 Task: Buy 2 Carburetor Baffle Plate from Gaskets section under best seller category for shipping address: Hudson Clark, 4773 Agriculture Lane, Homestead, Florida 33030, Cell Number 3052454080. Pay from credit card ending with 2005, CVV 3321
Action: Mouse moved to (39, 91)
Screenshot: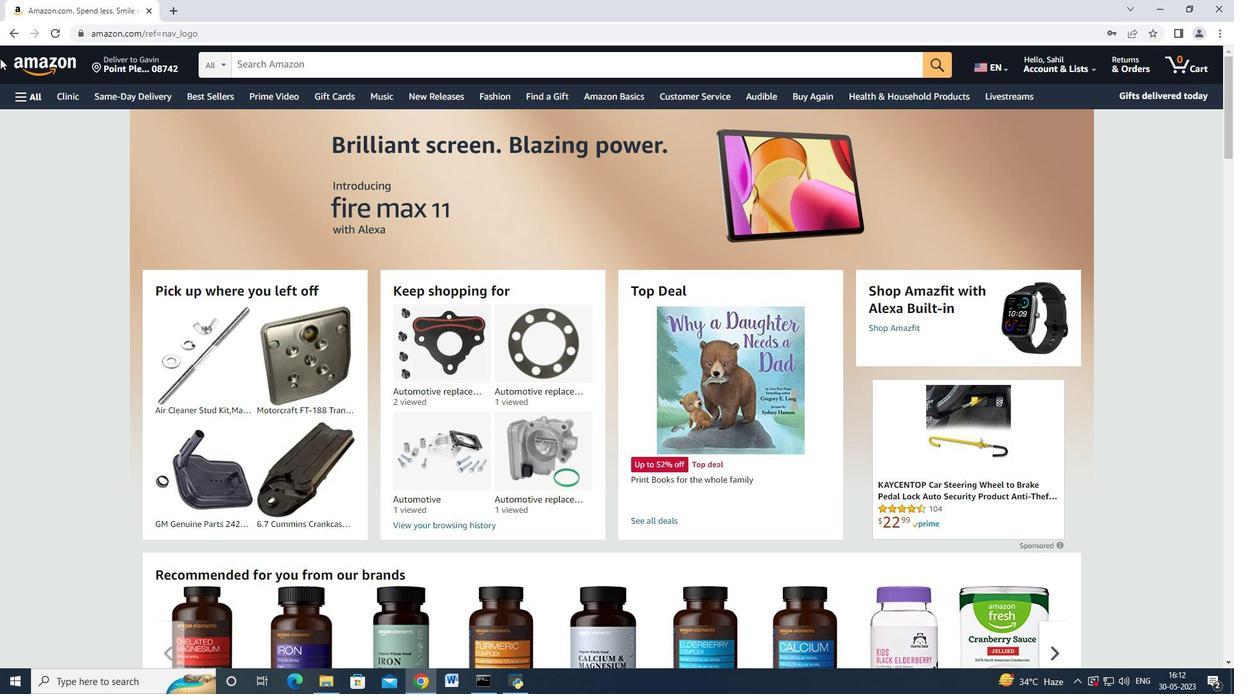 
Action: Mouse pressed left at (39, 91)
Screenshot: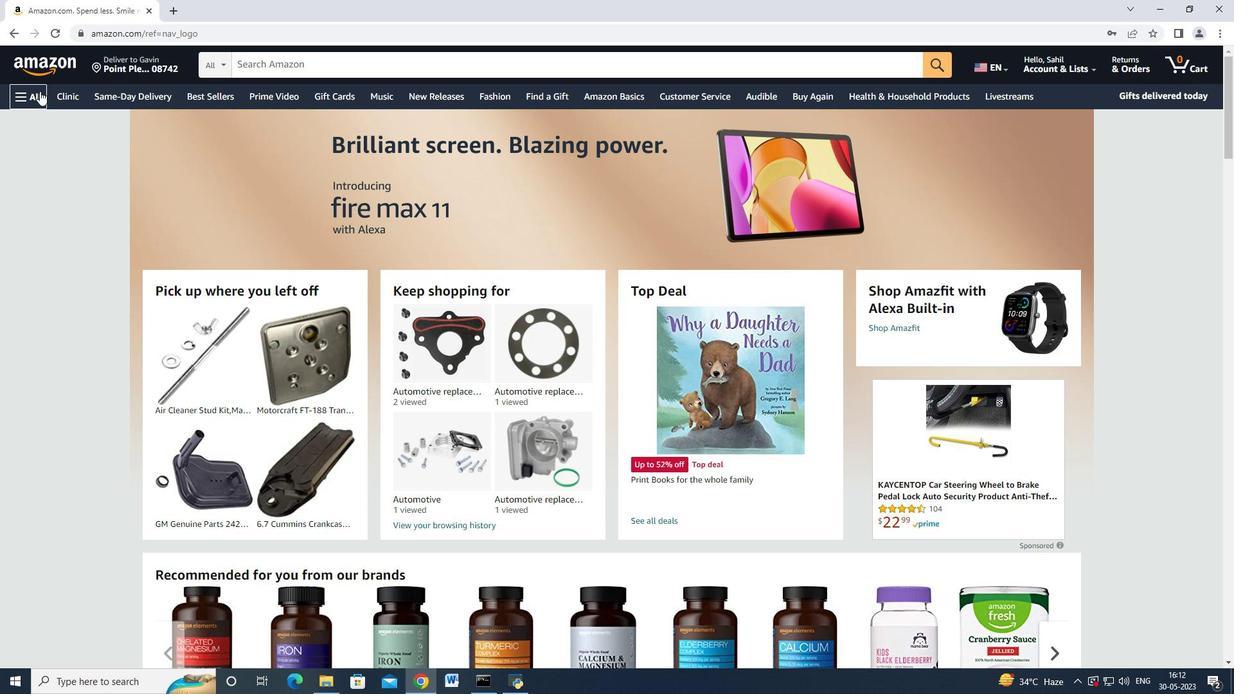 
Action: Mouse moved to (56, 256)
Screenshot: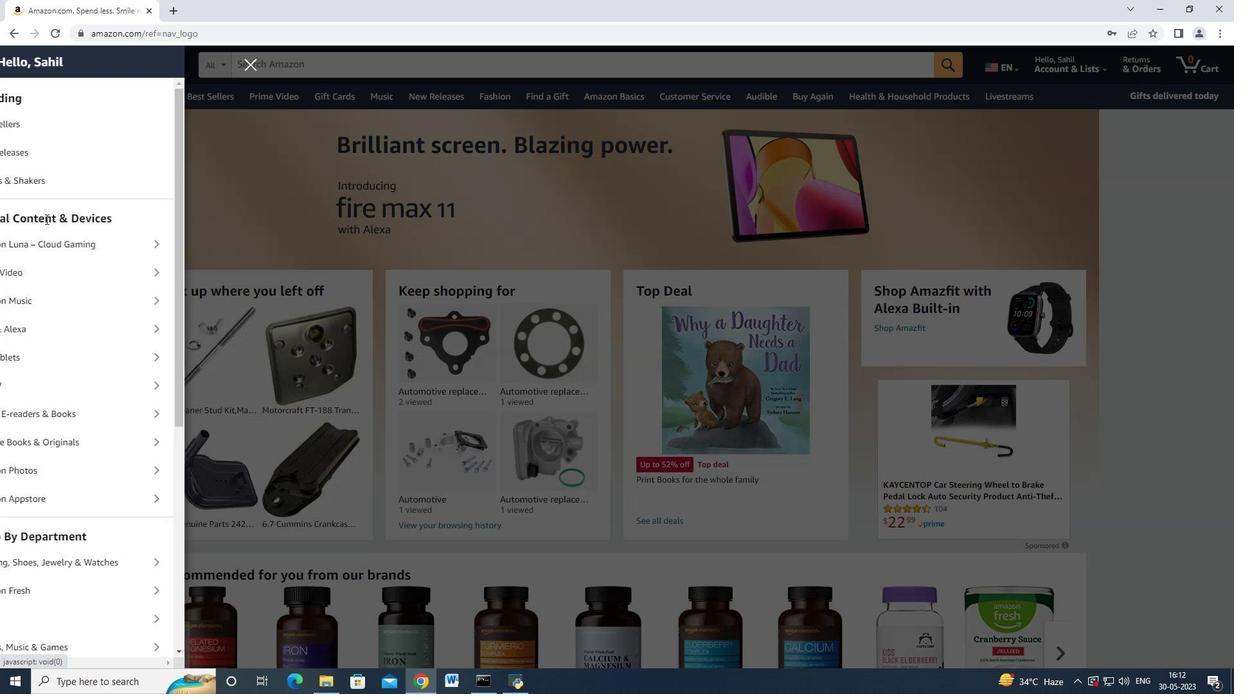 
Action: Mouse scrolled (56, 255) with delta (0, 0)
Screenshot: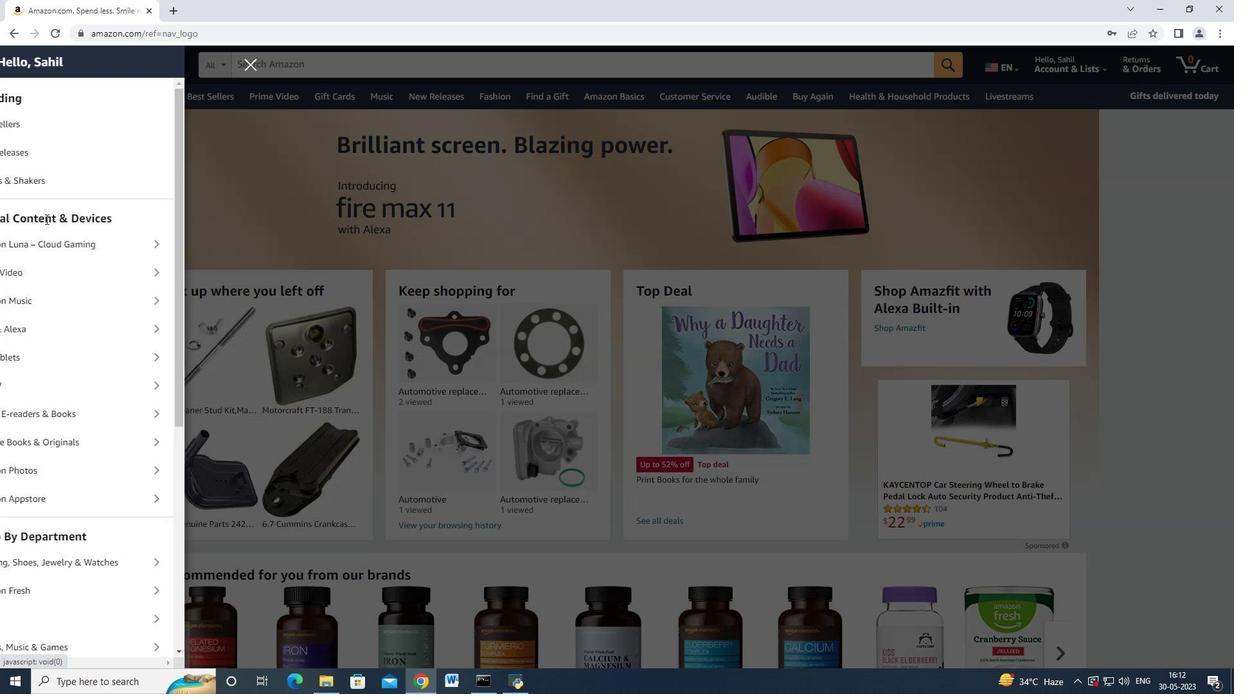
Action: Mouse scrolled (56, 255) with delta (0, 0)
Screenshot: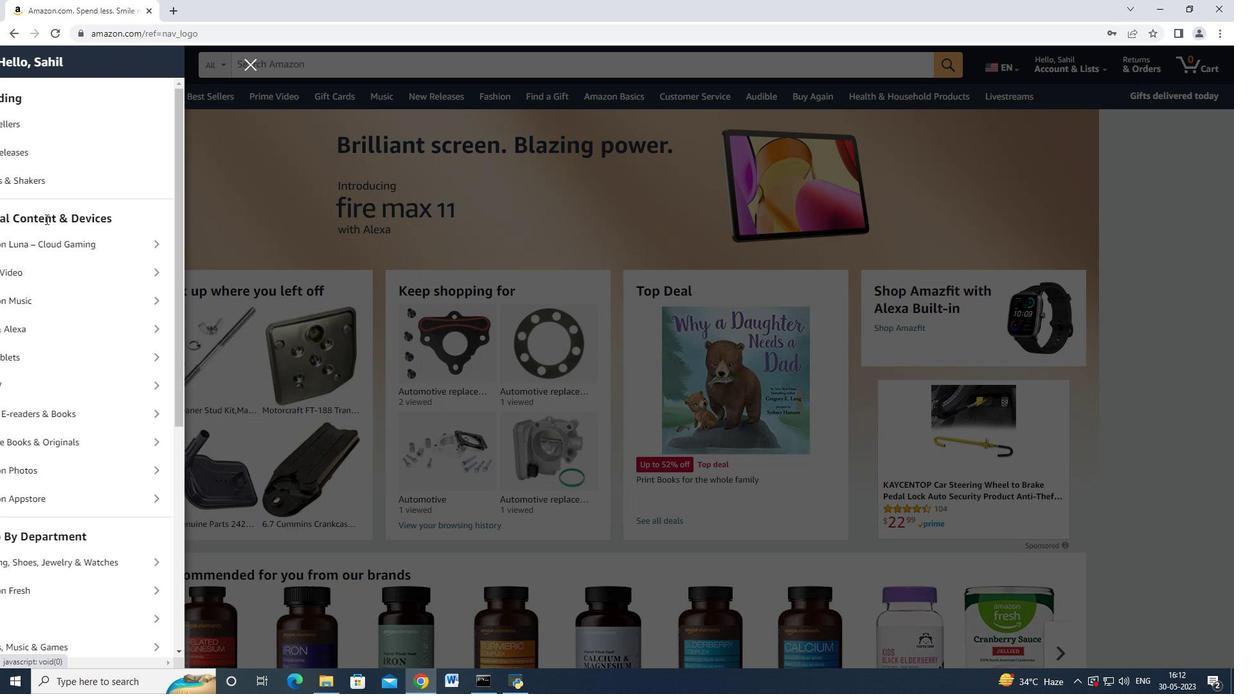 
Action: Mouse moved to (56, 256)
Screenshot: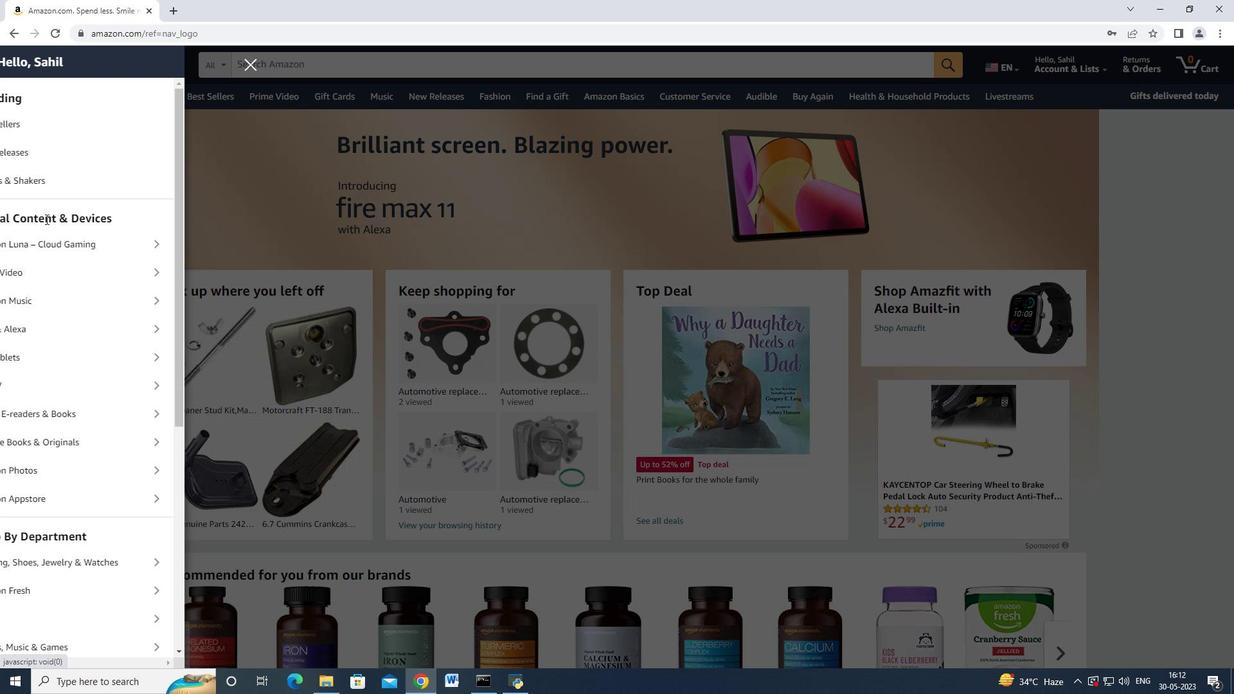 
Action: Mouse scrolled (56, 255) with delta (0, 0)
Screenshot: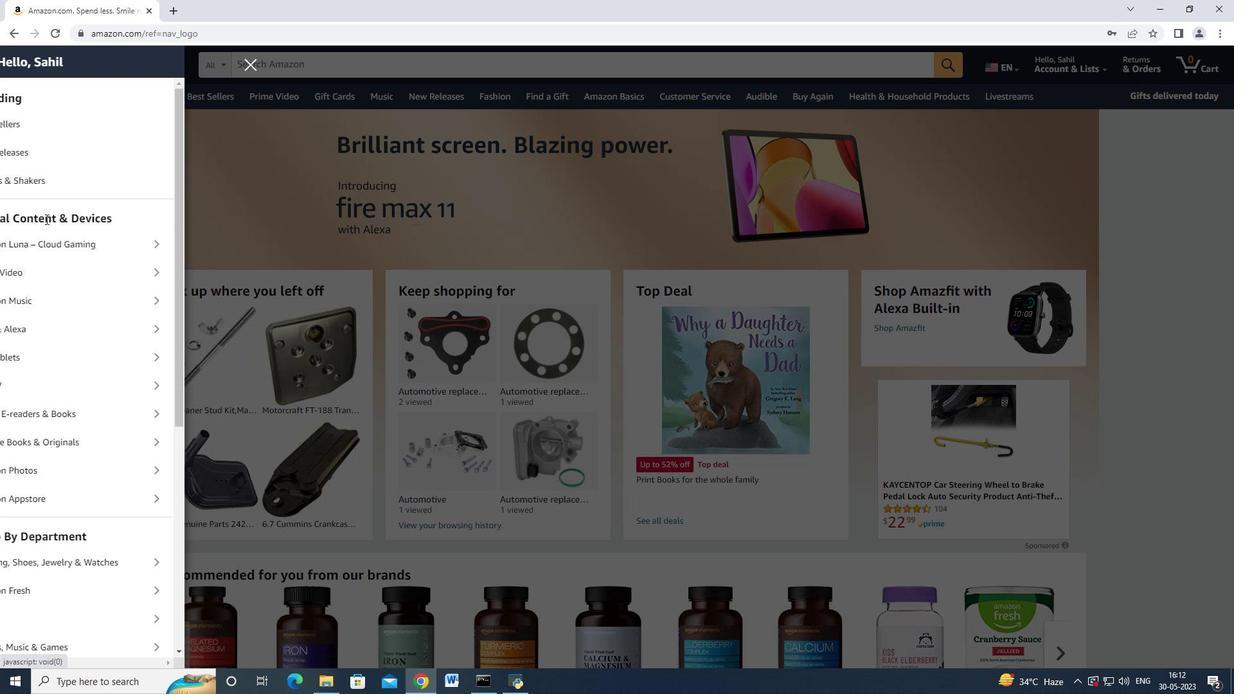 
Action: Mouse moved to (80, 367)
Screenshot: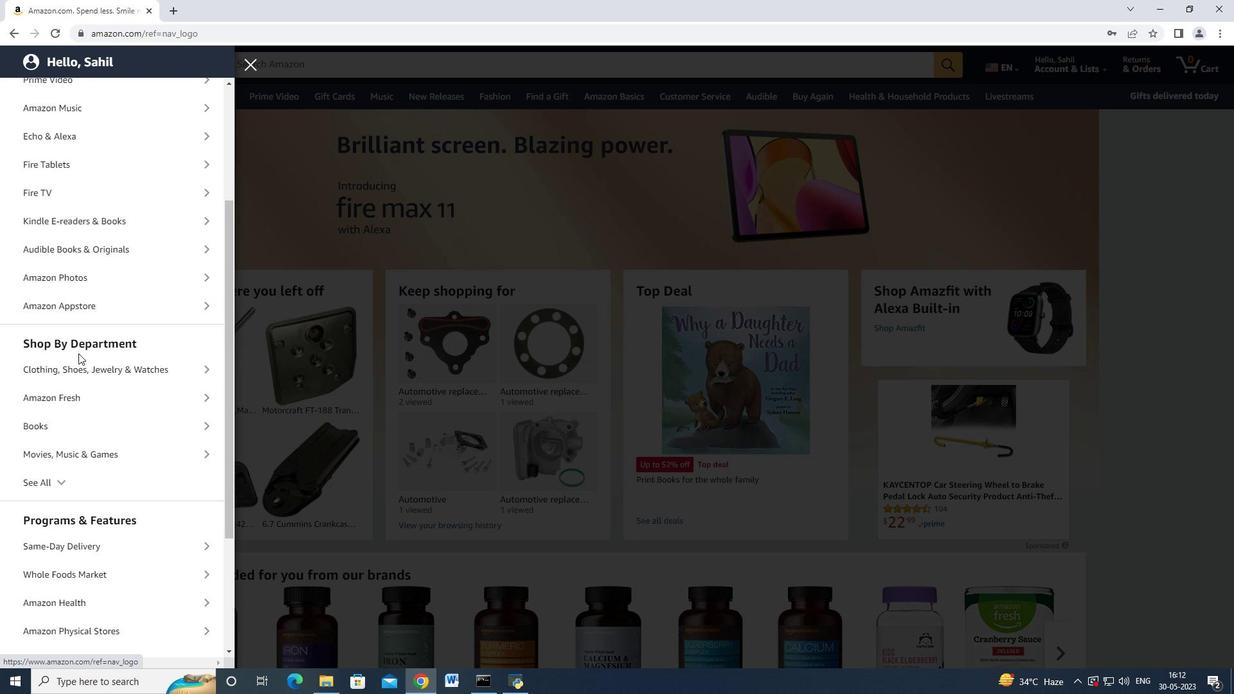 
Action: Mouse scrolled (80, 368) with delta (0, 0)
Screenshot: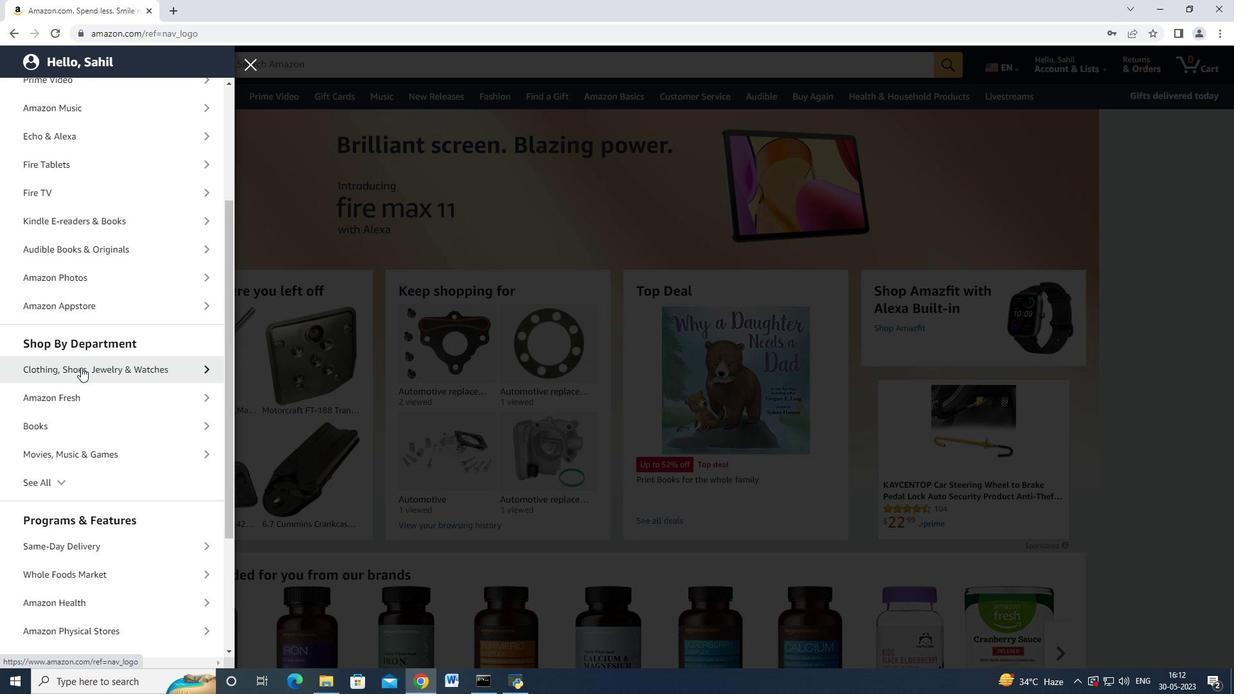 
Action: Mouse scrolled (80, 368) with delta (0, 0)
Screenshot: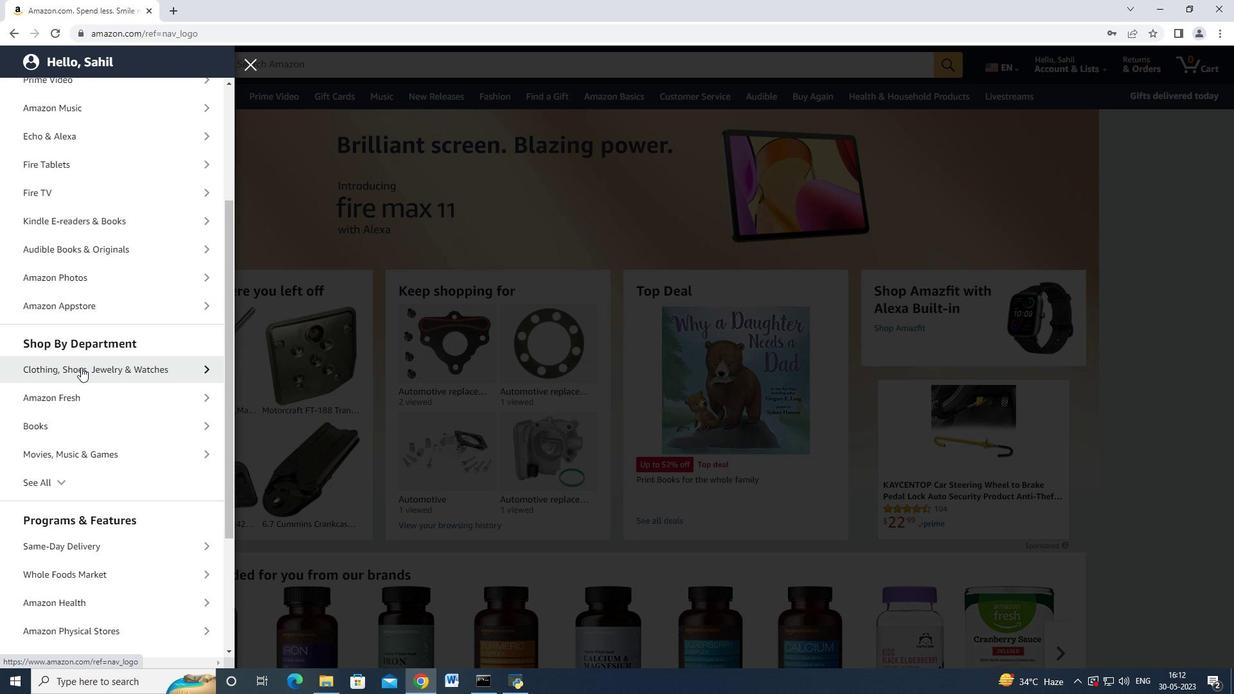 
Action: Mouse moved to (79, 352)
Screenshot: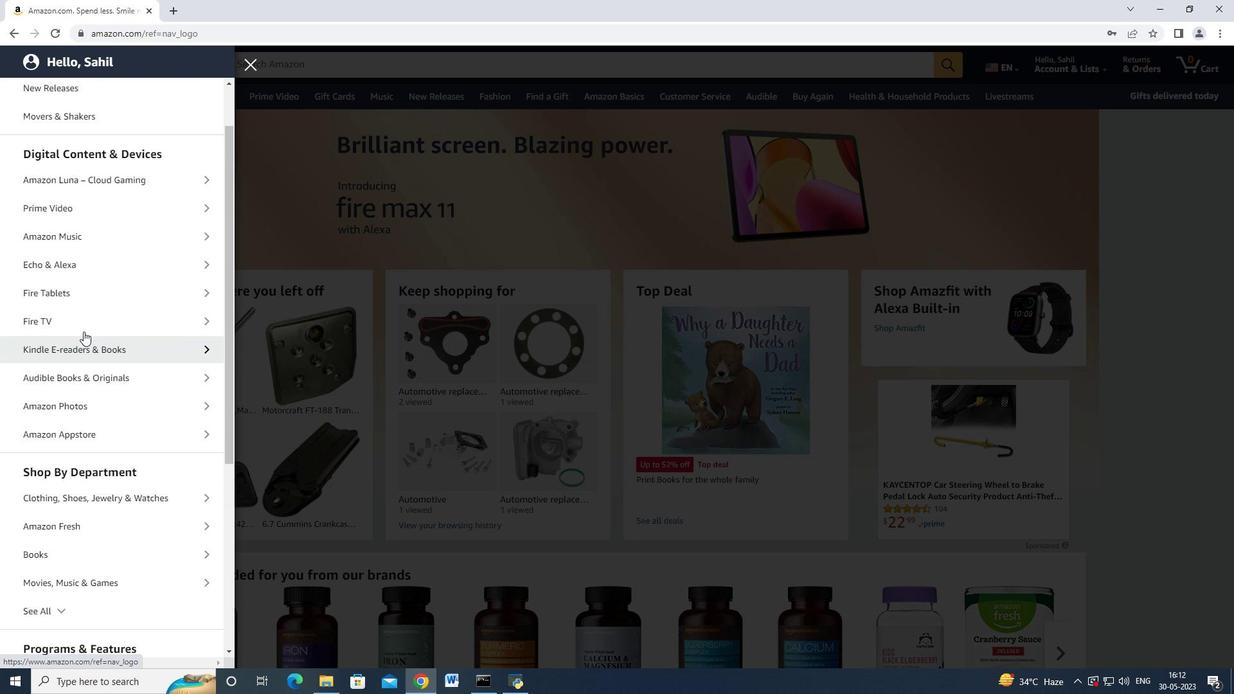 
Action: Mouse scrolled (79, 351) with delta (0, 0)
Screenshot: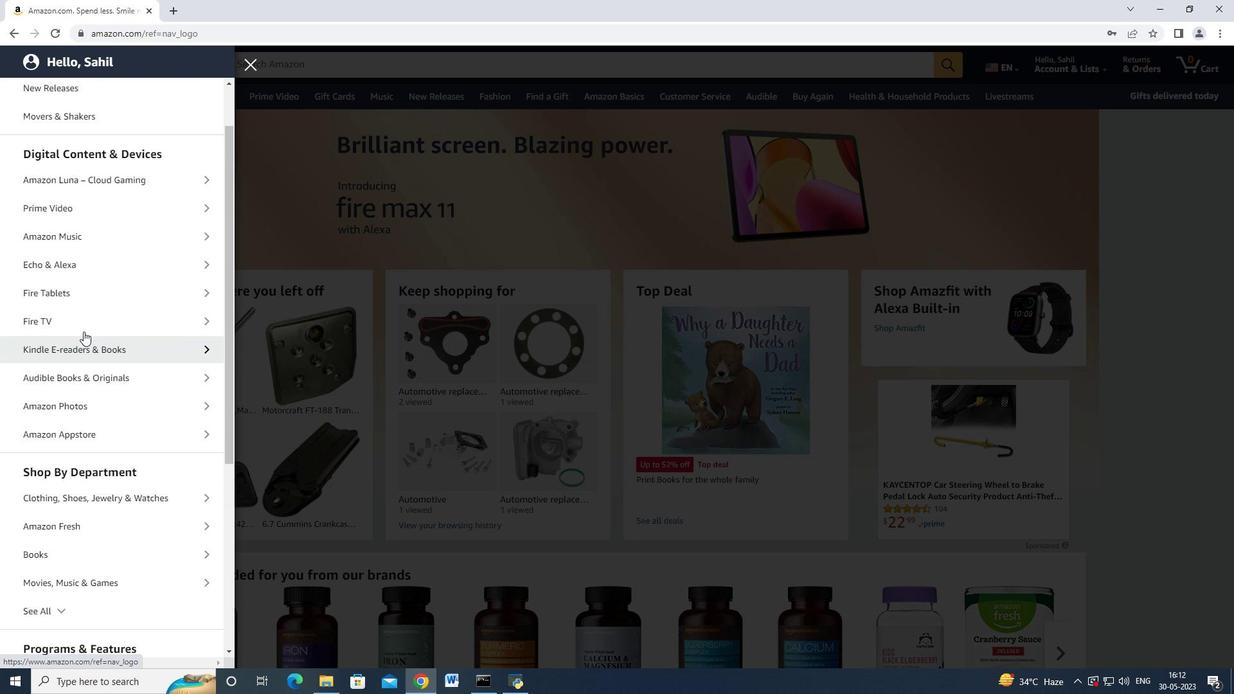 
Action: Mouse moved to (79, 352)
Screenshot: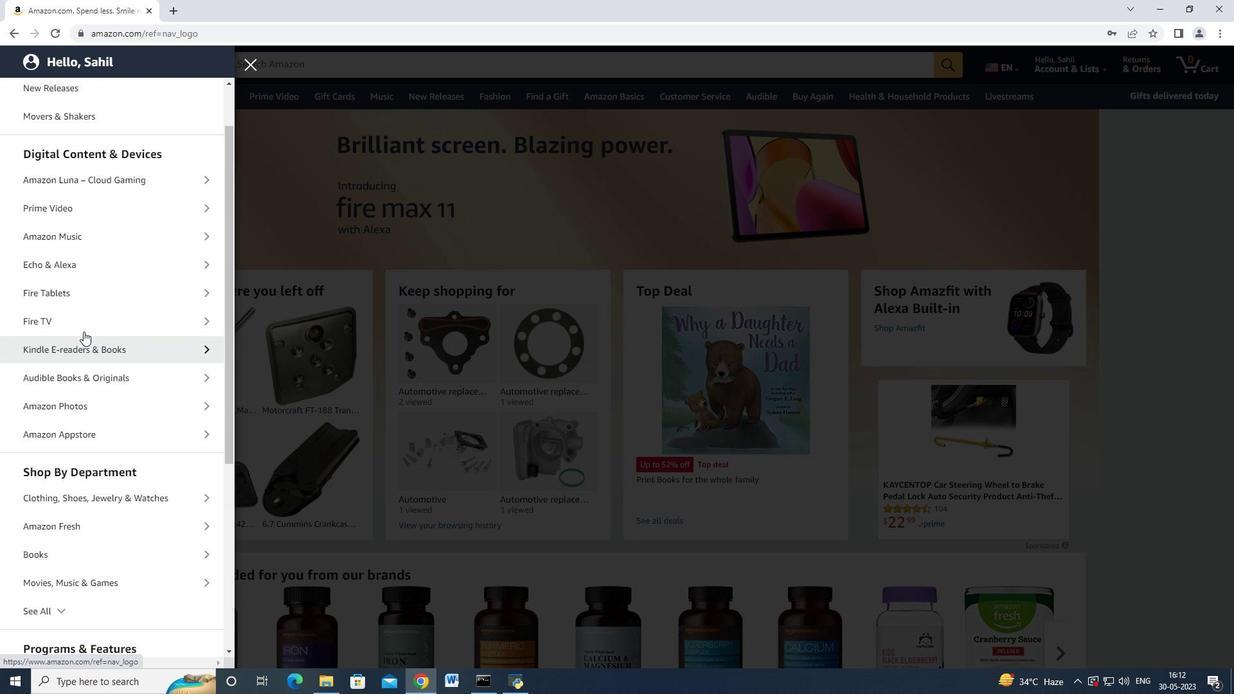 
Action: Mouse scrolled (79, 352) with delta (0, 0)
Screenshot: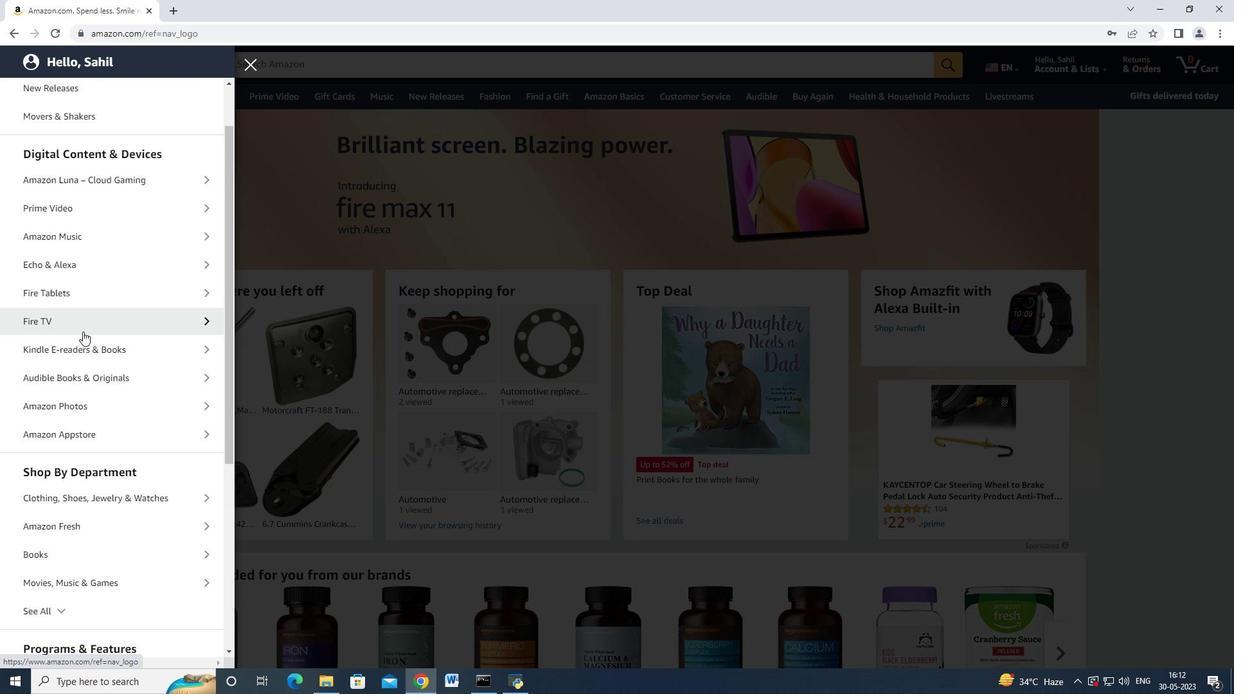 
Action: Mouse moved to (79, 353)
Screenshot: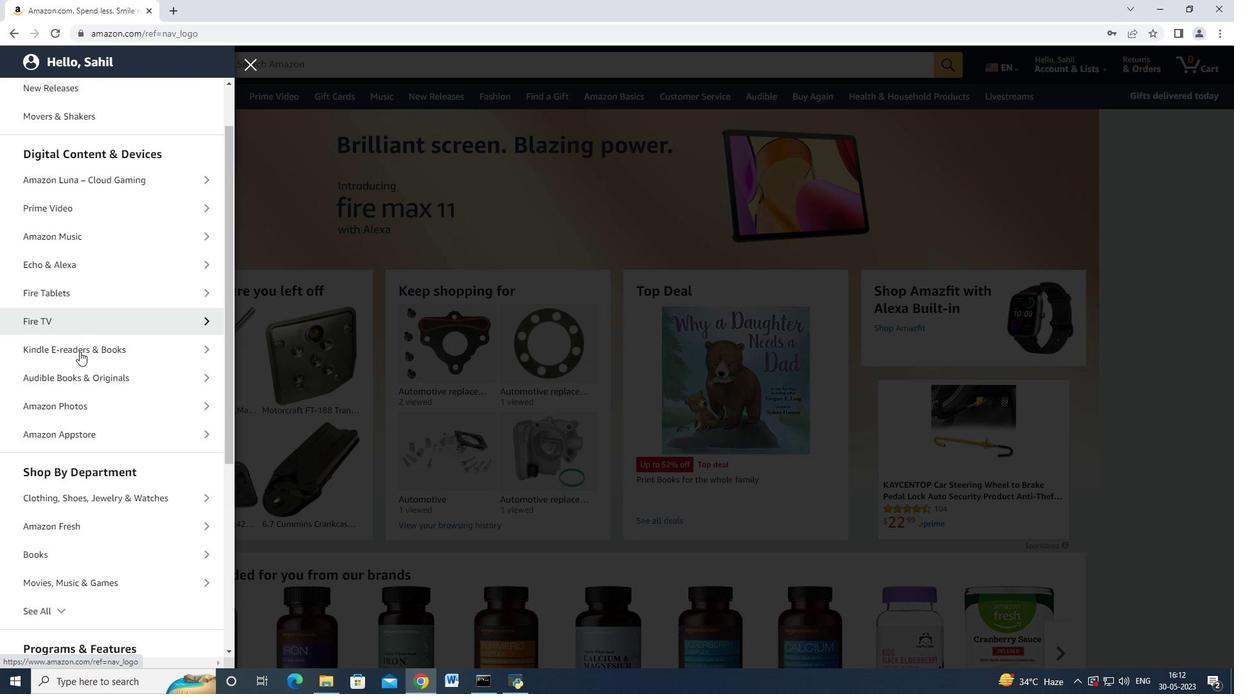 
Action: Mouse scrolled (79, 352) with delta (0, 0)
Screenshot: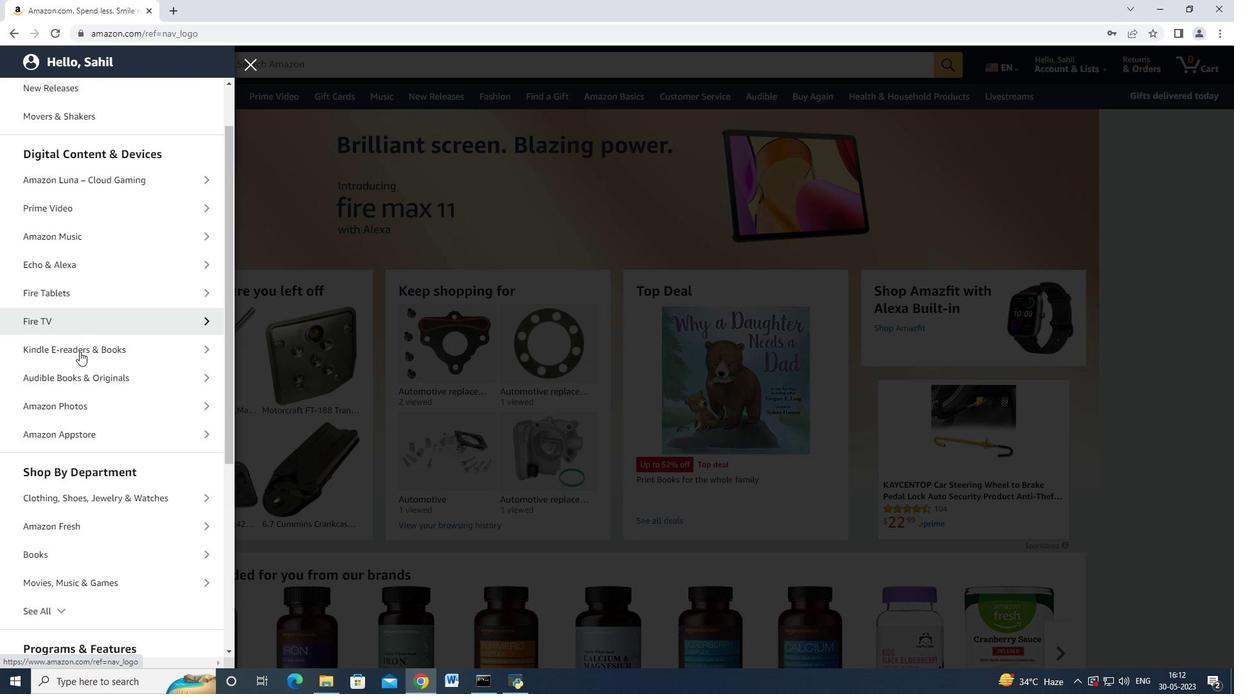 
Action: Mouse moved to (87, 419)
Screenshot: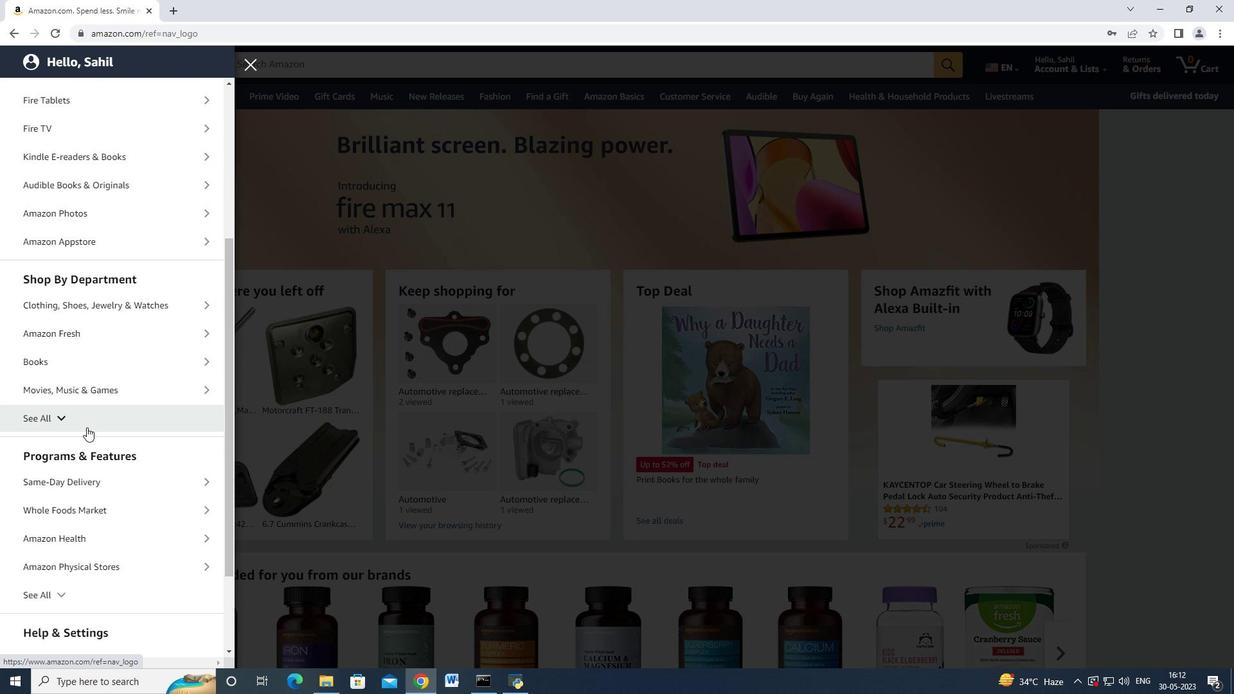 
Action: Mouse pressed left at (87, 419)
Screenshot: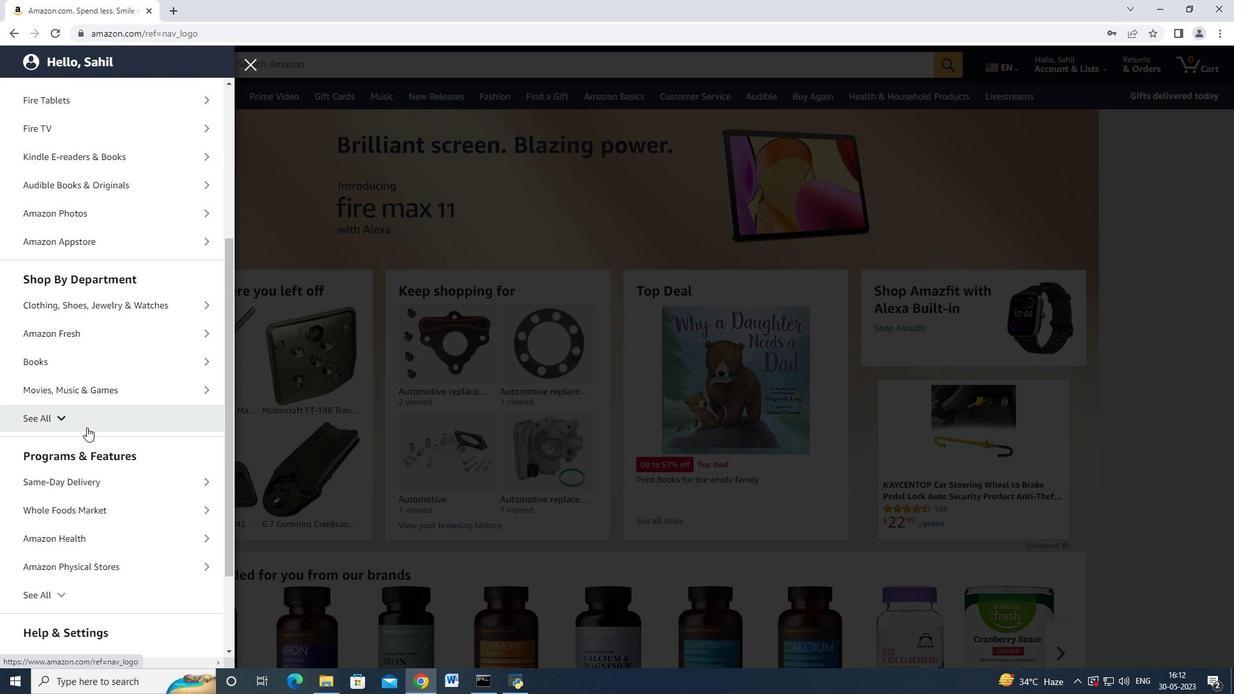 
Action: Mouse moved to (86, 420)
Screenshot: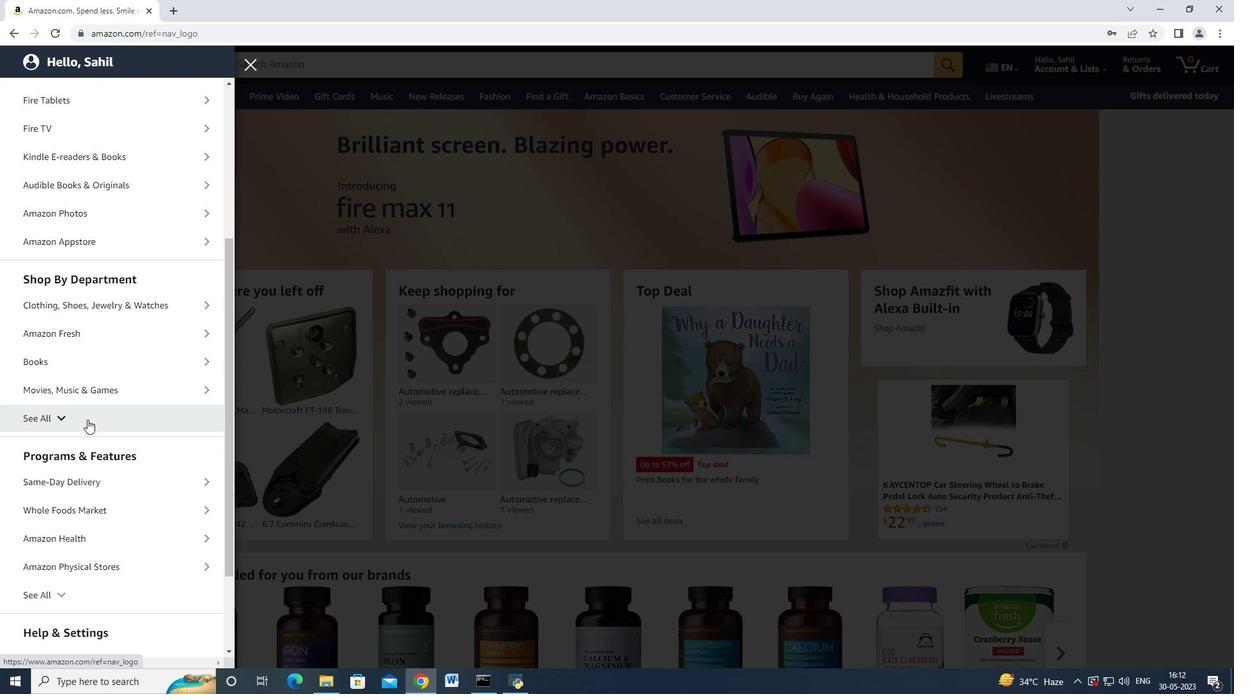
Action: Mouse scrolled (86, 419) with delta (0, 0)
Screenshot: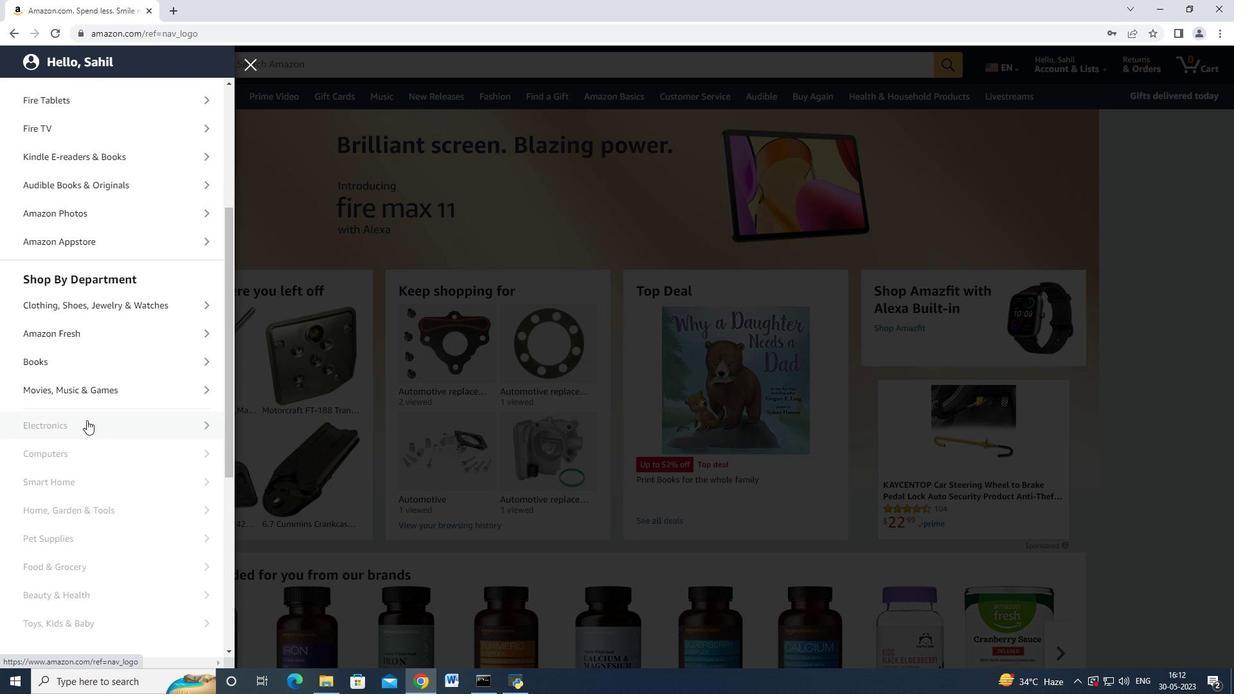 
Action: Mouse scrolled (86, 419) with delta (0, 0)
Screenshot: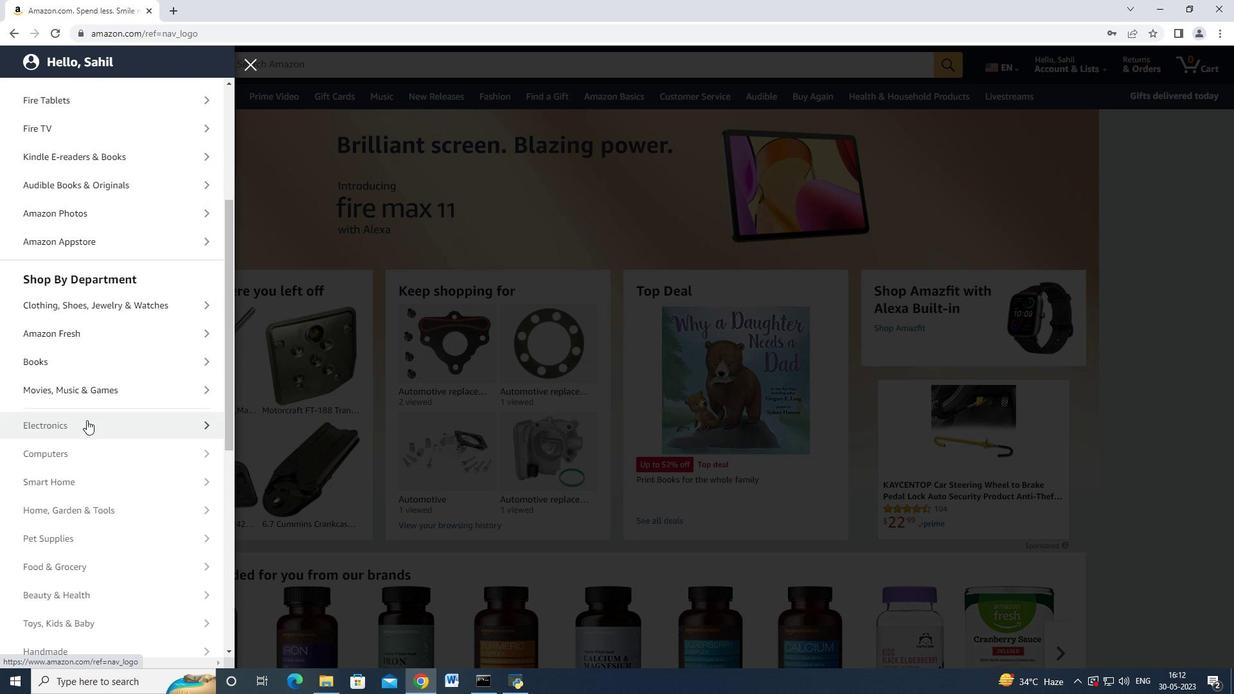 
Action: Mouse scrolled (86, 419) with delta (0, 0)
Screenshot: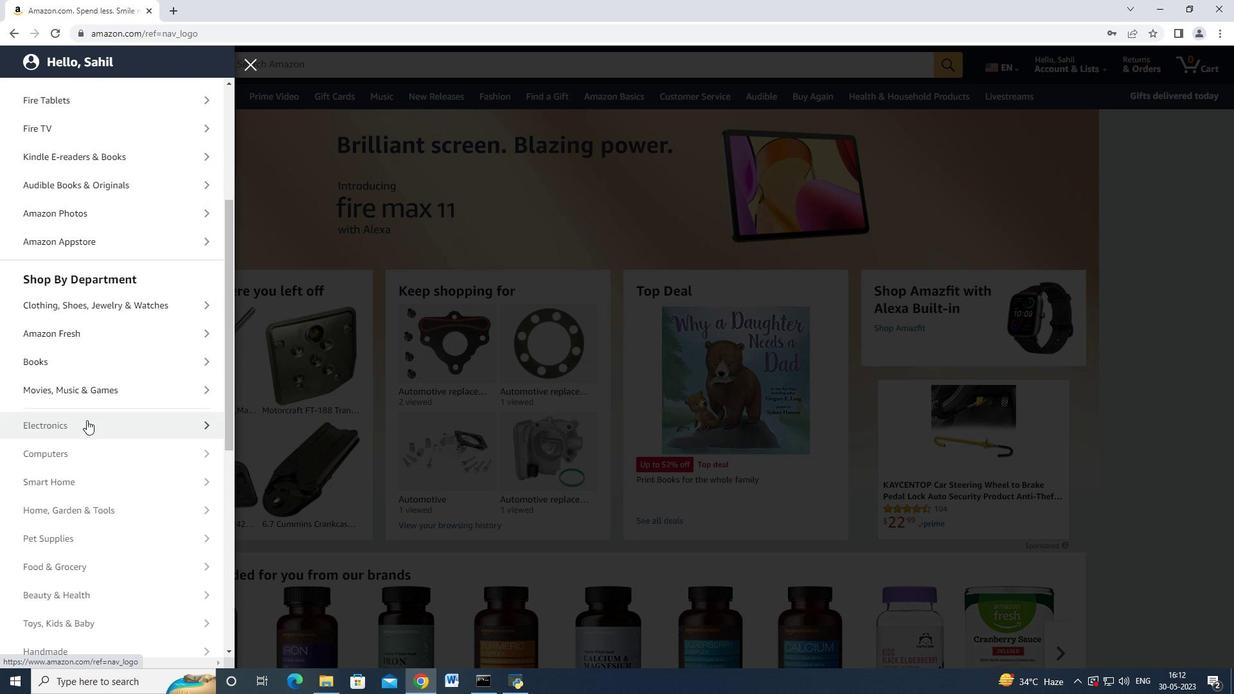 
Action: Mouse scrolled (86, 419) with delta (0, 0)
Screenshot: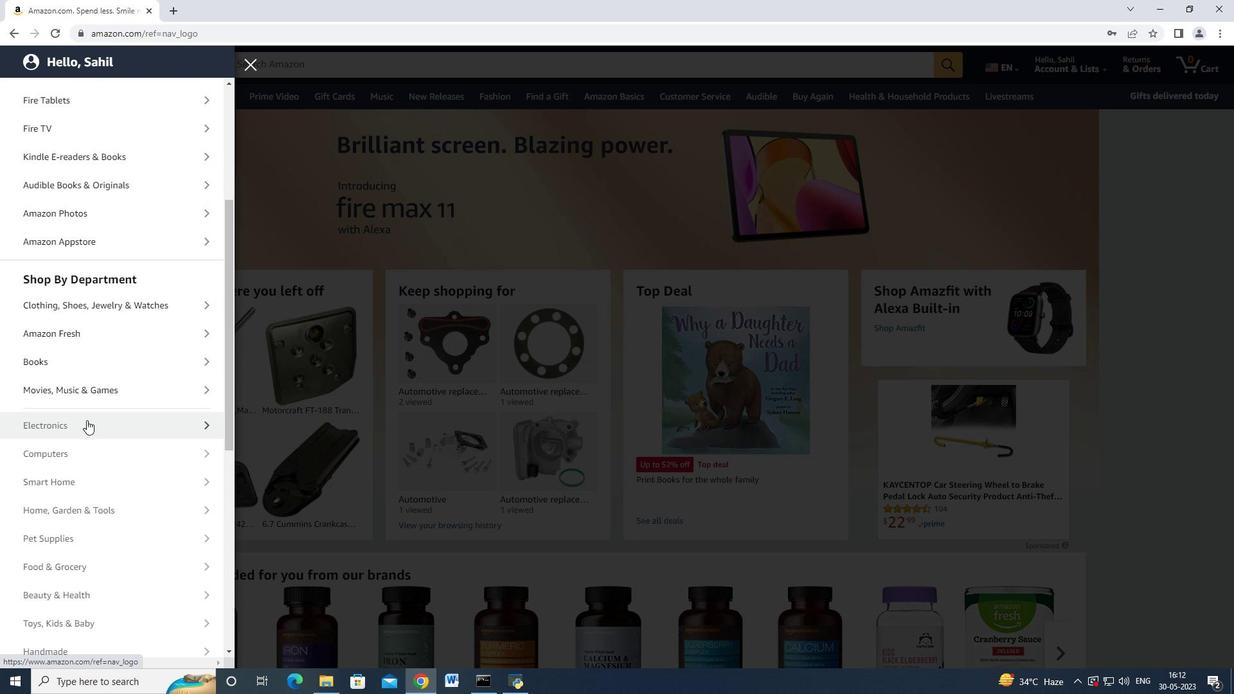 
Action: Mouse scrolled (86, 419) with delta (0, 0)
Screenshot: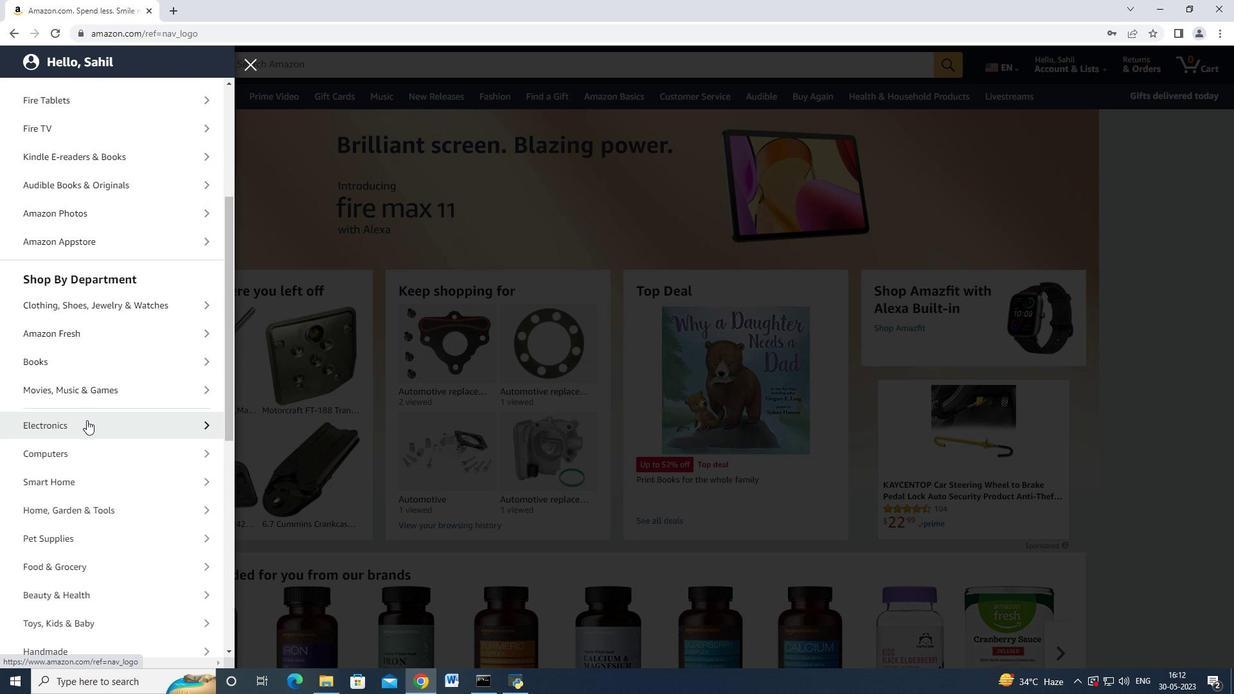 
Action: Mouse scrolled (86, 419) with delta (0, 0)
Screenshot: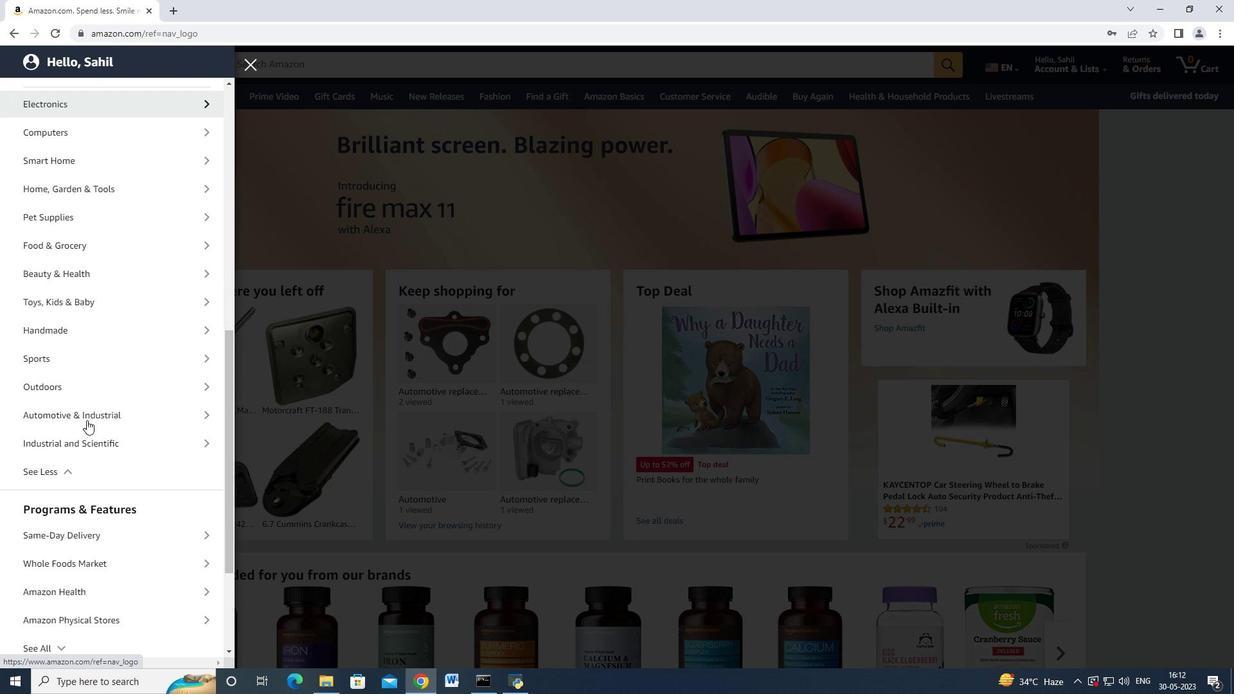 
Action: Mouse scrolled (86, 419) with delta (0, 0)
Screenshot: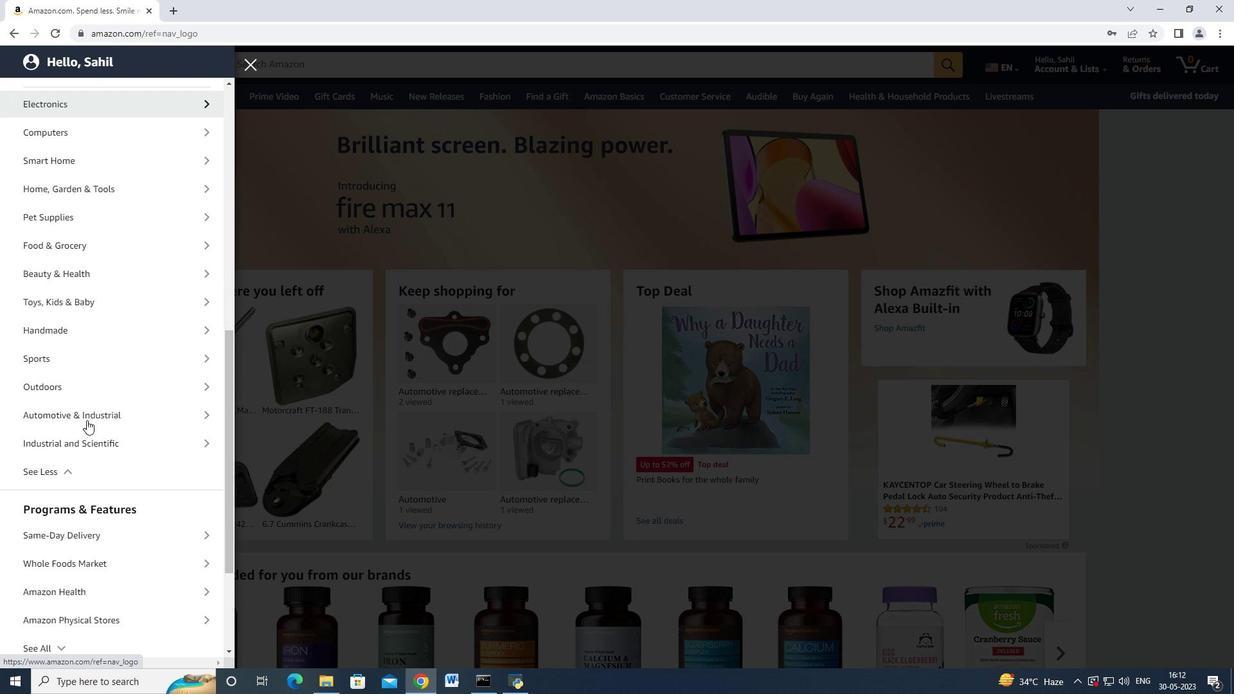 
Action: Mouse scrolled (86, 419) with delta (0, 0)
Screenshot: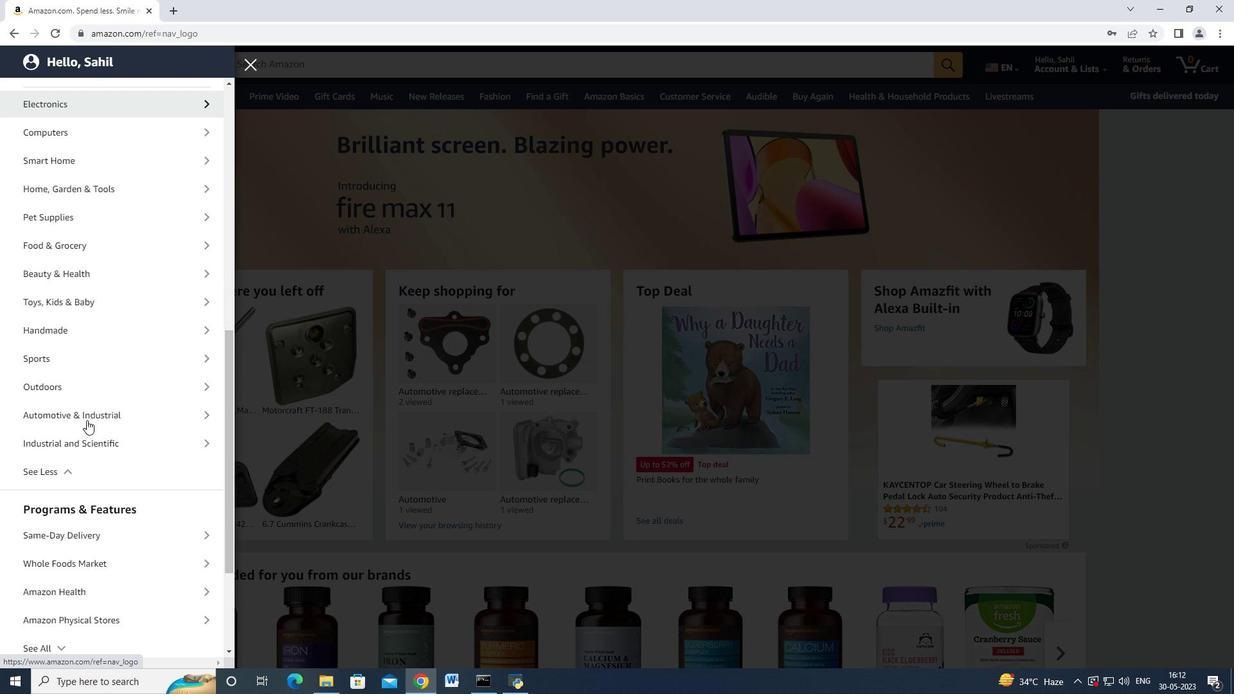 
Action: Mouse moved to (98, 253)
Screenshot: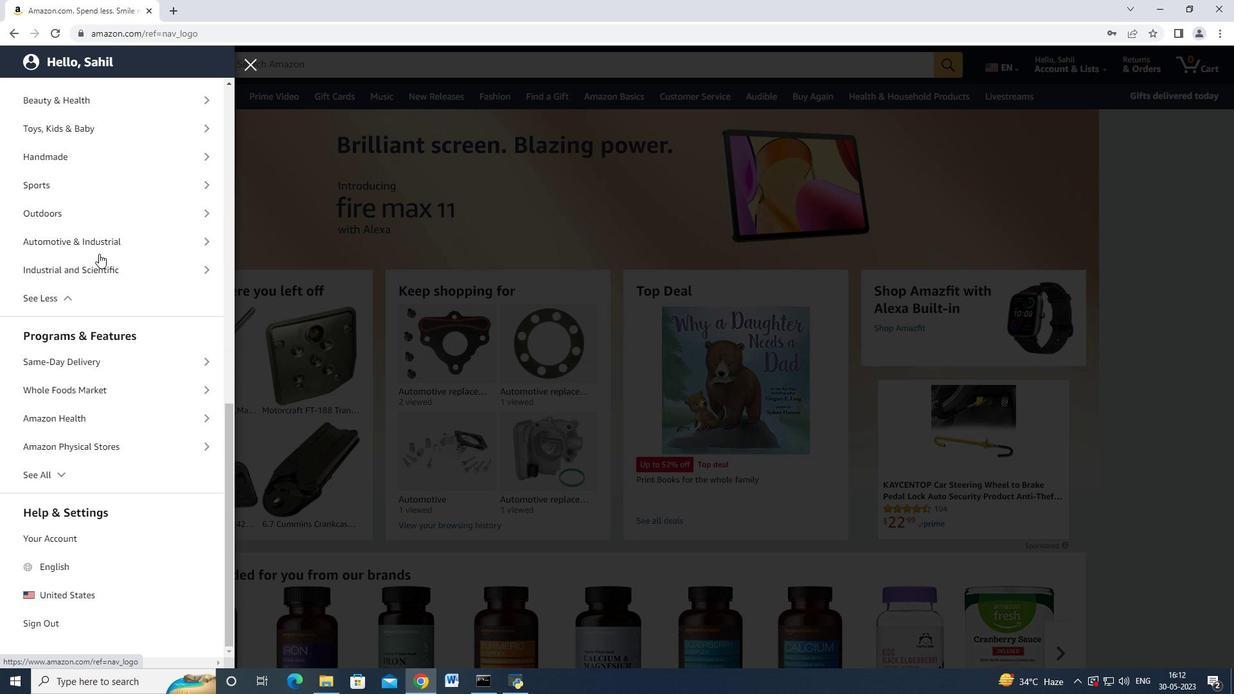 
Action: Mouse pressed left at (98, 253)
Screenshot: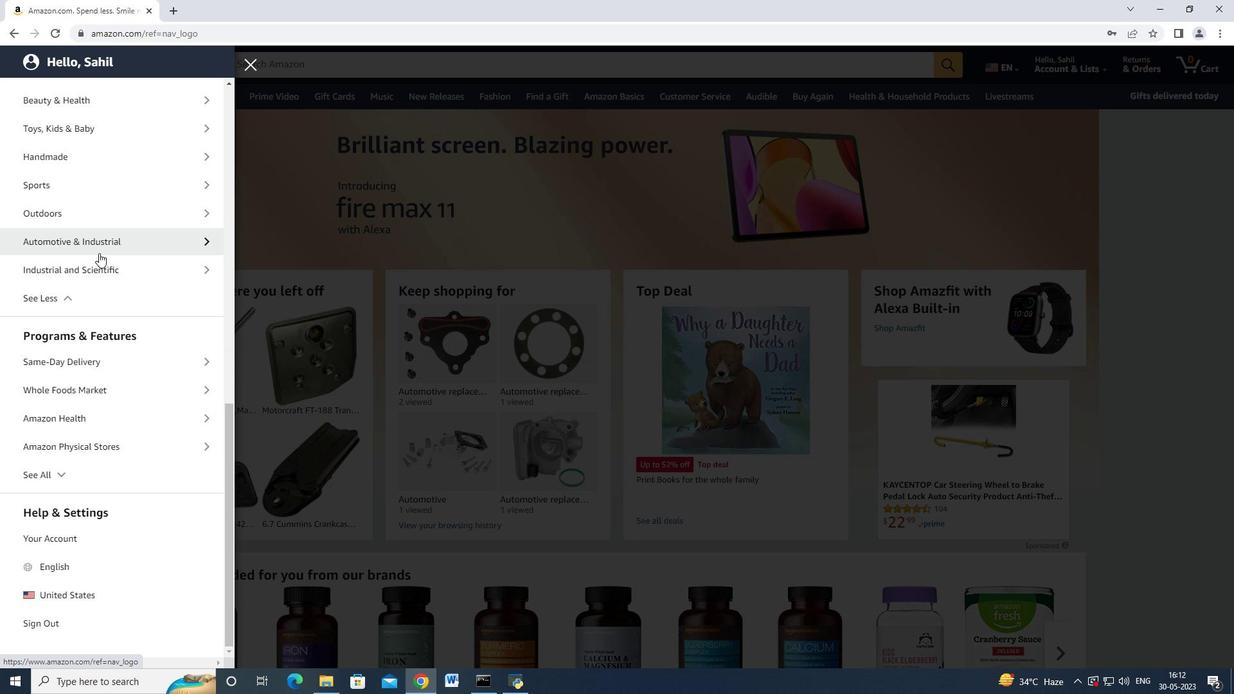 
Action: Mouse moved to (118, 146)
Screenshot: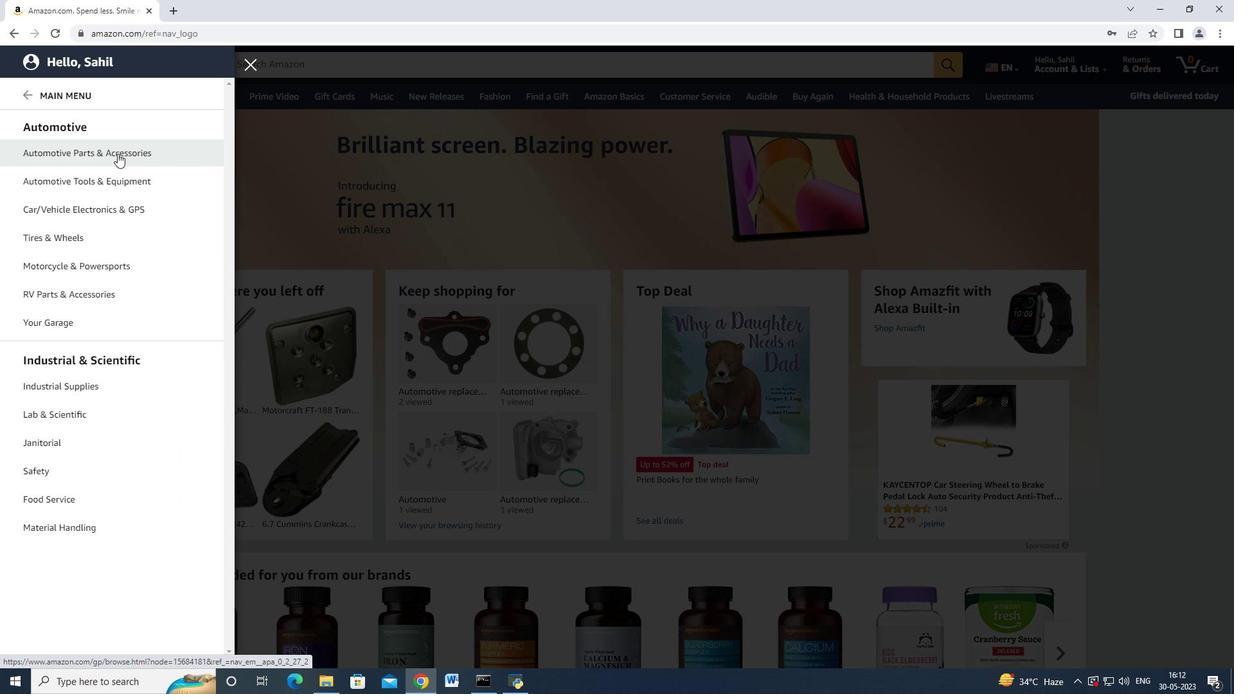 
Action: Mouse pressed left at (118, 146)
Screenshot: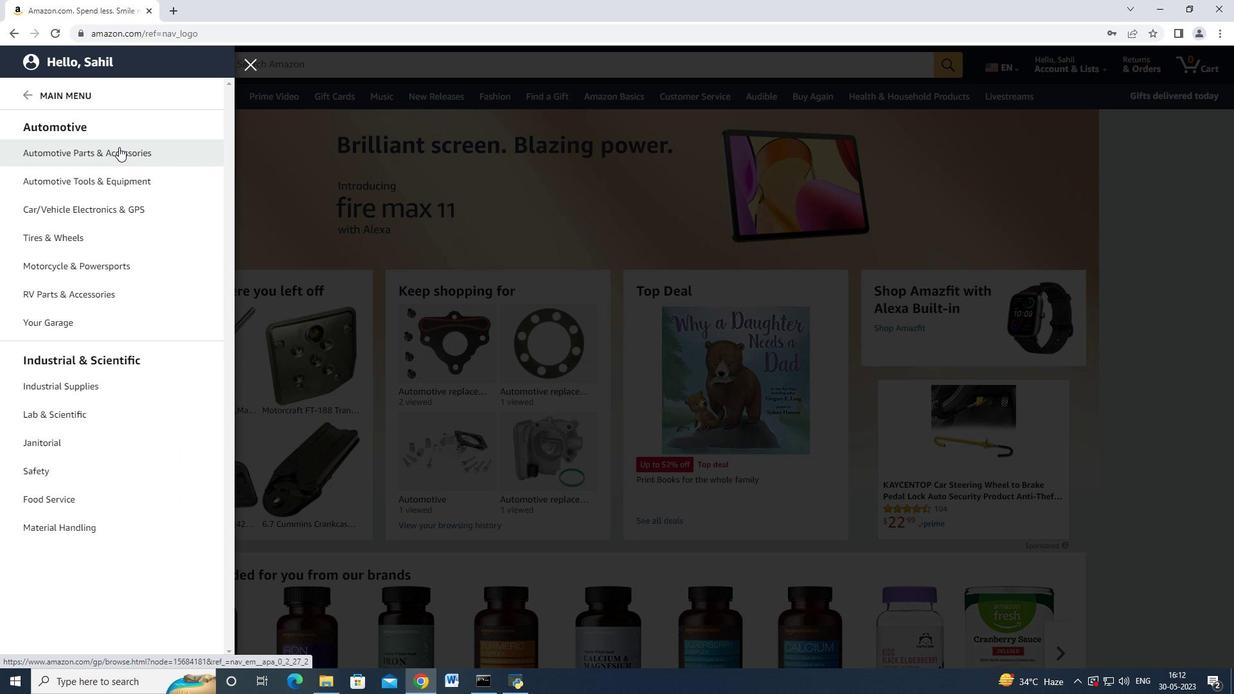
Action: Mouse moved to (228, 126)
Screenshot: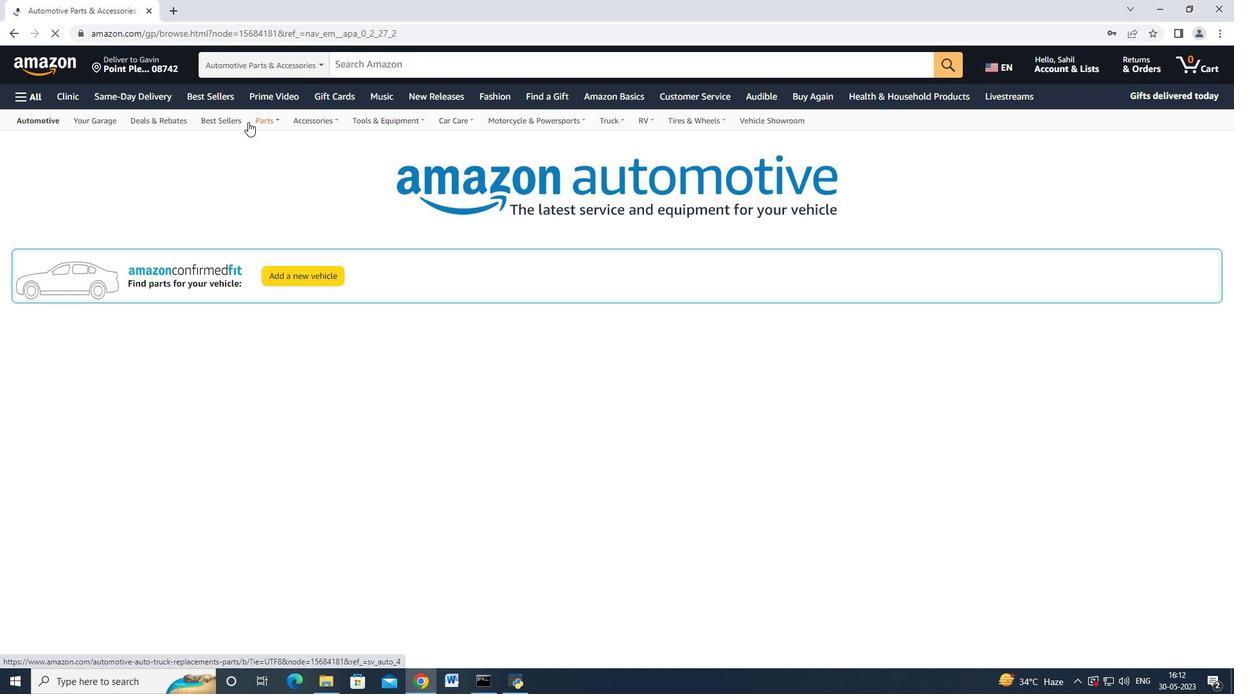 
Action: Mouse pressed left at (228, 126)
Screenshot: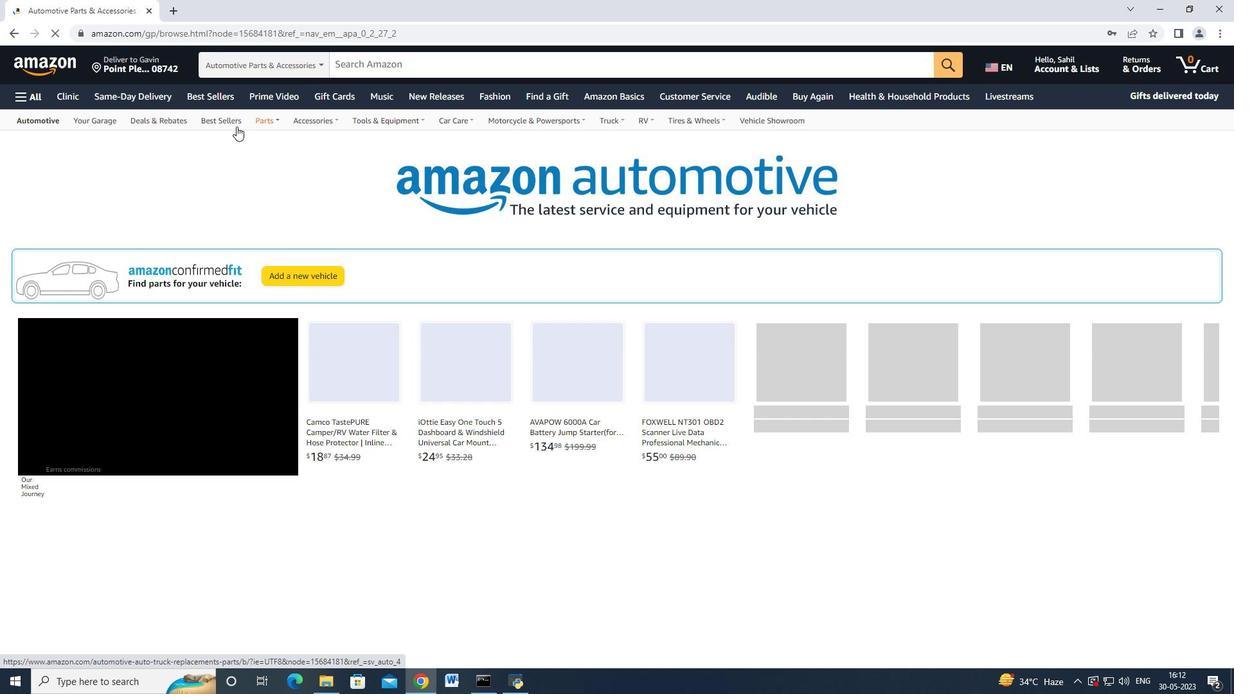 
Action: Mouse moved to (67, 413)
Screenshot: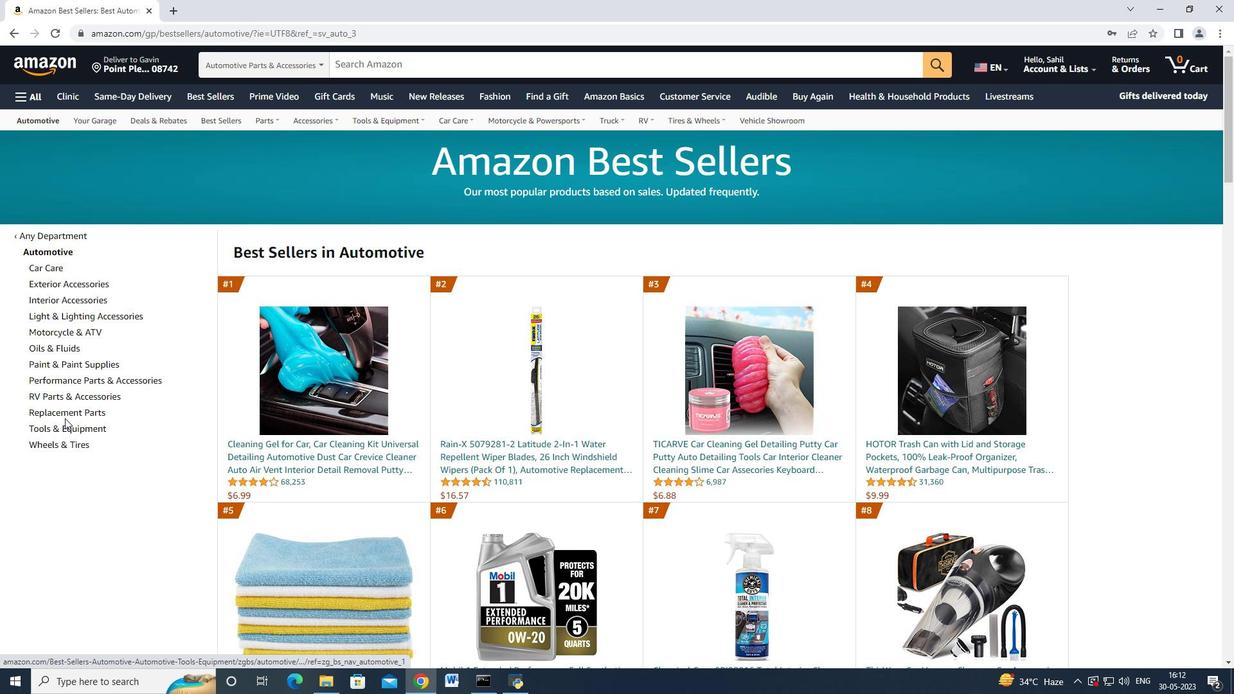 
Action: Mouse pressed left at (67, 413)
Screenshot: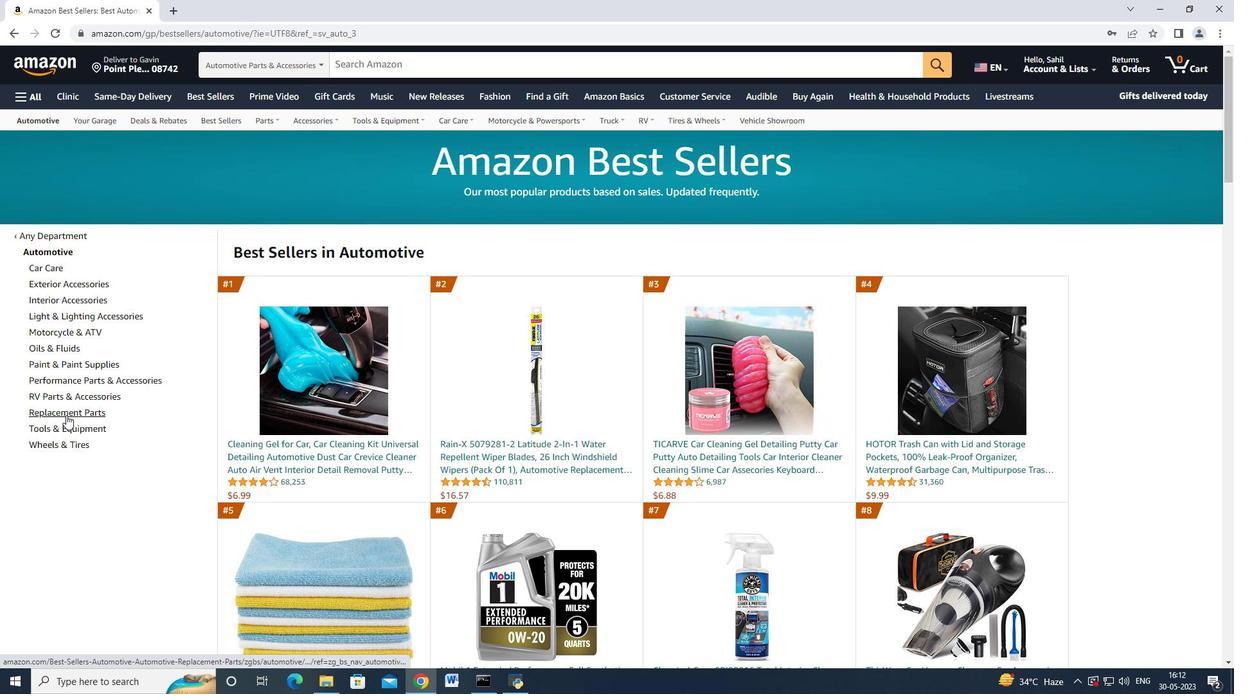 
Action: Mouse moved to (138, 358)
Screenshot: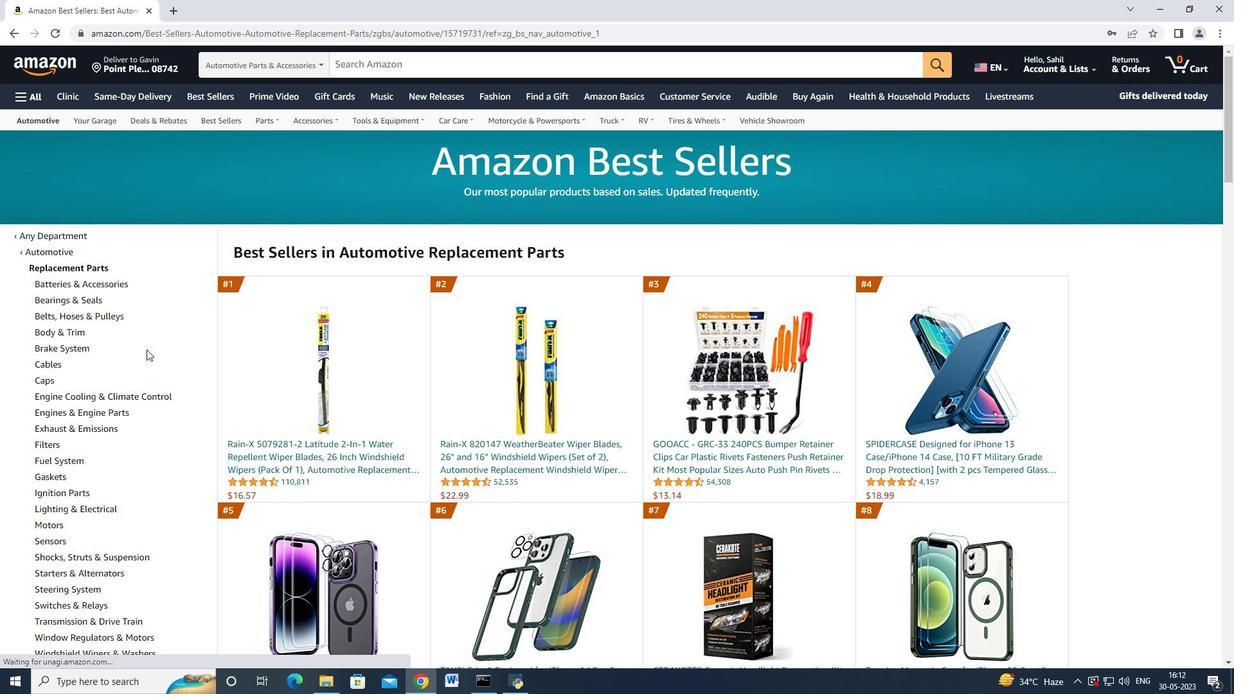 
Action: Mouse scrolled (138, 357) with delta (0, 0)
Screenshot: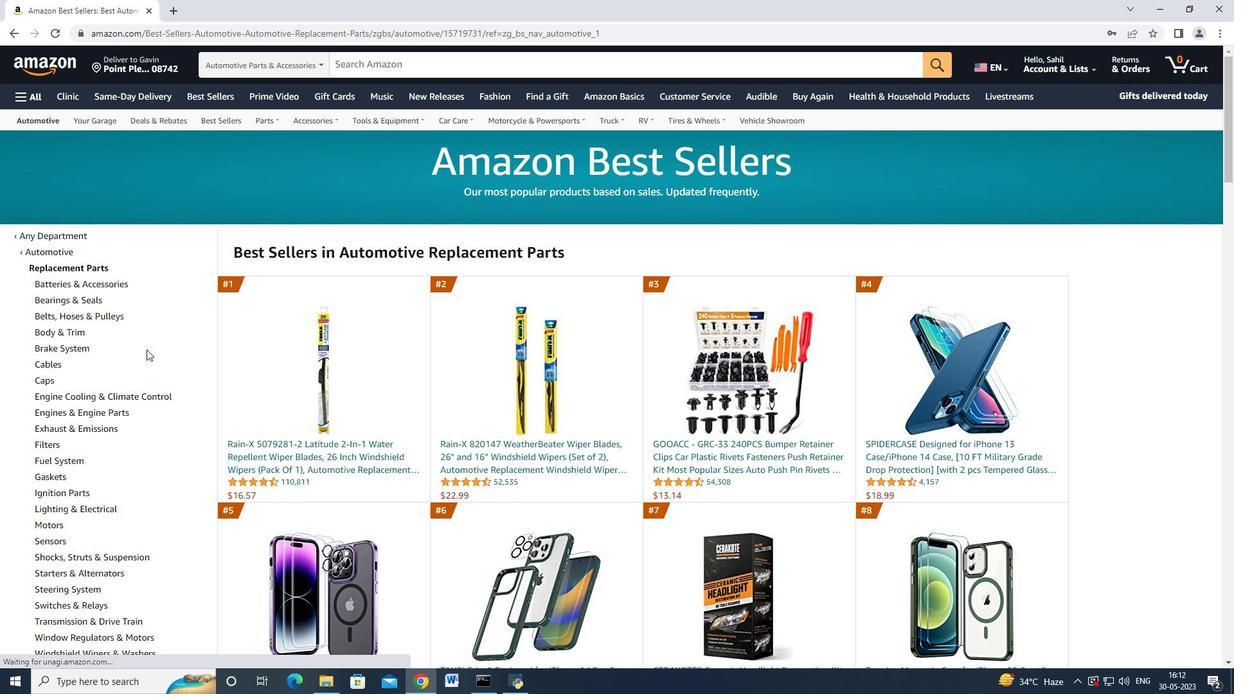 
Action: Mouse moved to (57, 412)
Screenshot: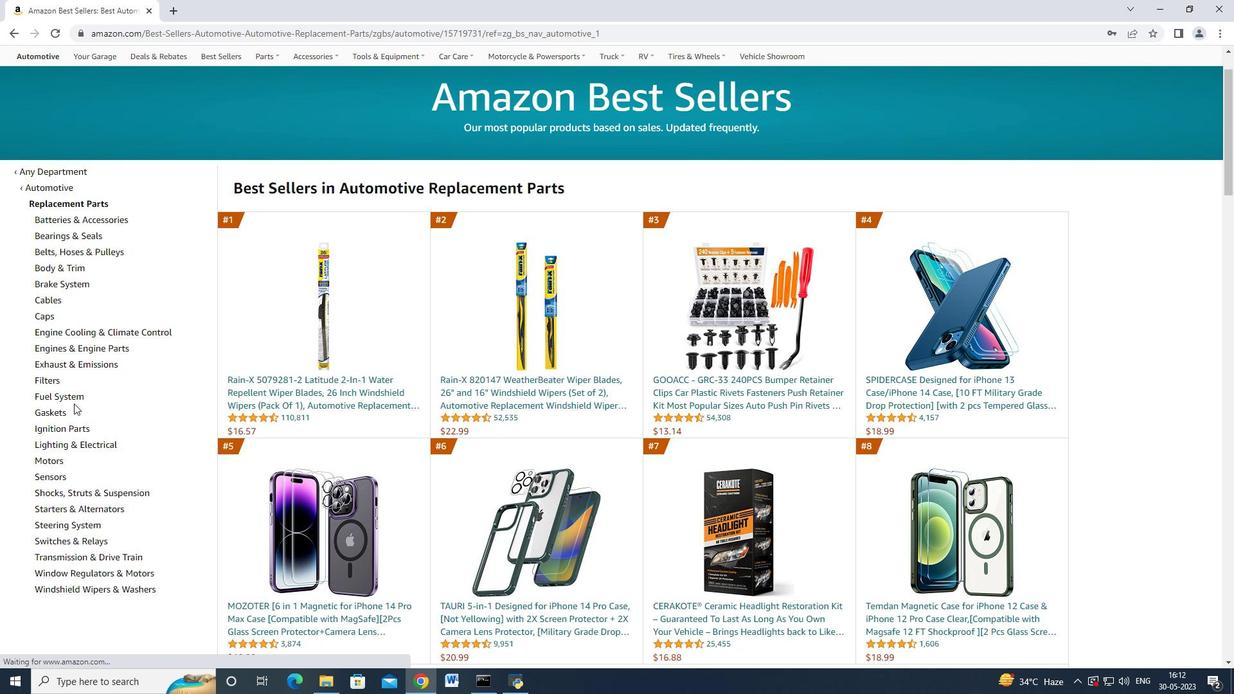 
Action: Mouse pressed left at (57, 412)
Screenshot: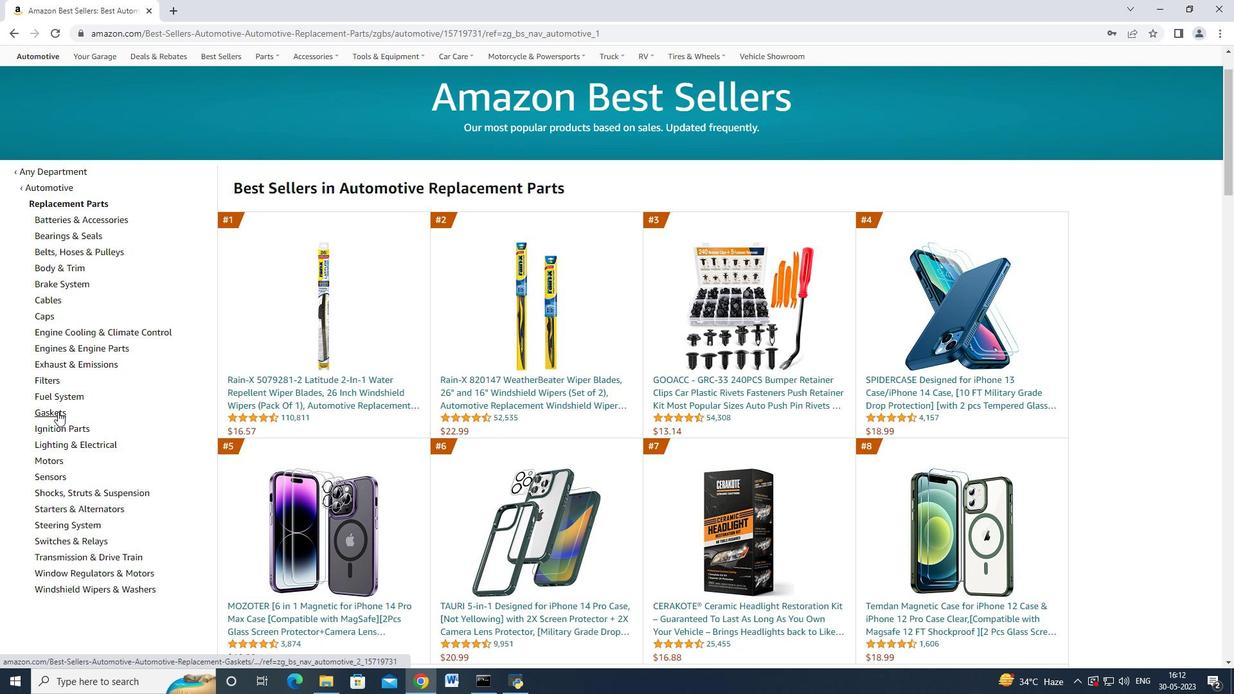 
Action: Mouse moved to (69, 411)
Screenshot: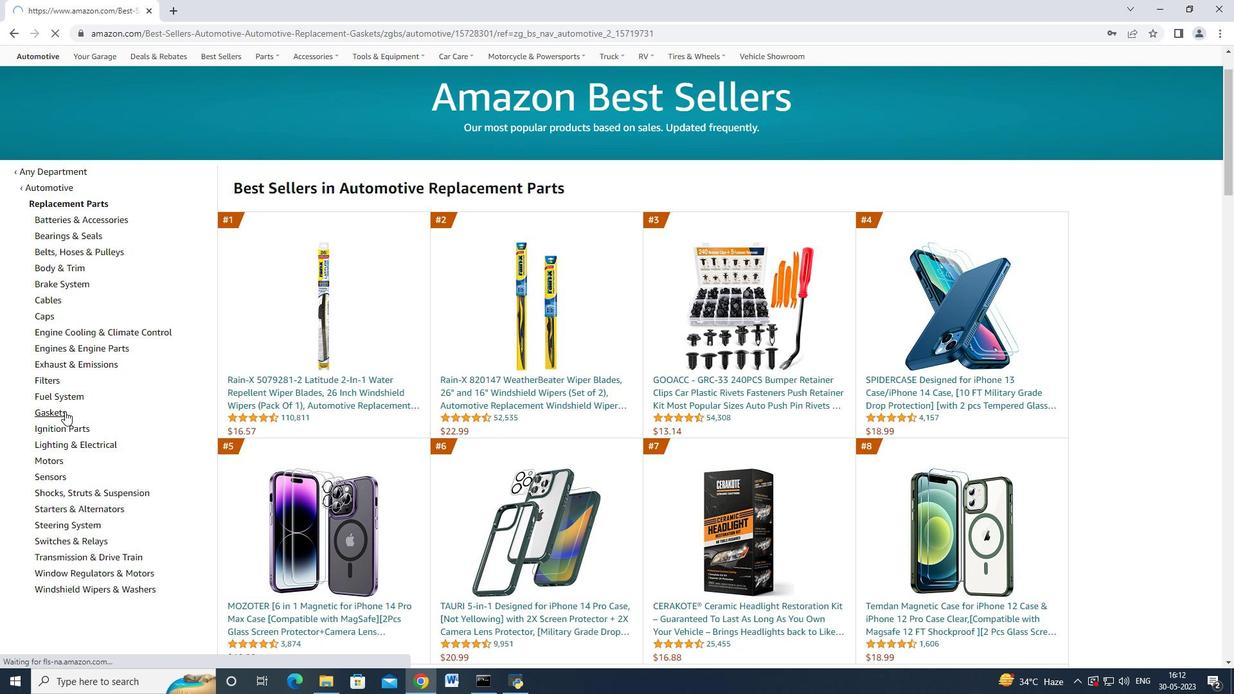 
Action: Mouse scrolled (69, 410) with delta (0, 0)
Screenshot: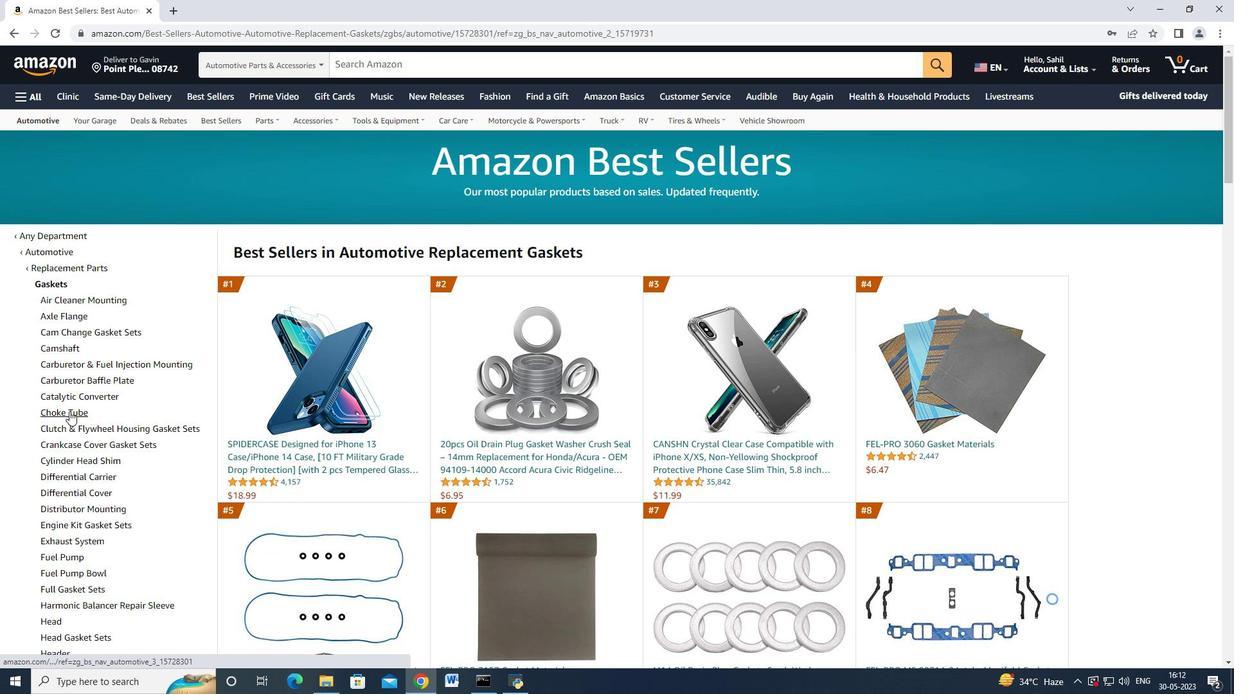 
Action: Mouse scrolled (69, 412) with delta (0, 0)
Screenshot: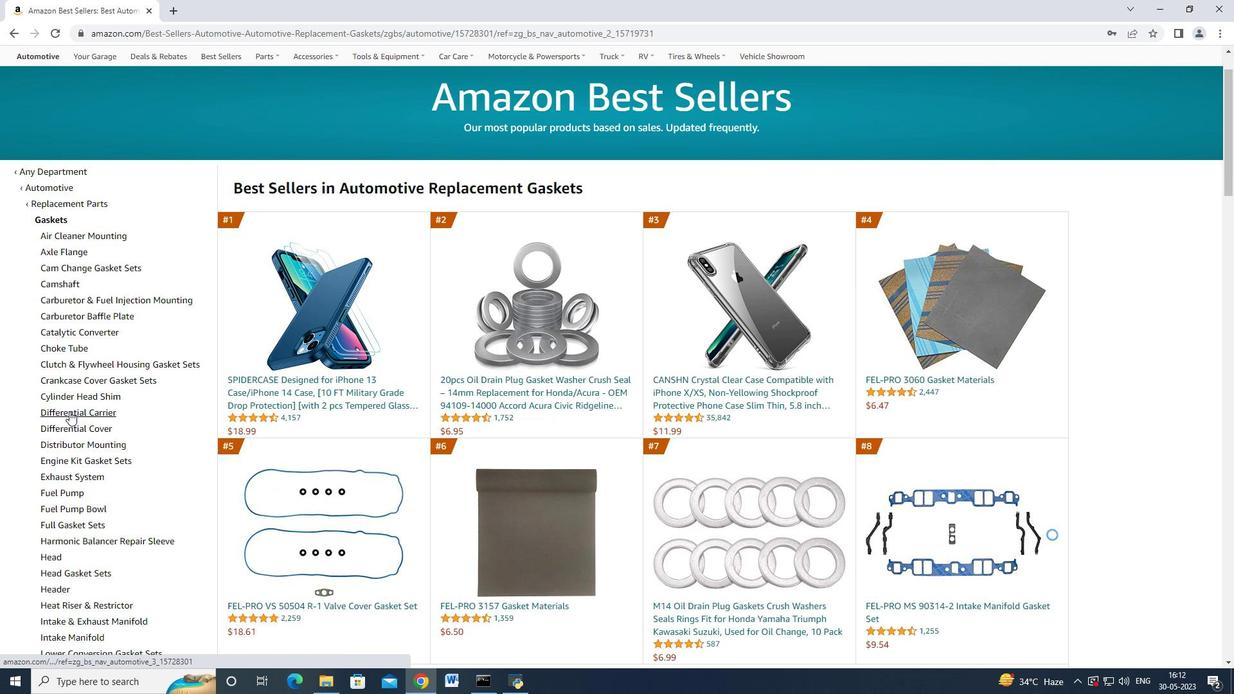 
Action: Mouse moved to (82, 377)
Screenshot: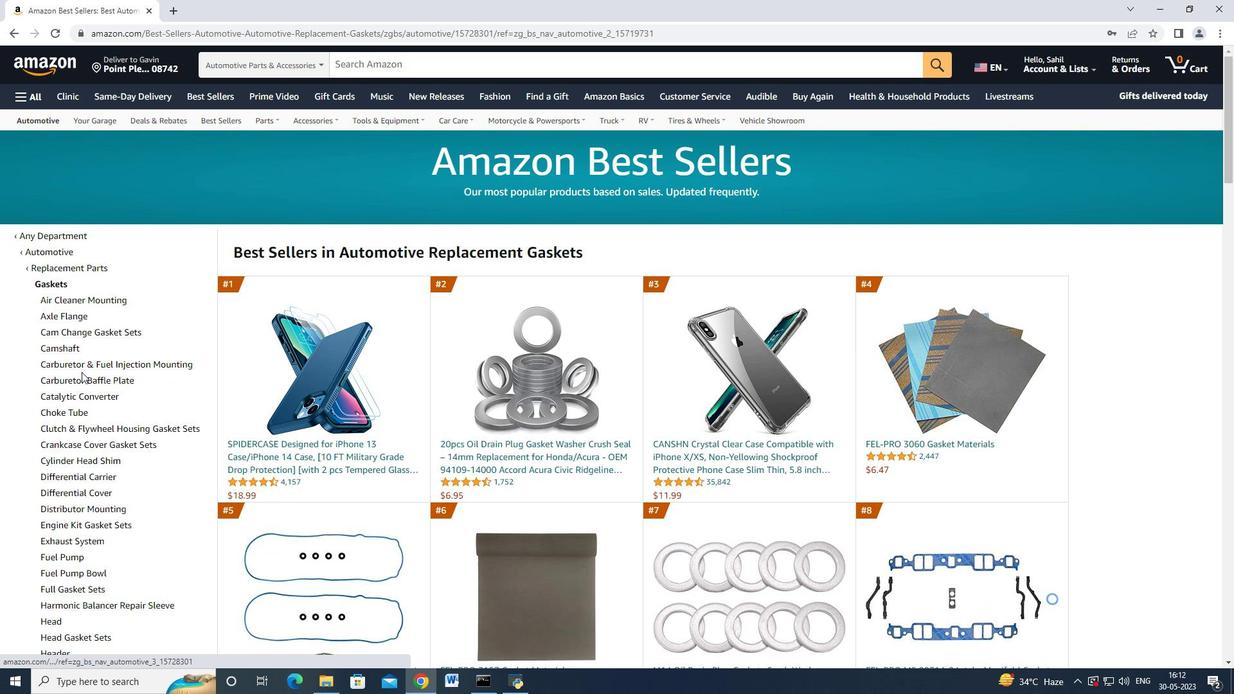 
Action: Mouse pressed left at (82, 377)
Screenshot: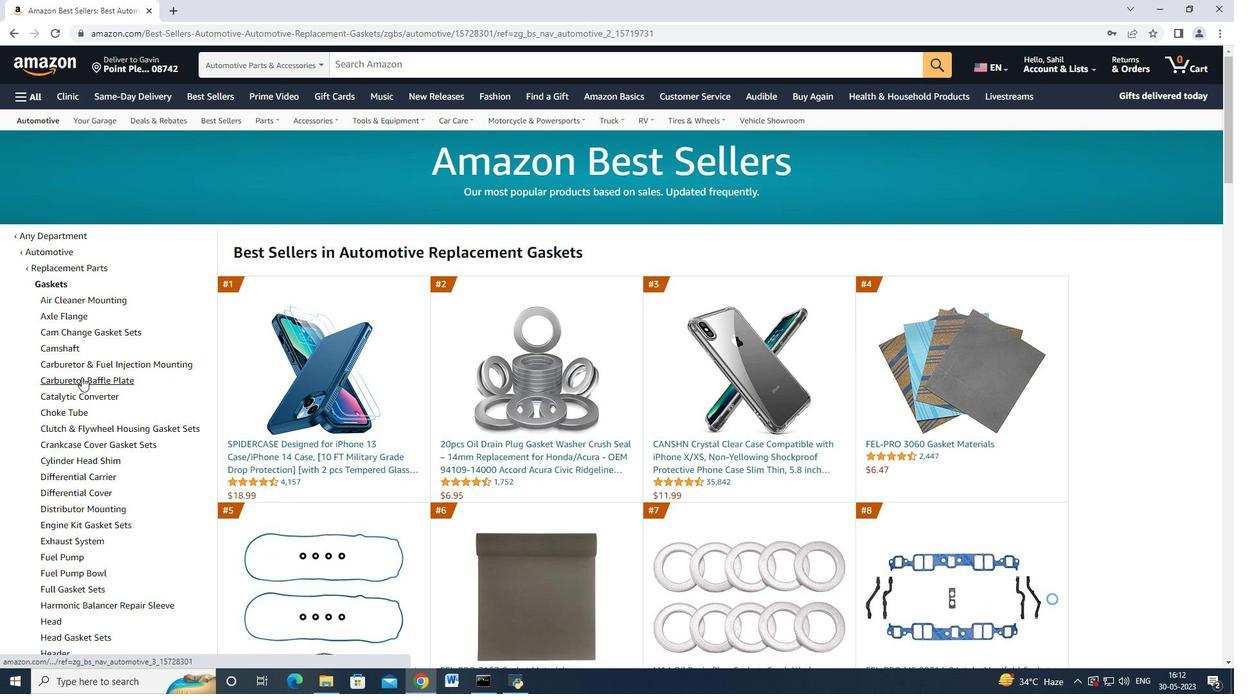
Action: Mouse moved to (327, 431)
Screenshot: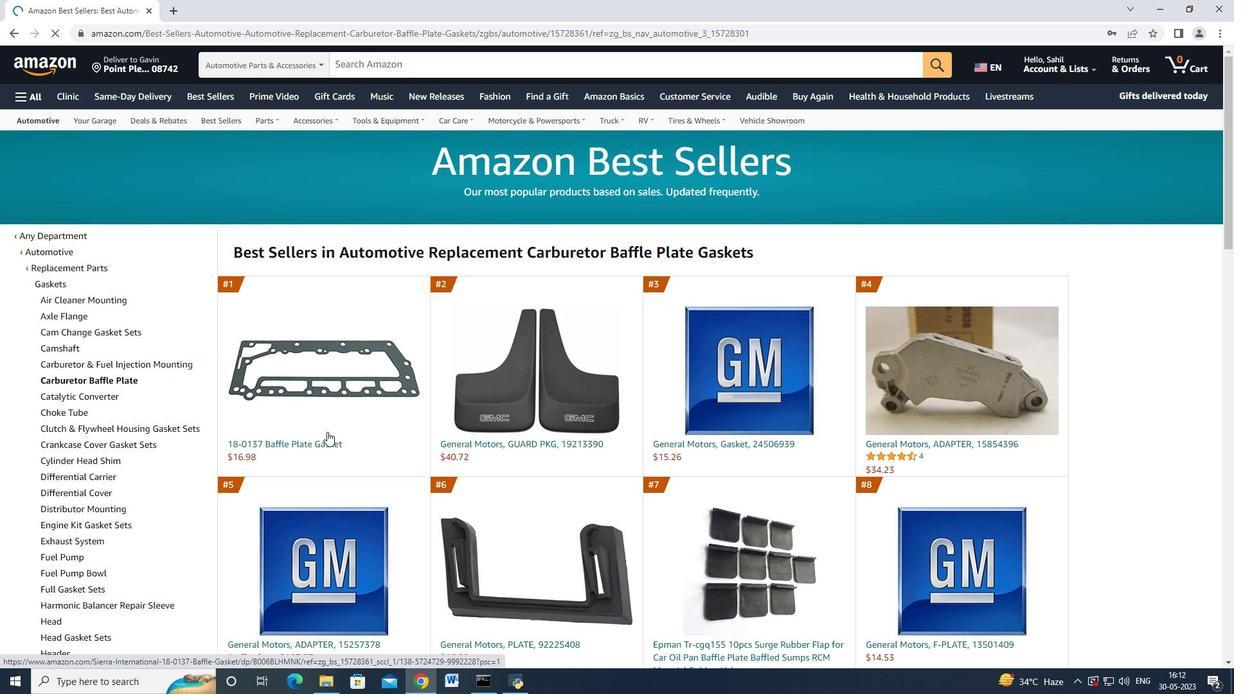
Action: Mouse pressed left at (327, 431)
Screenshot: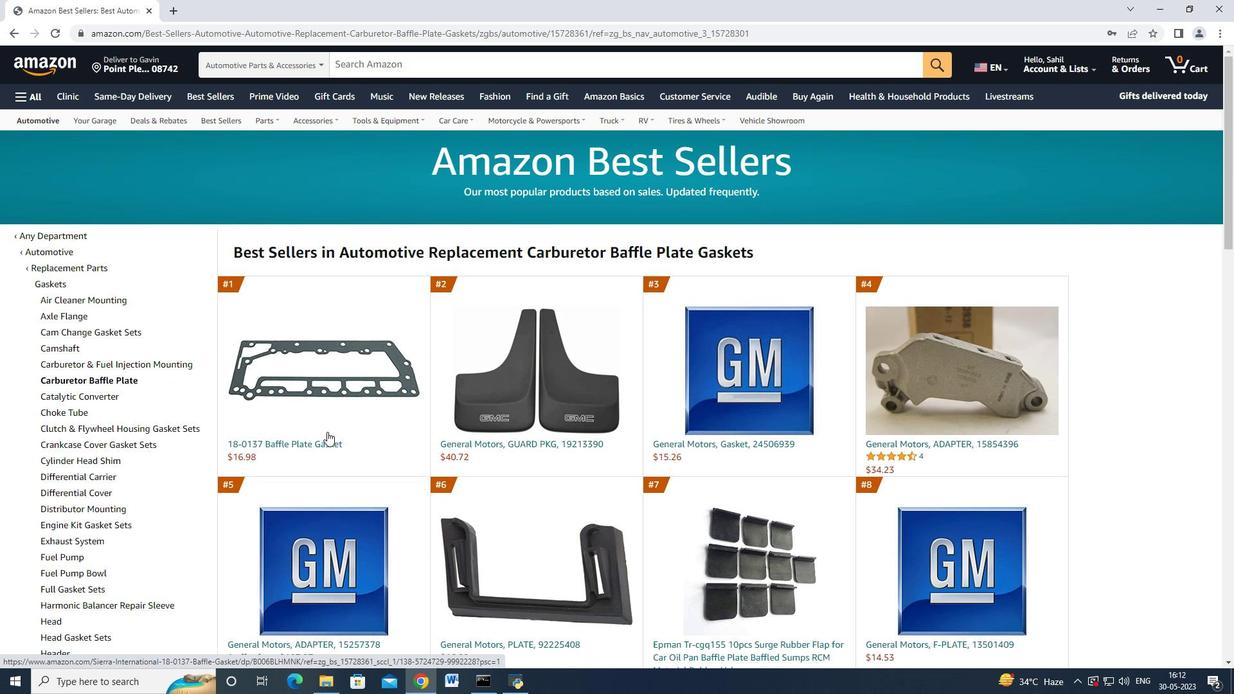 
Action: Mouse moved to (322, 442)
Screenshot: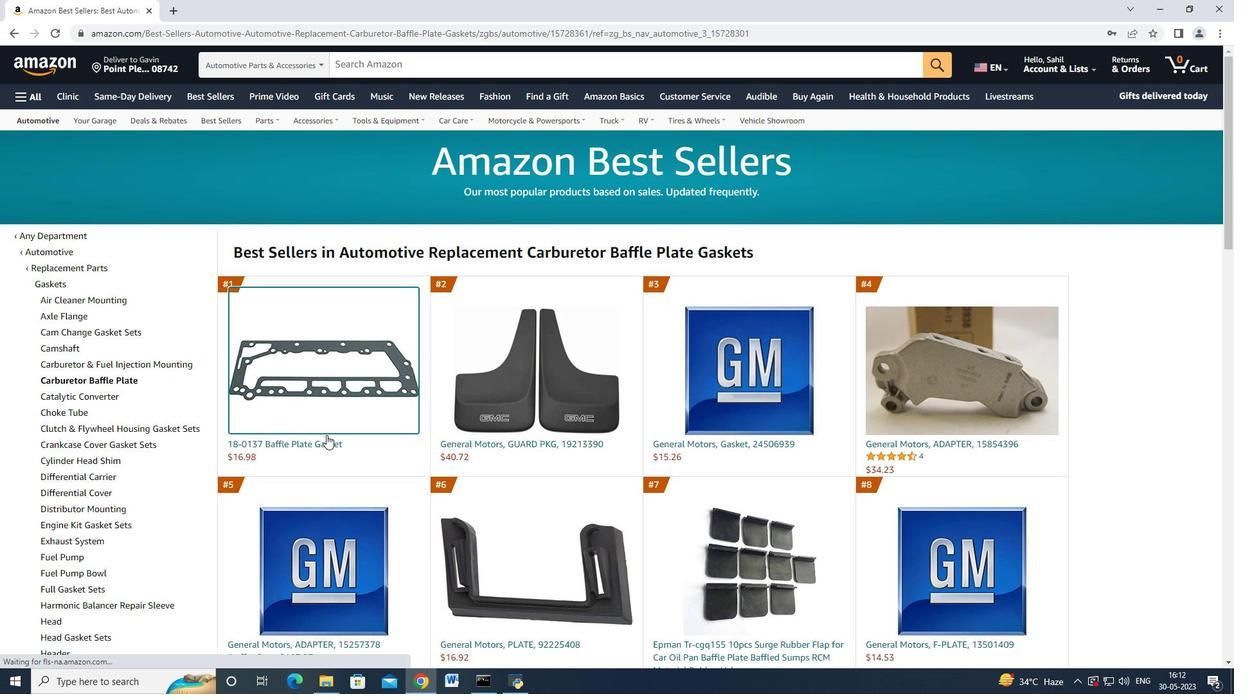 
Action: Mouse pressed left at (322, 442)
Screenshot: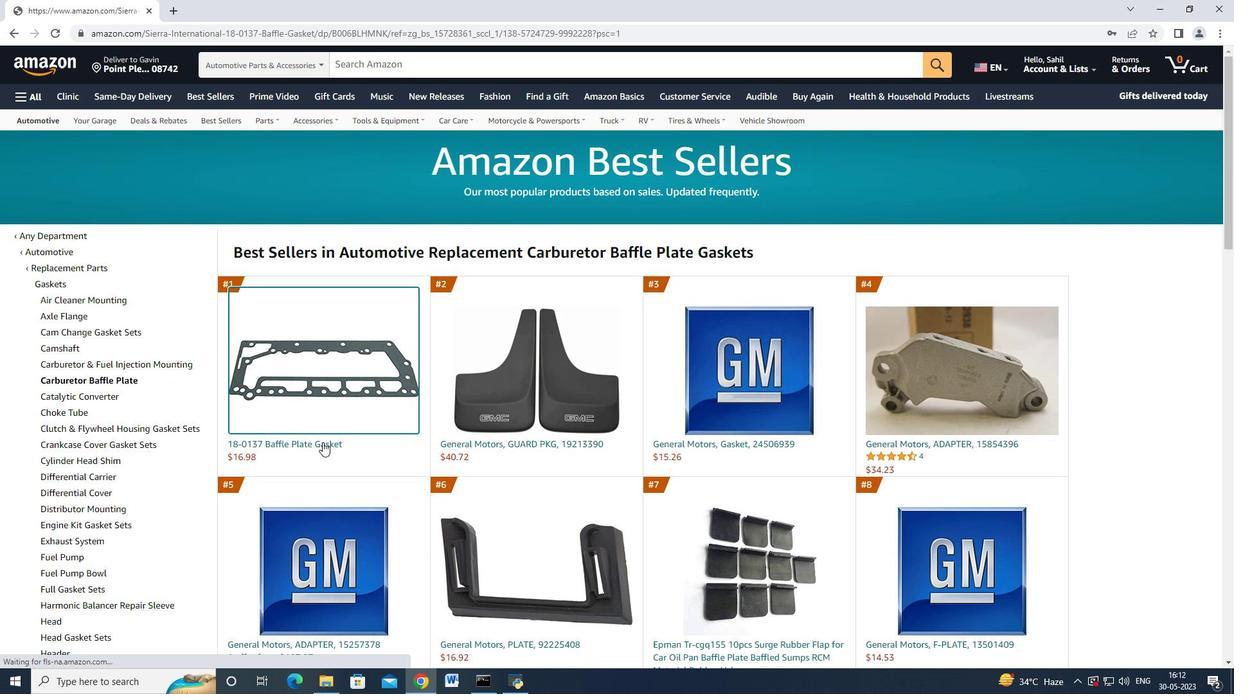 
Action: Mouse moved to (974, 348)
Screenshot: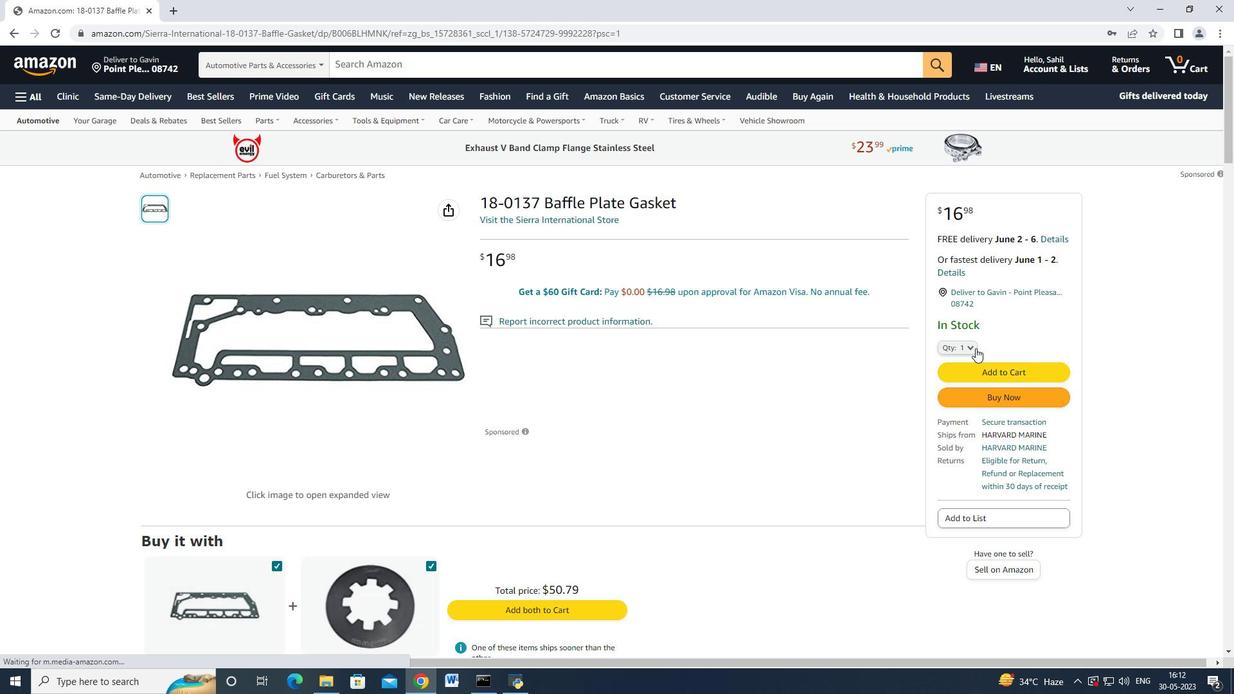
Action: Mouse pressed left at (974, 348)
Screenshot: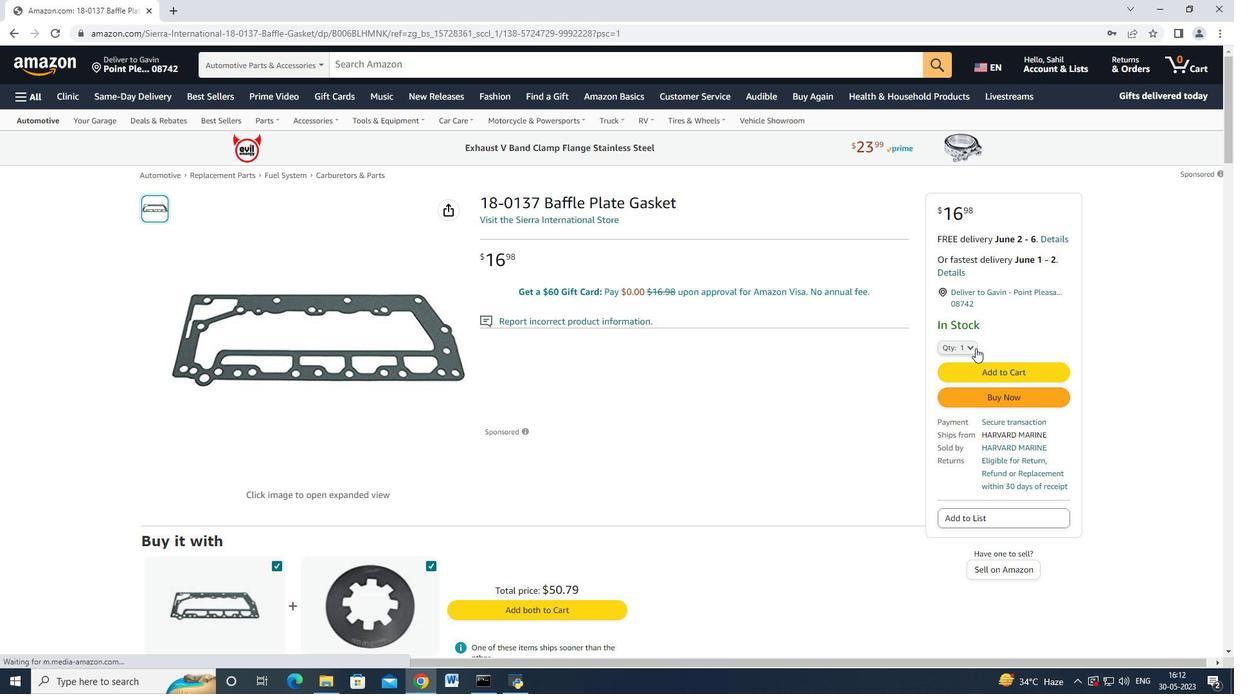 
Action: Mouse moved to (954, 370)
Screenshot: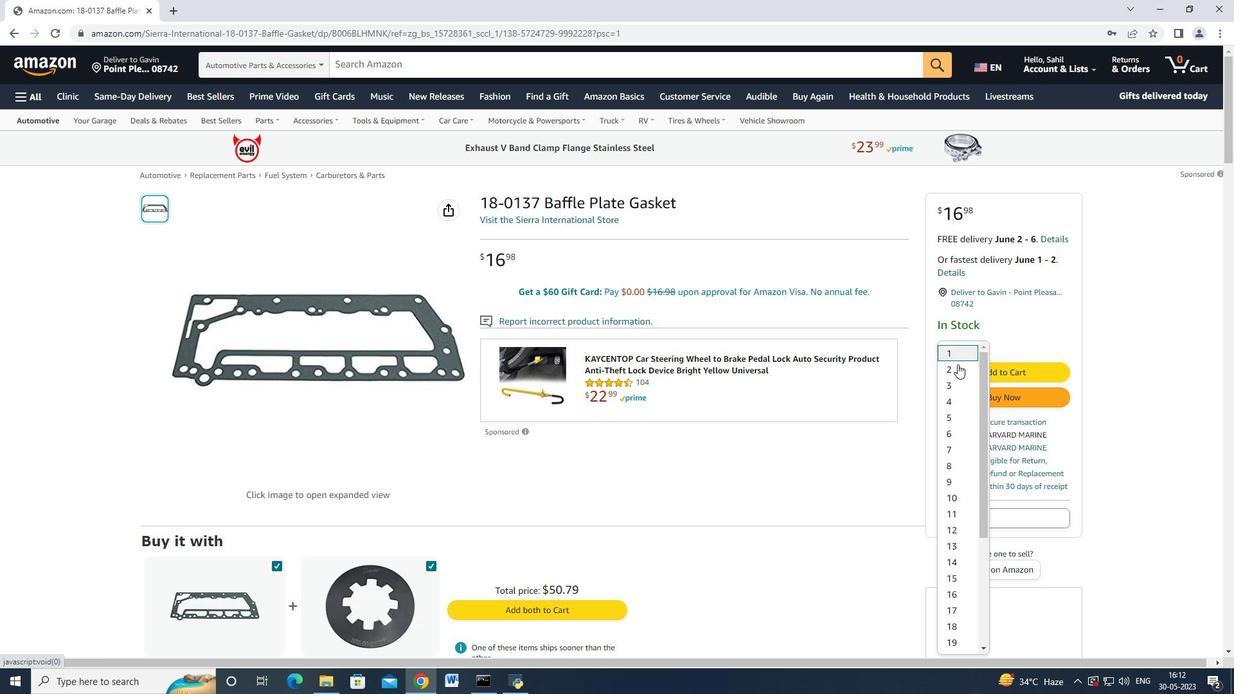 
Action: Mouse pressed left at (954, 370)
Screenshot: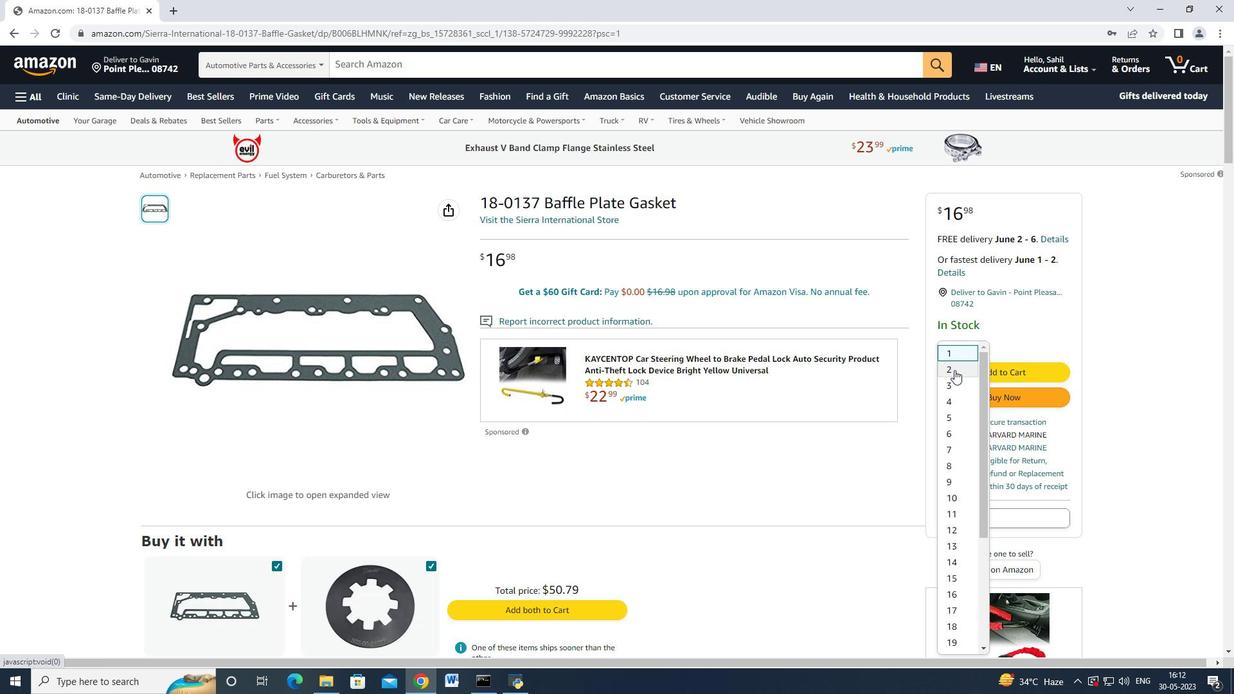 
Action: Mouse moved to (986, 393)
Screenshot: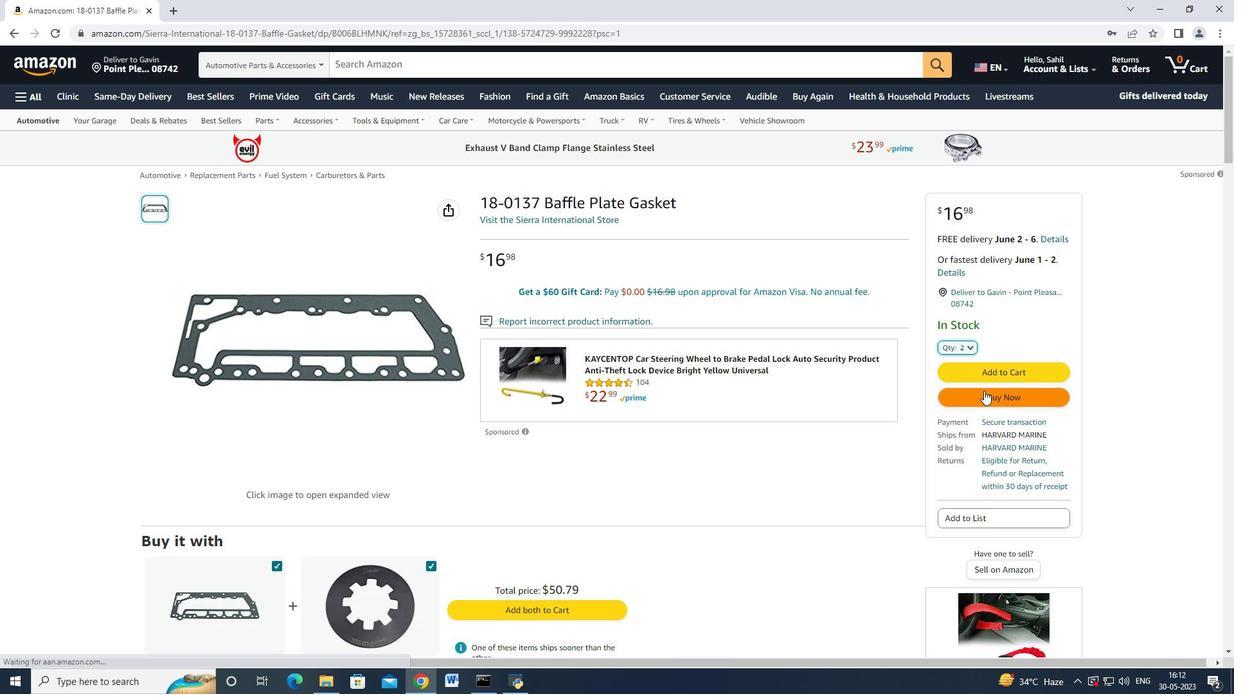 
Action: Mouse pressed left at (986, 393)
Screenshot: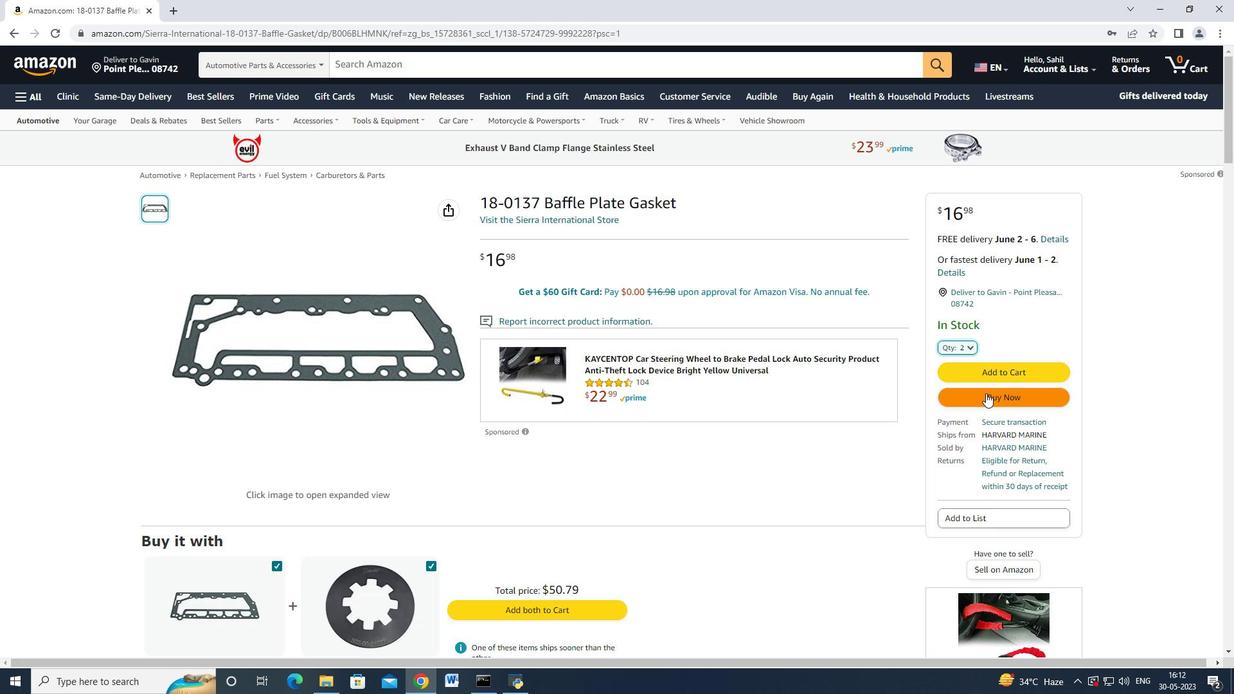 
Action: Mouse moved to (429, 278)
Screenshot: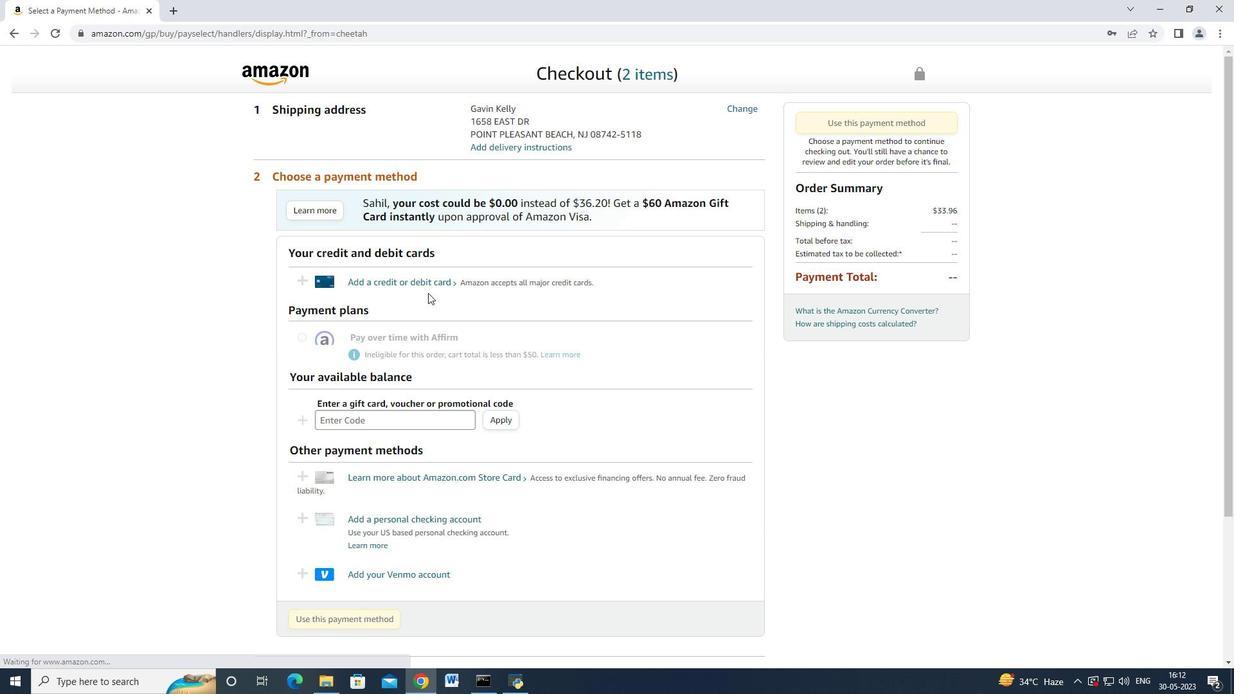 
Action: Mouse pressed left at (429, 278)
Screenshot: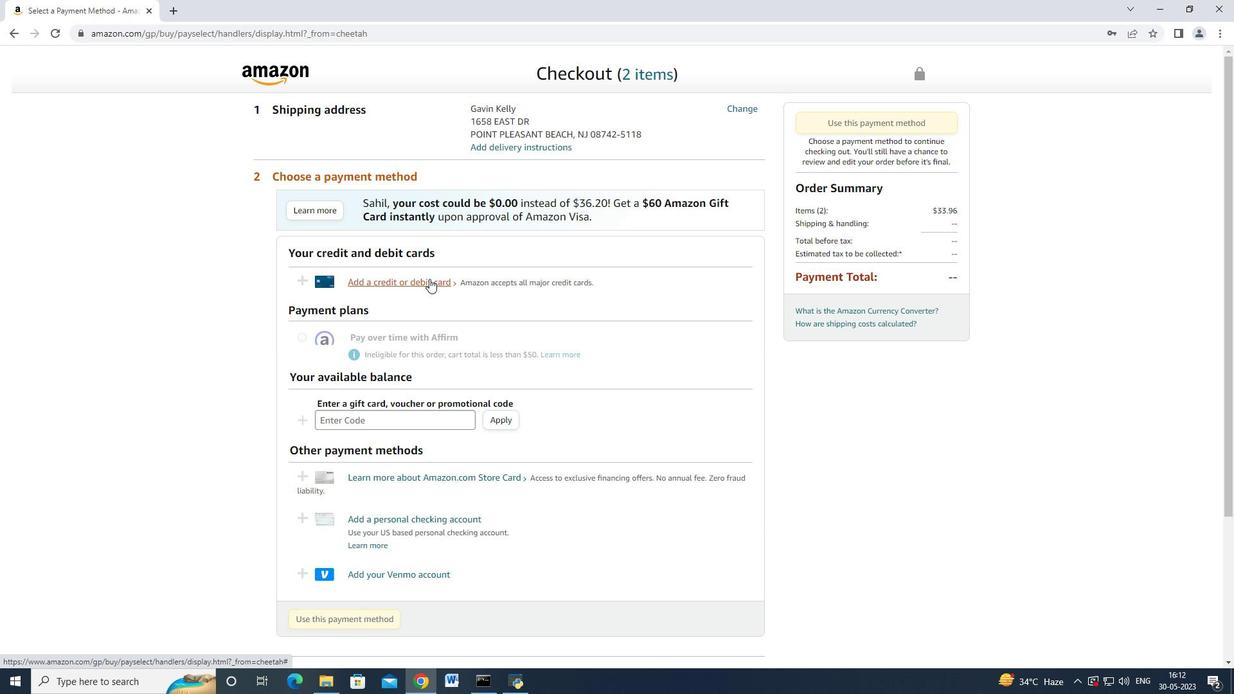 
Action: Mouse moved to (838, 255)
Screenshot: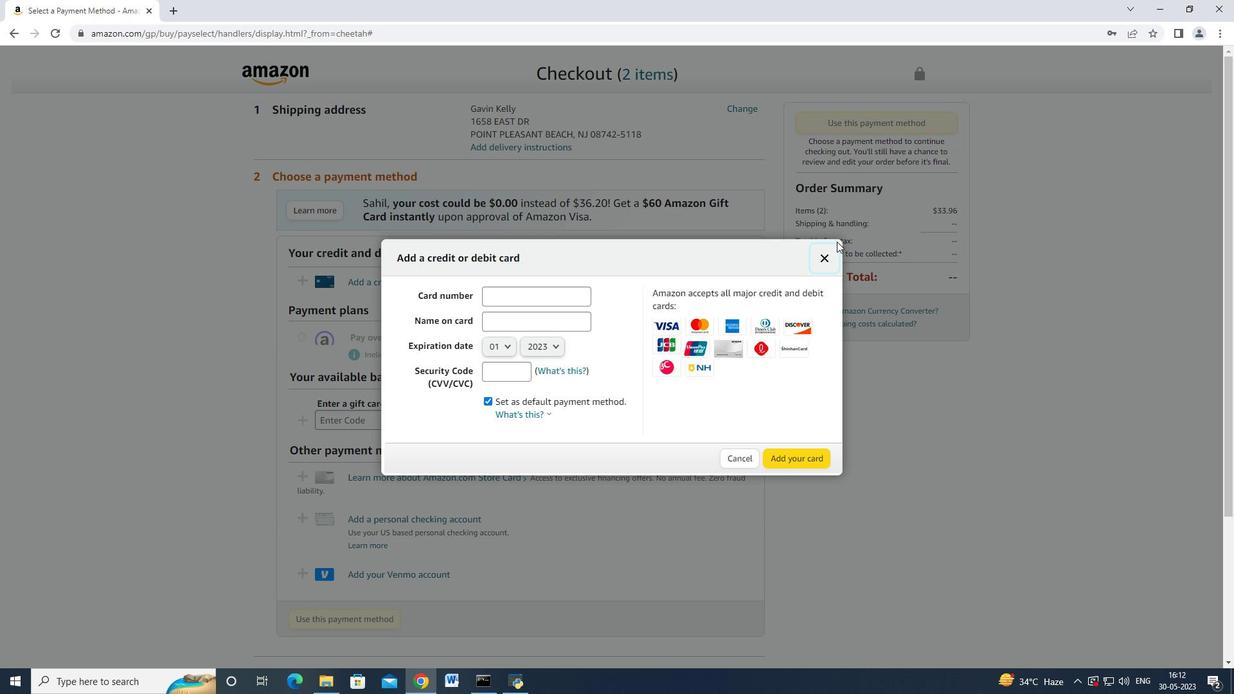 
Action: Mouse pressed left at (838, 255)
Screenshot: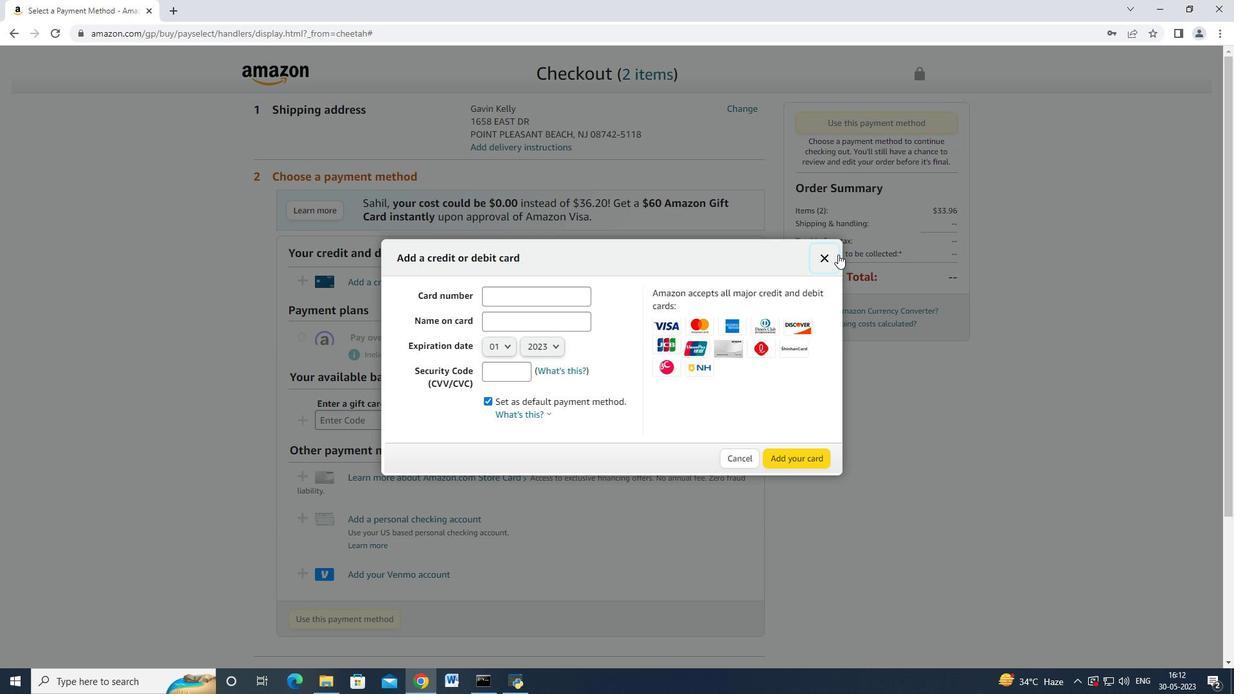 
Action: Mouse moved to (822, 252)
Screenshot: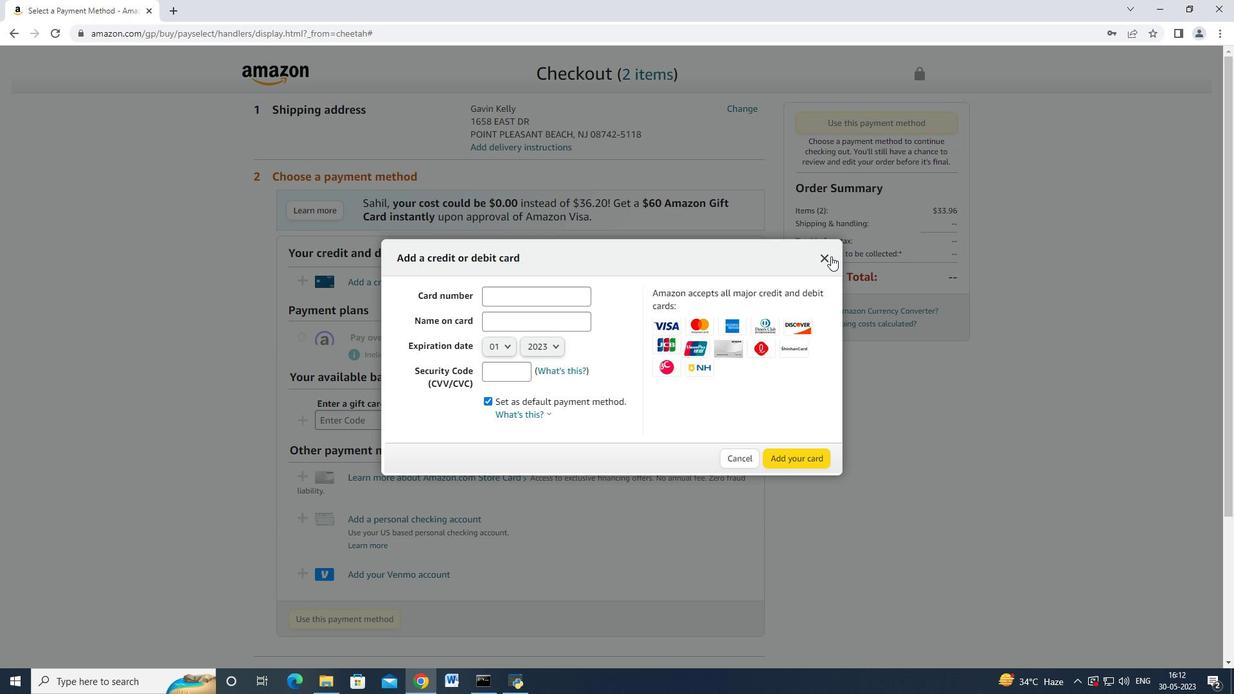 
Action: Mouse pressed left at (822, 252)
Screenshot: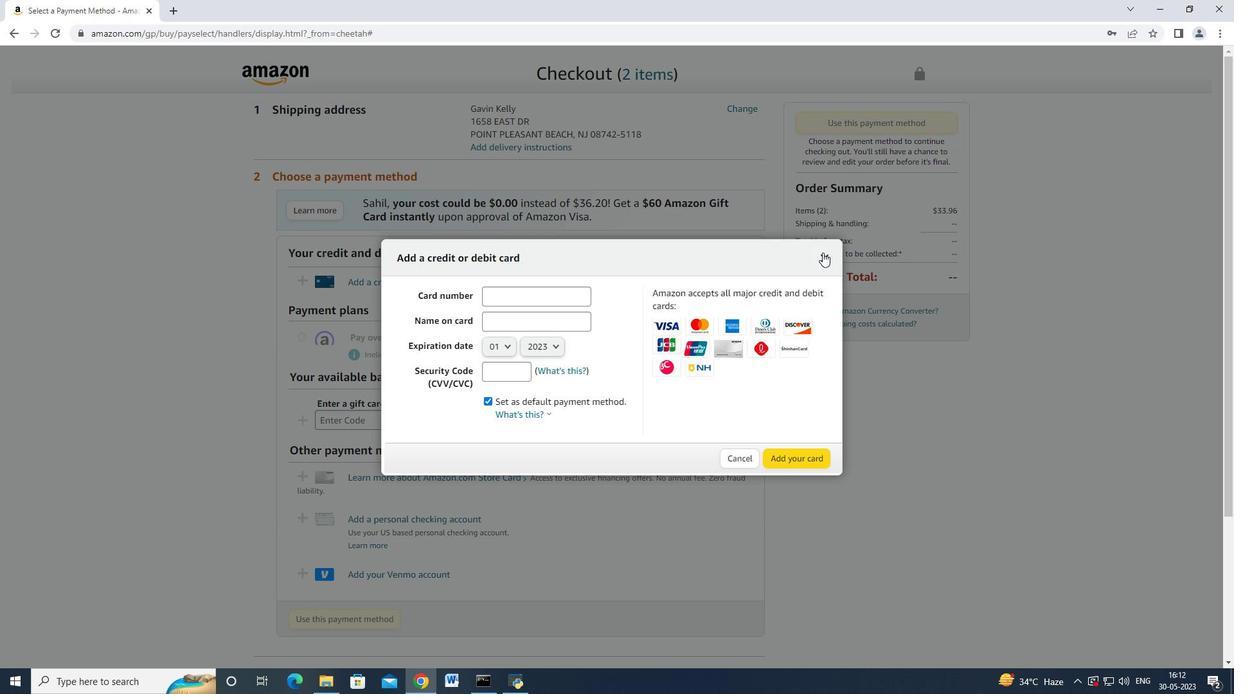 
Action: Mouse moved to (739, 110)
Screenshot: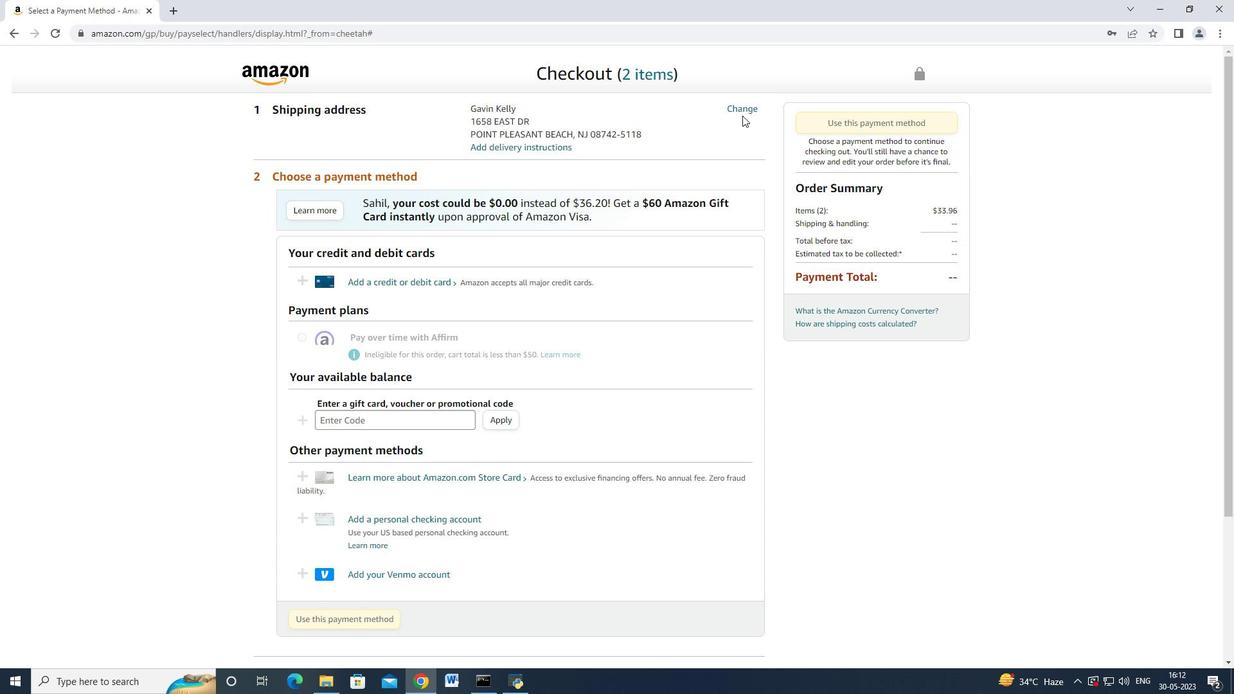 
Action: Mouse pressed left at (739, 110)
Screenshot: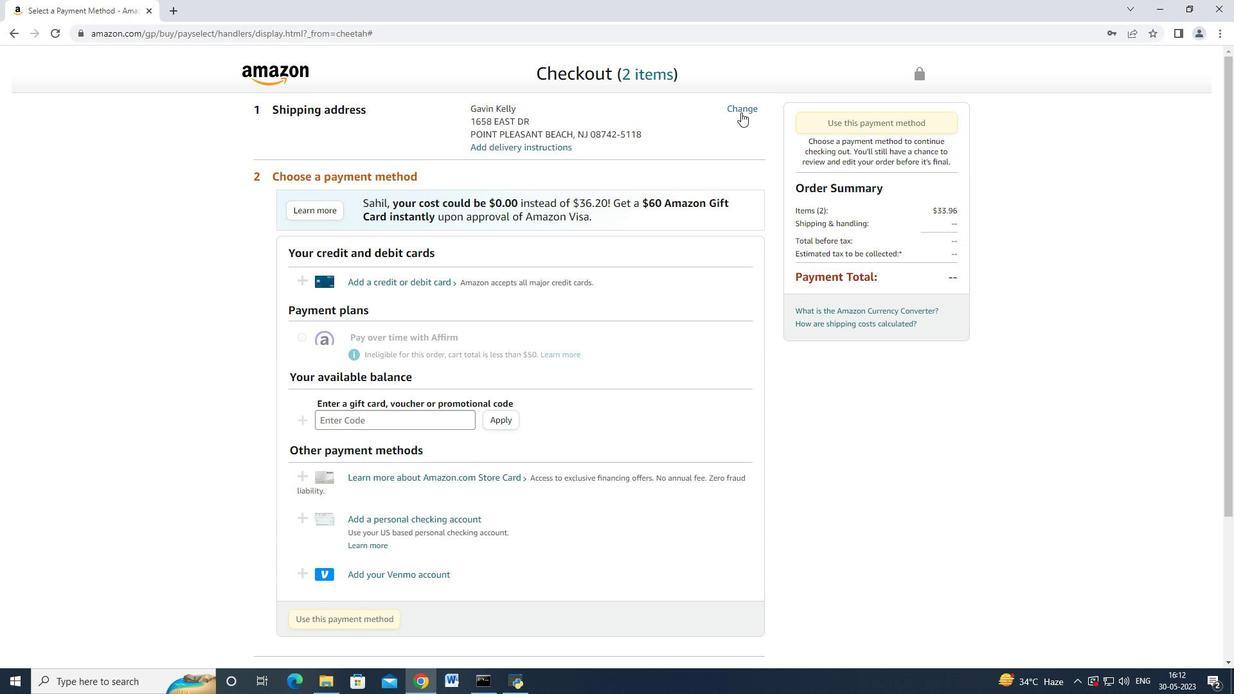 
Action: Mouse moved to (473, 237)
Screenshot: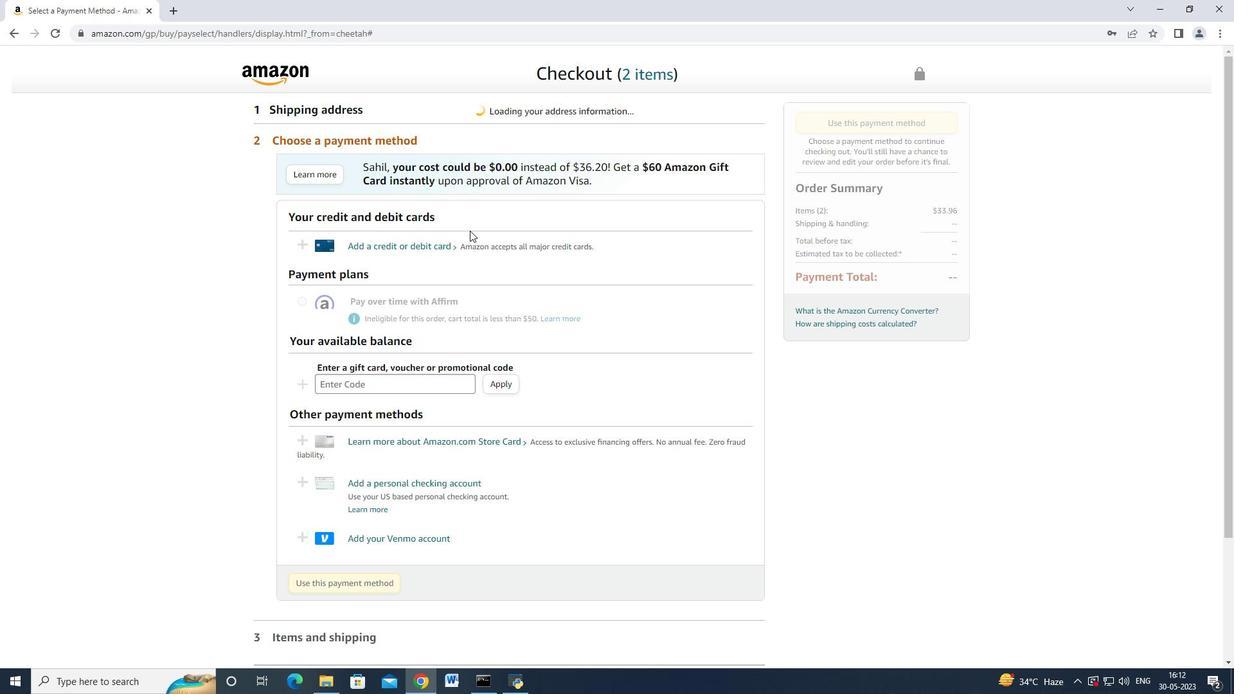 
Action: Mouse scrolled (473, 236) with delta (0, 0)
Screenshot: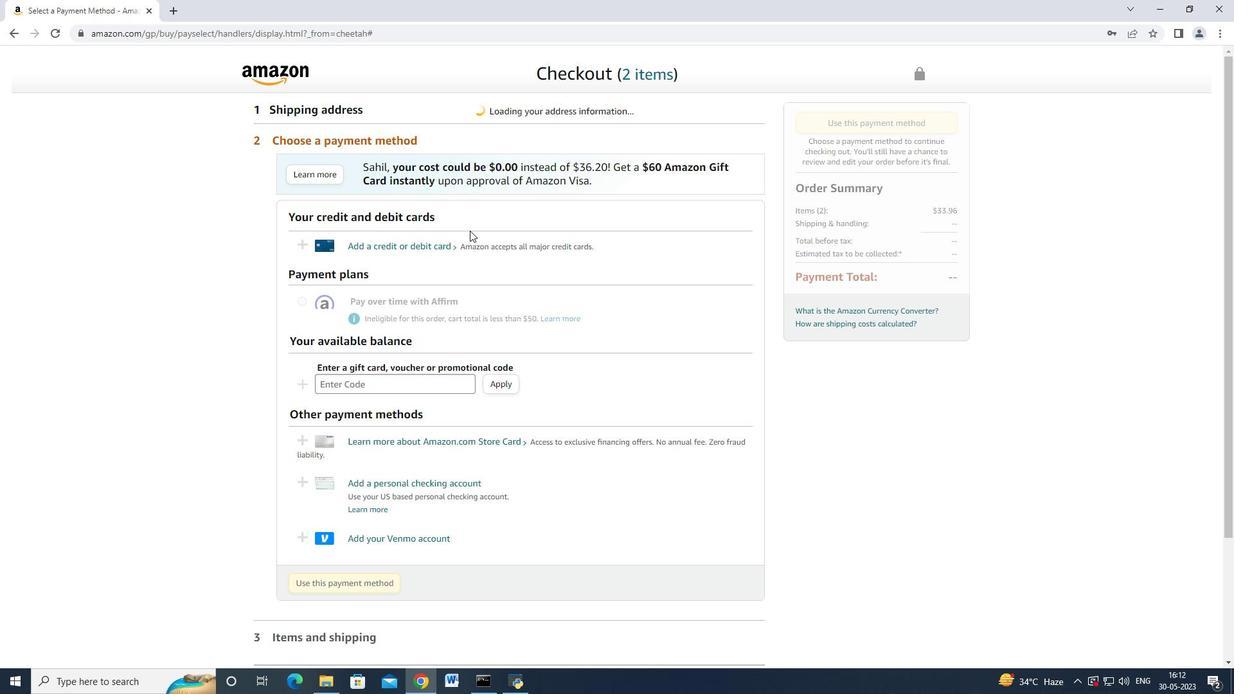 
Action: Mouse moved to (481, 239)
Screenshot: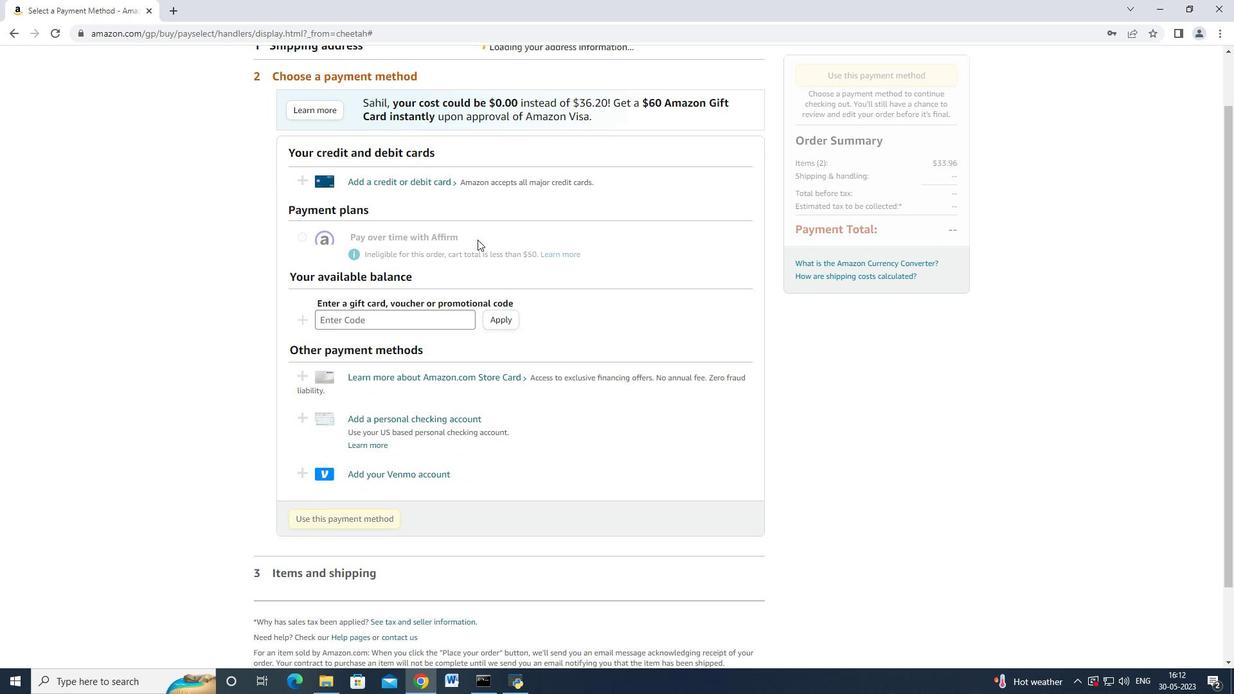
Action: Mouse scrolled (481, 239) with delta (0, 0)
Screenshot: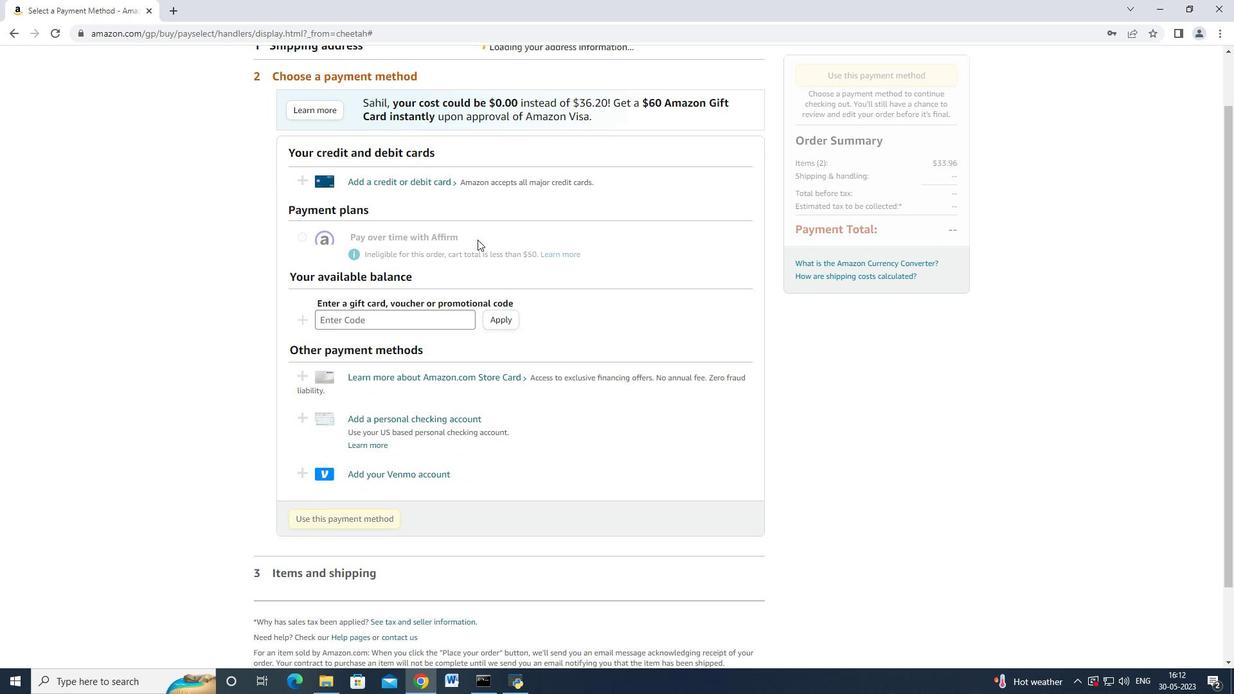 
Action: Mouse moved to (562, 248)
Screenshot: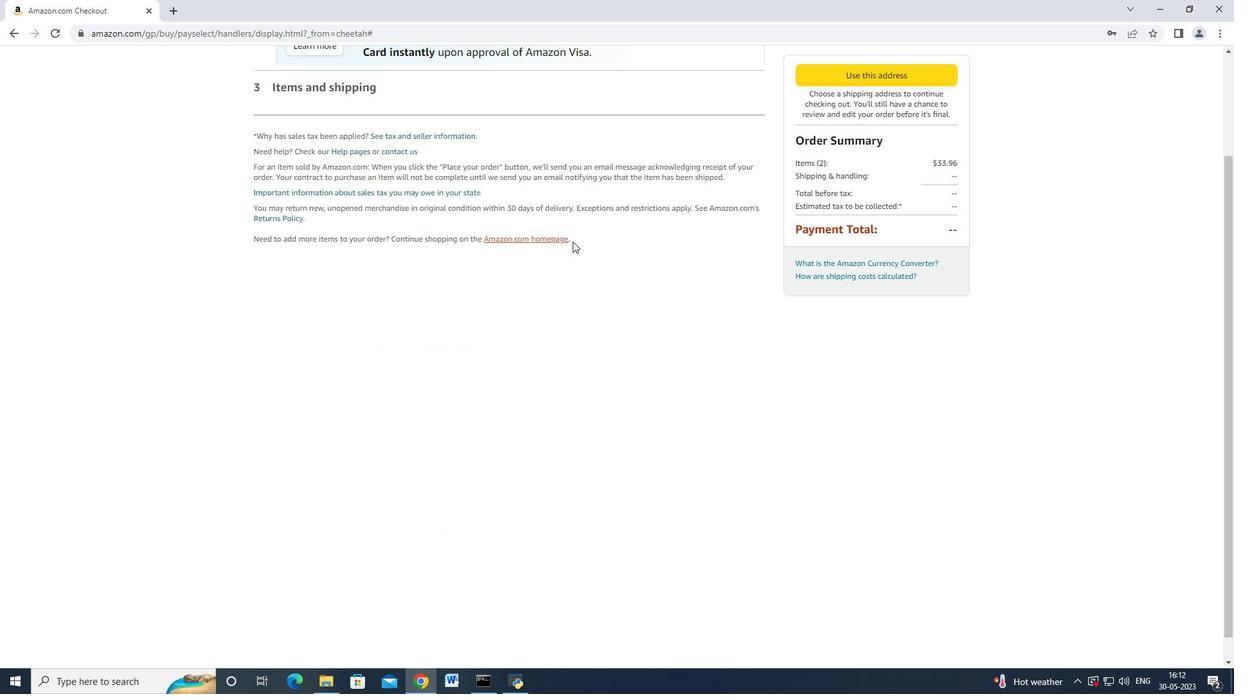 
Action: Mouse scrolled (562, 249) with delta (0, 0)
Screenshot: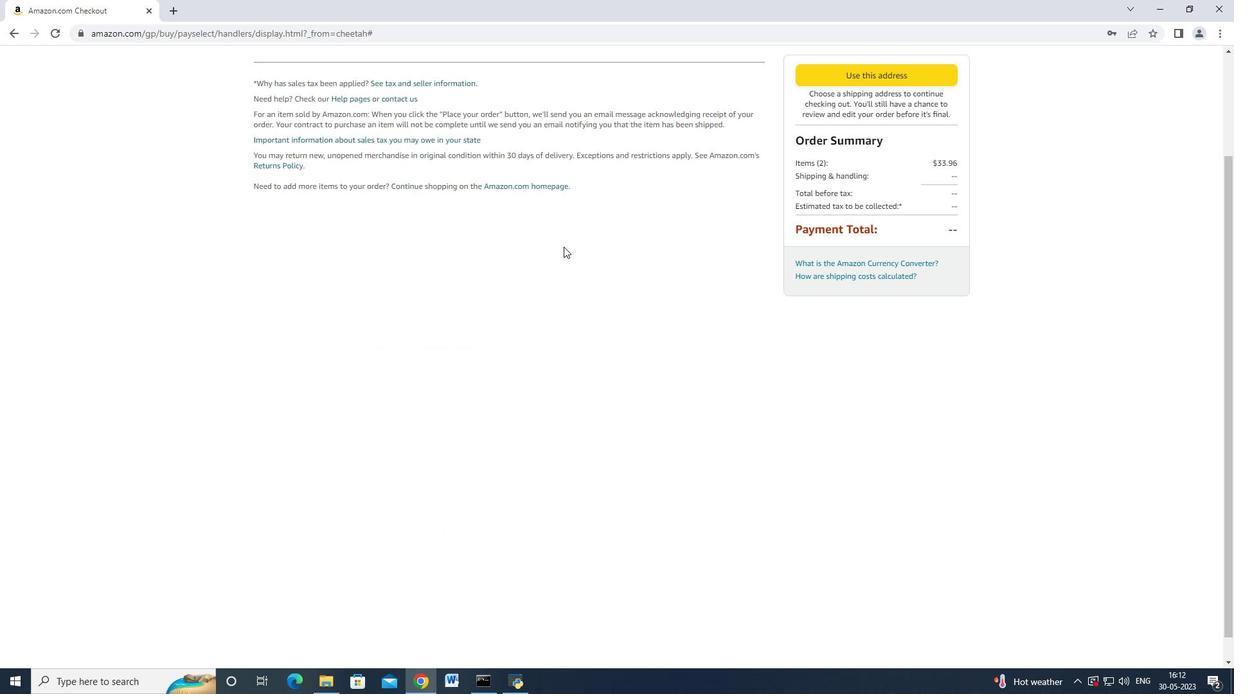 
Action: Mouse moved to (563, 248)
Screenshot: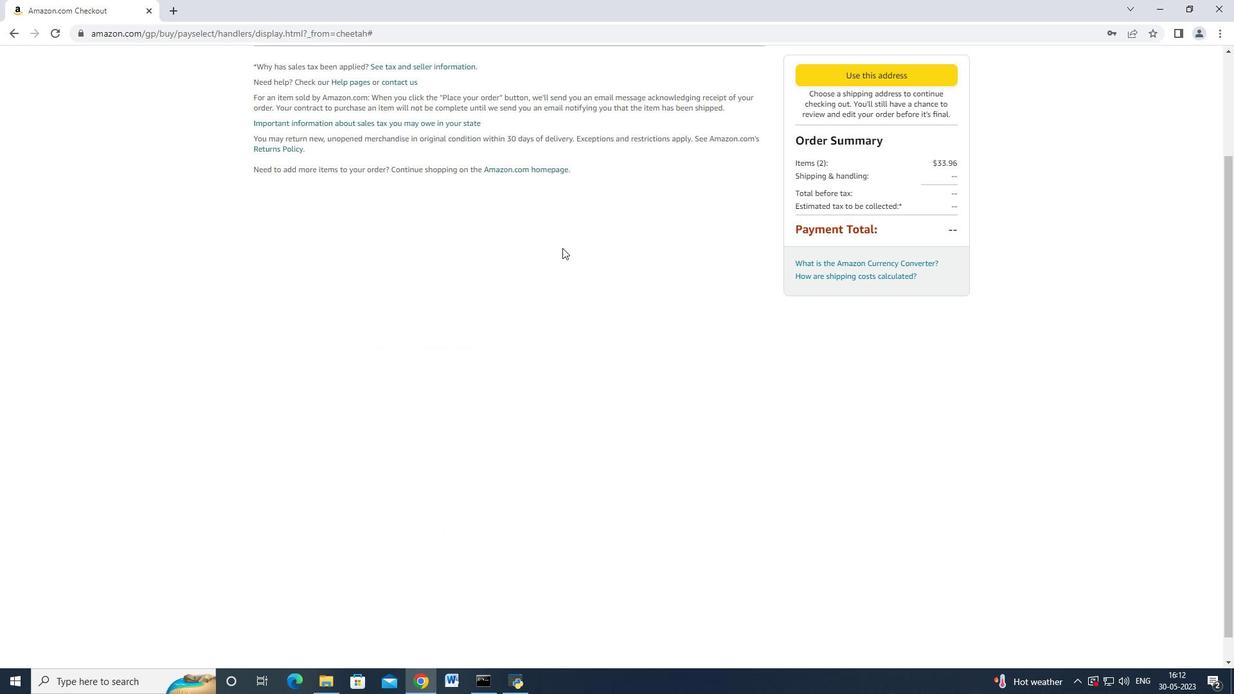 
Action: Mouse scrolled (563, 249) with delta (0, 0)
Screenshot: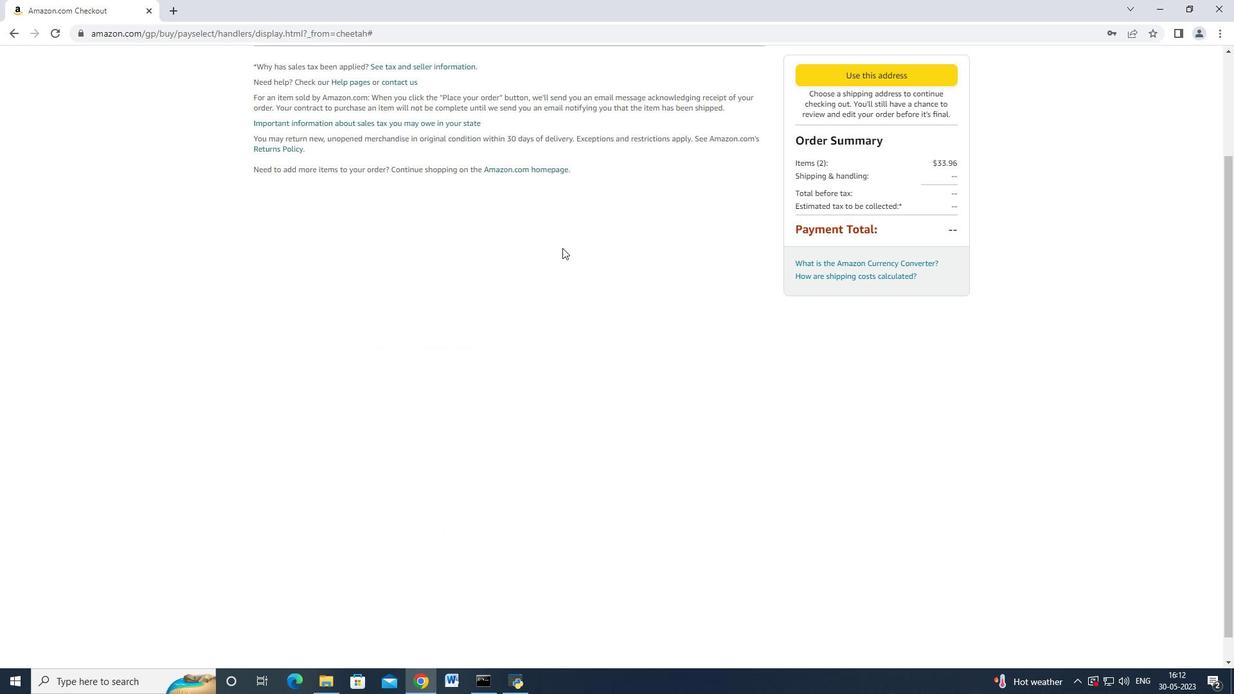 
Action: Mouse moved to (565, 248)
Screenshot: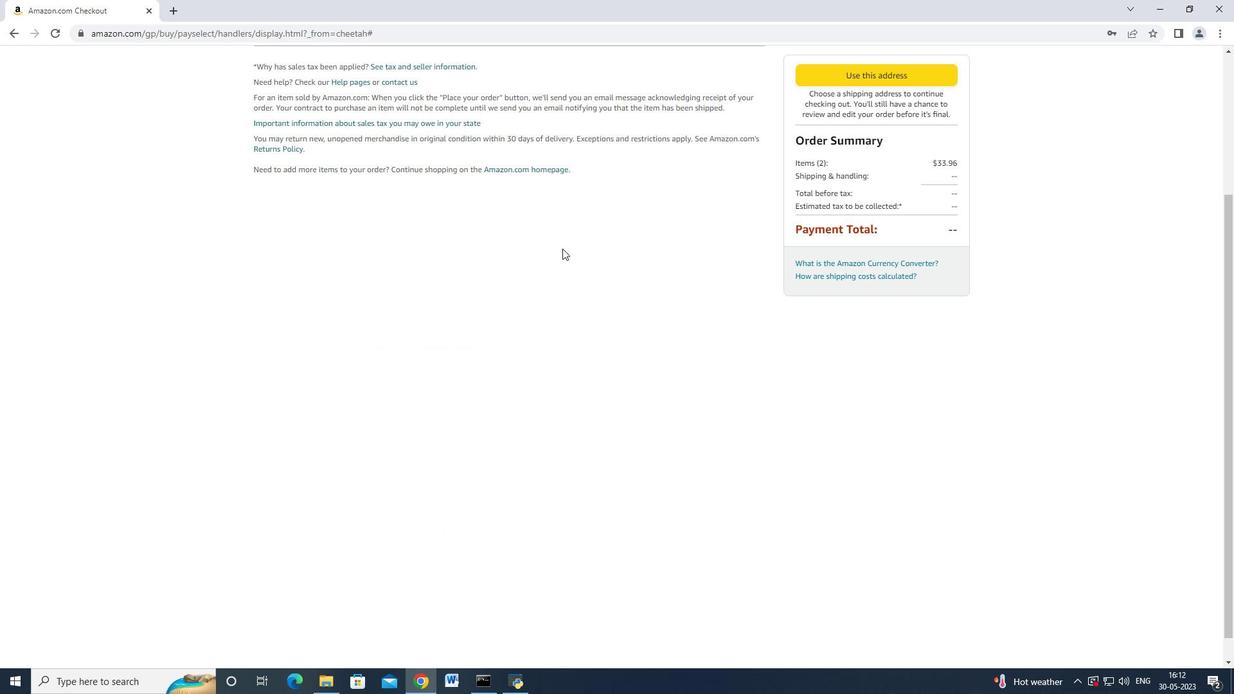 
Action: Mouse scrolled (565, 249) with delta (0, 0)
Screenshot: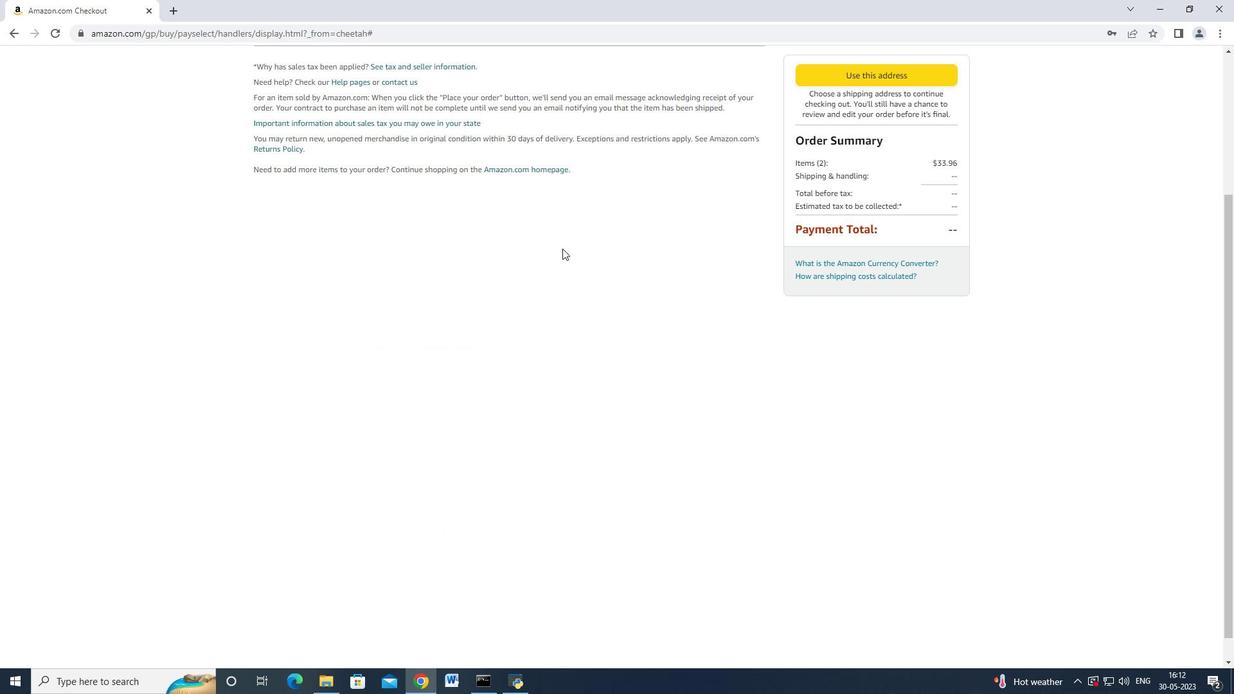 
Action: Mouse moved to (567, 248)
Screenshot: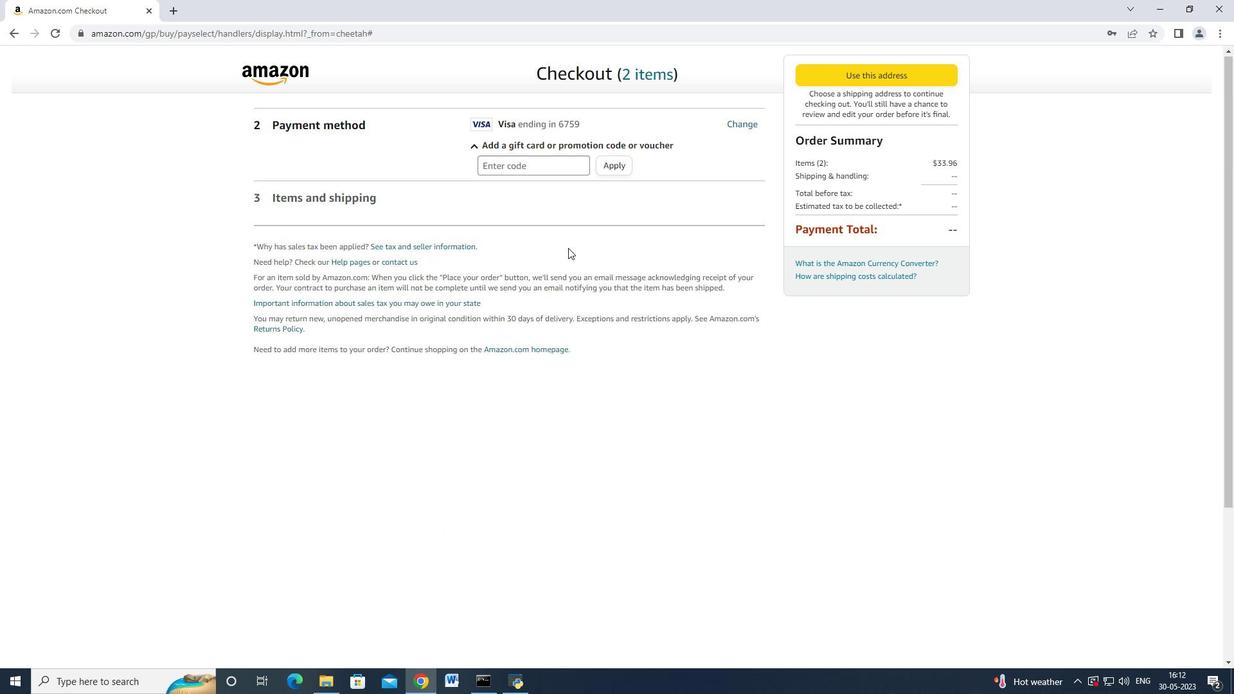 
Action: Mouse scrolled (567, 249) with delta (0, 0)
Screenshot: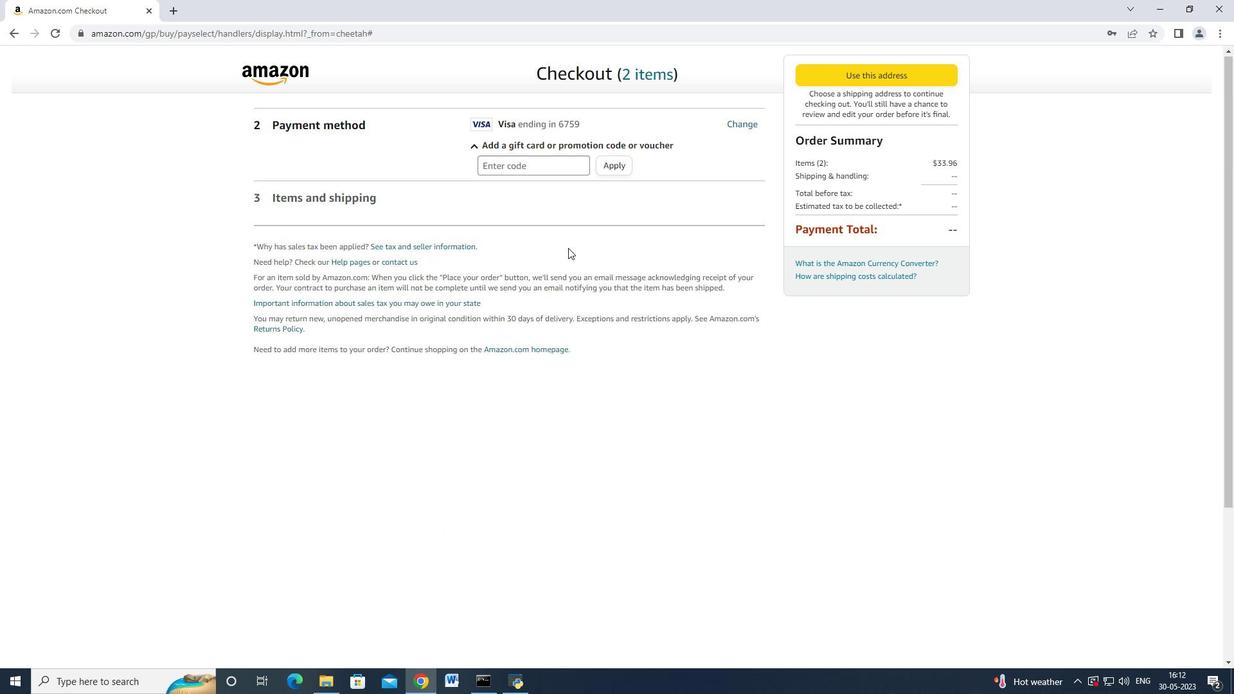 
Action: Mouse moved to (567, 249)
Screenshot: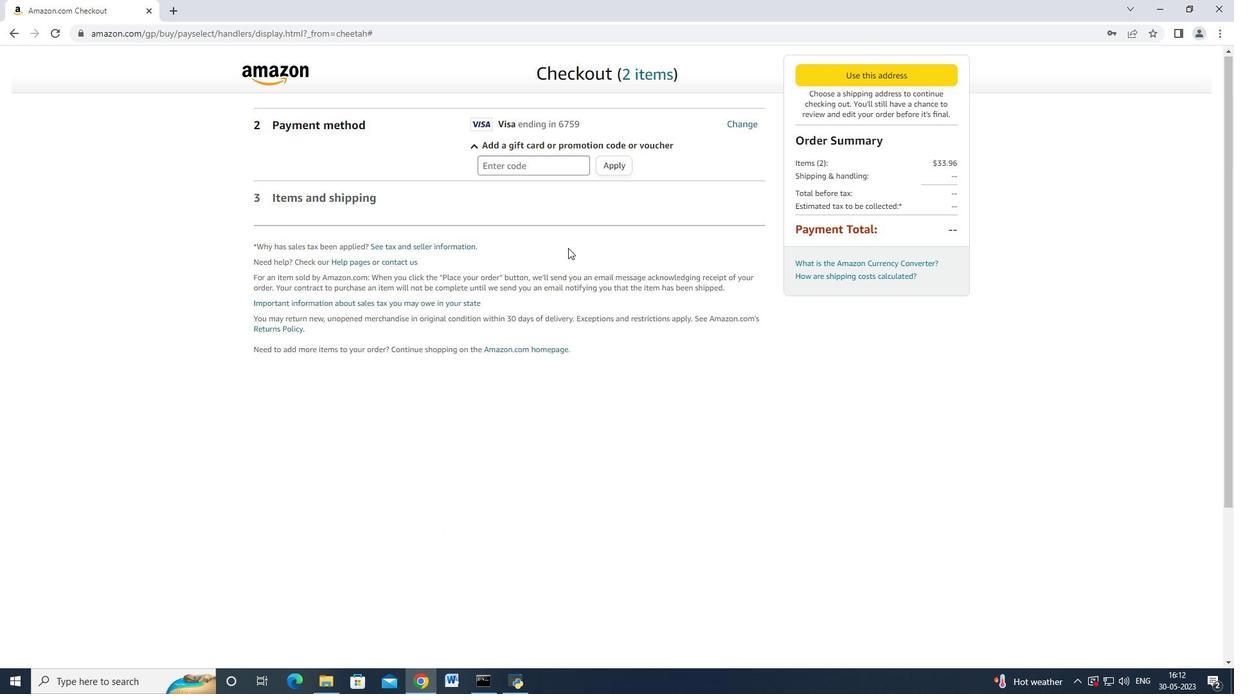 
Action: Mouse scrolled (567, 250) with delta (0, 0)
Screenshot: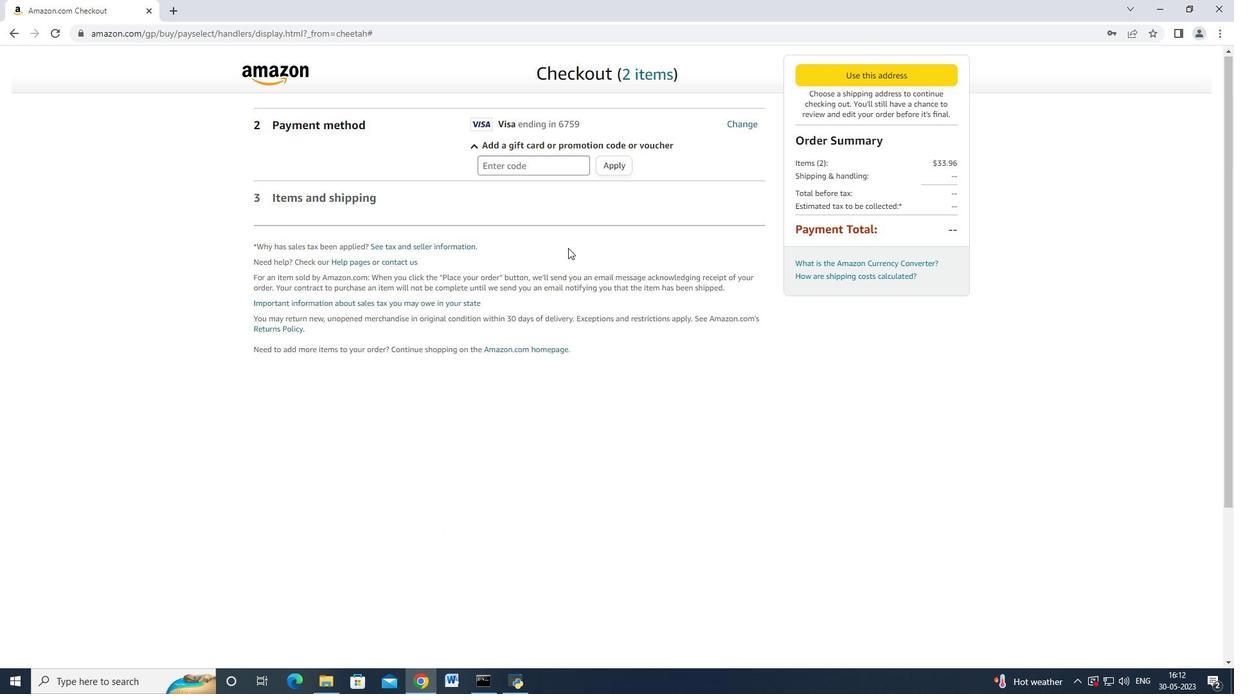 
Action: Mouse scrolled (567, 250) with delta (0, 0)
Screenshot: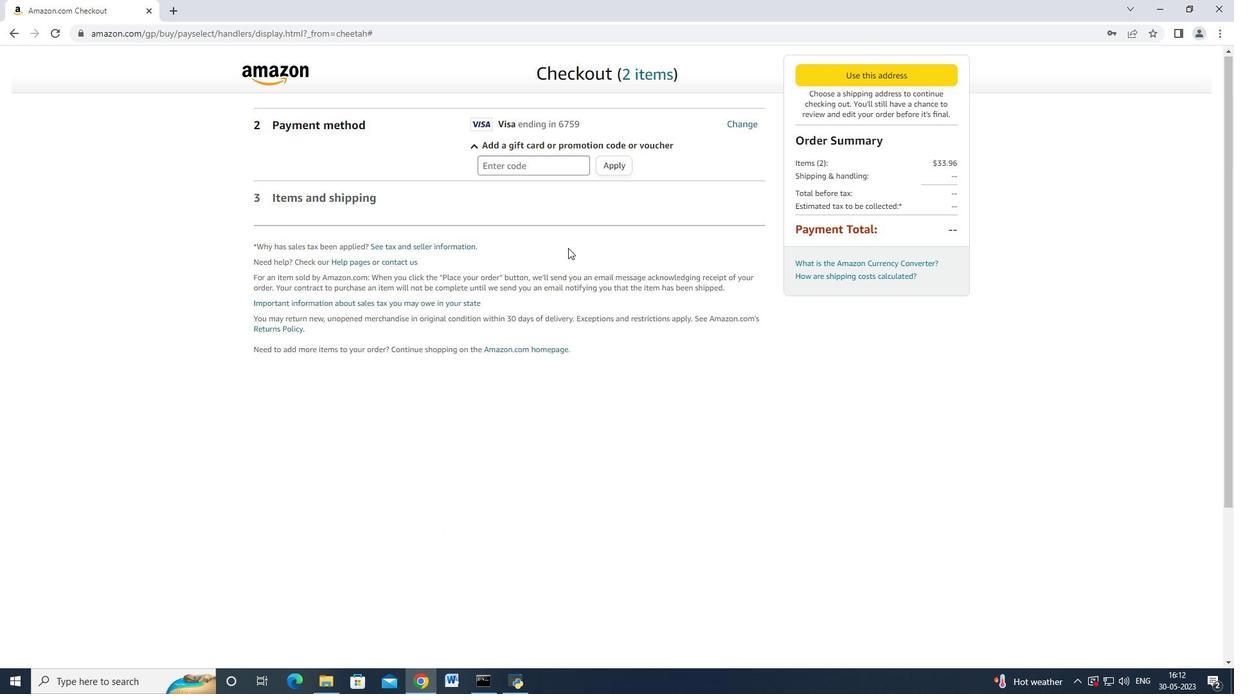 
Action: Mouse moved to (567, 249)
Screenshot: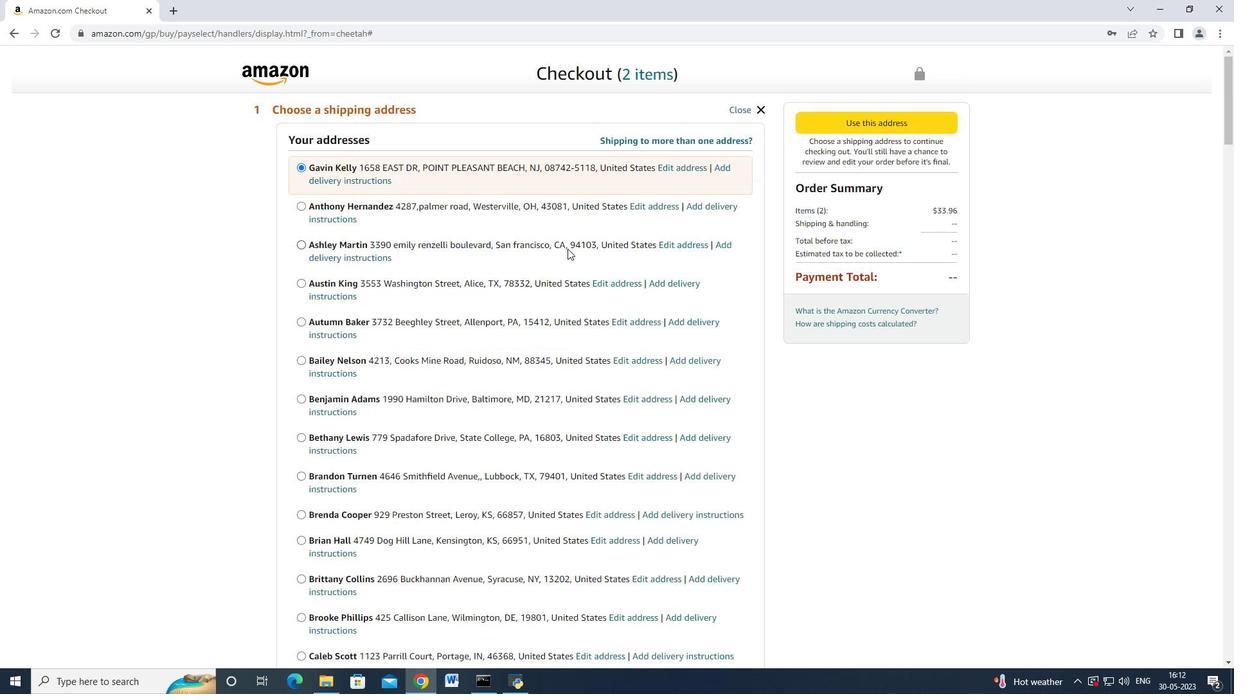 
Action: Mouse scrolled (567, 250) with delta (0, 0)
Screenshot: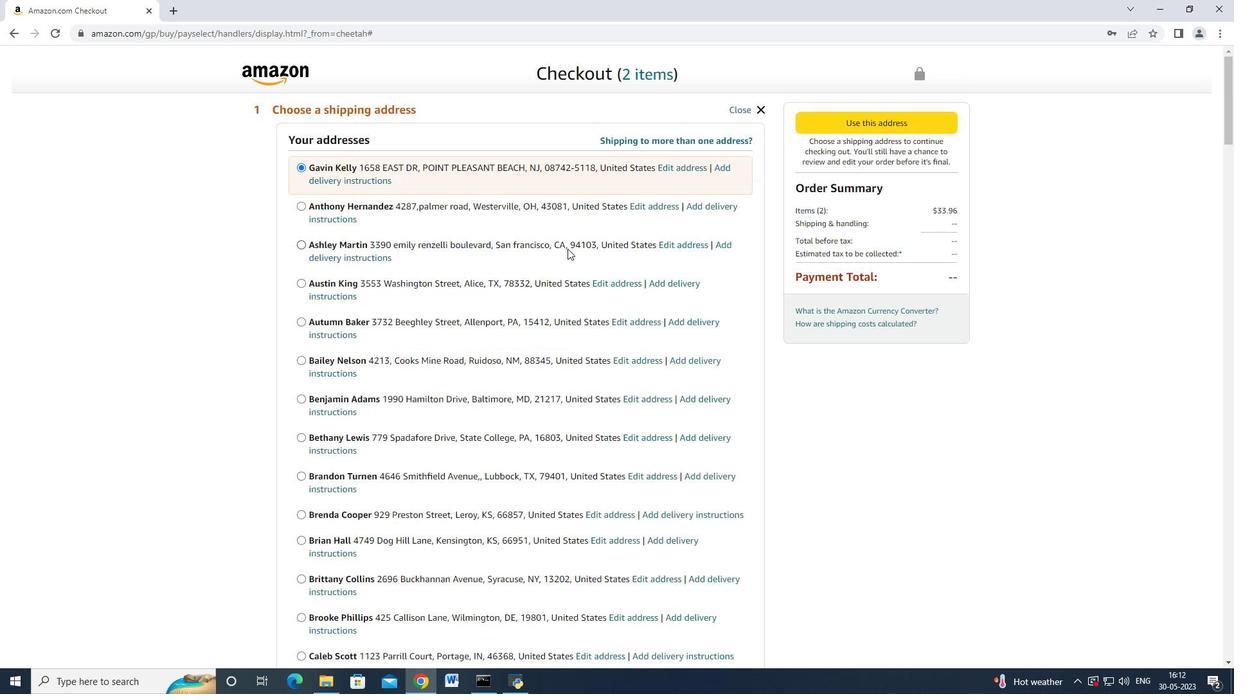 
Action: Mouse moved to (564, 250)
Screenshot: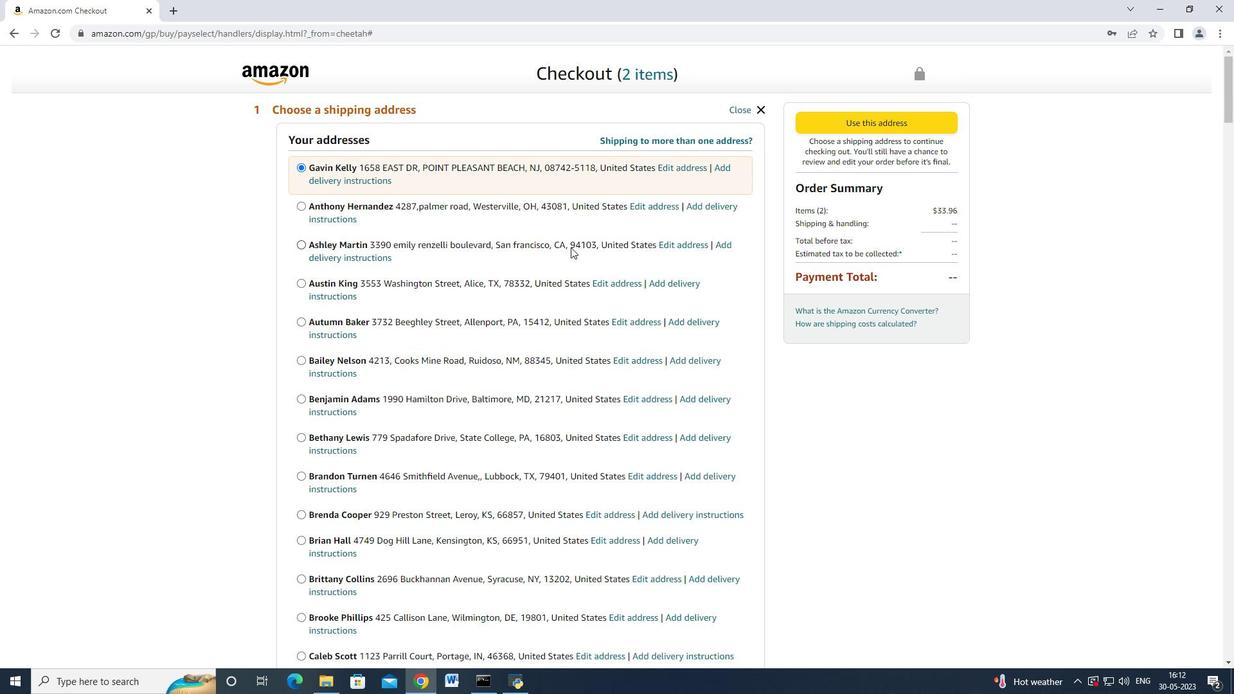 
Action: Mouse scrolled (564, 250) with delta (0, 0)
Screenshot: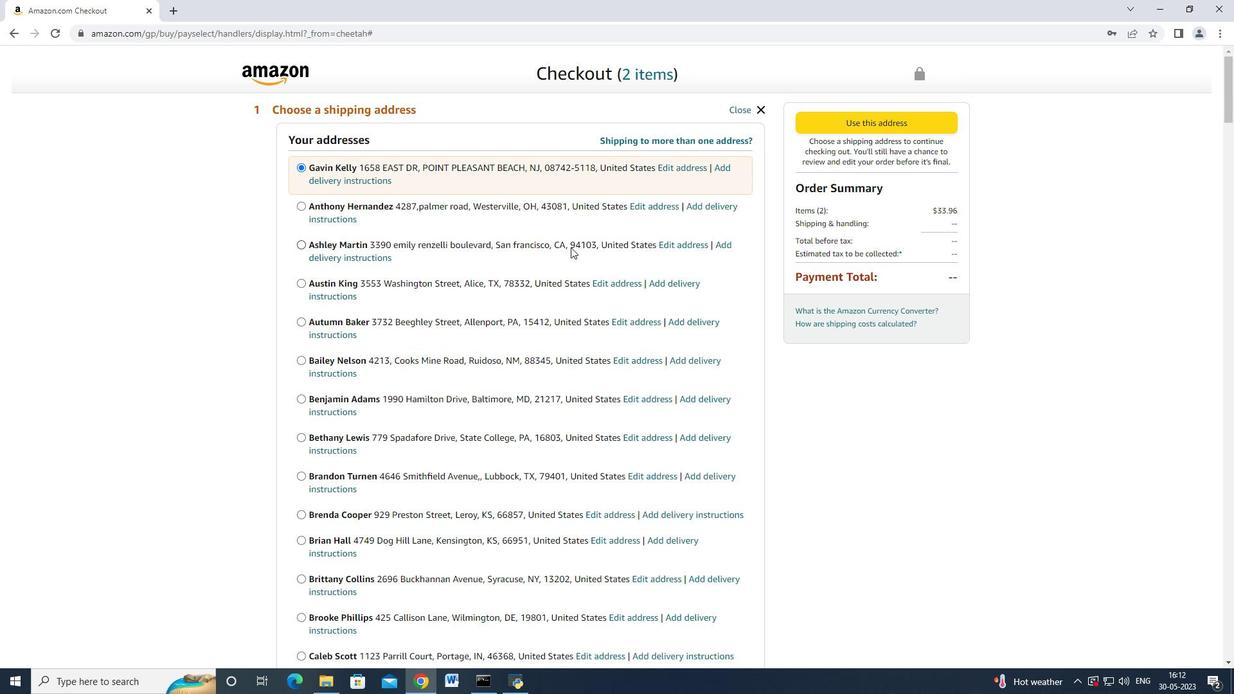 
Action: Mouse moved to (562, 251)
Screenshot: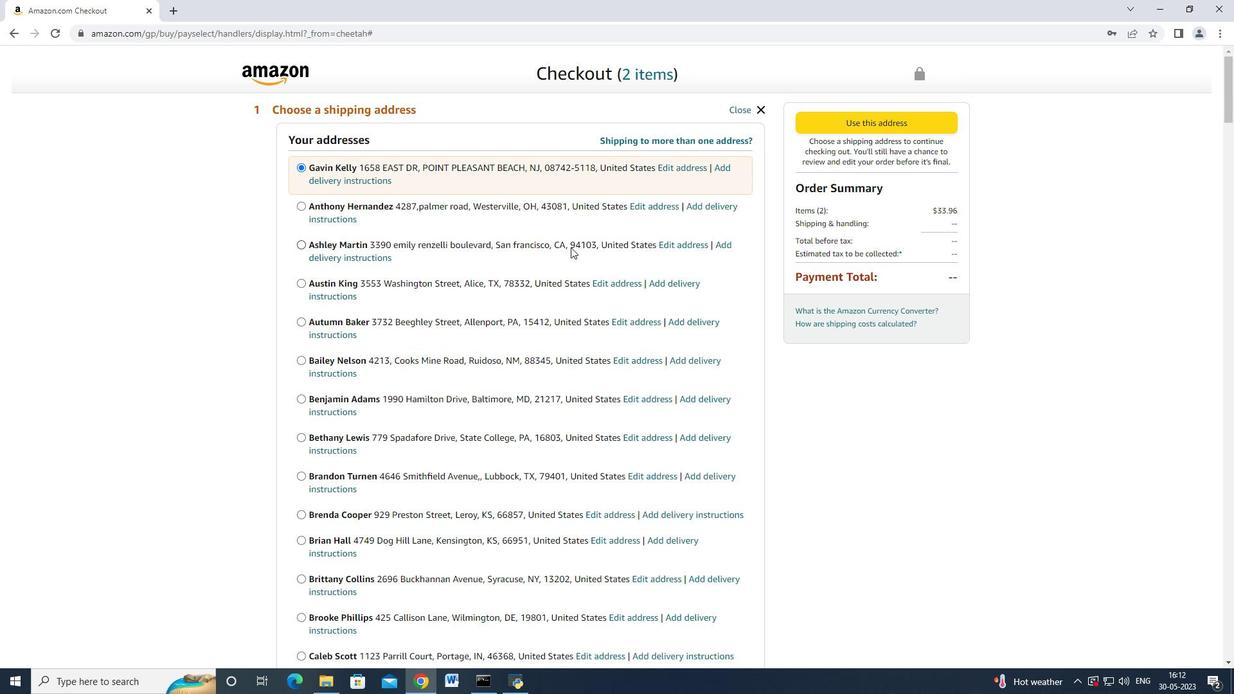 
Action: Mouse scrolled (562, 251) with delta (0, 0)
Screenshot: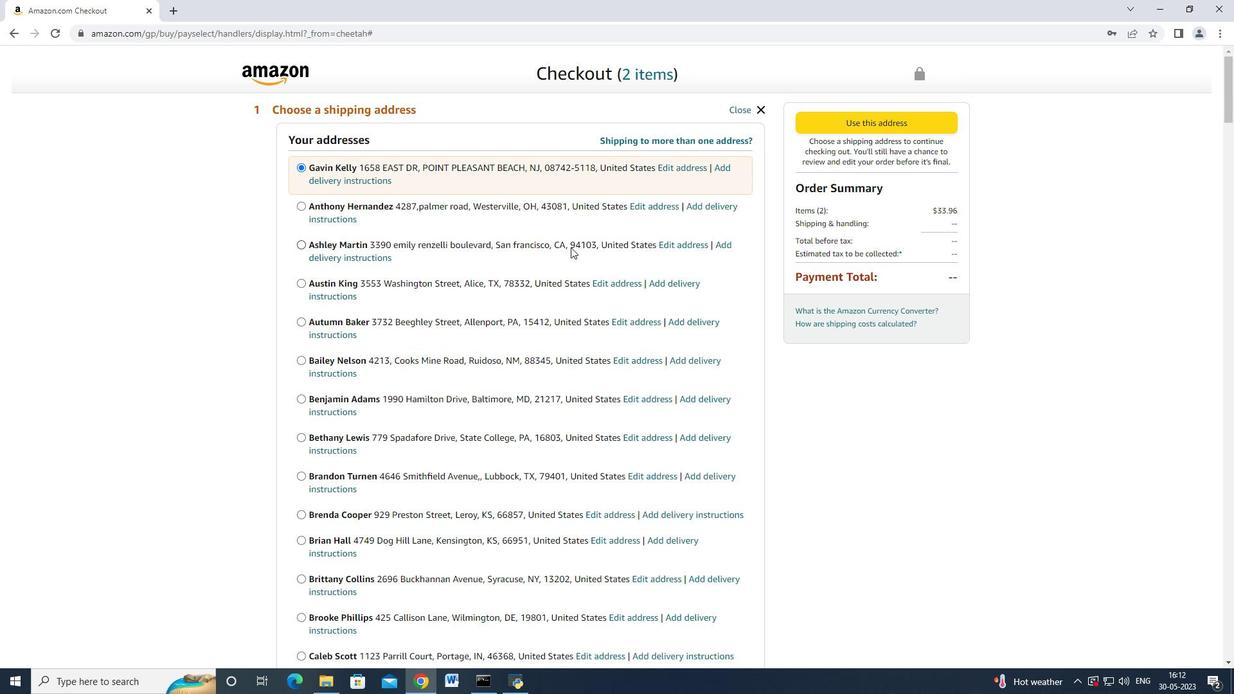 
Action: Mouse moved to (559, 253)
Screenshot: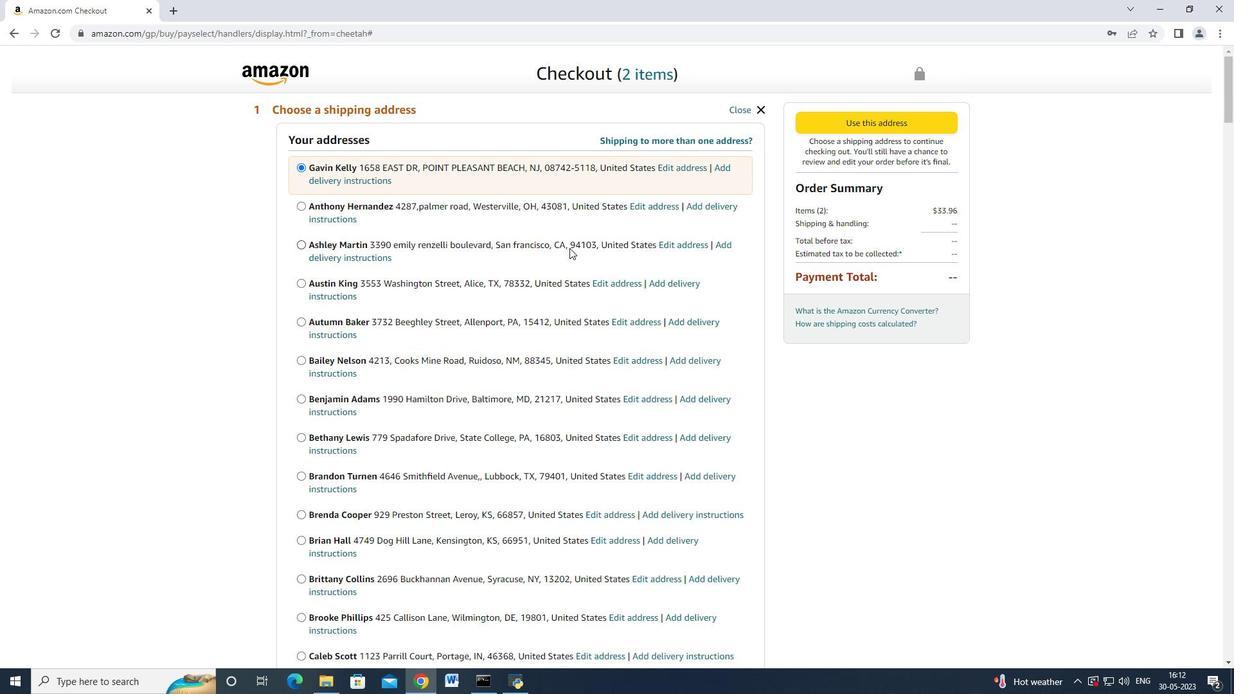 
Action: Mouse scrolled (560, 252) with delta (0, 0)
Screenshot: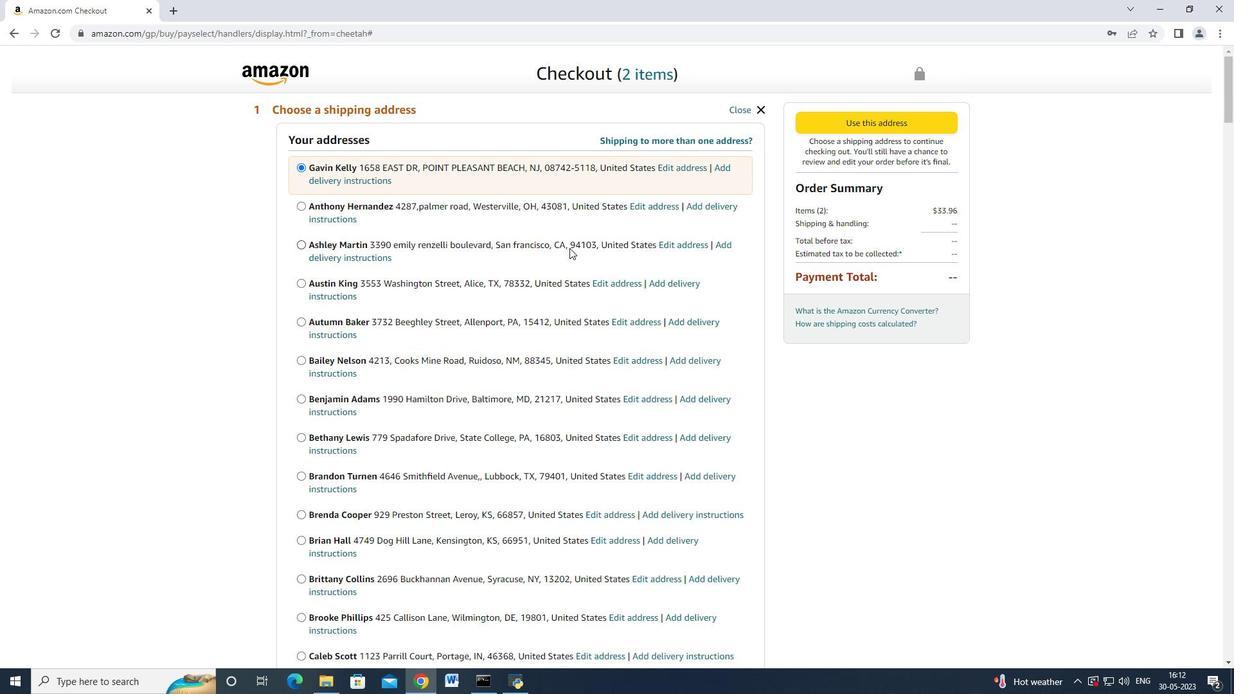 
Action: Mouse moved to (559, 254)
Screenshot: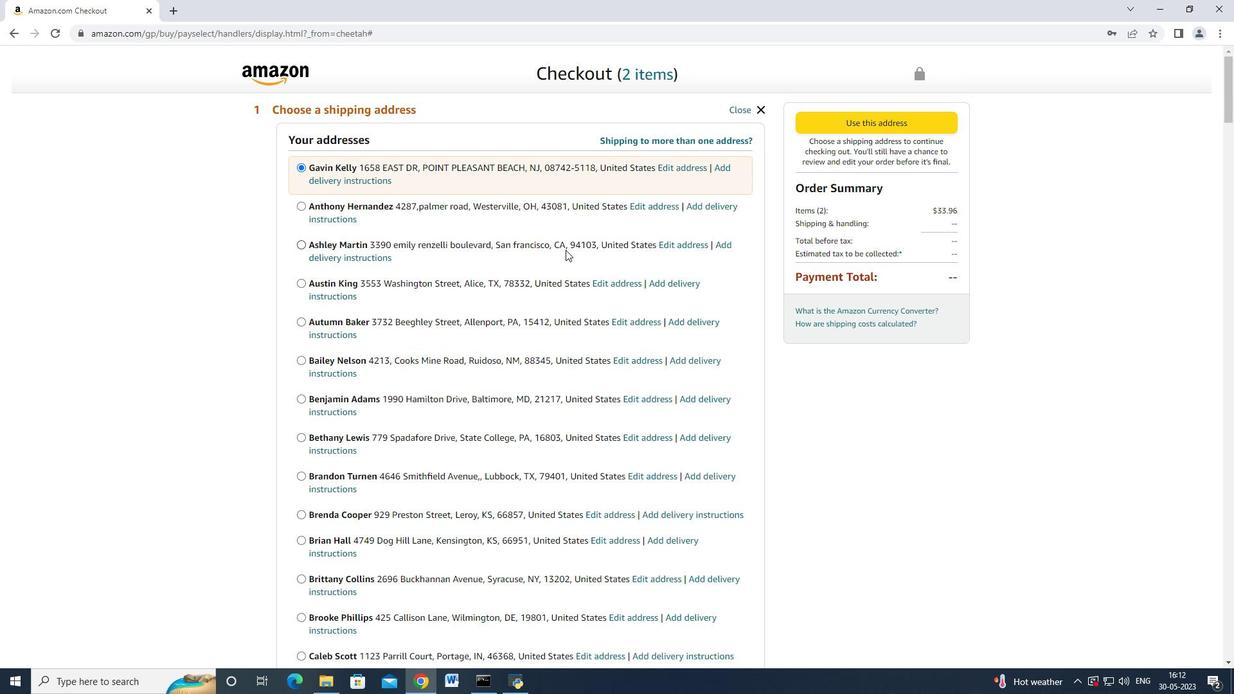 
Action: Mouse scrolled (559, 253) with delta (0, 0)
Screenshot: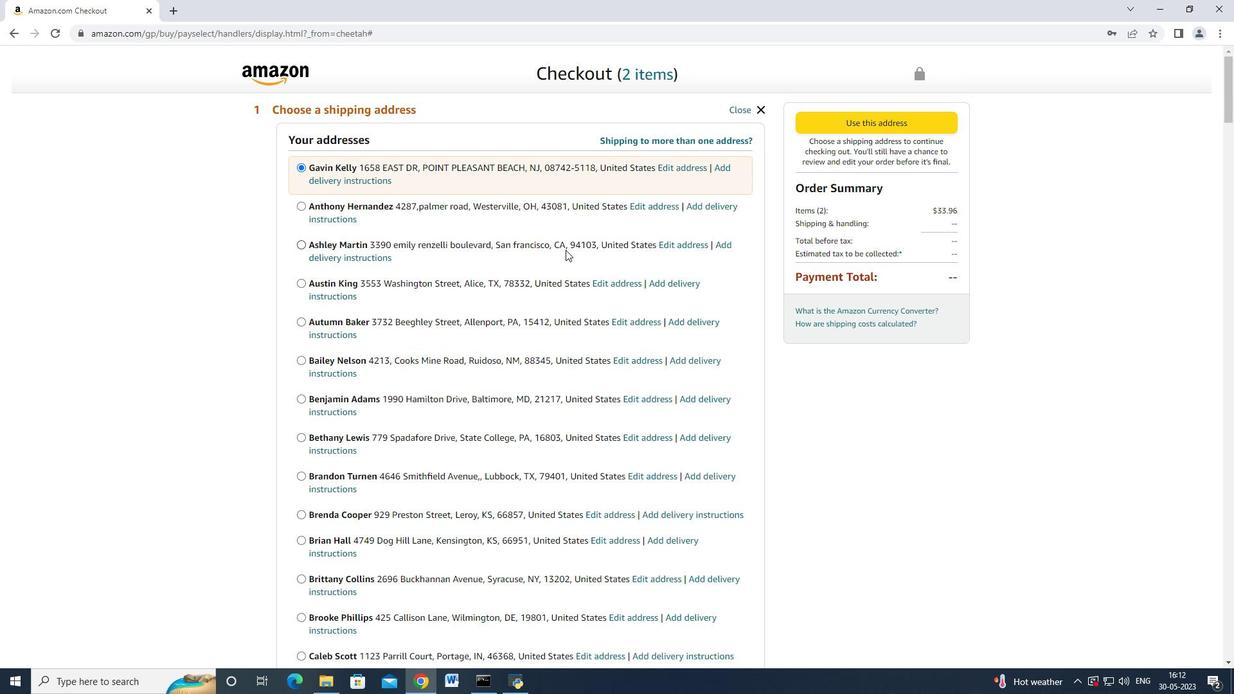 
Action: Mouse moved to (558, 255)
Screenshot: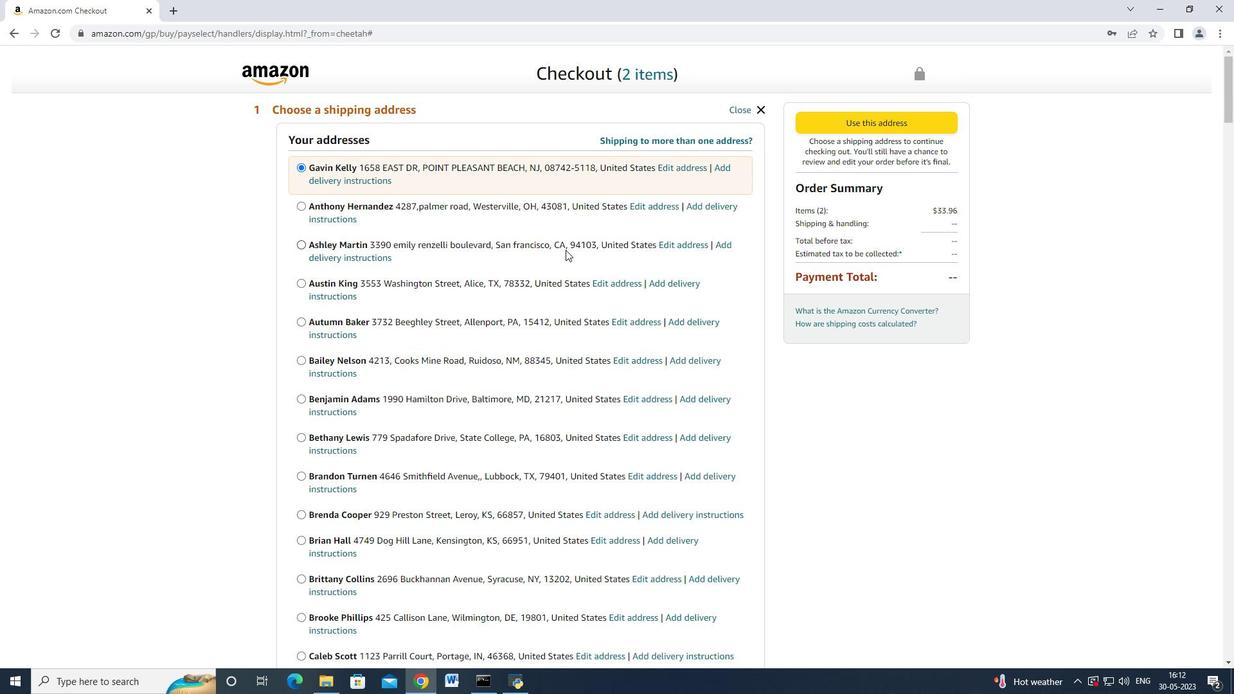 
Action: Mouse scrolled (558, 254) with delta (0, 0)
Screenshot: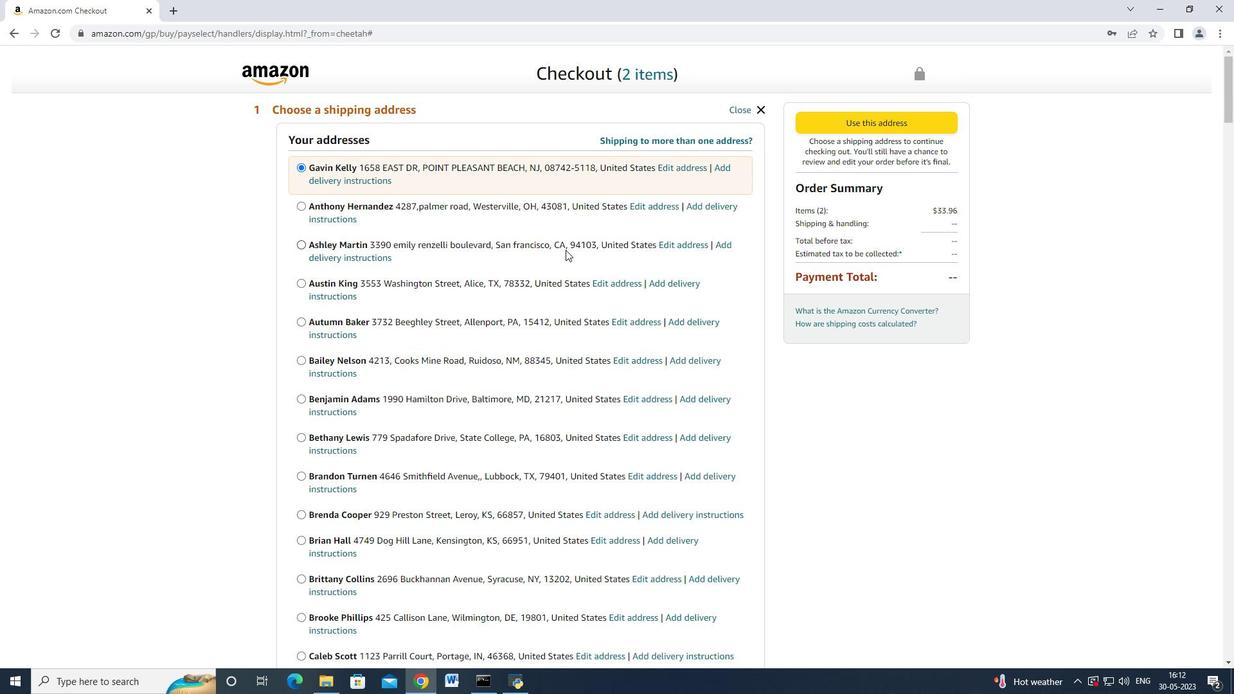
Action: Mouse moved to (568, 249)
Screenshot: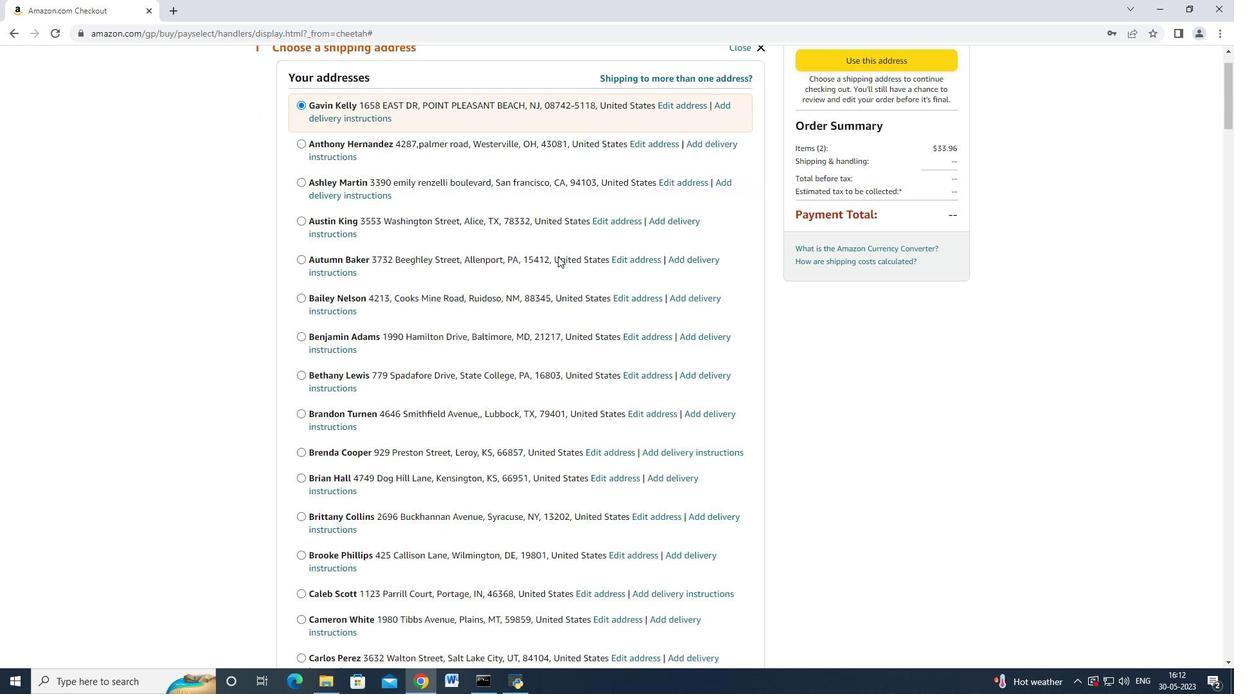 
Action: Mouse scrolled (568, 248) with delta (0, 0)
Screenshot: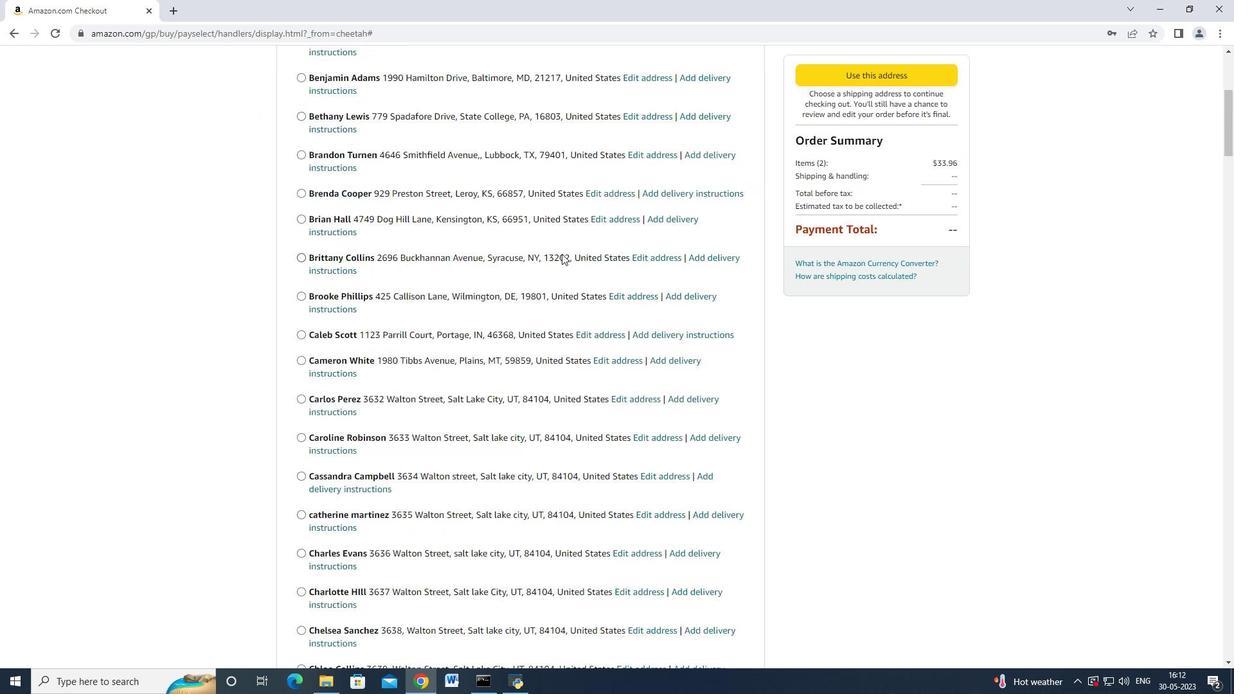 
Action: Mouse scrolled (568, 248) with delta (0, 0)
Screenshot: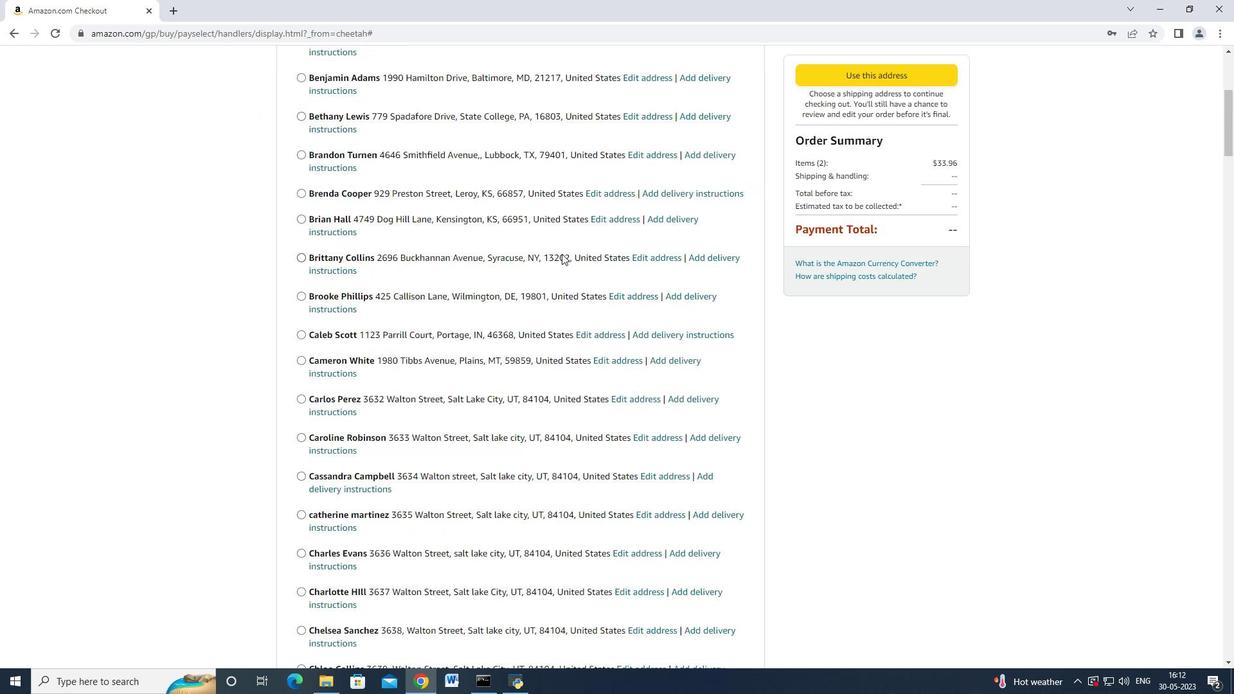 
Action: Mouse moved to (568, 249)
Screenshot: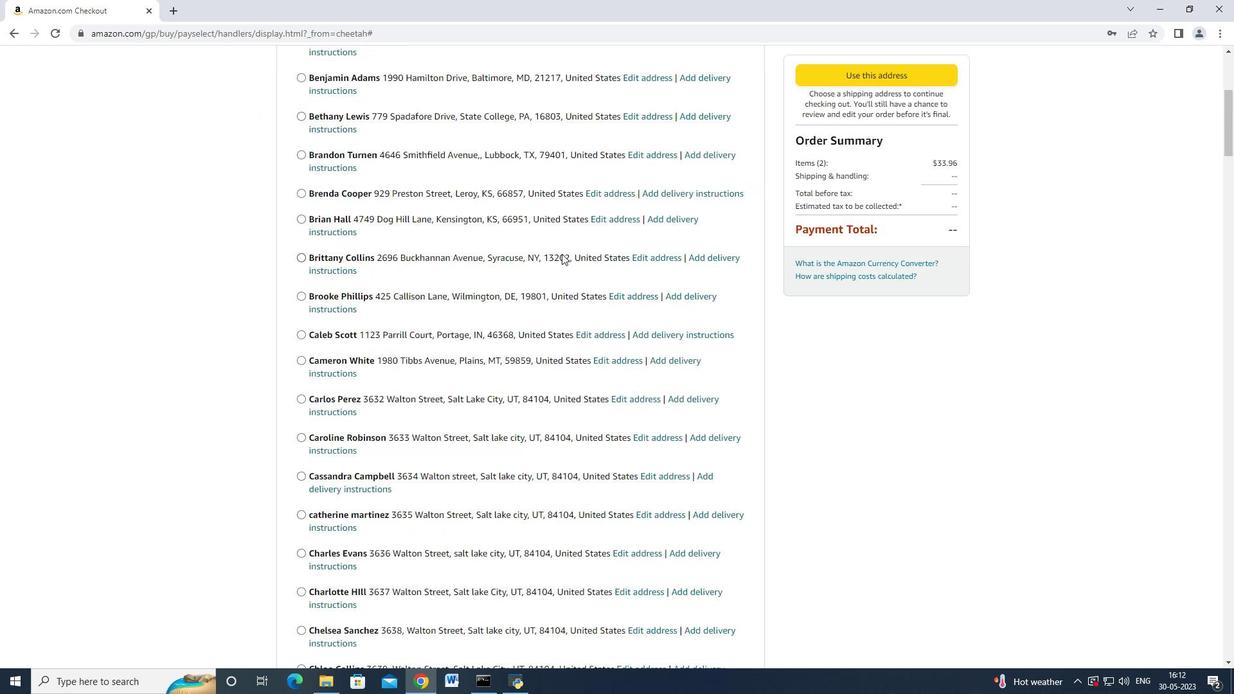 
Action: Mouse scrolled (568, 248) with delta (0, 0)
Screenshot: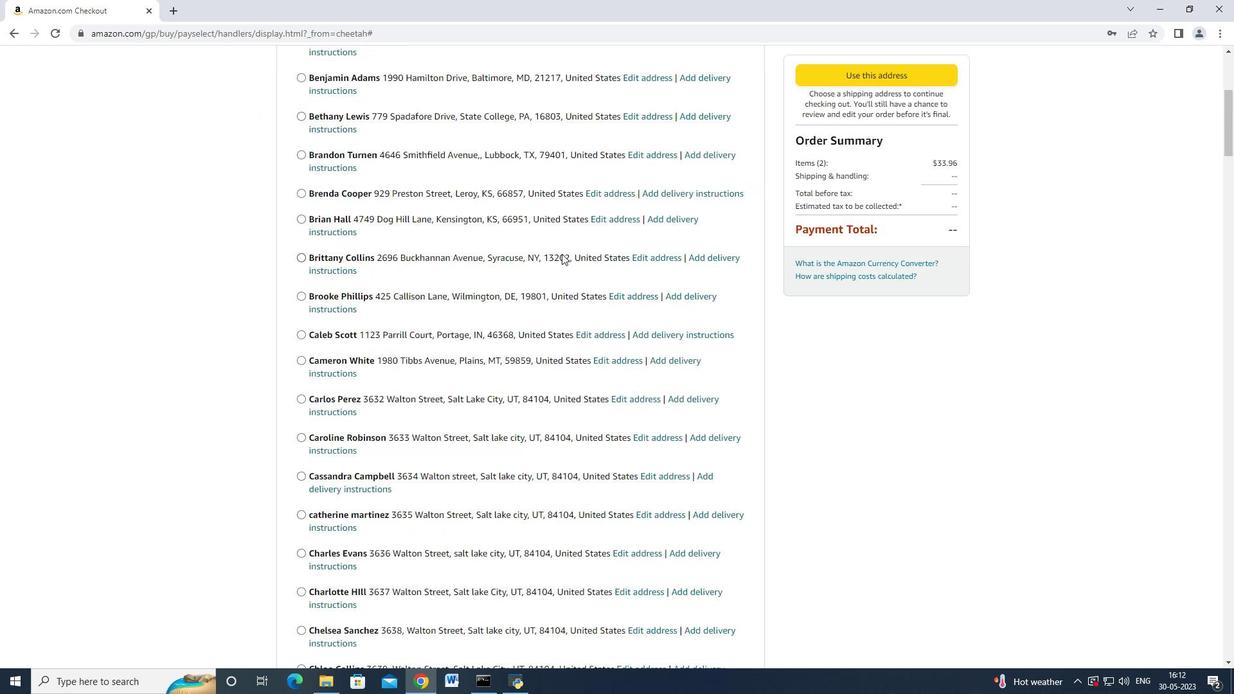 
Action: Mouse moved to (567, 249)
Screenshot: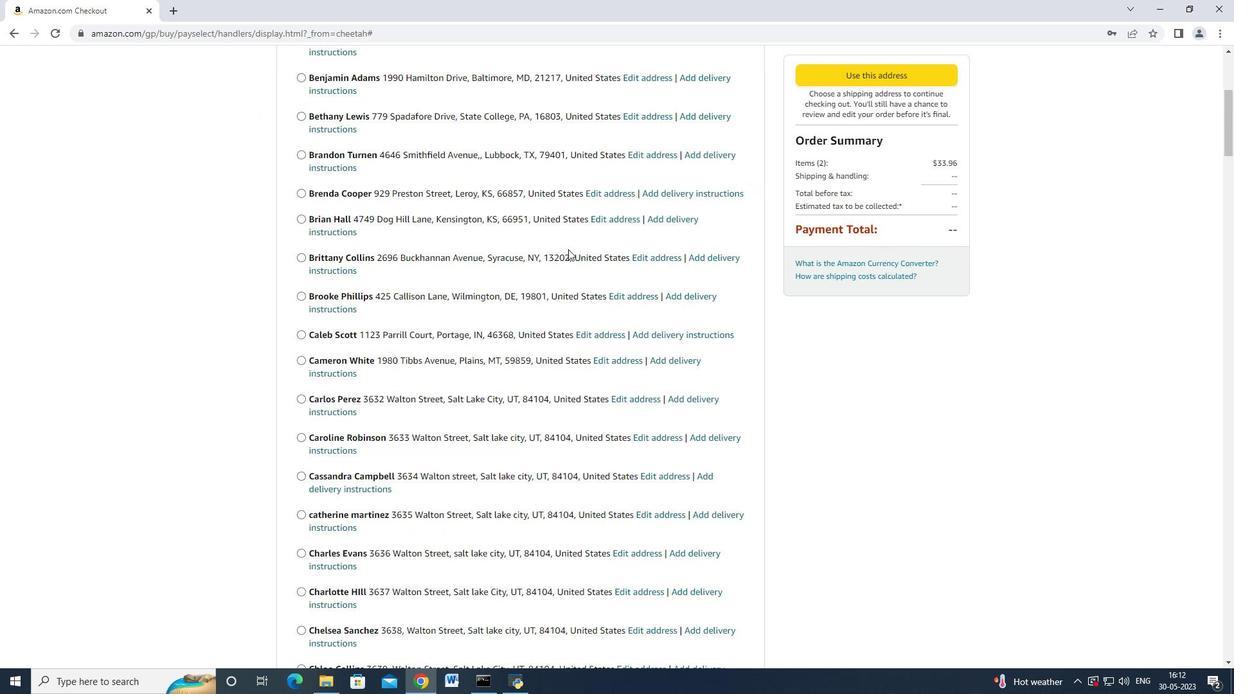 
Action: Mouse scrolled (567, 248) with delta (0, 0)
Screenshot: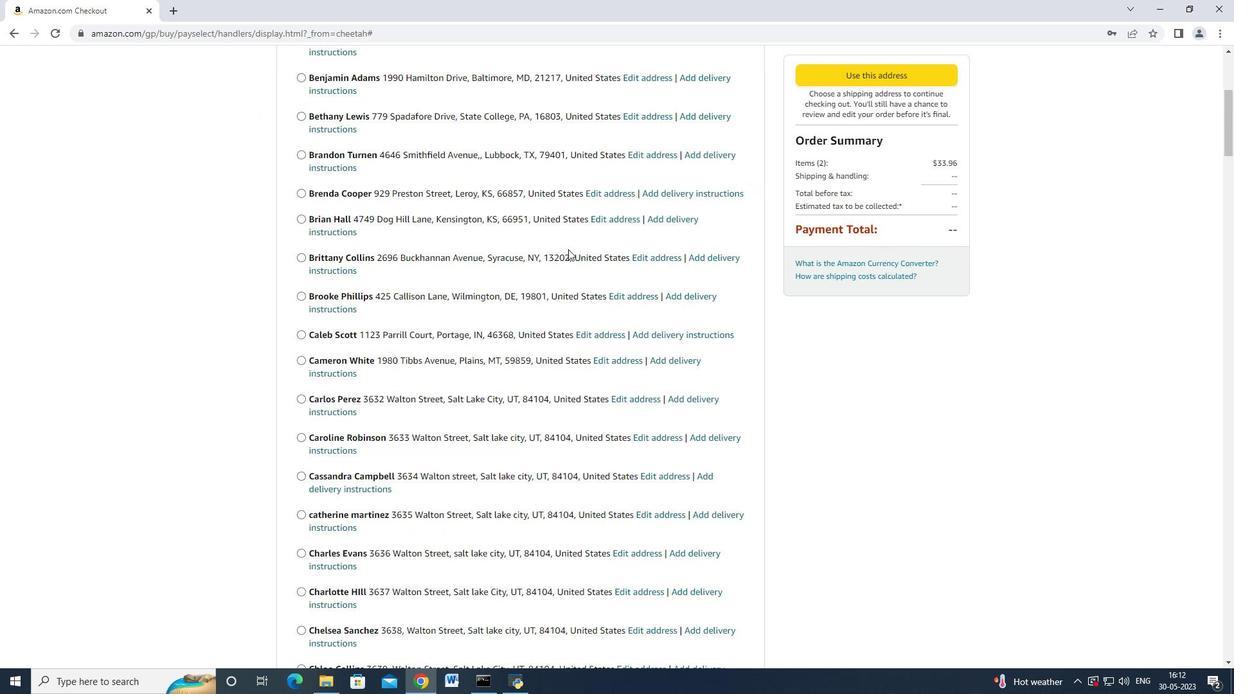 
Action: Mouse moved to (566, 249)
Screenshot: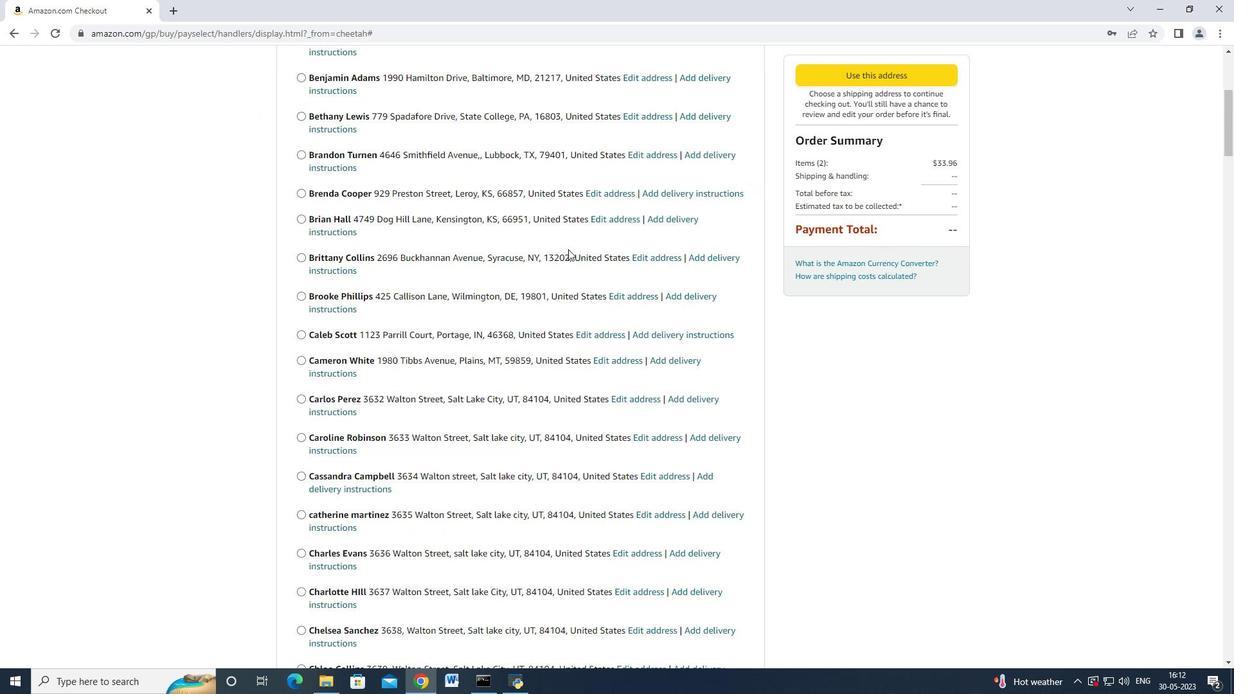 
Action: Mouse scrolled (567, 248) with delta (0, 0)
Screenshot: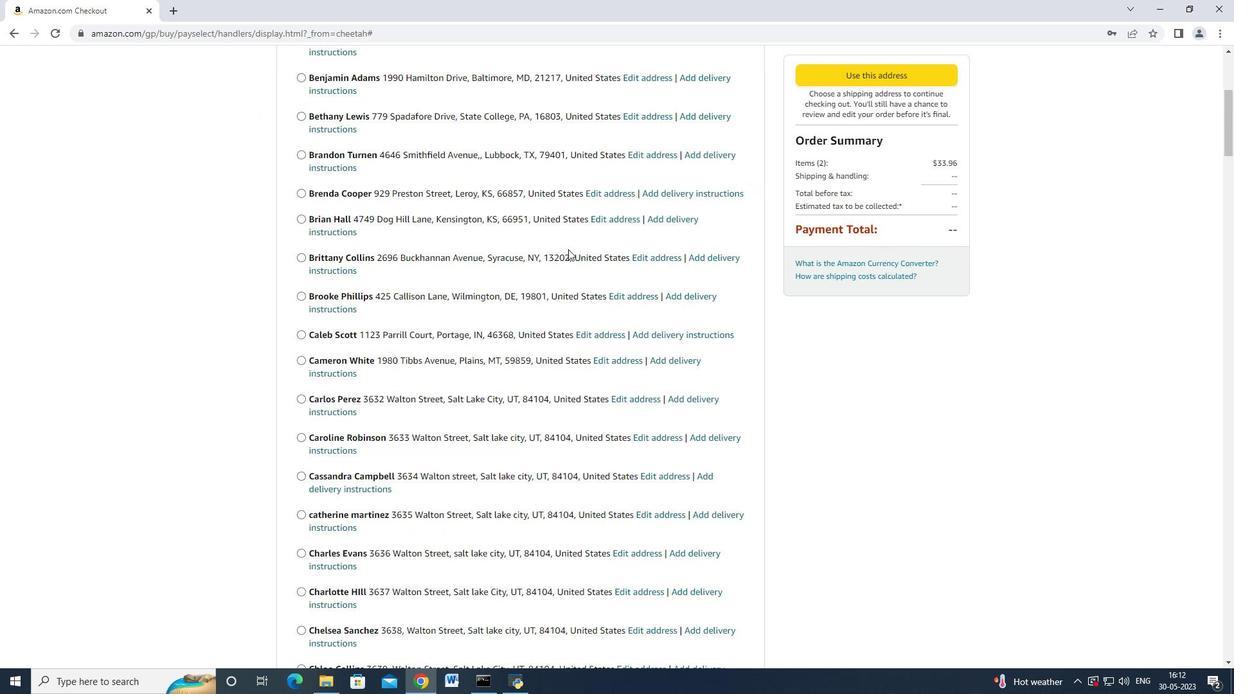 
Action: Mouse scrolled (567, 248) with delta (0, 0)
Screenshot: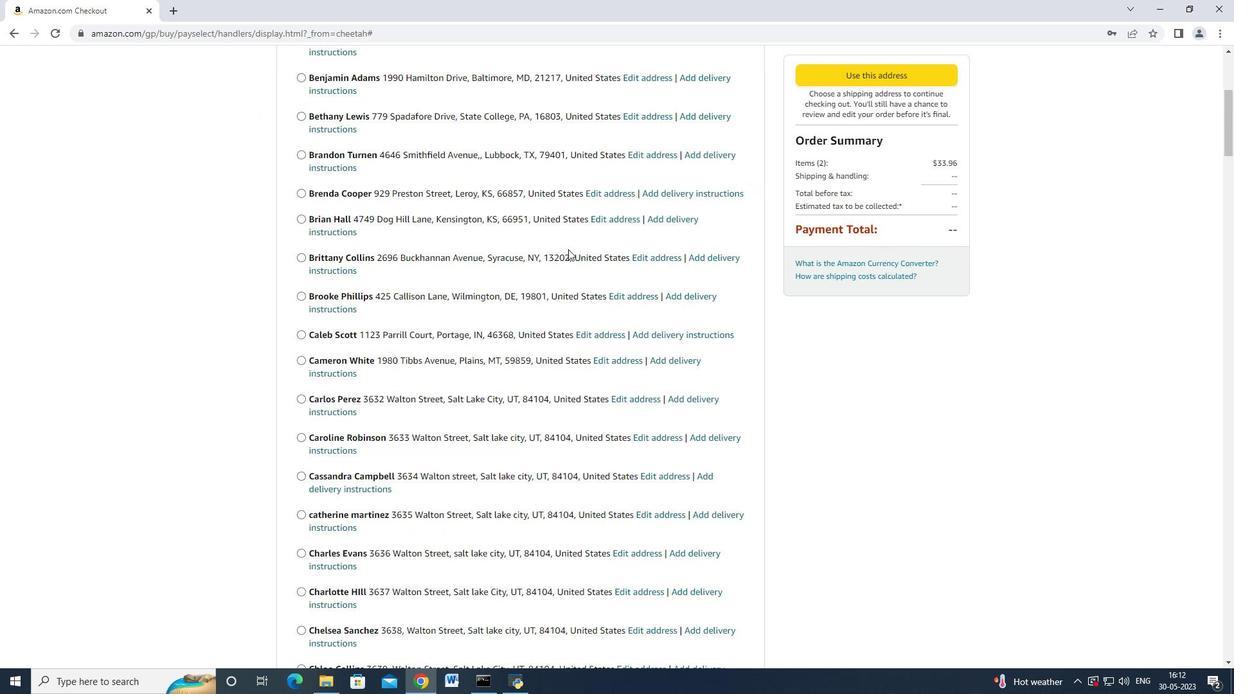 
Action: Mouse scrolled (566, 248) with delta (0, 0)
Screenshot: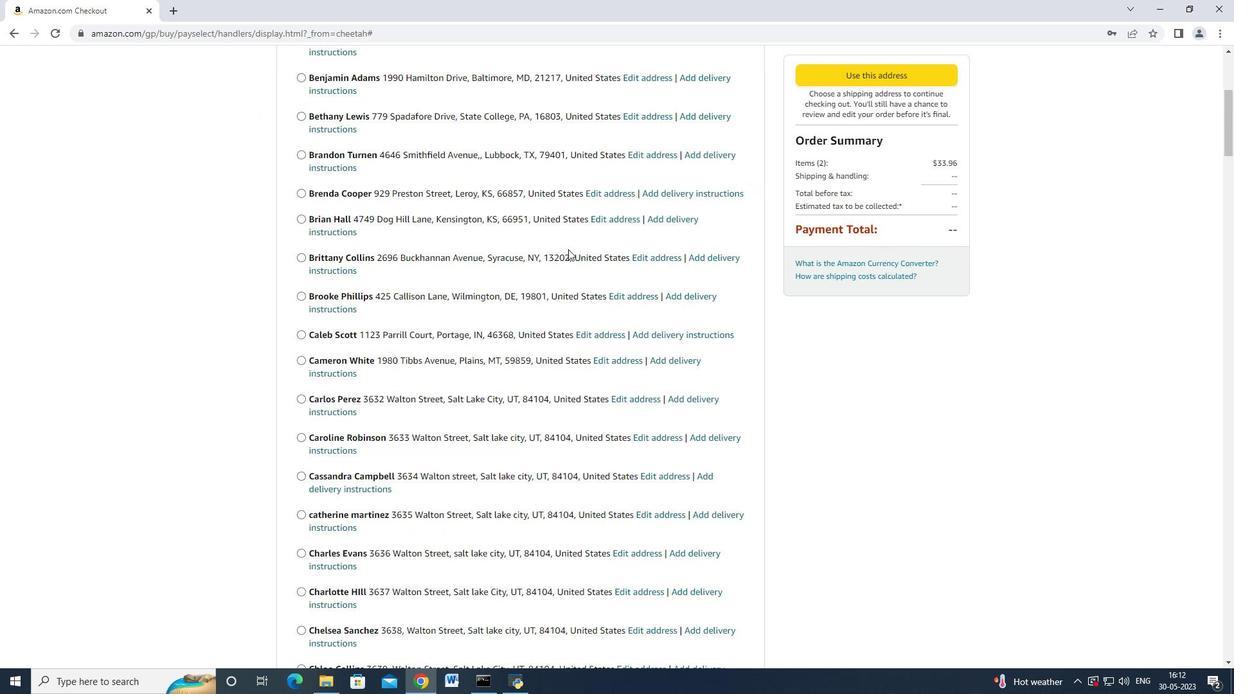 
Action: Mouse moved to (568, 246)
Screenshot: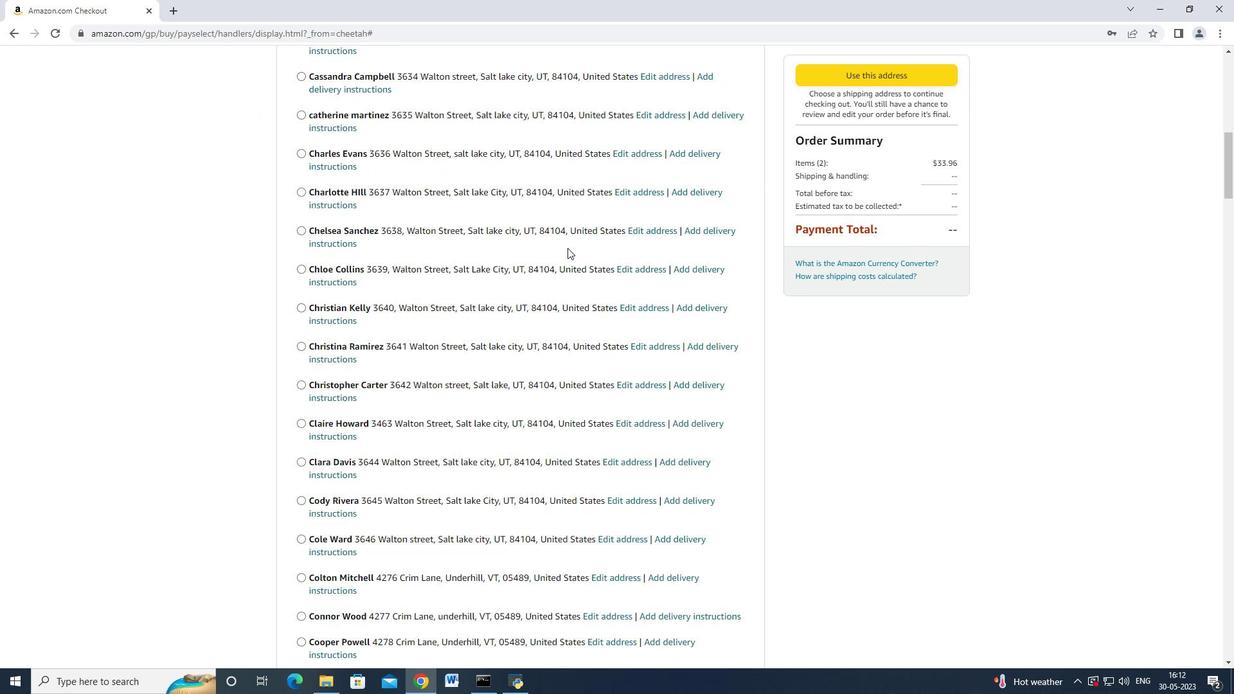 
Action: Mouse scrolled (568, 246) with delta (0, 0)
Screenshot: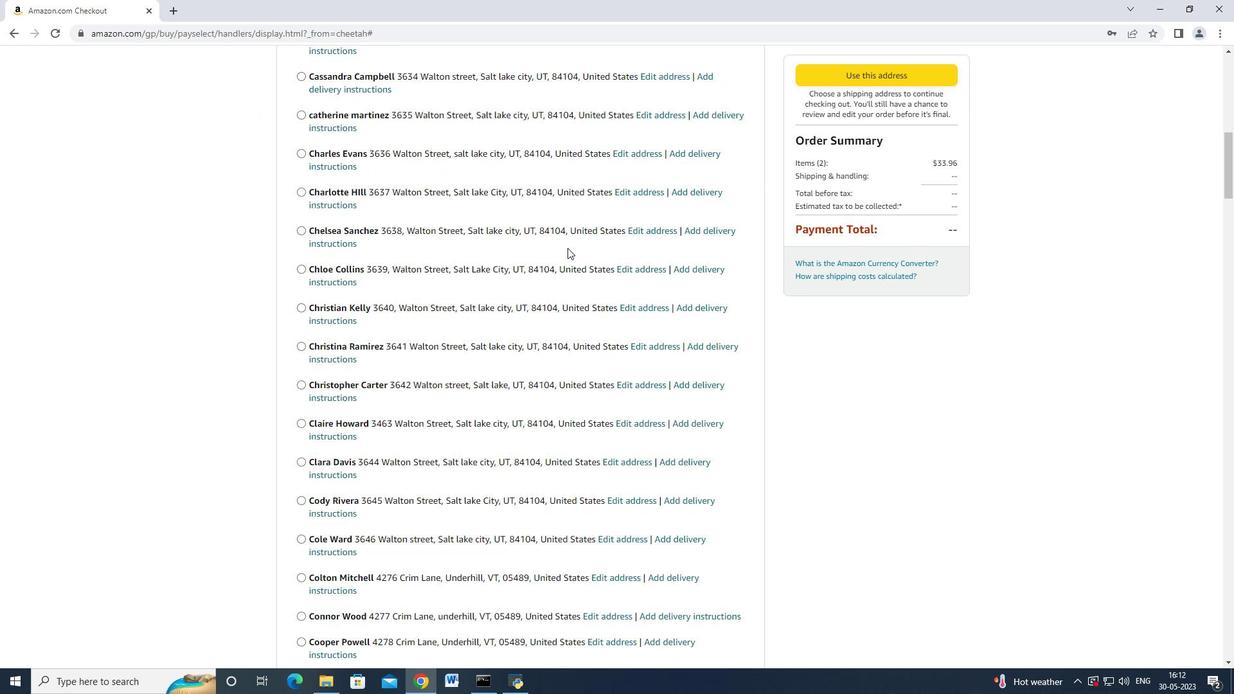 
Action: Mouse moved to (567, 247)
Screenshot: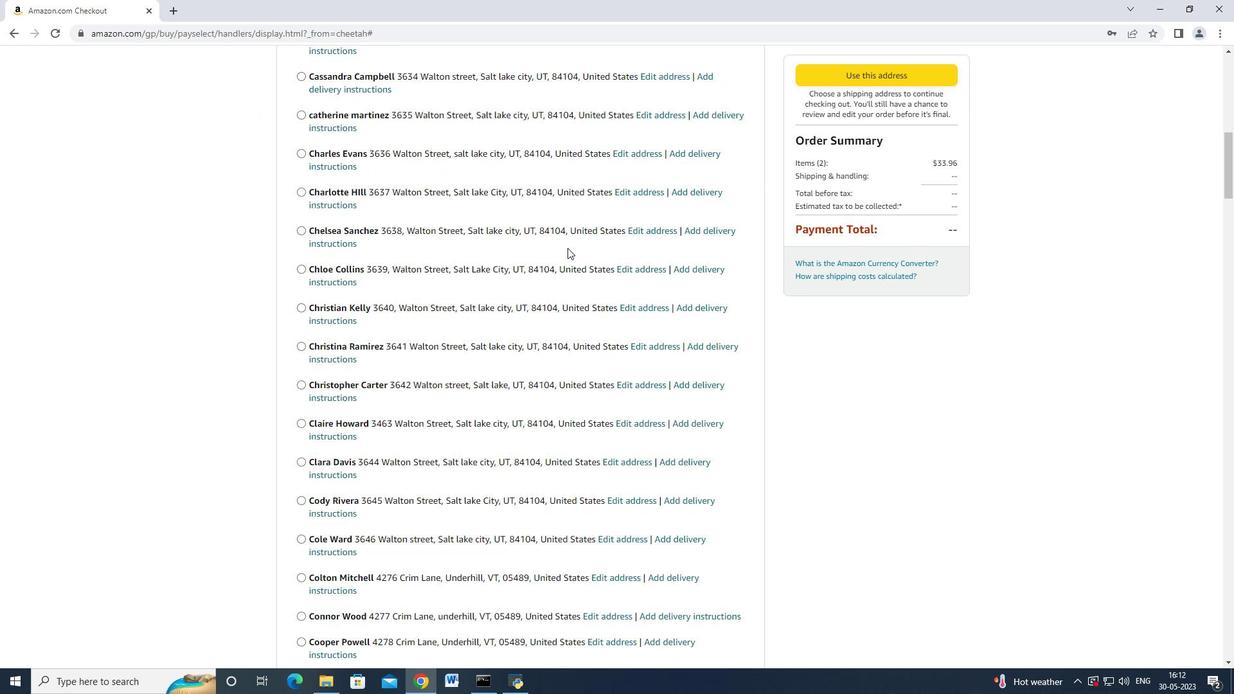 
Action: Mouse scrolled (567, 246) with delta (0, 0)
Screenshot: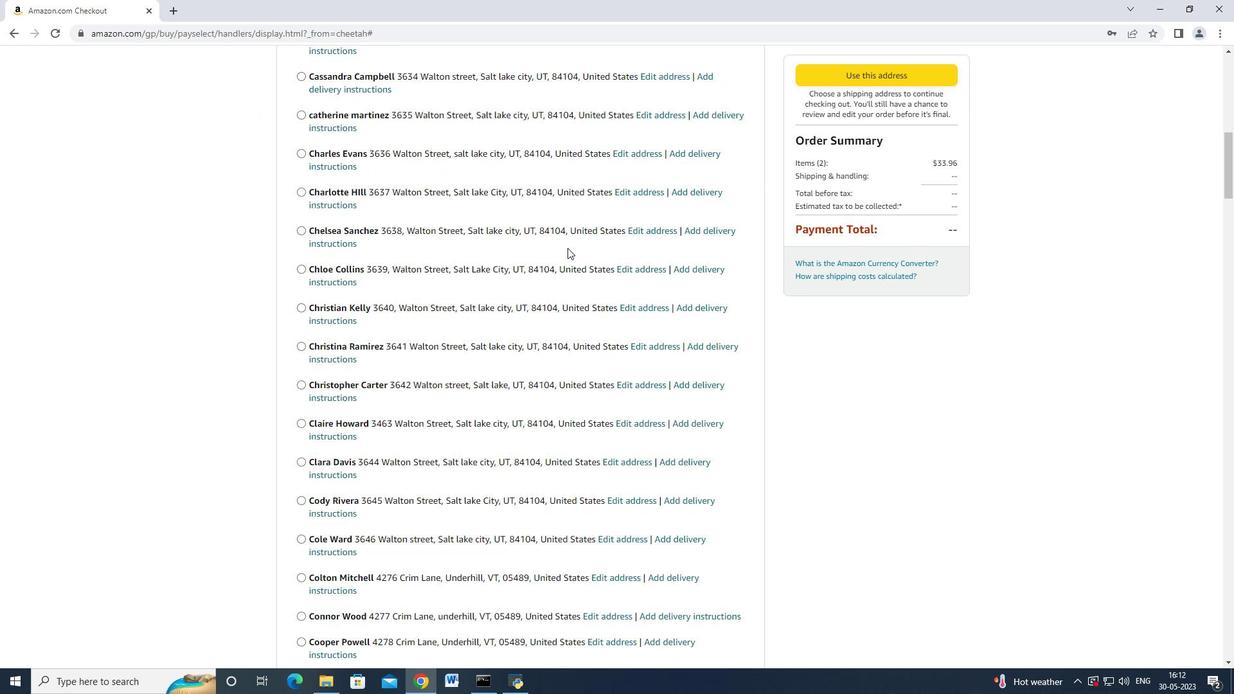 
Action: Mouse moved to (566, 247)
Screenshot: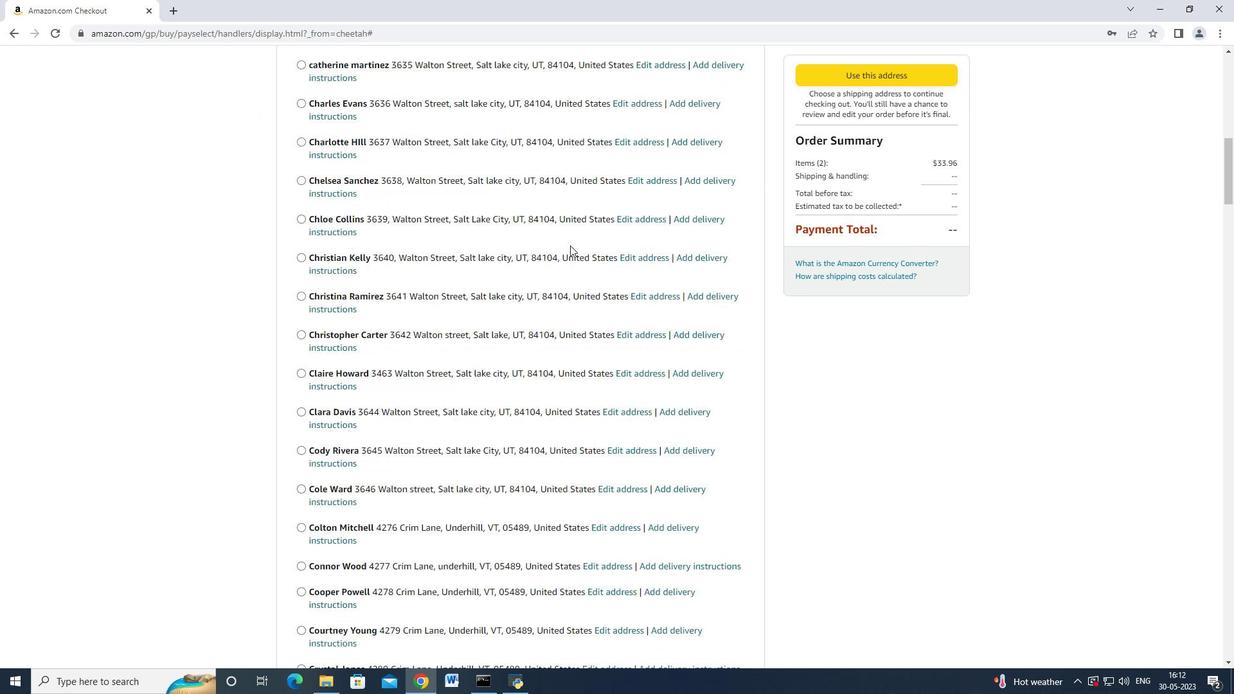 
Action: Mouse scrolled (567, 246) with delta (0, 0)
Screenshot: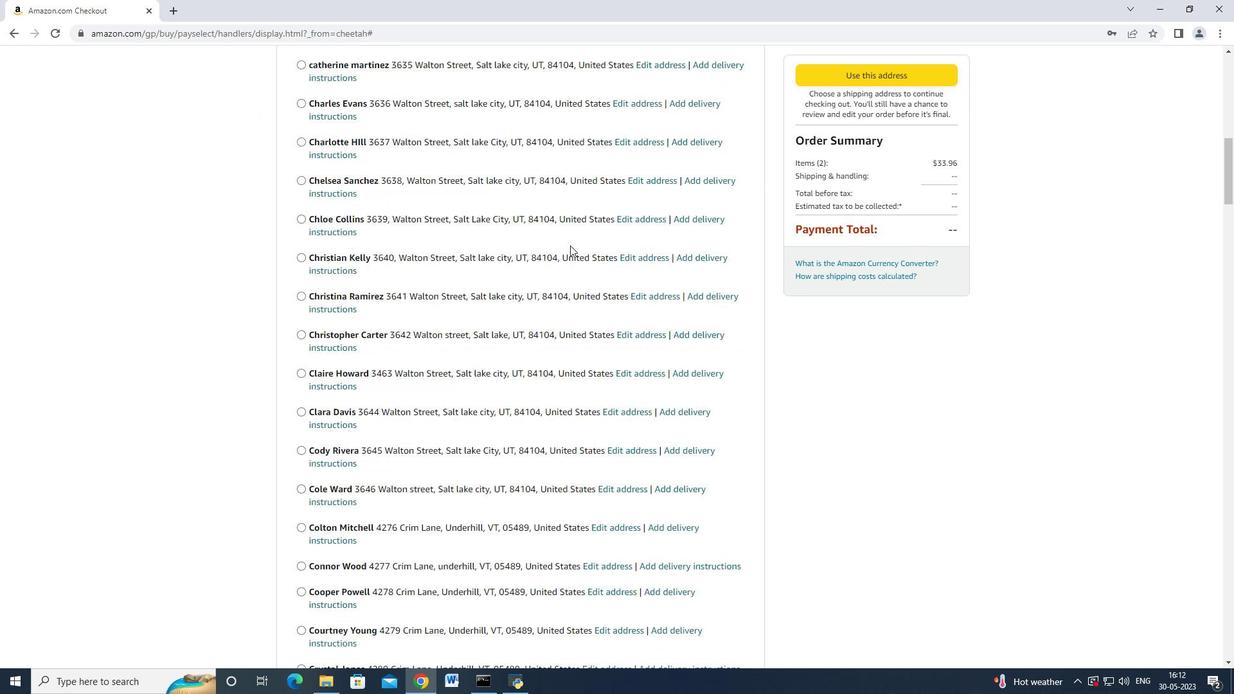 
Action: Mouse moved to (566, 247)
Screenshot: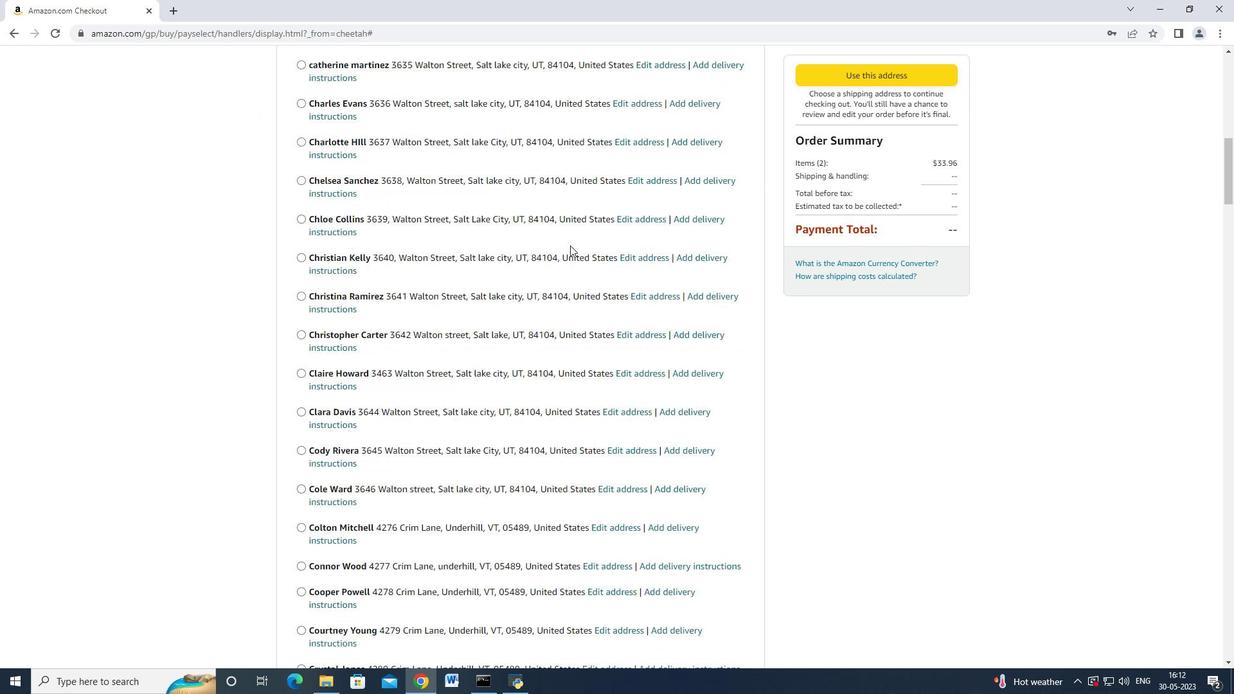 
Action: Mouse scrolled (566, 246) with delta (0, 0)
Screenshot: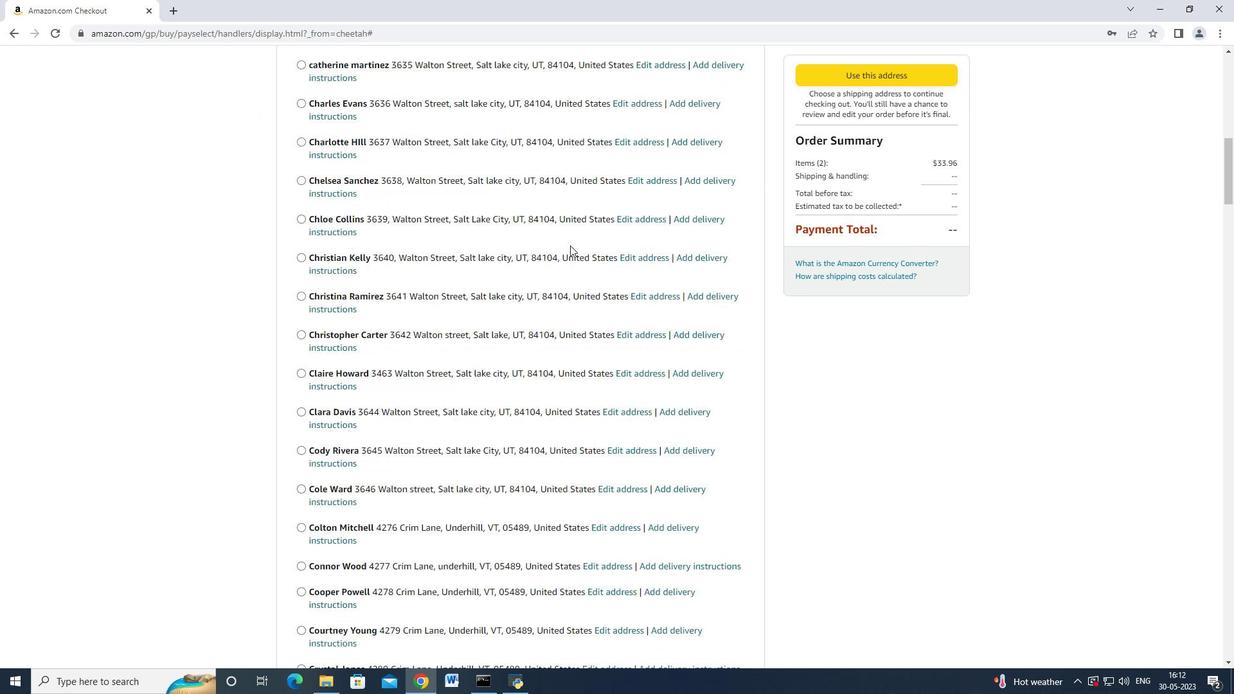 
Action: Mouse moved to (565, 247)
Screenshot: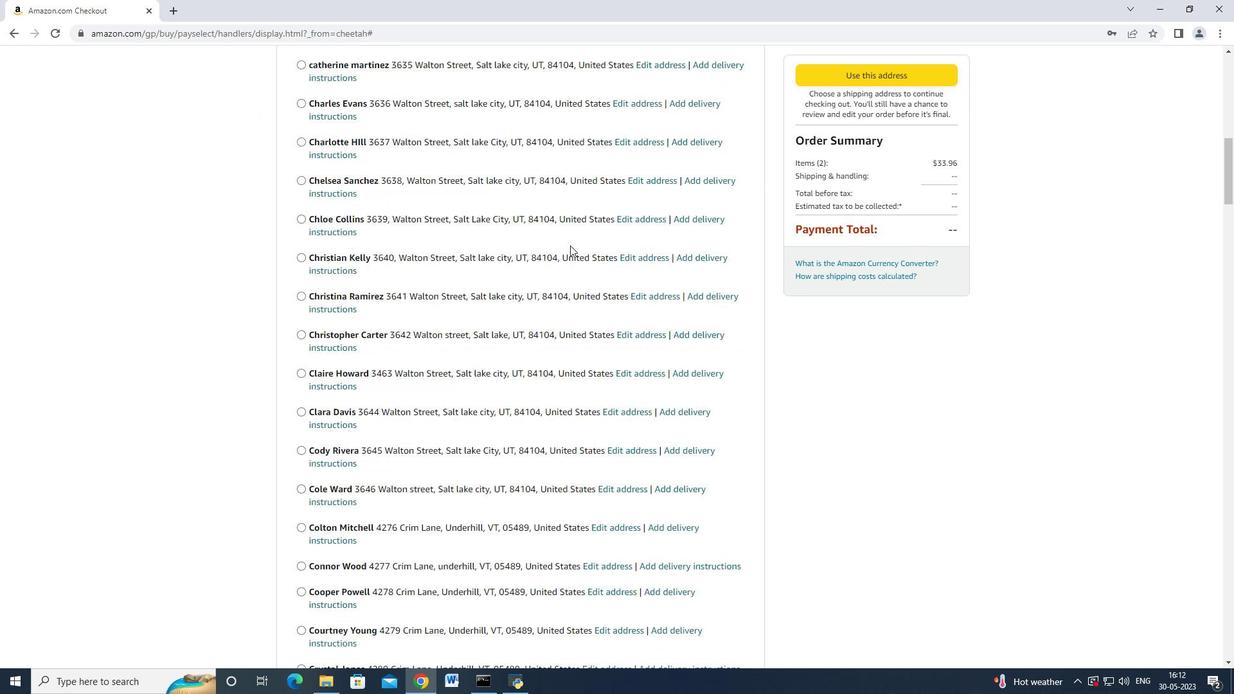
Action: Mouse scrolled (565, 246) with delta (0, 0)
Screenshot: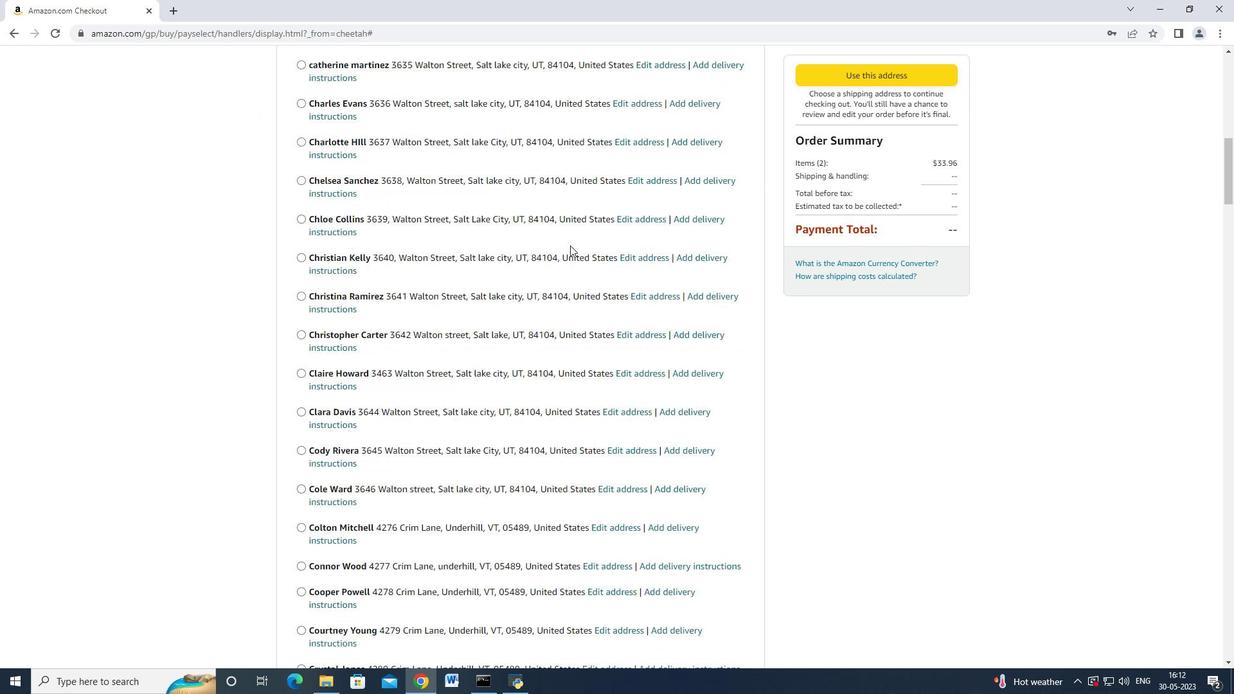 
Action: Mouse moved to (565, 247)
Screenshot: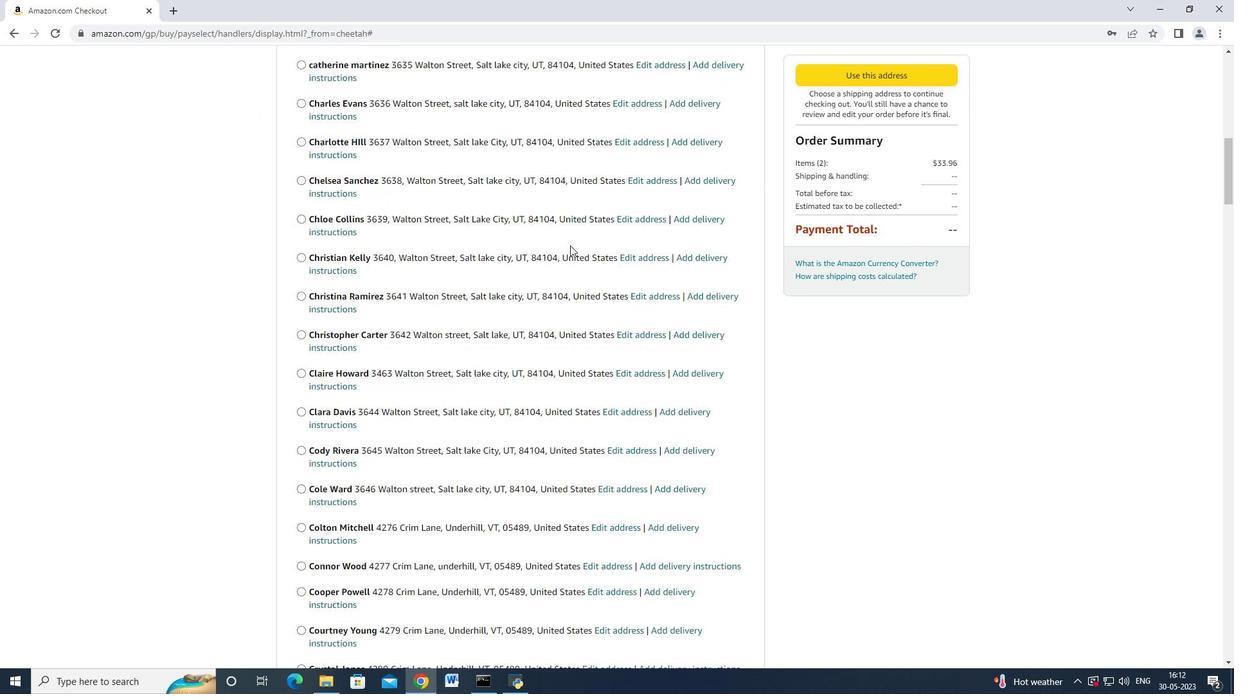 
Action: Mouse scrolled (565, 246) with delta (0, 0)
Screenshot: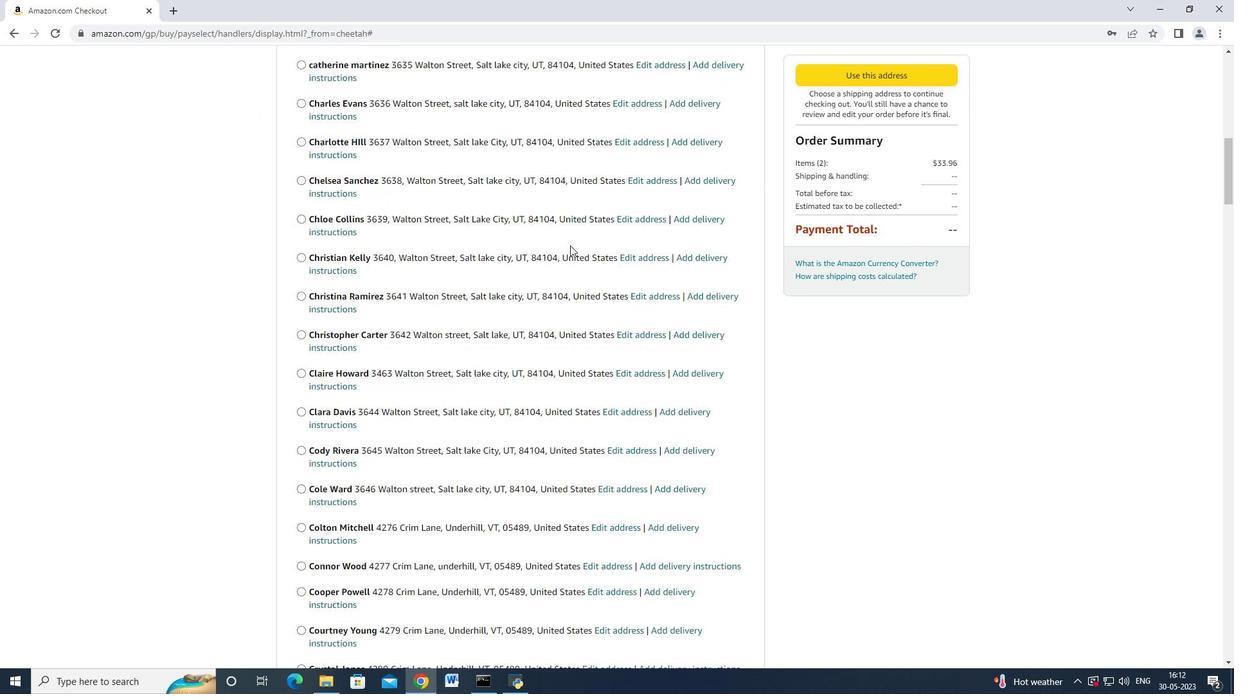 
Action: Mouse scrolled (565, 246) with delta (0, 0)
Screenshot: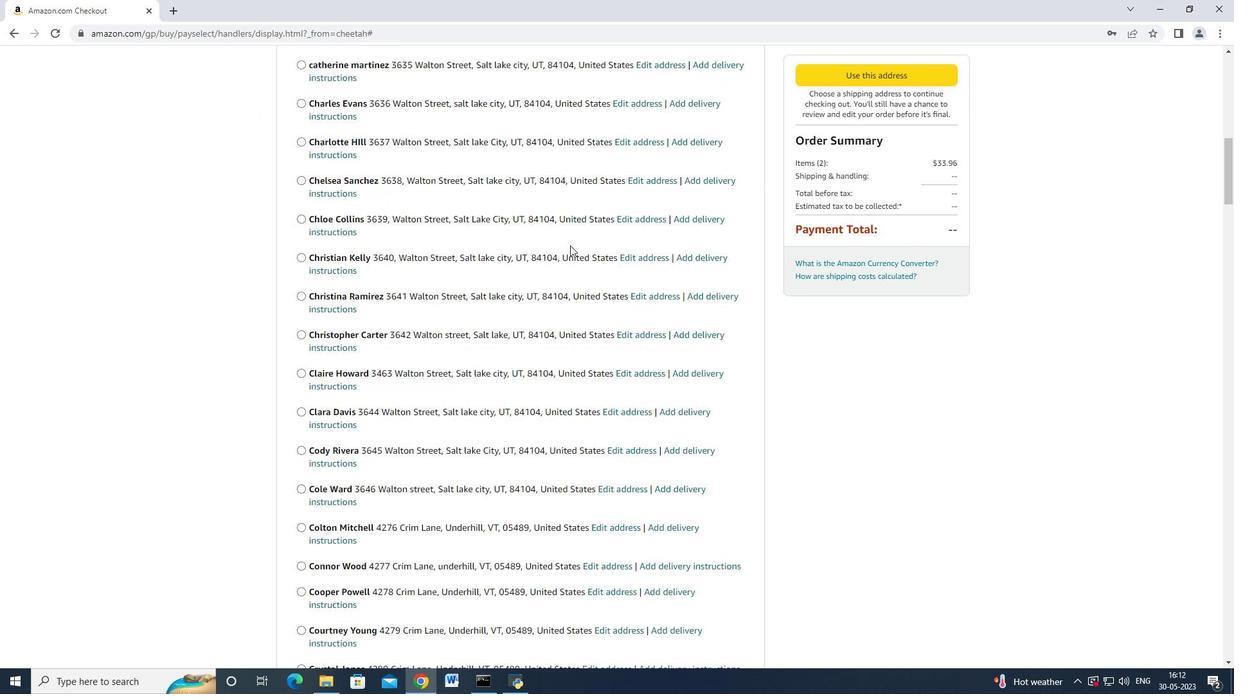 
Action: Mouse moved to (563, 247)
Screenshot: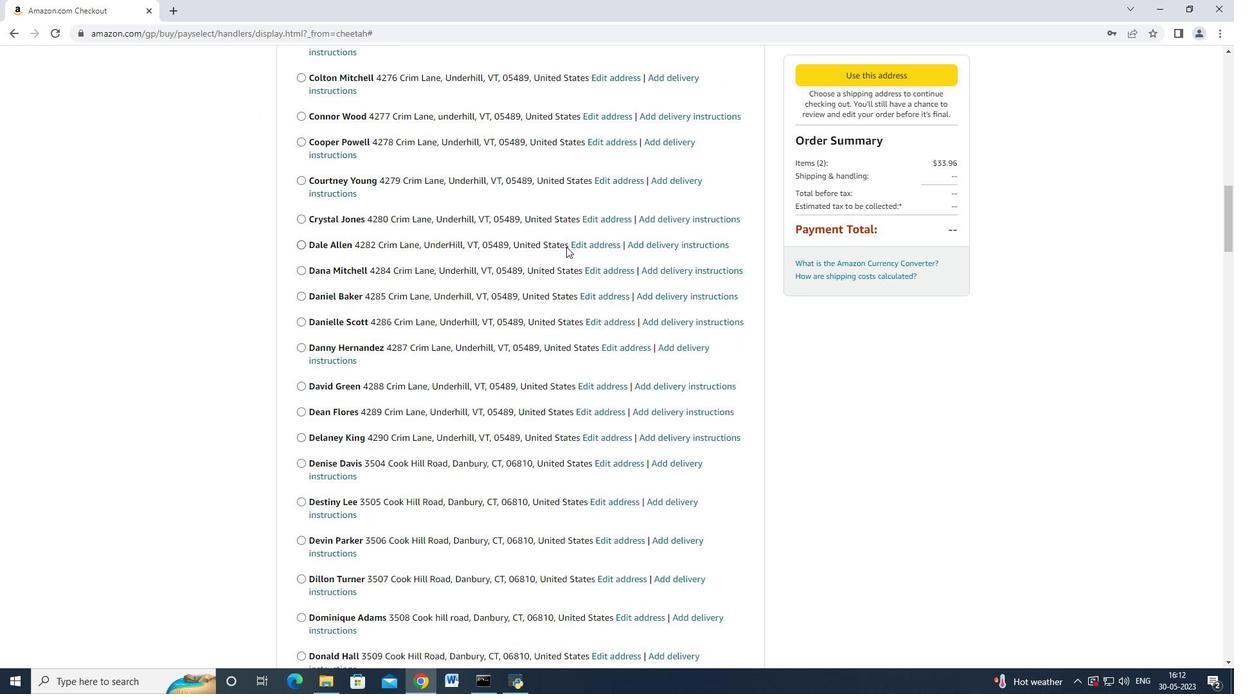 
Action: Mouse scrolled (566, 245) with delta (0, 0)
Screenshot: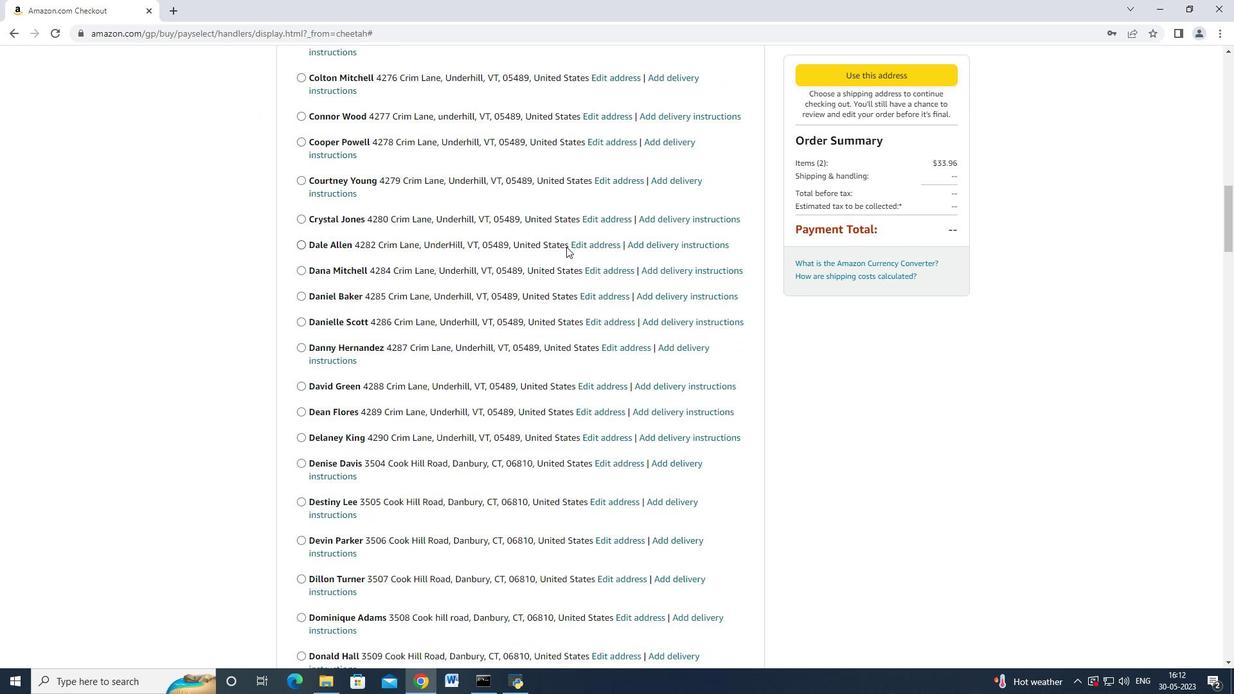 
Action: Mouse moved to (562, 250)
Screenshot: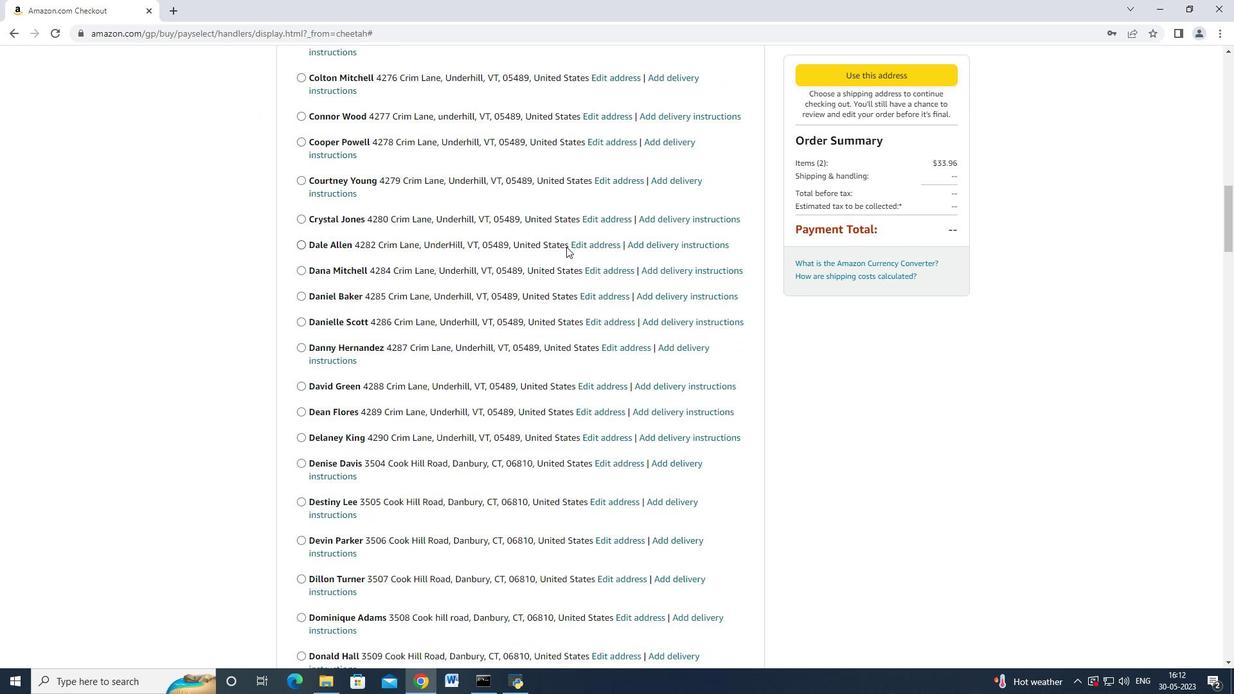 
Action: Mouse scrolled (566, 246) with delta (0, 0)
Screenshot: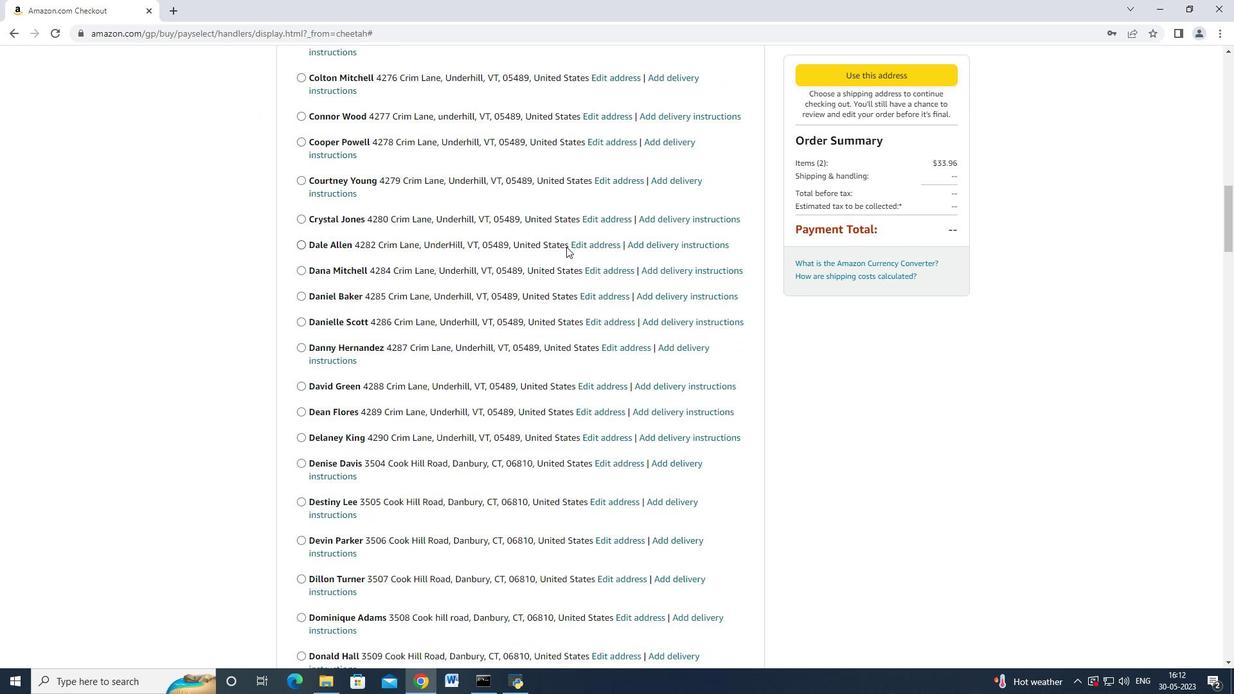 
Action: Mouse moved to (562, 250)
Screenshot: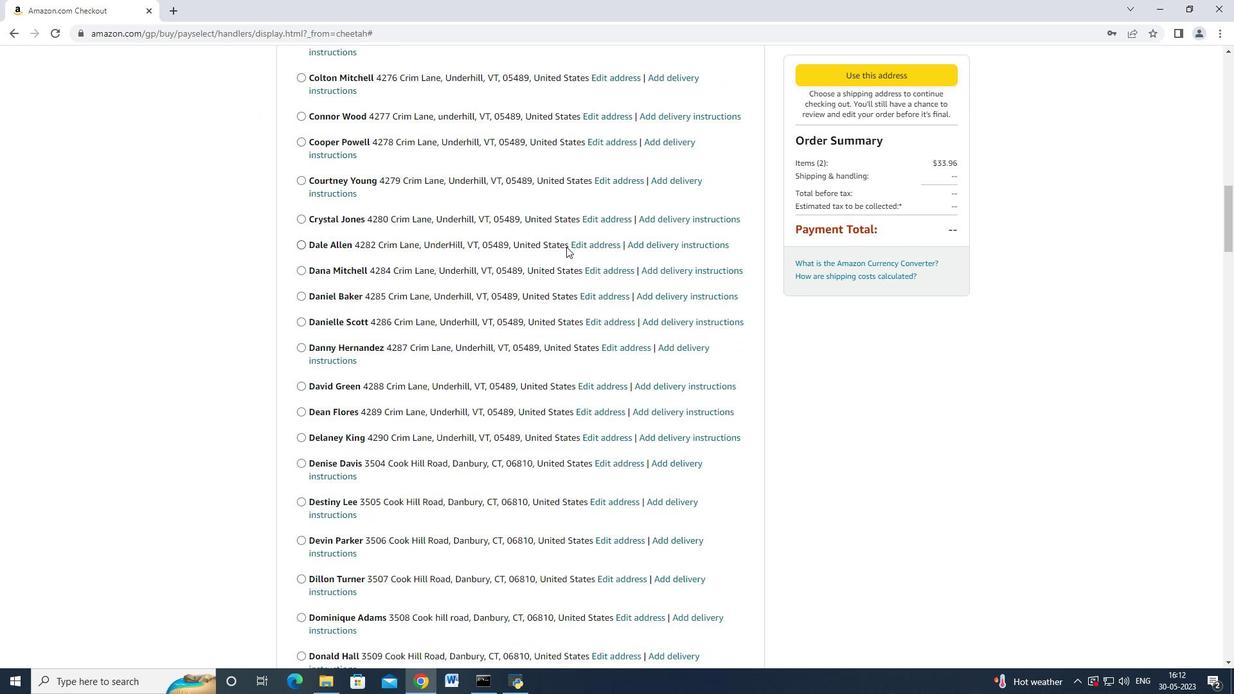
Action: Mouse scrolled (566, 246) with delta (0, 0)
Screenshot: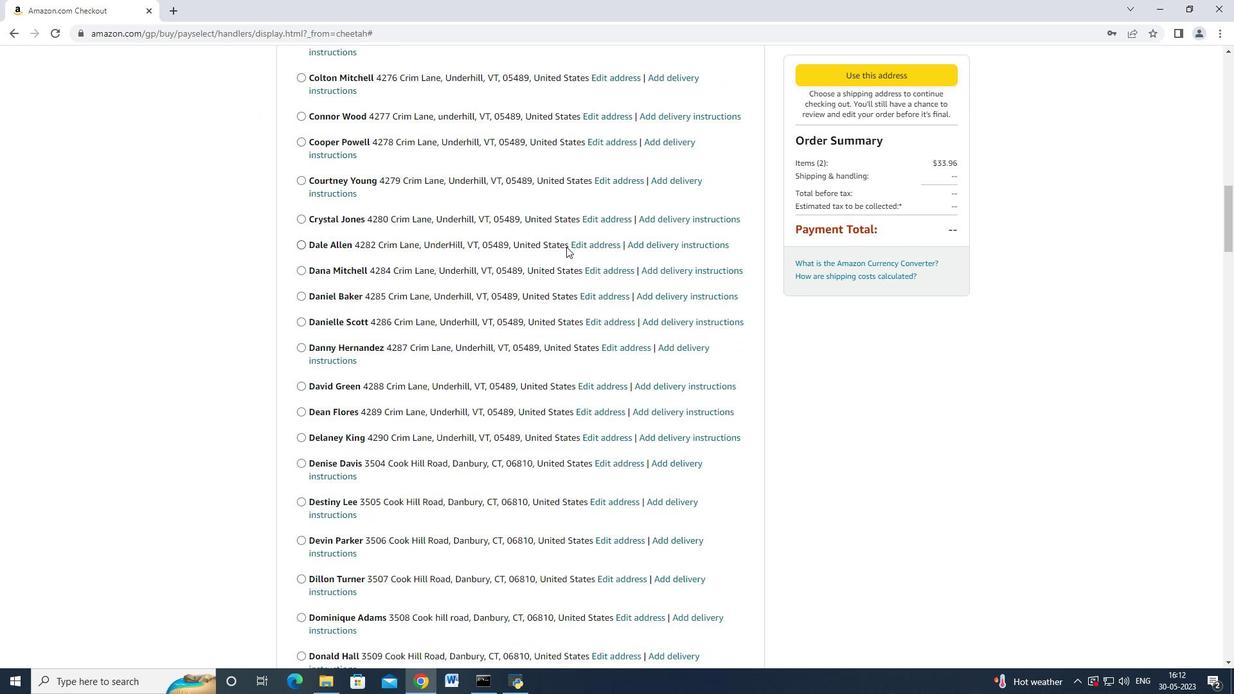 
Action: Mouse moved to (562, 251)
Screenshot: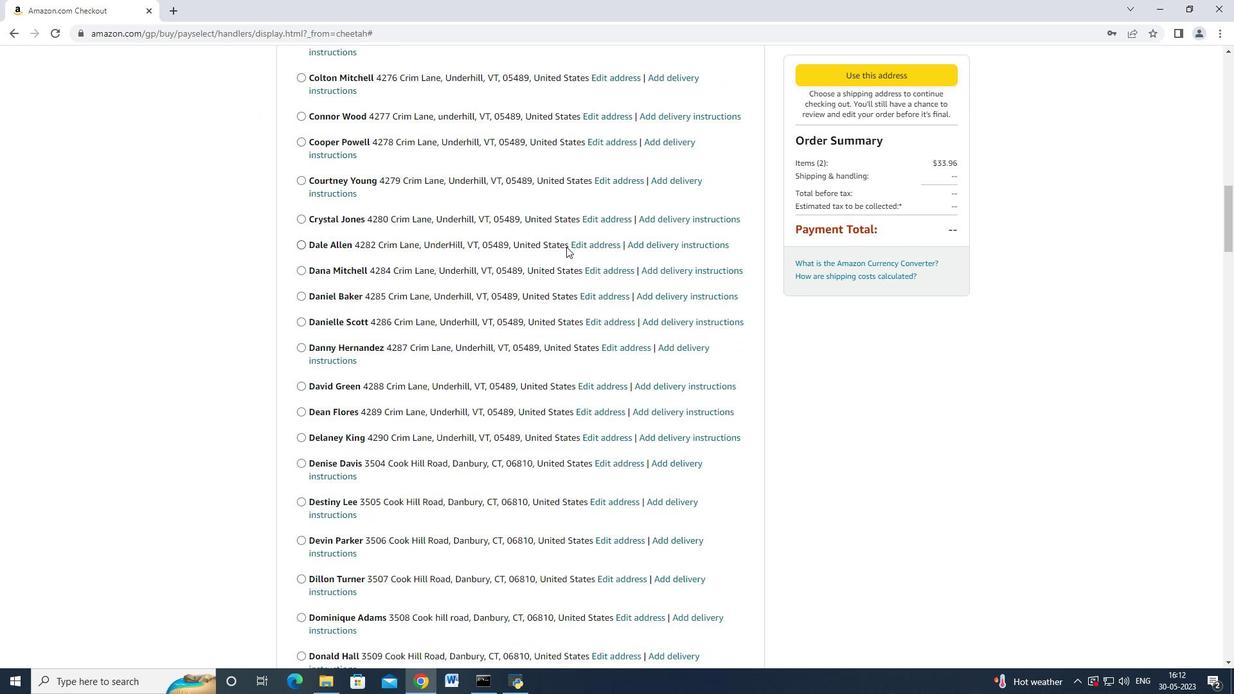 
Action: Mouse scrolled (566, 246) with delta (0, 0)
Screenshot: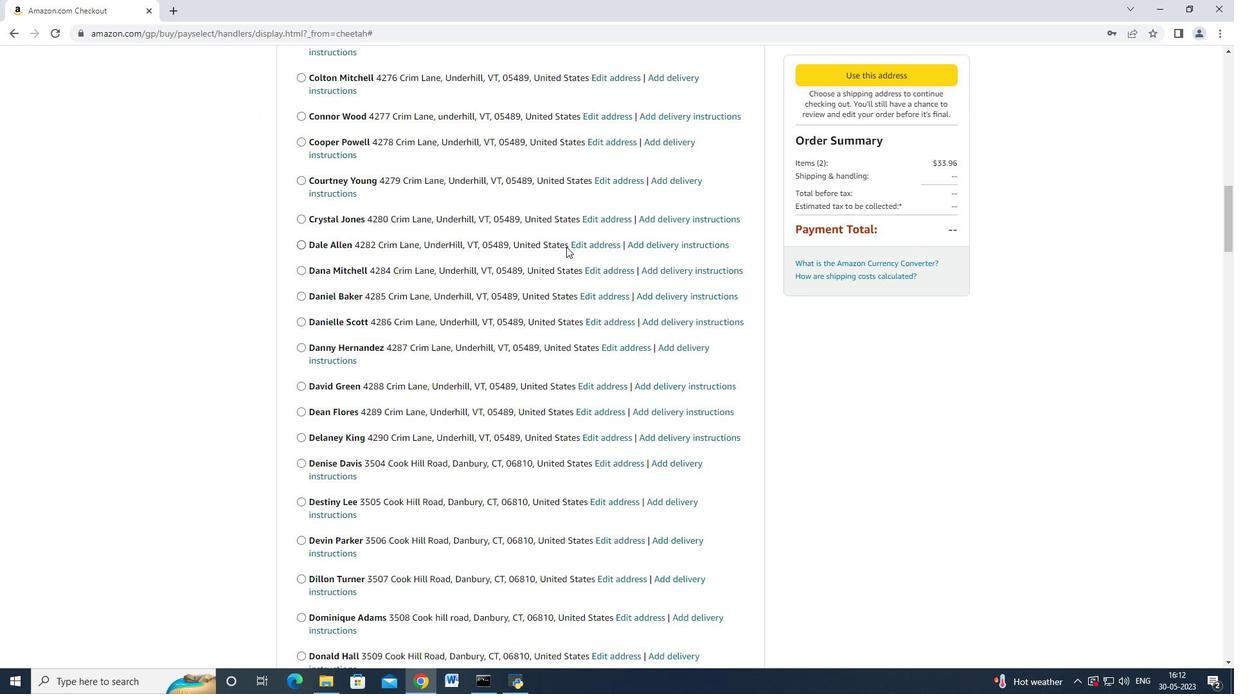 
Action: Mouse moved to (561, 251)
Screenshot: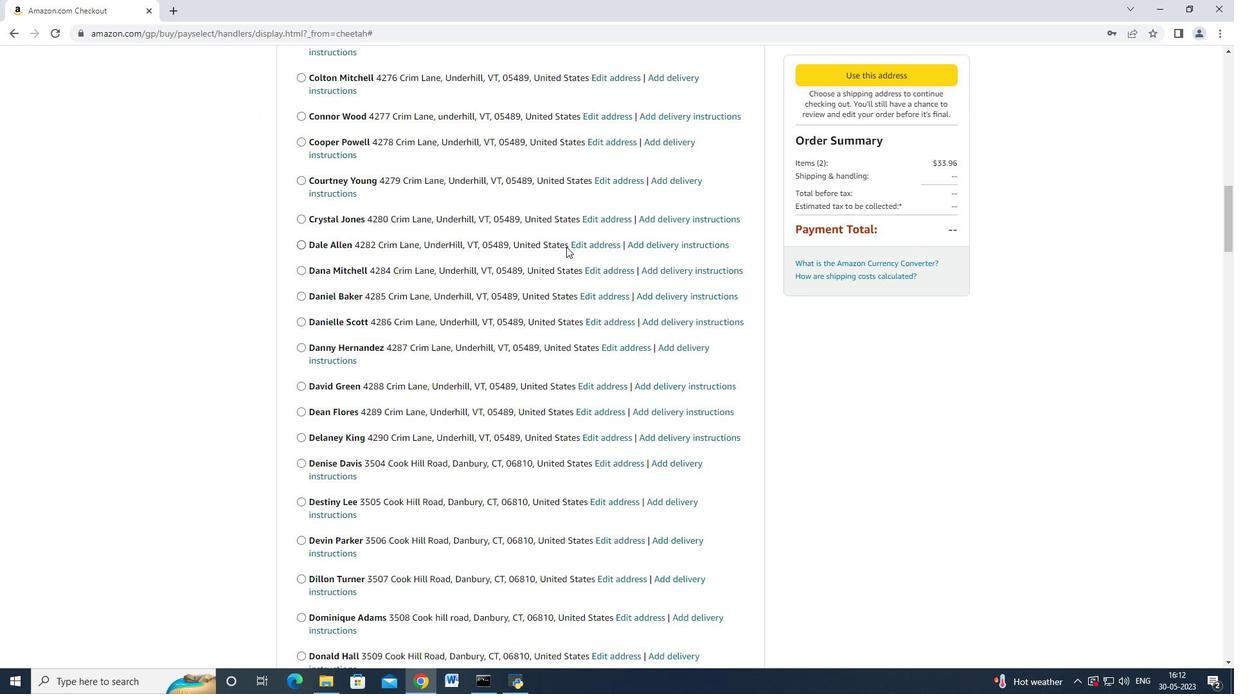 
Action: Mouse scrolled (566, 246) with delta (0, 0)
Screenshot: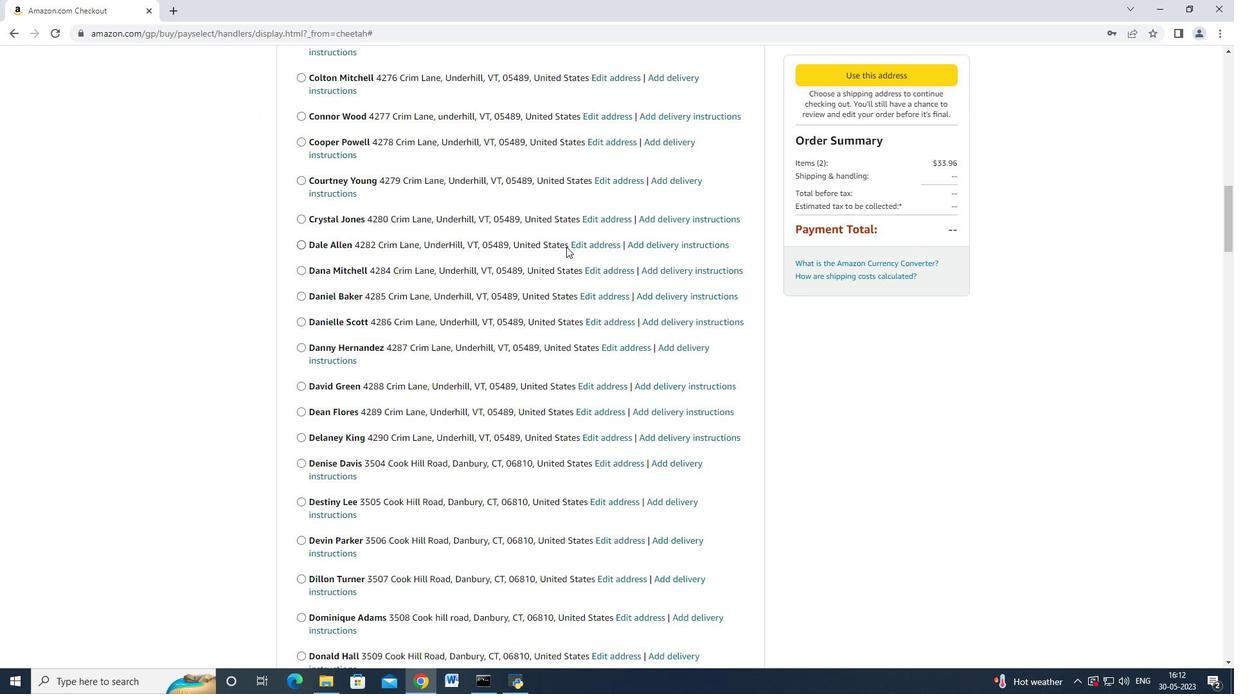 
Action: Mouse scrolled (565, 246) with delta (0, 0)
Screenshot: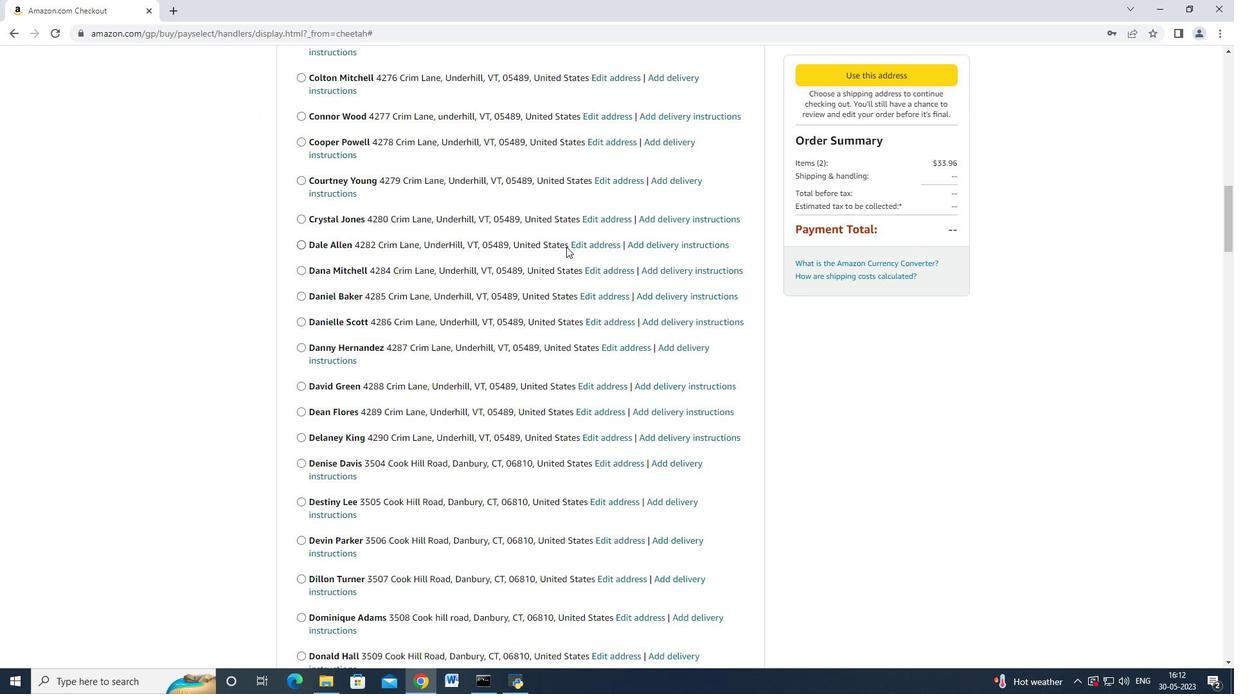 
Action: Mouse scrolled (565, 246) with delta (0, 0)
Screenshot: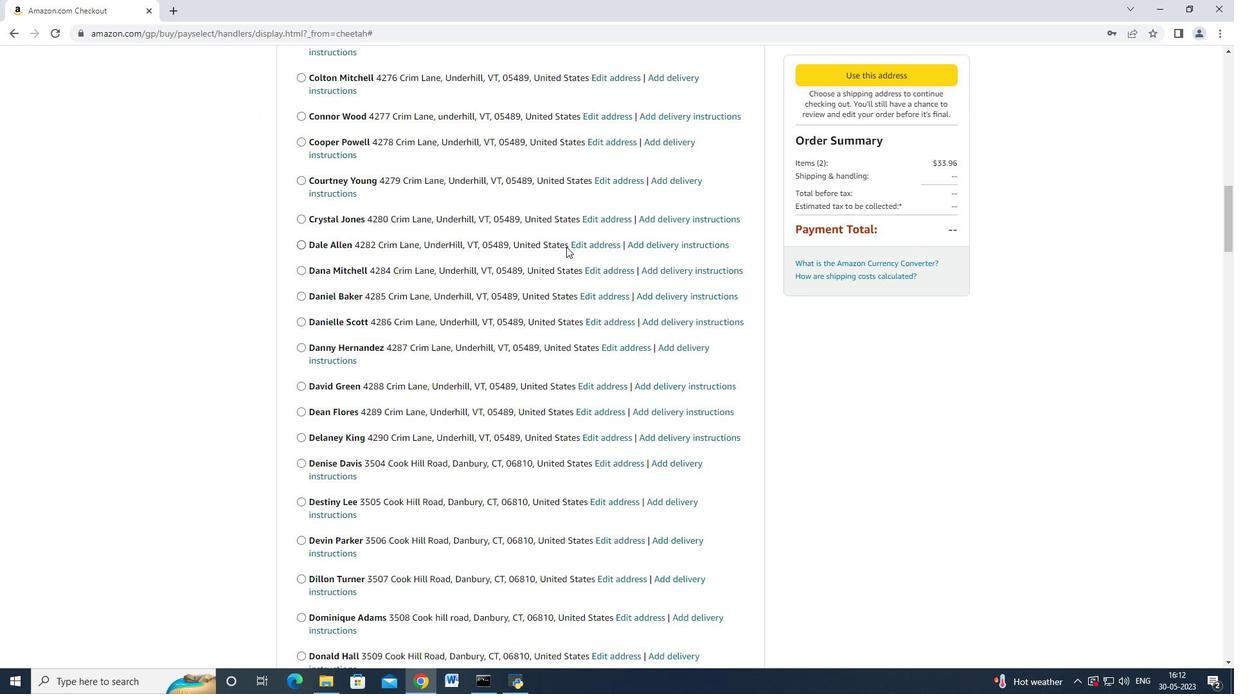 
Action: Mouse scrolled (563, 246) with delta (0, 0)
Screenshot: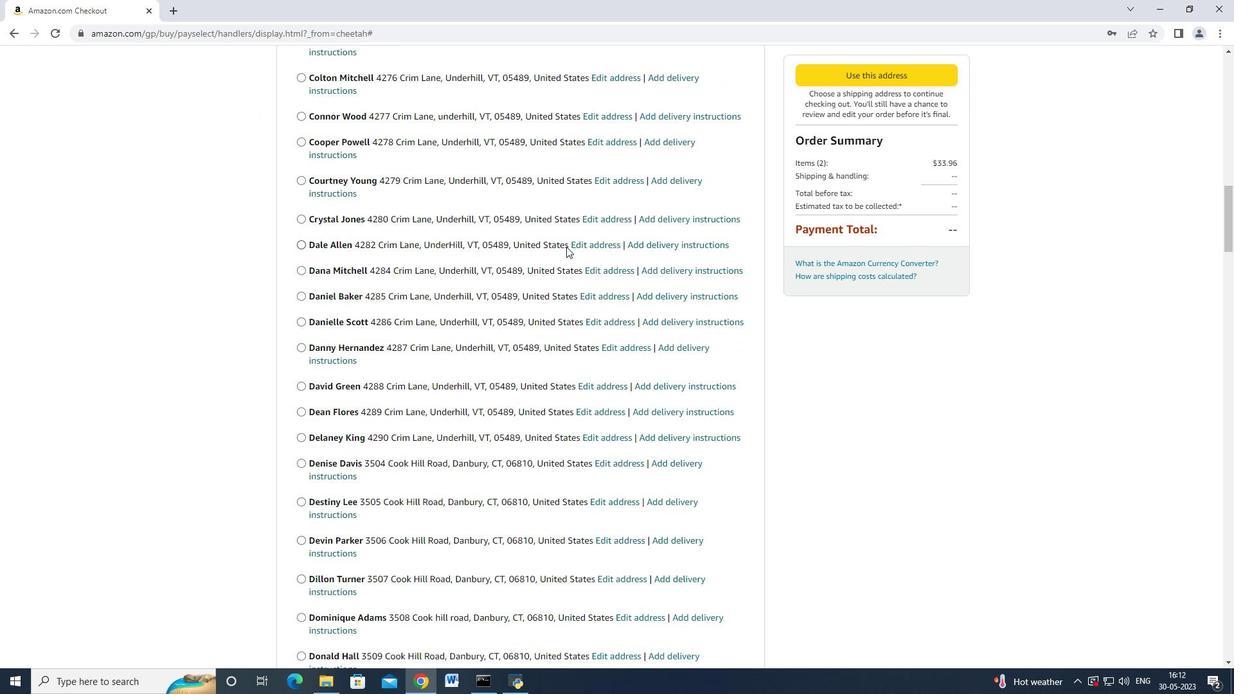 
Action: Mouse moved to (563, 250)
Screenshot: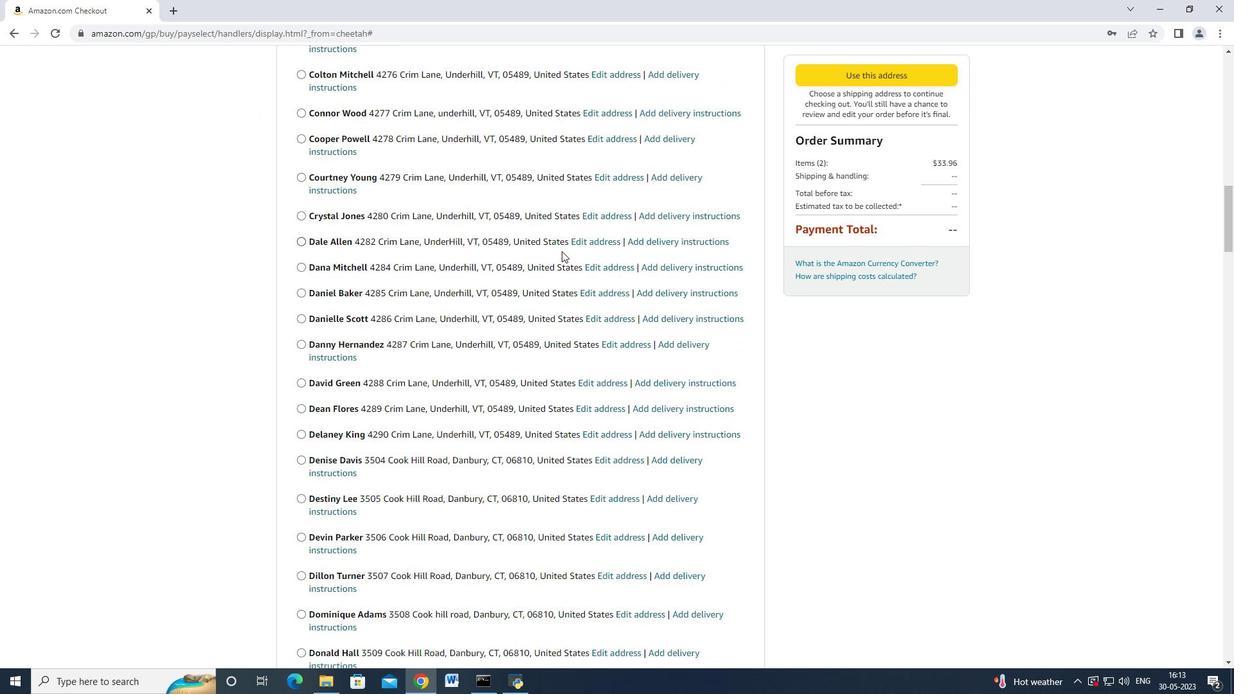 
Action: Mouse scrolled (563, 250) with delta (0, 0)
Screenshot: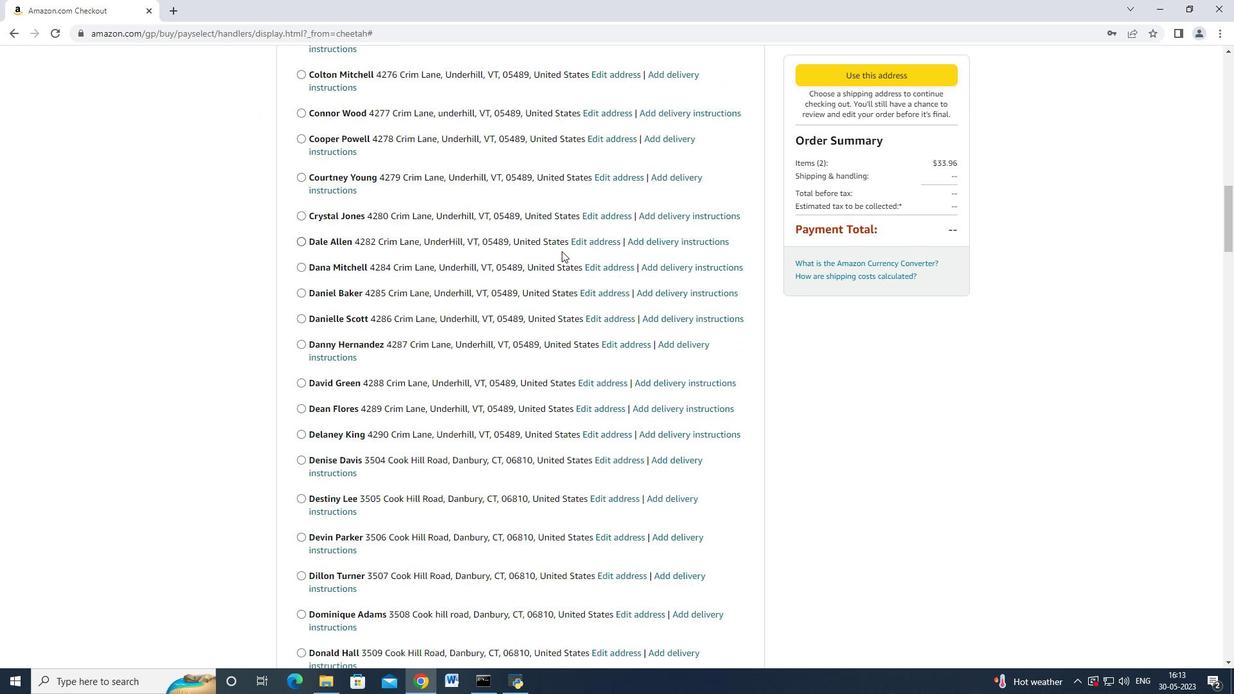 
Action: Mouse moved to (563, 250)
Screenshot: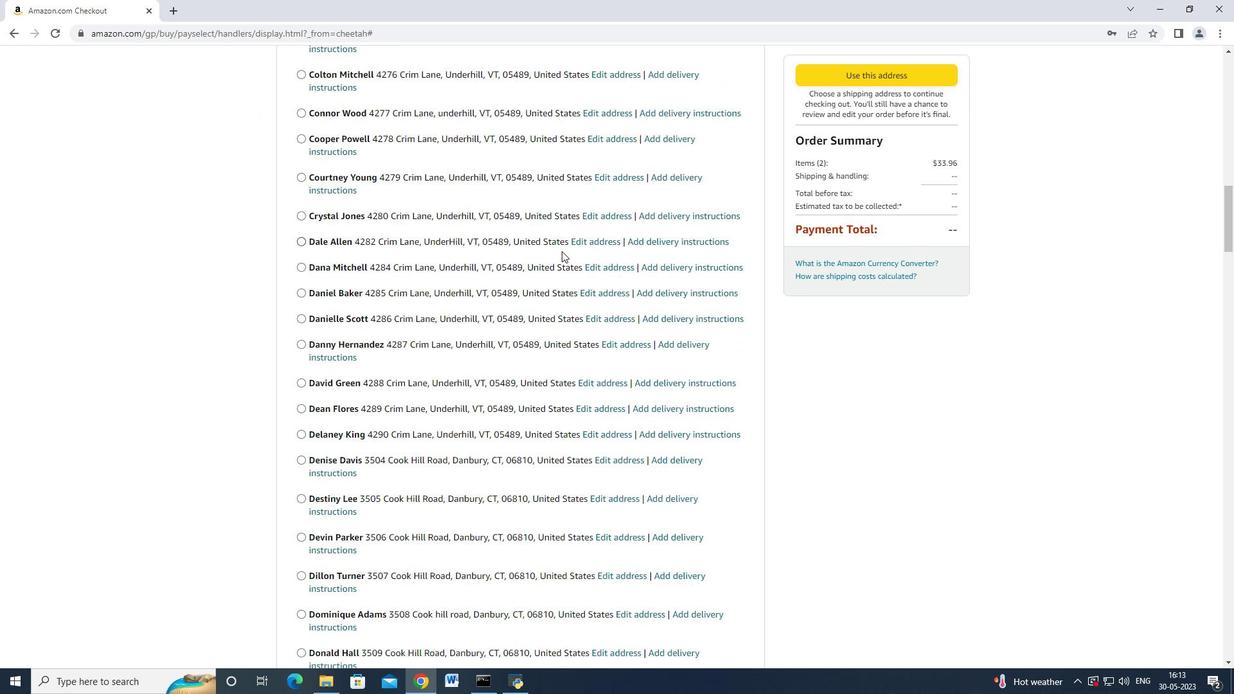 
Action: Mouse scrolled (563, 250) with delta (0, 0)
Screenshot: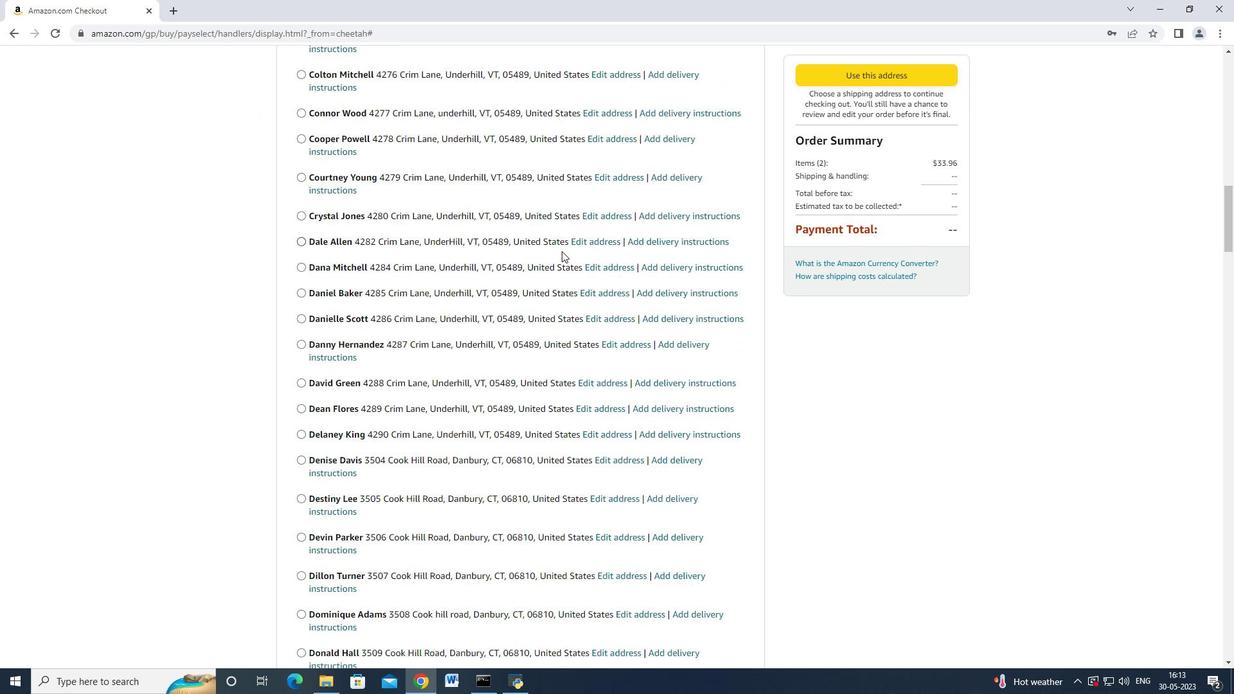 
Action: Mouse scrolled (563, 250) with delta (0, 0)
Screenshot: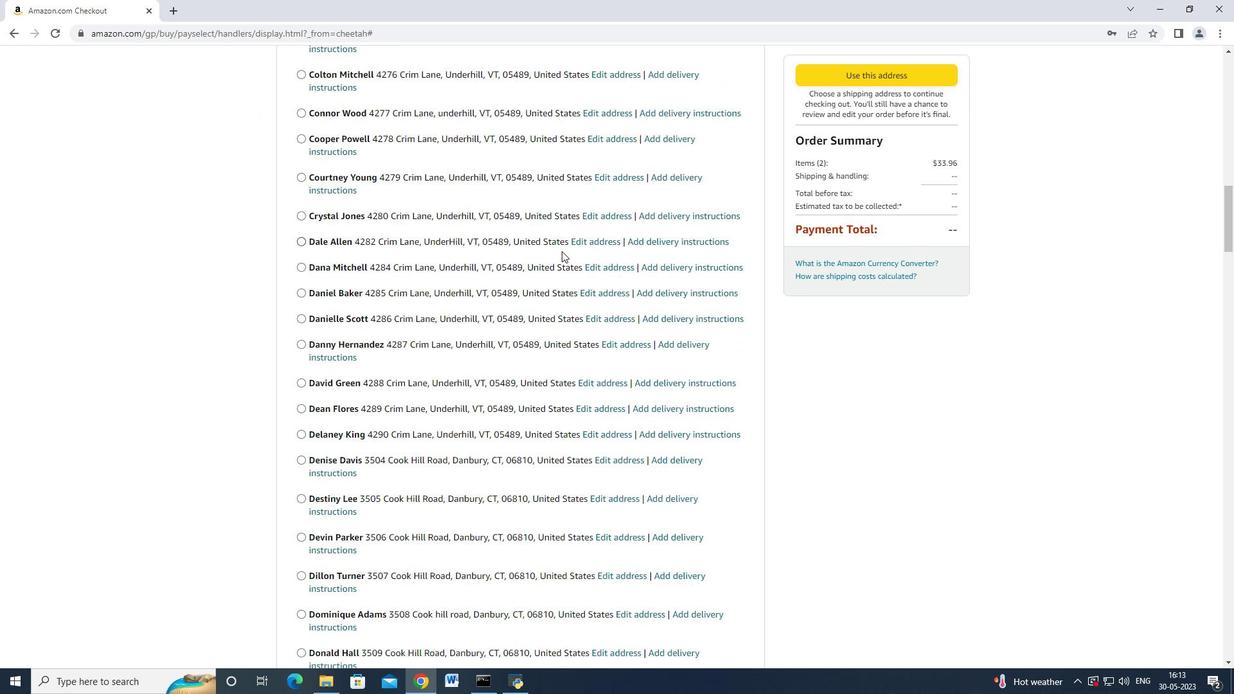 
Action: Mouse scrolled (563, 250) with delta (0, 0)
Screenshot: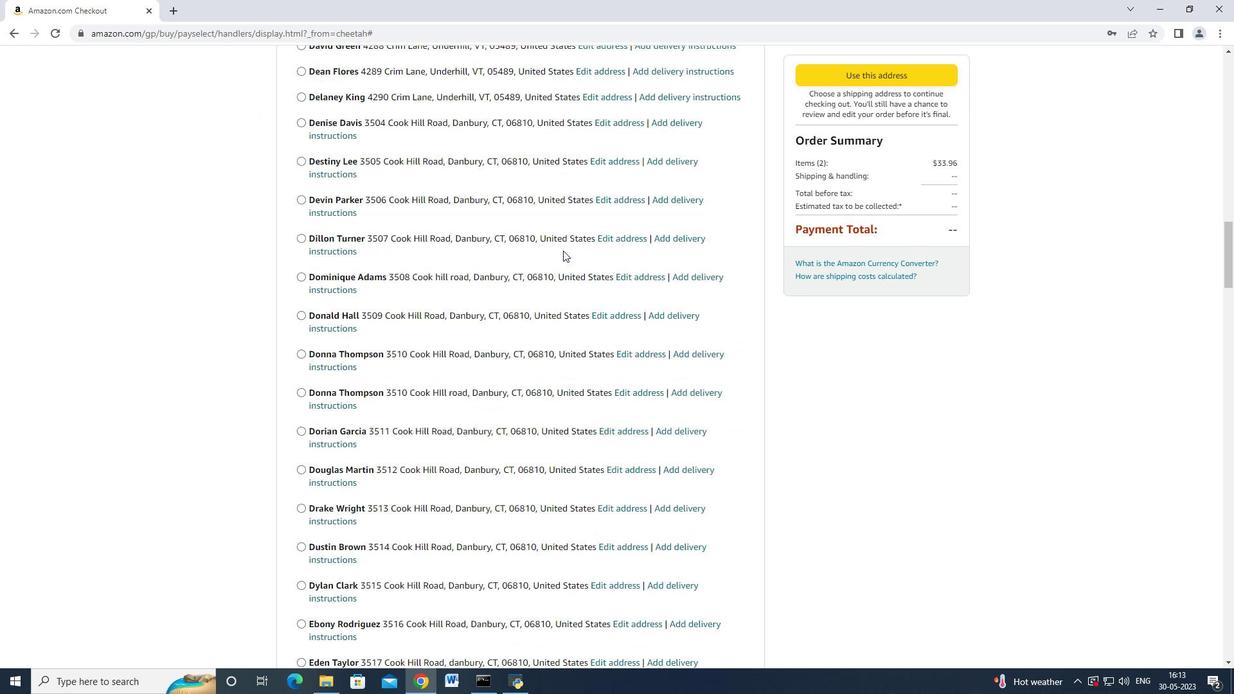 
Action: Mouse moved to (563, 250)
Screenshot: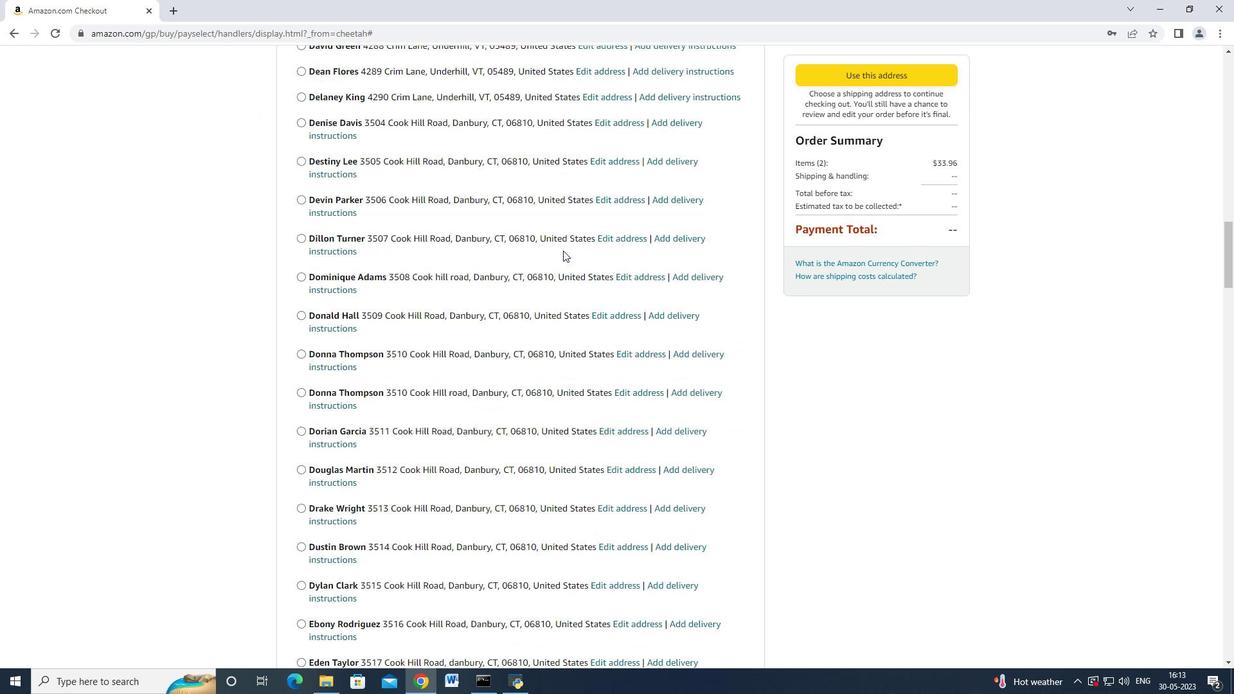 
Action: Mouse scrolled (563, 250) with delta (0, 0)
Screenshot: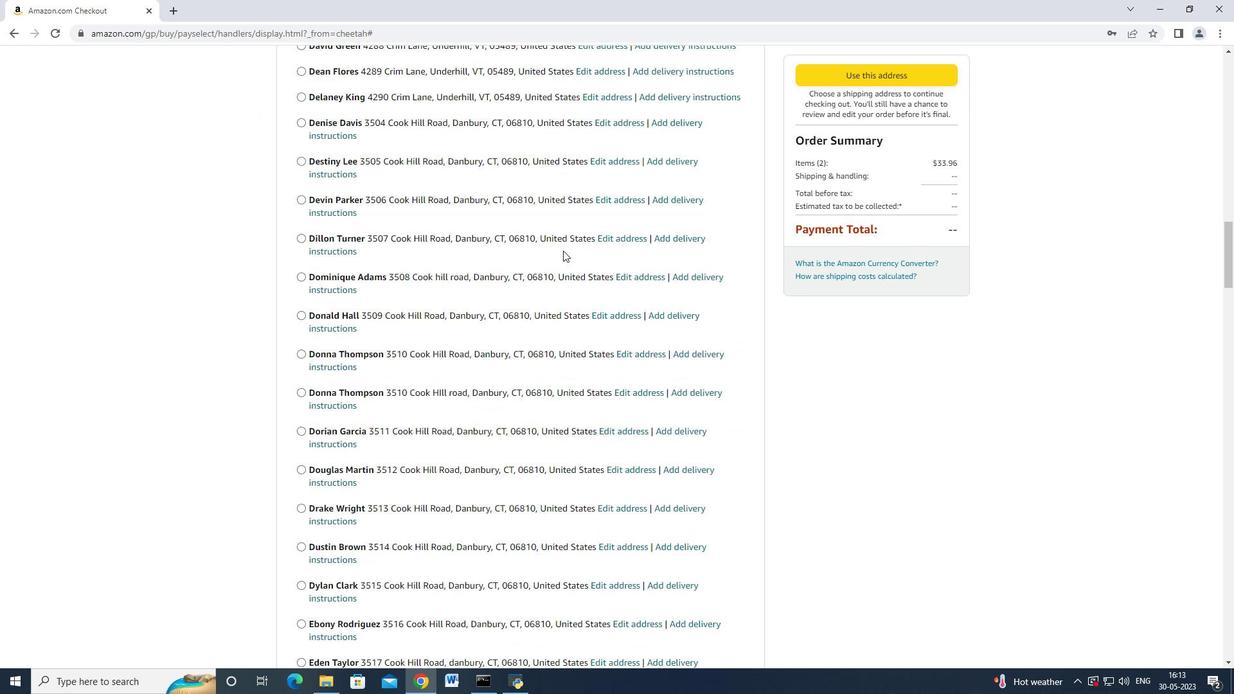 
Action: Mouse scrolled (563, 250) with delta (0, 0)
Screenshot: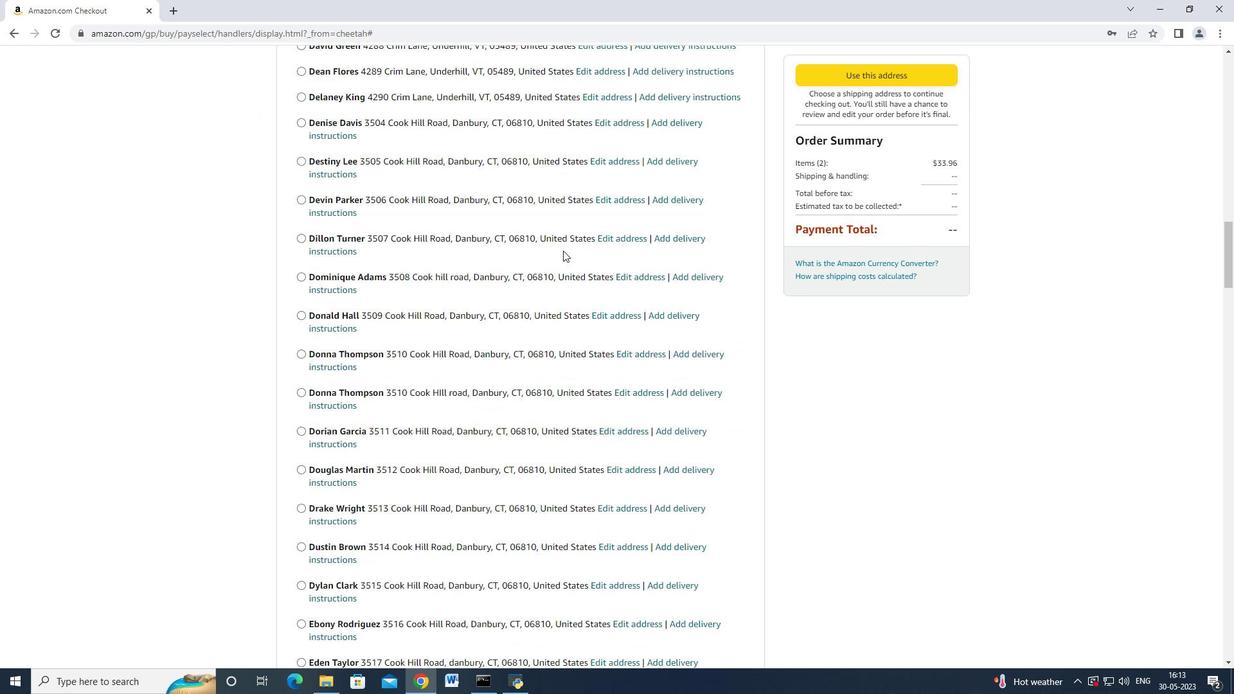 
Action: Mouse moved to (562, 250)
Screenshot: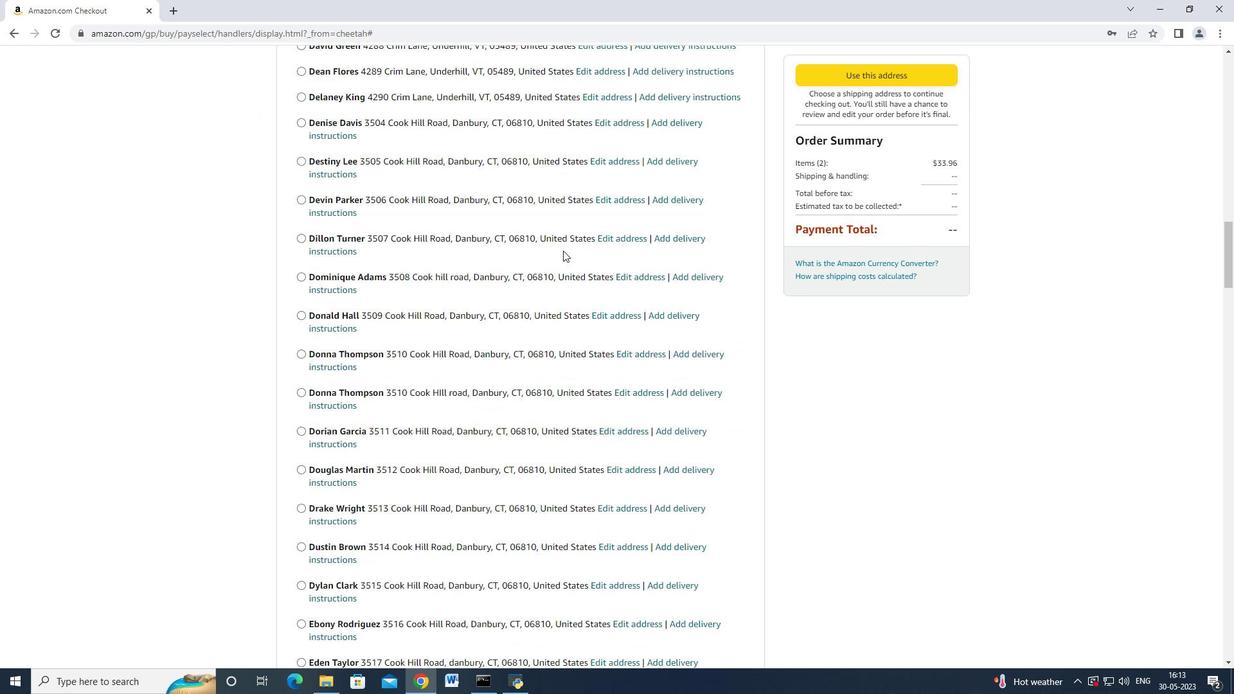 
Action: Mouse scrolled (563, 250) with delta (0, 0)
Screenshot: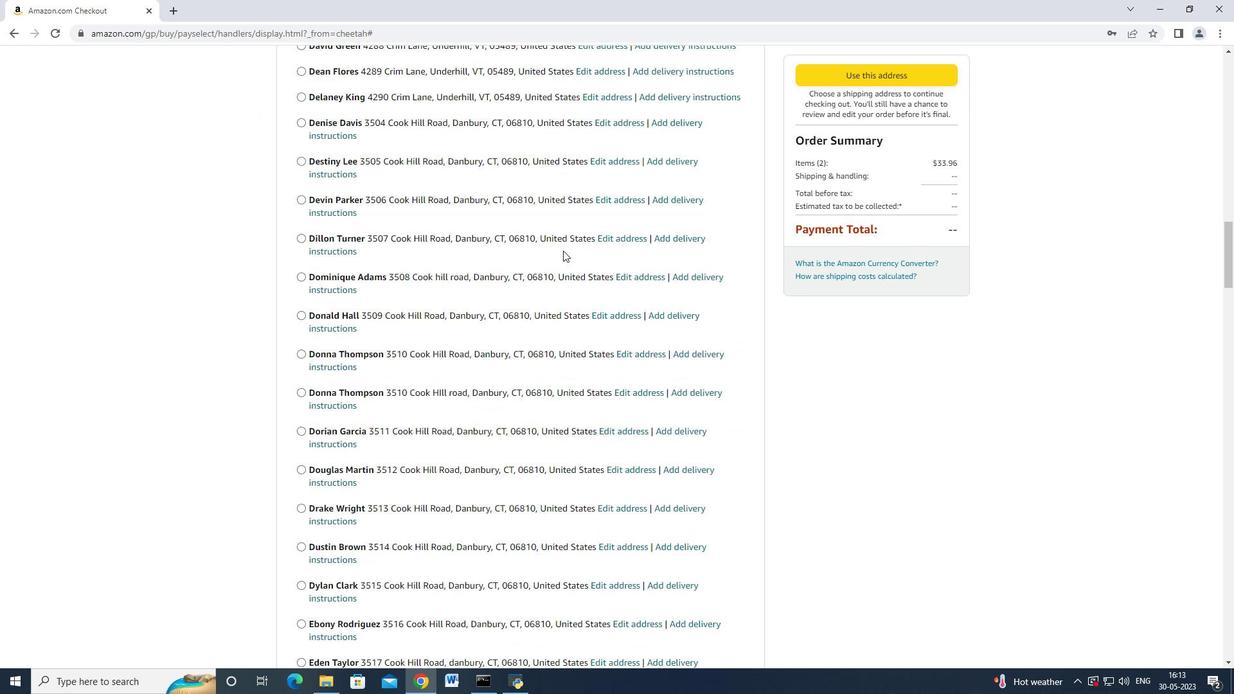 
Action: Mouse moved to (562, 250)
Screenshot: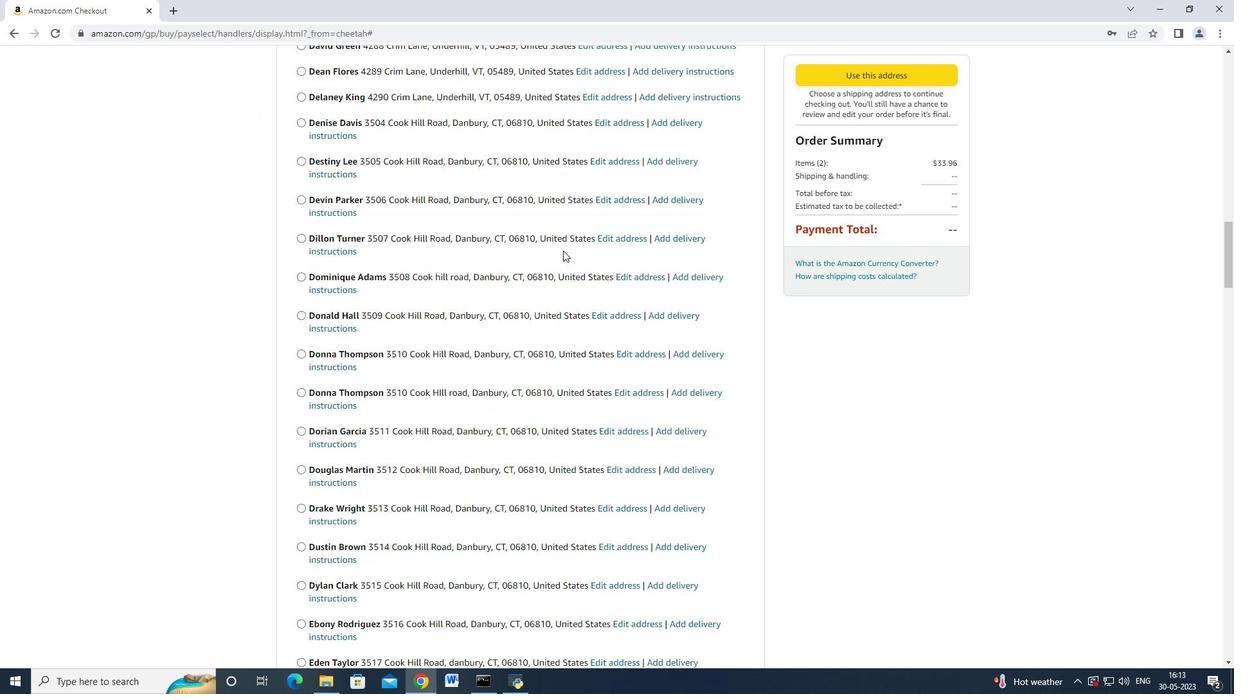 
Action: Mouse scrolled (562, 250) with delta (0, 0)
Screenshot: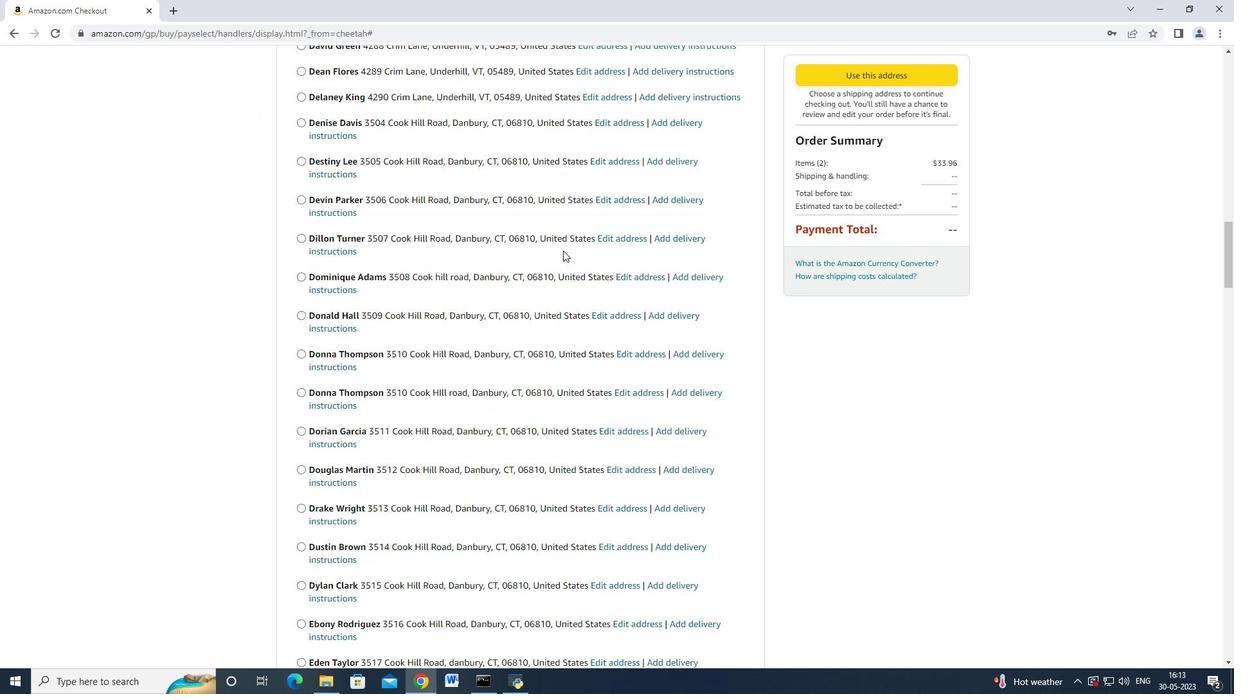 
Action: Mouse moved to (560, 251)
Screenshot: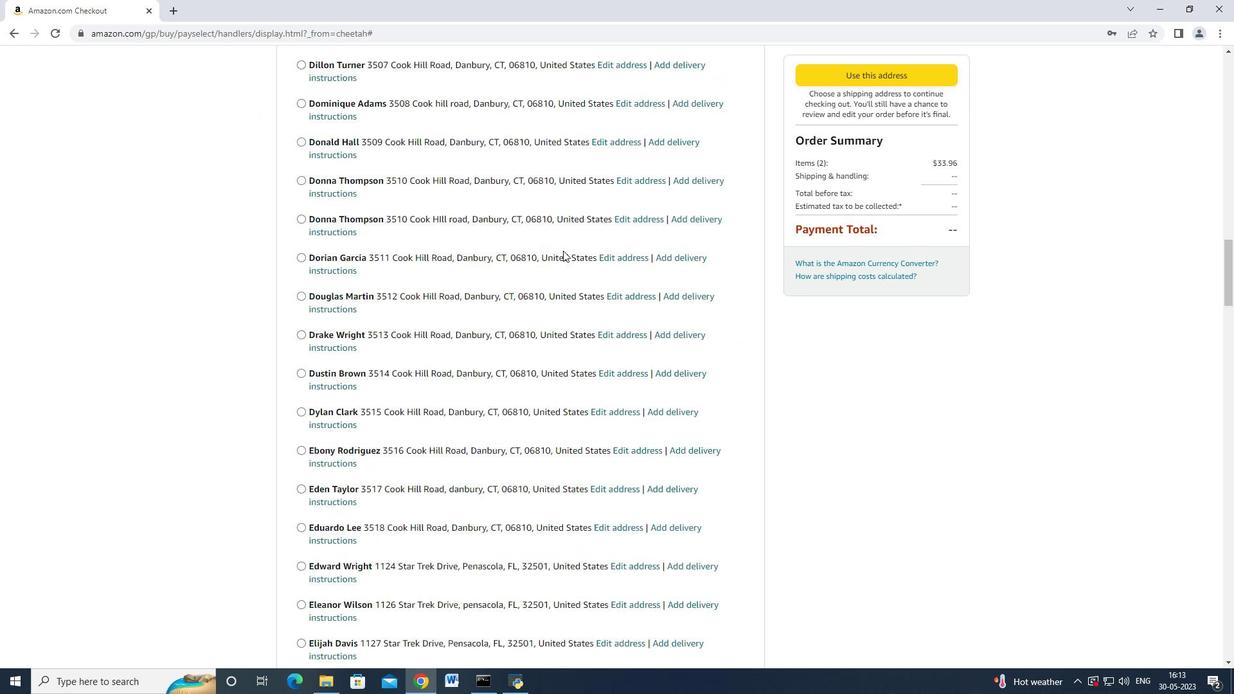 
Action: Mouse scrolled (560, 252) with delta (0, 0)
Screenshot: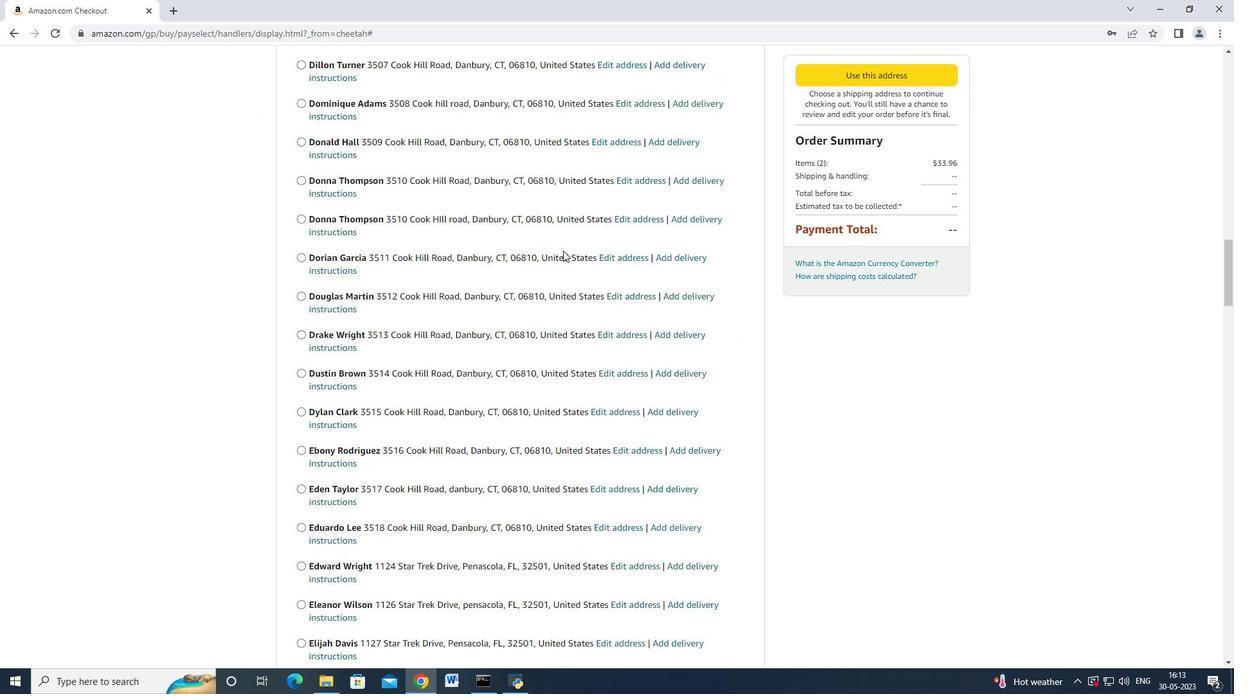 
Action: Mouse scrolled (560, 252) with delta (0, 0)
Screenshot: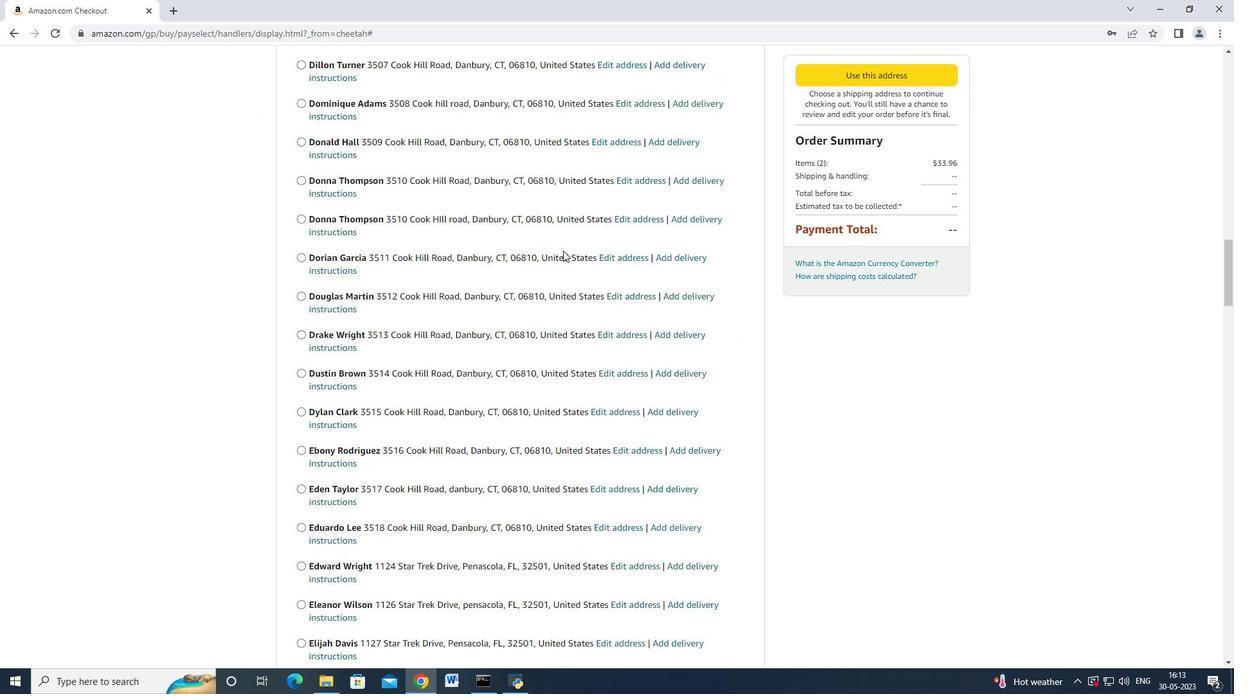 
Action: Mouse scrolled (560, 252) with delta (0, 0)
Screenshot: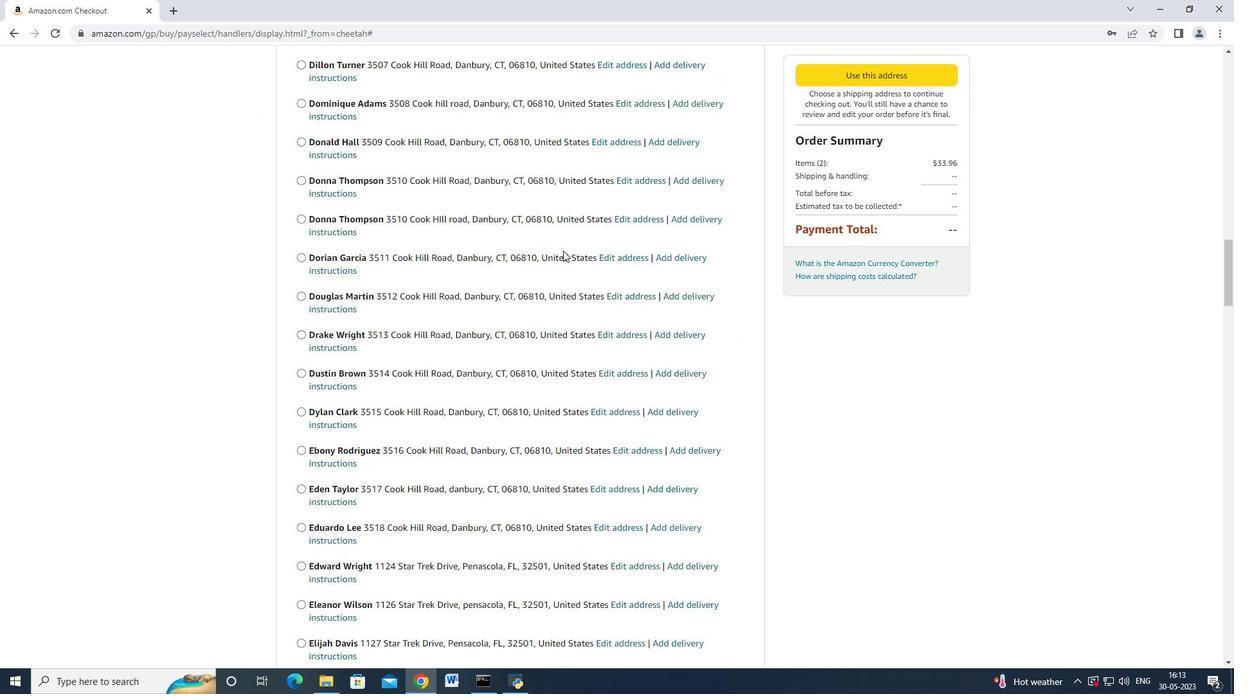 
Action: Mouse scrolled (560, 252) with delta (0, 0)
Screenshot: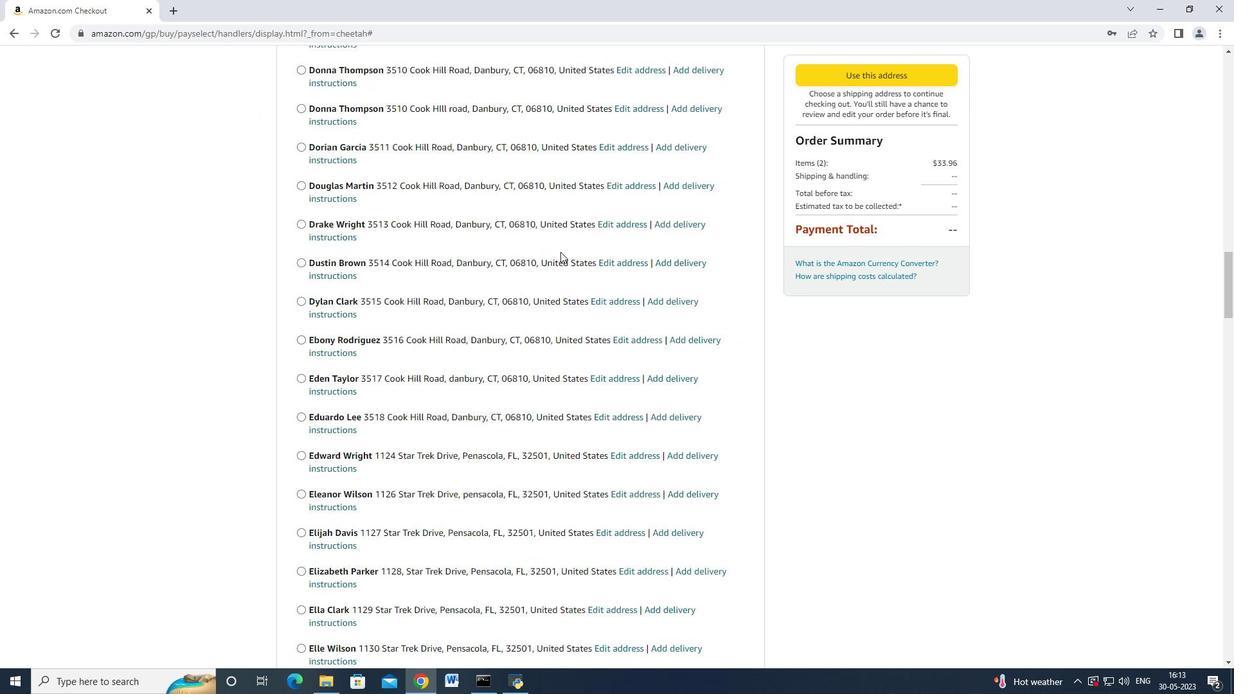 
Action: Mouse scrolled (560, 252) with delta (0, 0)
Screenshot: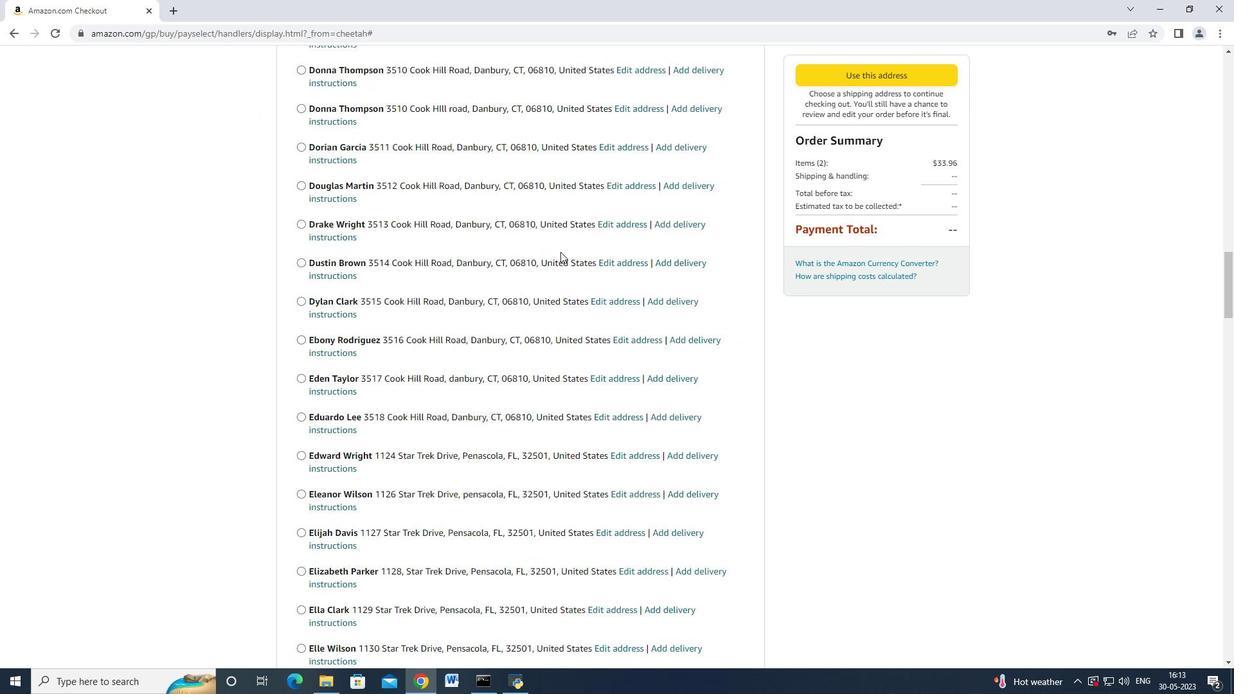 
Action: Mouse scrolled (560, 252) with delta (0, 0)
Screenshot: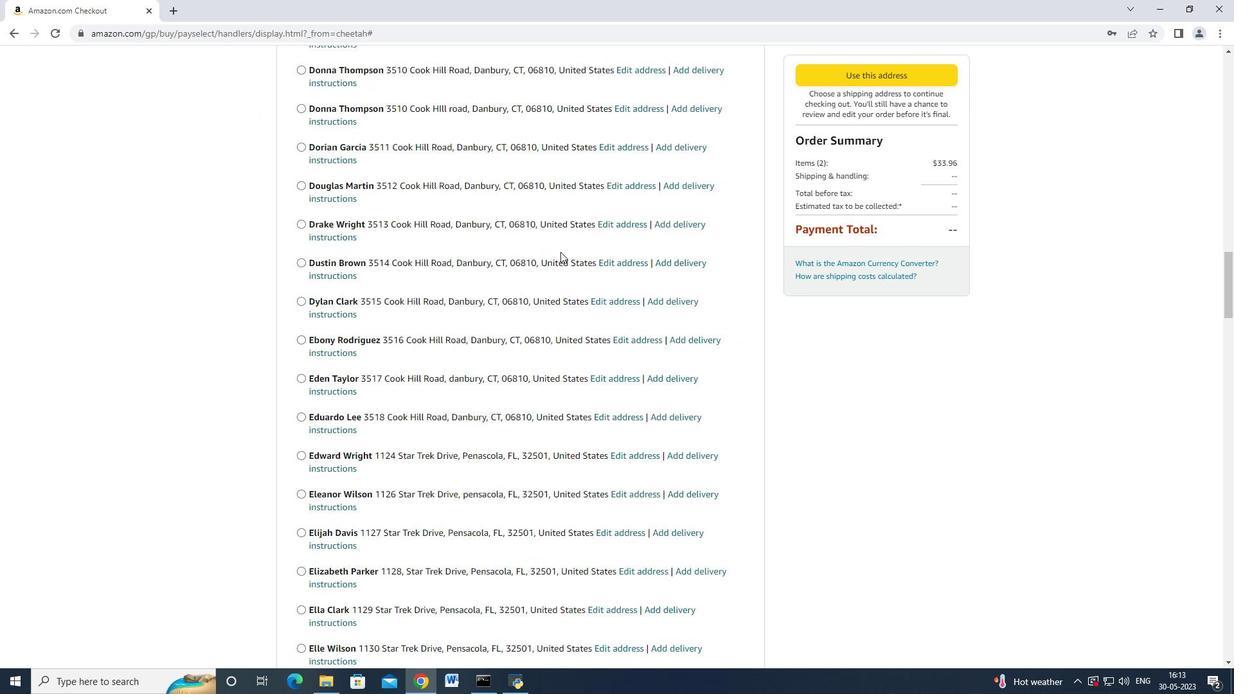 
Action: Mouse scrolled (560, 252) with delta (0, 0)
Screenshot: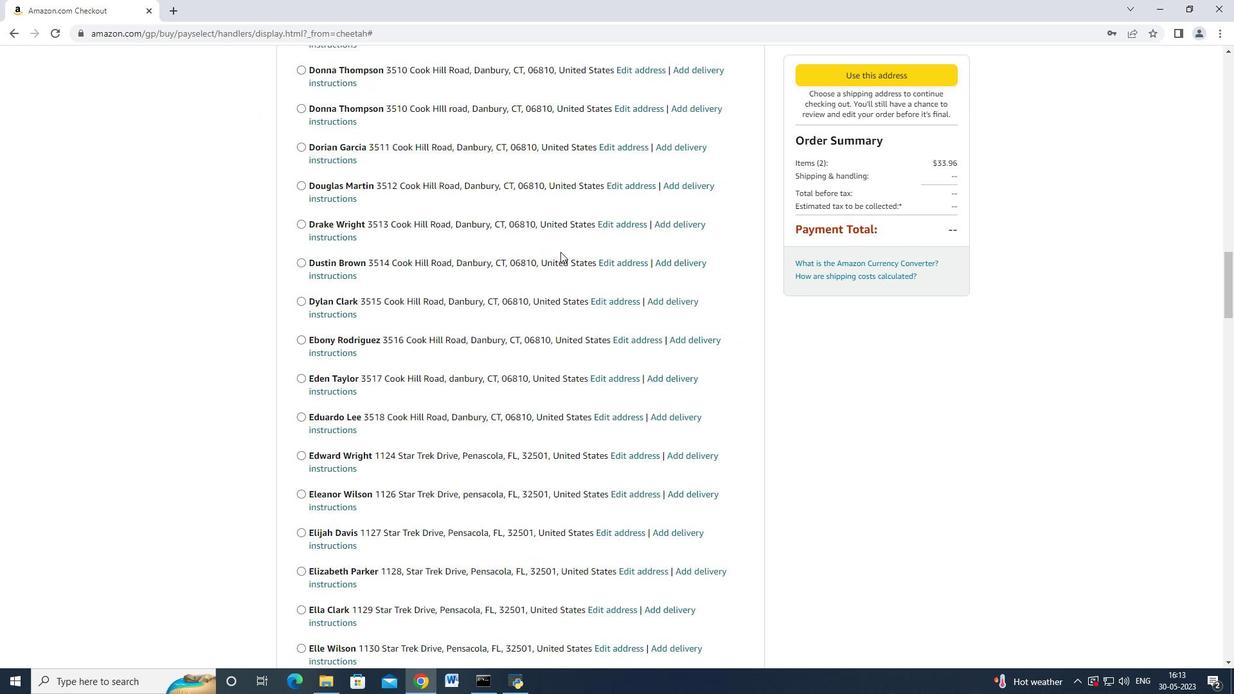 
Action: Mouse moved to (559, 243)
Screenshot: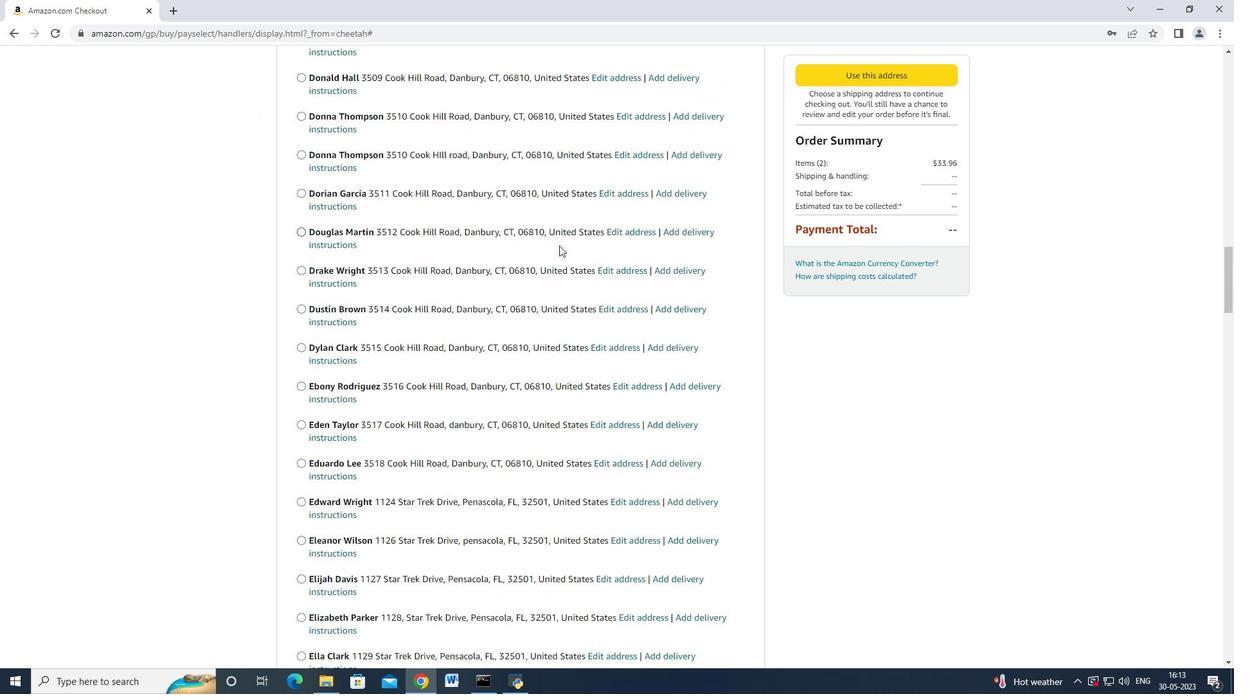 
Action: Mouse scrolled (559, 244) with delta (0, 0)
Screenshot: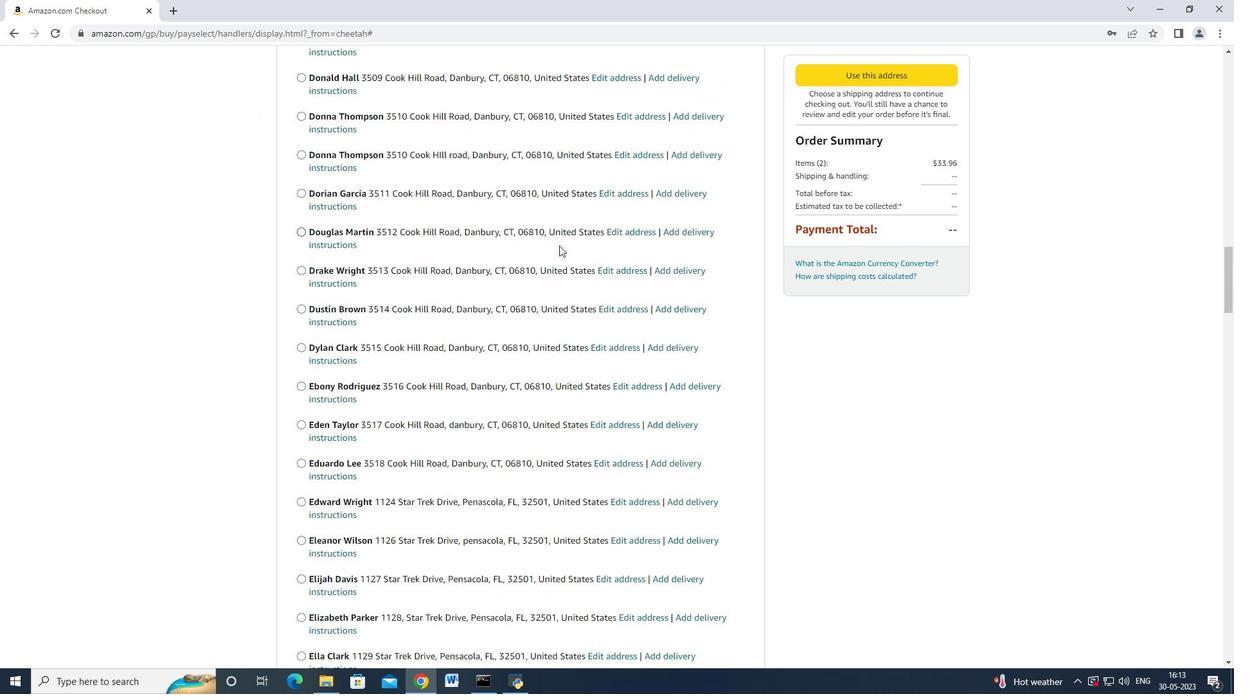 
Action: Mouse moved to (559, 243)
Screenshot: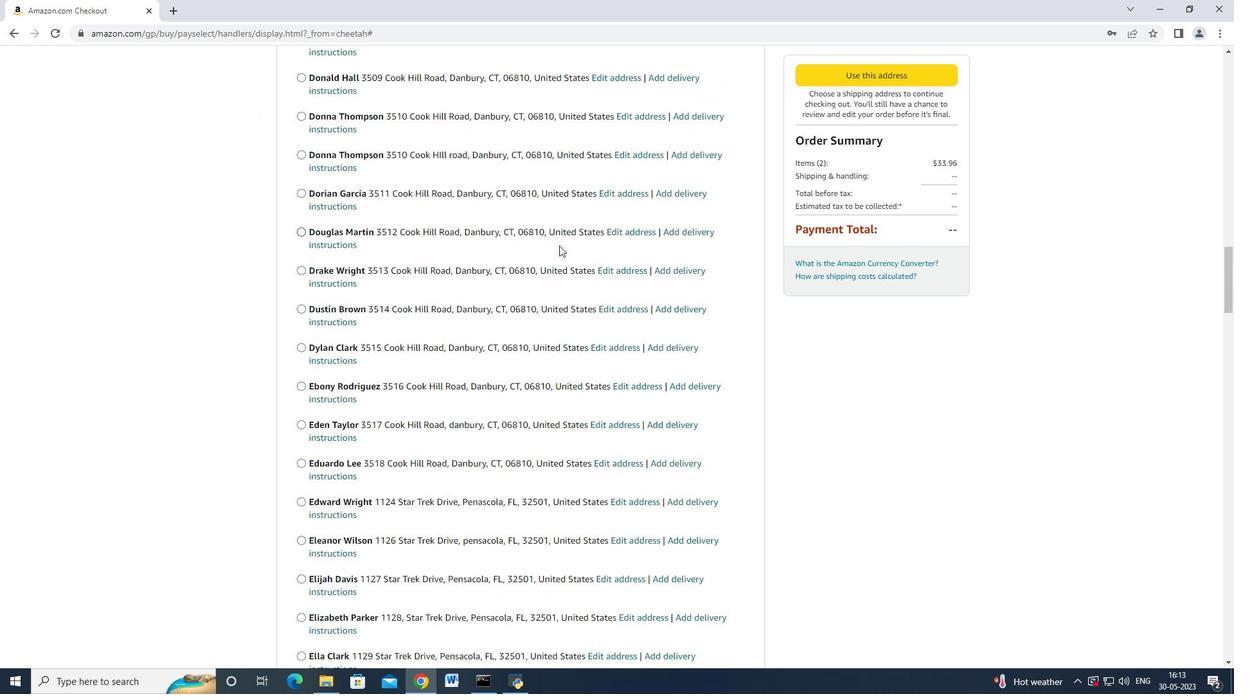 
Action: Mouse scrolled (559, 244) with delta (0, 0)
Screenshot: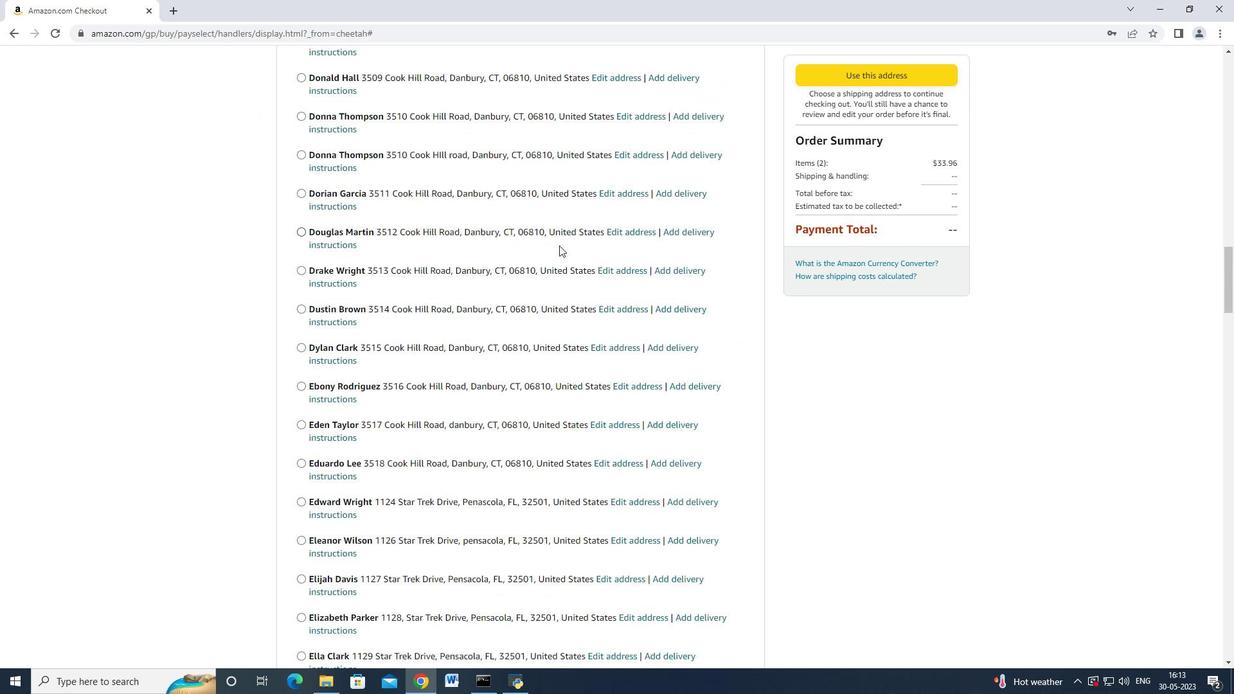 
Action: Mouse scrolled (559, 244) with delta (0, 0)
Screenshot: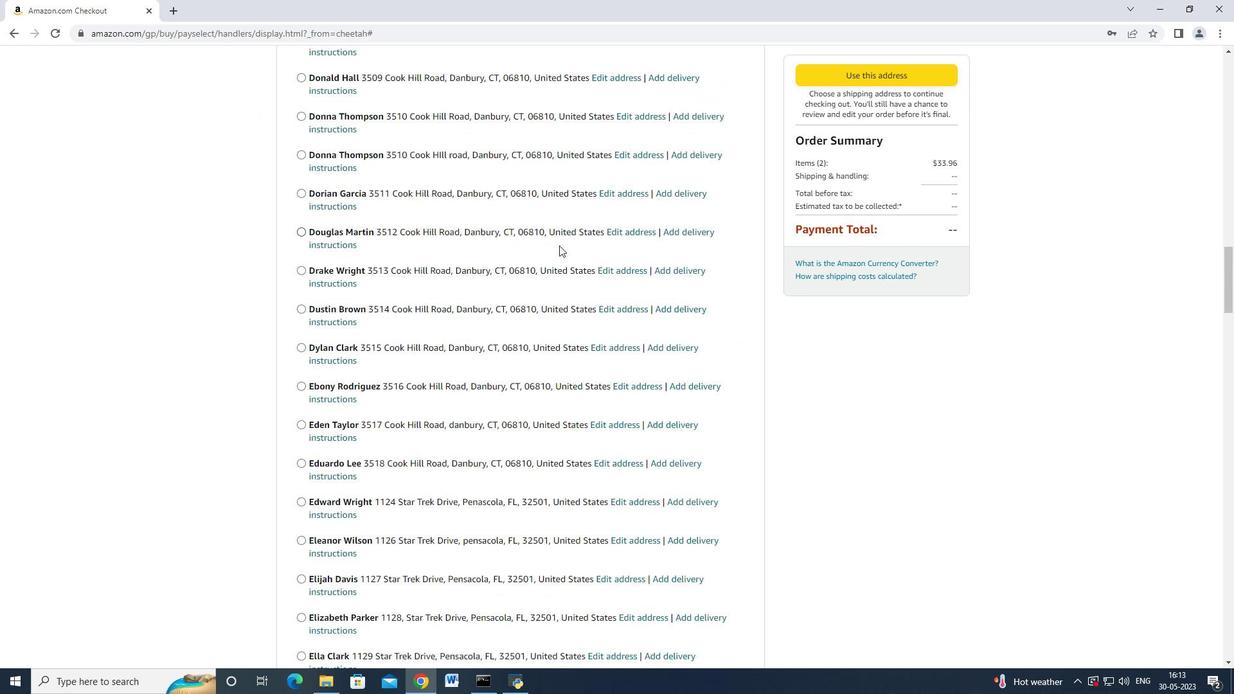 
Action: Mouse scrolled (559, 244) with delta (0, 0)
Screenshot: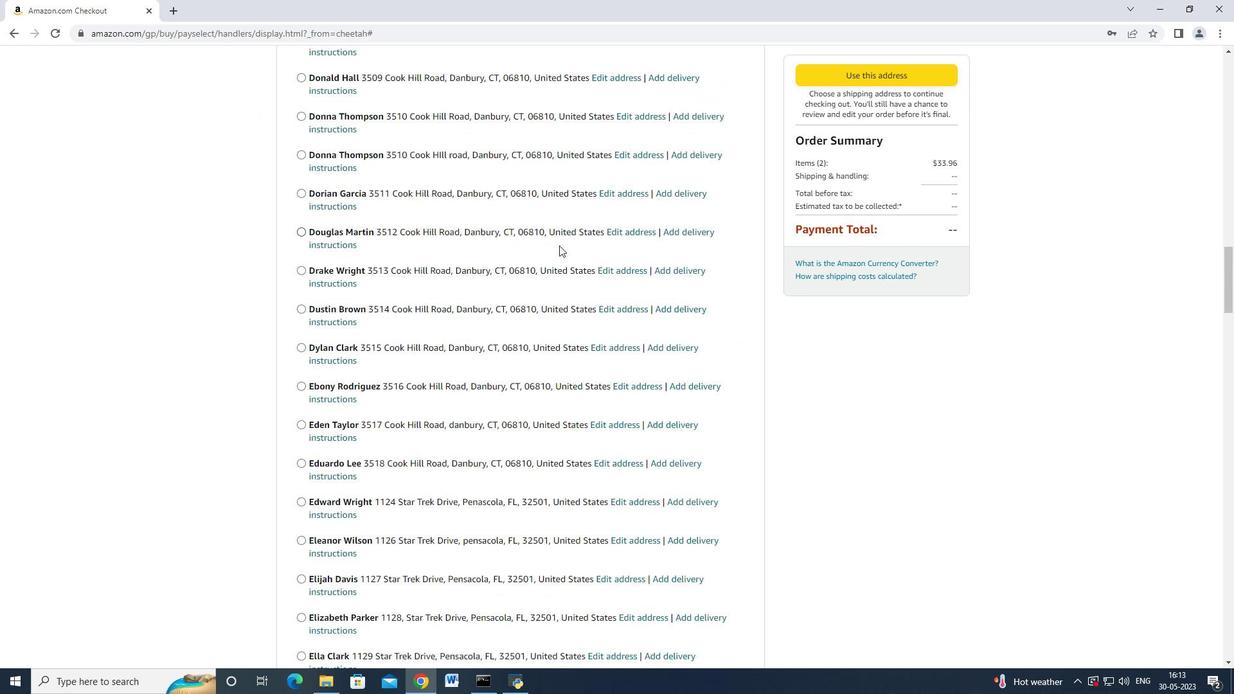 
Action: Mouse scrolled (559, 244) with delta (0, 1)
Screenshot: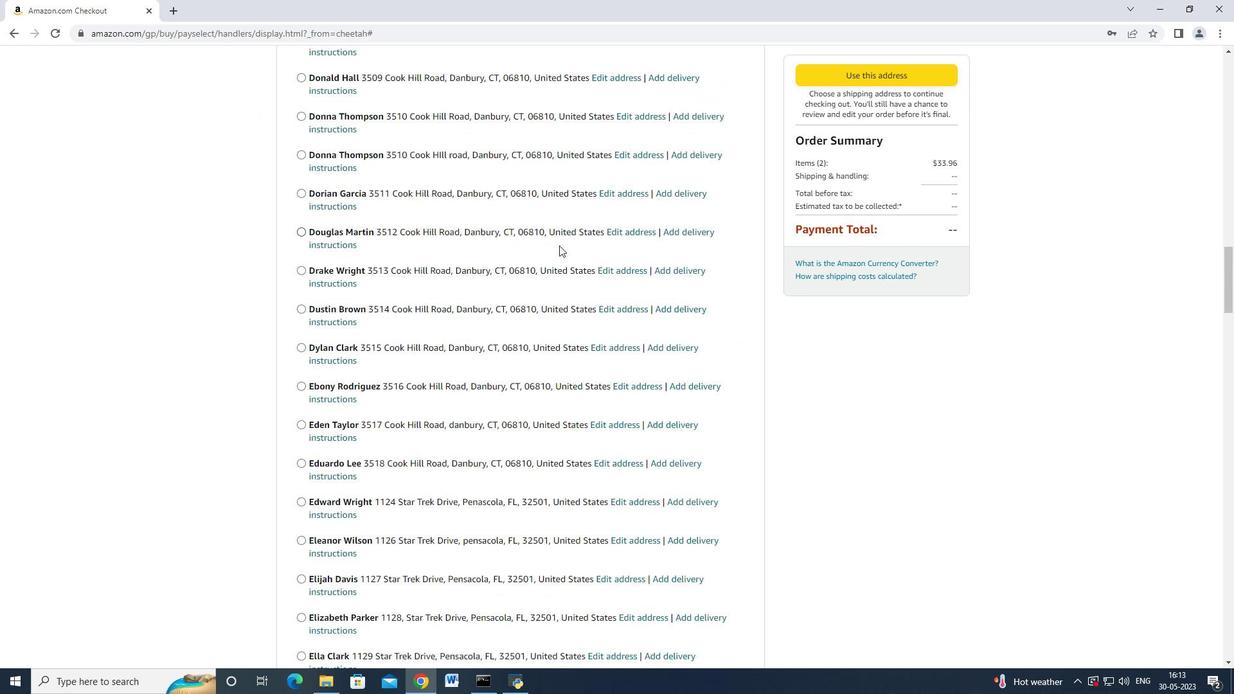 
Action: Mouse scrolled (559, 244) with delta (0, 0)
Screenshot: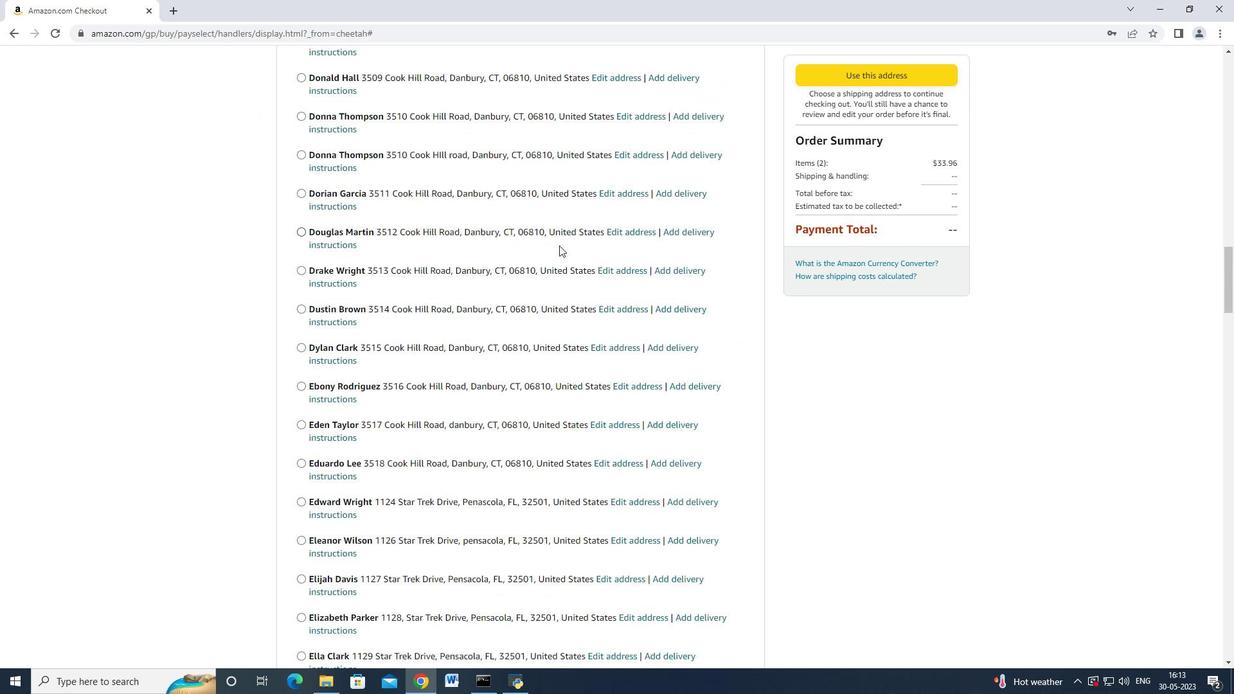 
Action: Mouse scrolled (559, 244) with delta (0, 0)
Screenshot: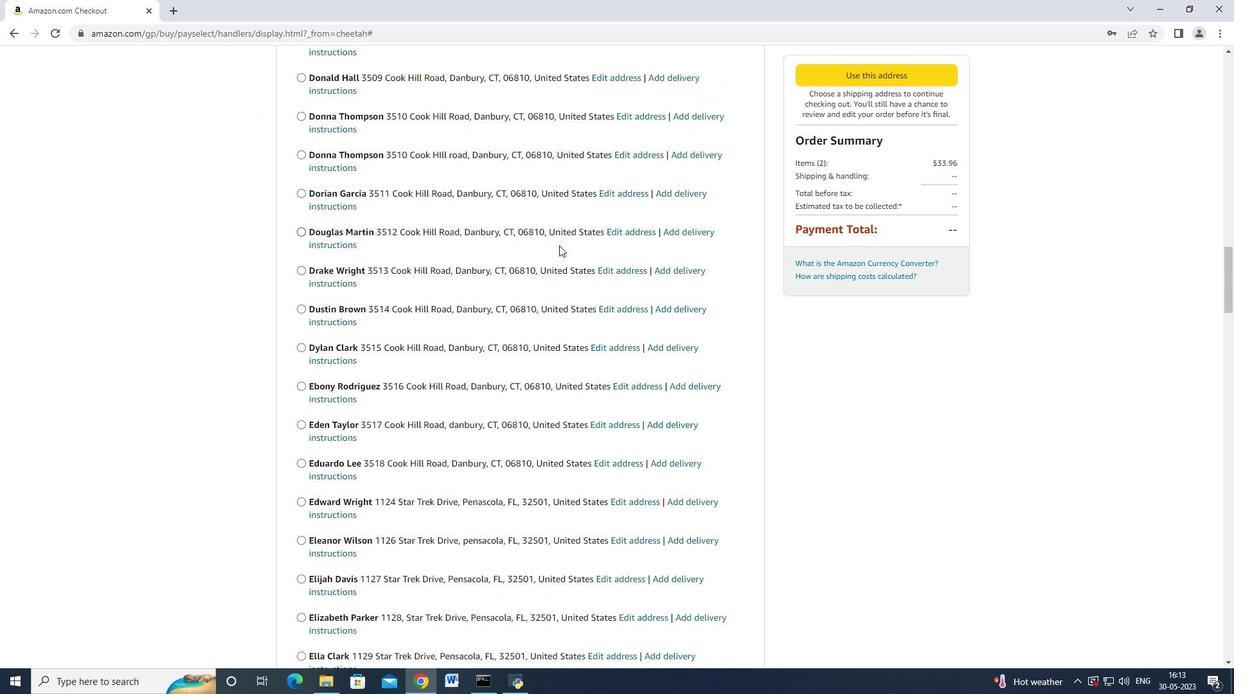 
Action: Mouse scrolled (559, 244) with delta (0, 0)
Screenshot: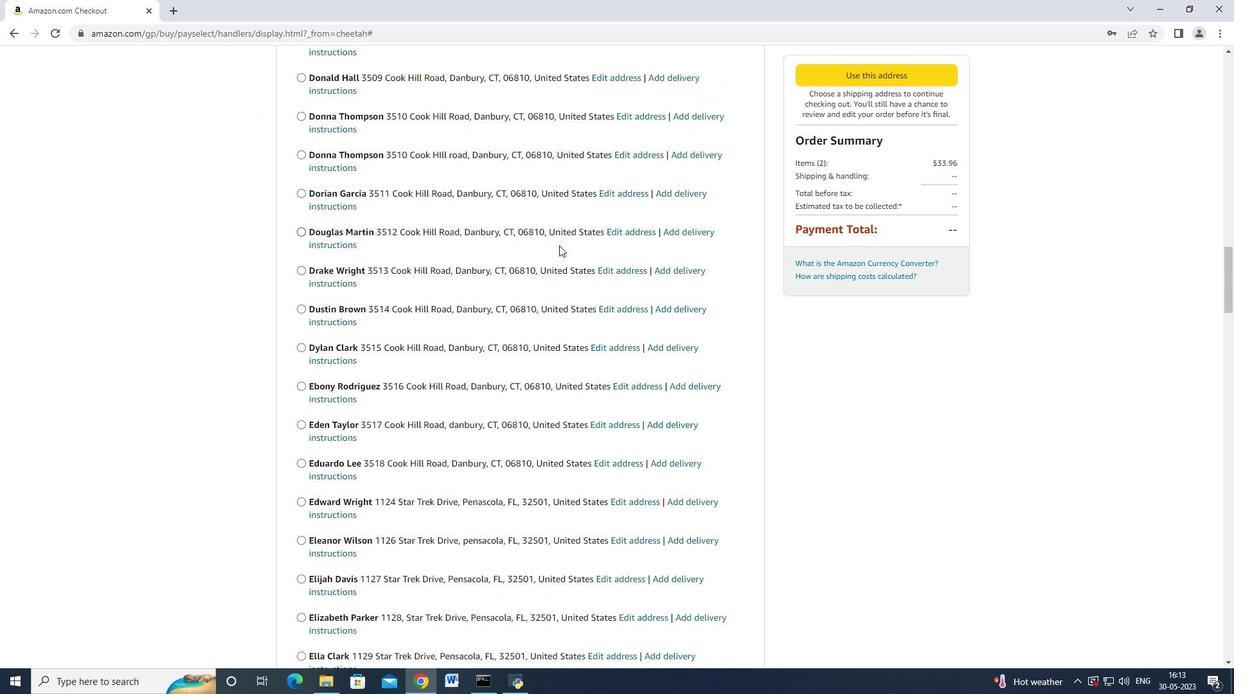
Action: Mouse moved to (559, 244)
Screenshot: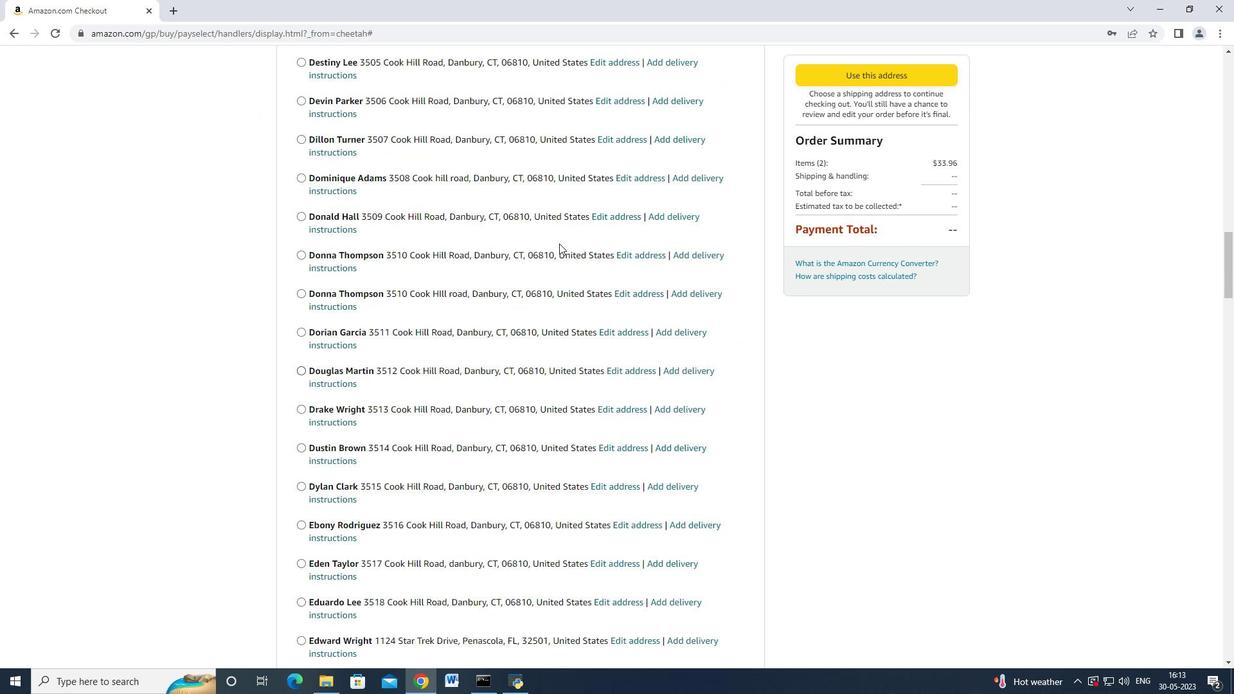 
Action: Mouse pressed middle at (559, 244)
Screenshot: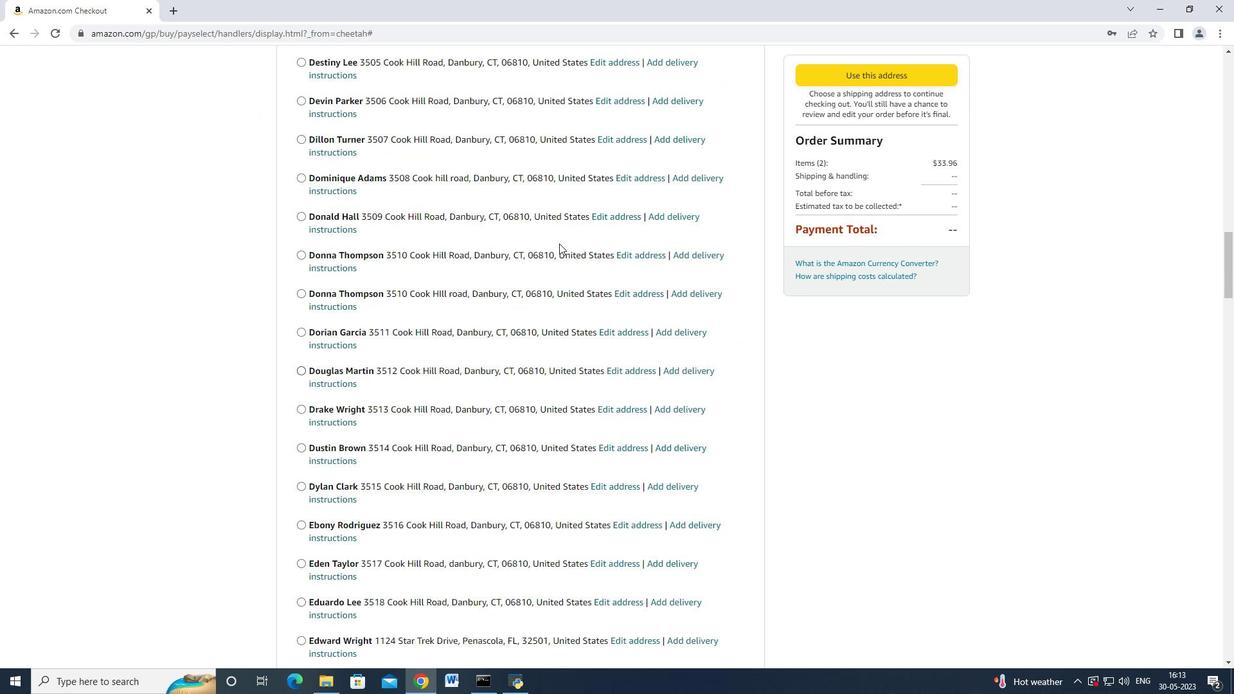 
Action: Mouse scrolled (559, 245) with delta (0, 0)
Screenshot: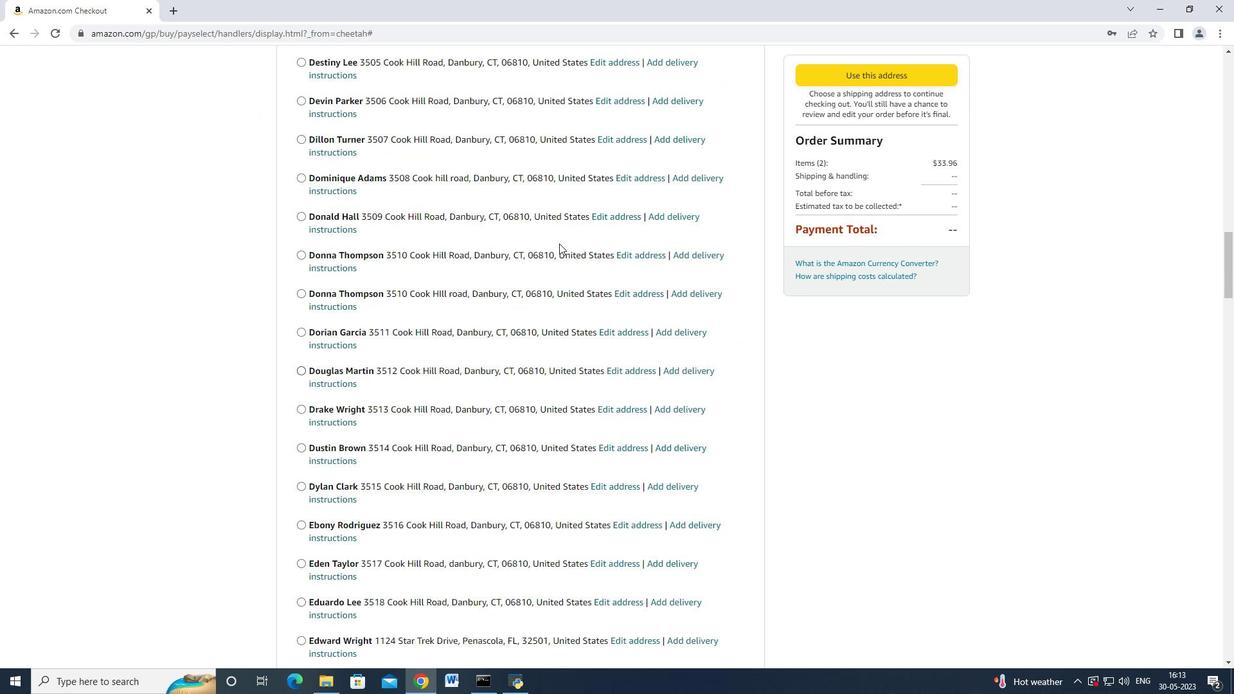 
Action: Mouse scrolled (559, 245) with delta (0, 0)
Screenshot: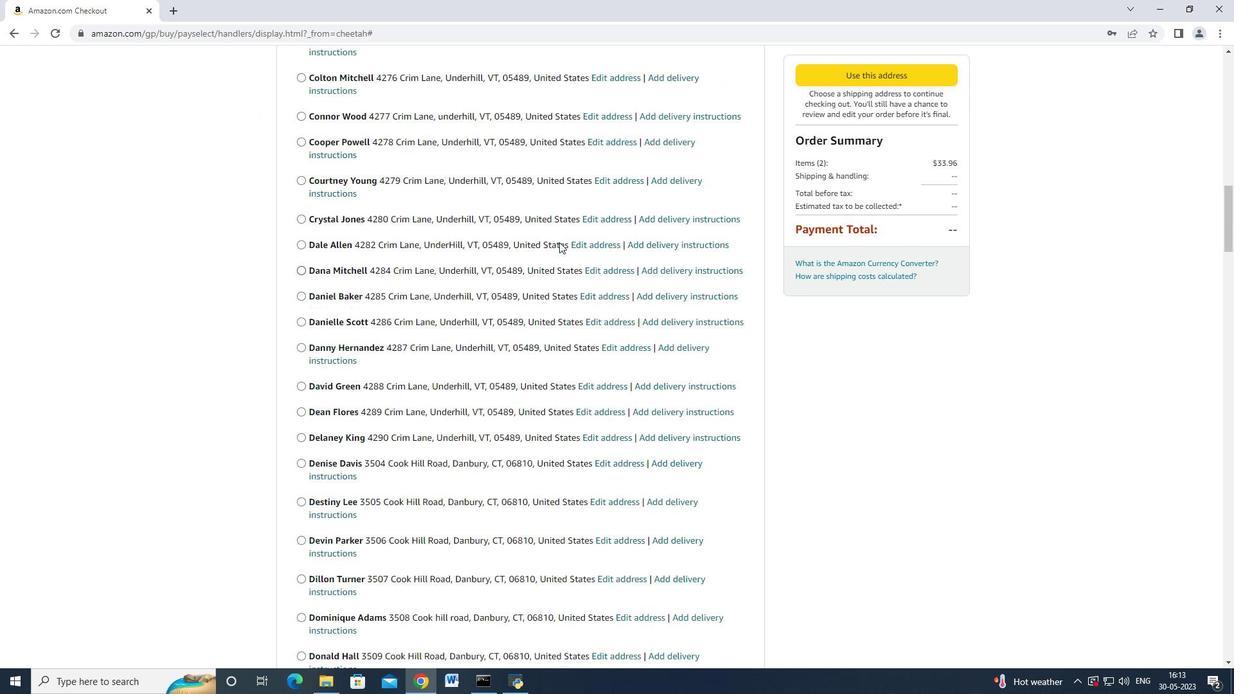 
Action: Mouse scrolled (559, 246) with delta (0, 1)
Screenshot: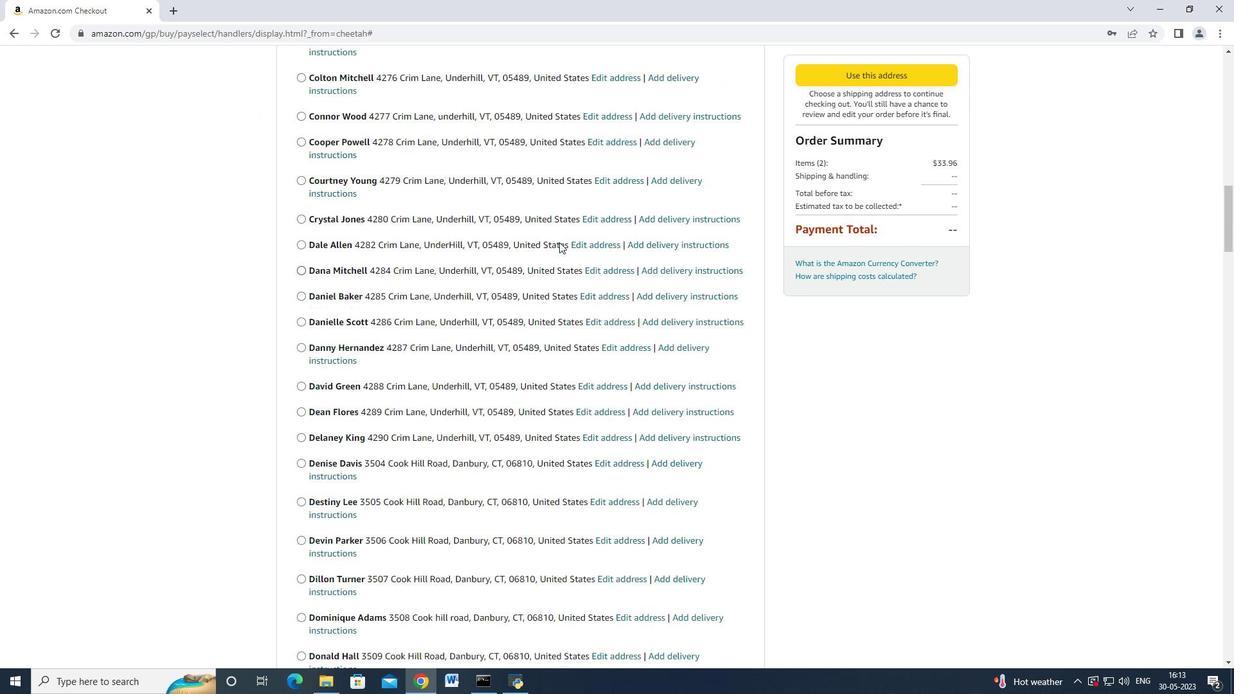 
Action: Mouse scrolled (559, 245) with delta (0, 0)
Screenshot: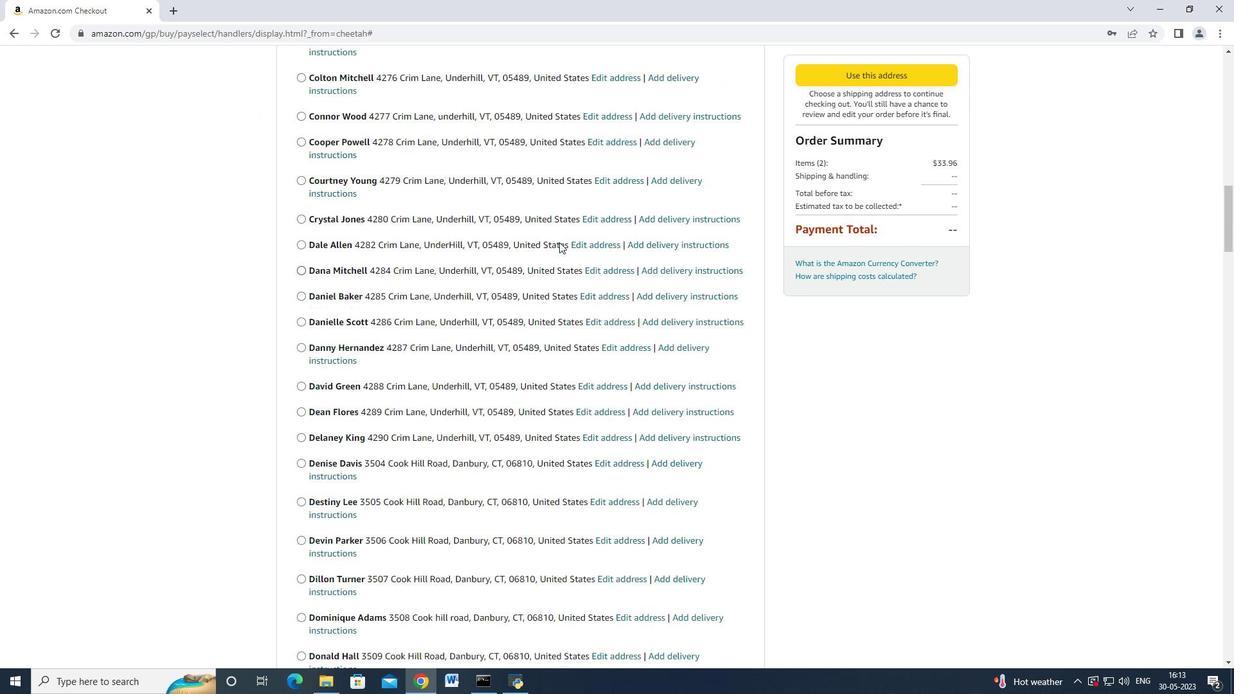 
Action: Mouse scrolled (559, 245) with delta (0, 0)
Screenshot: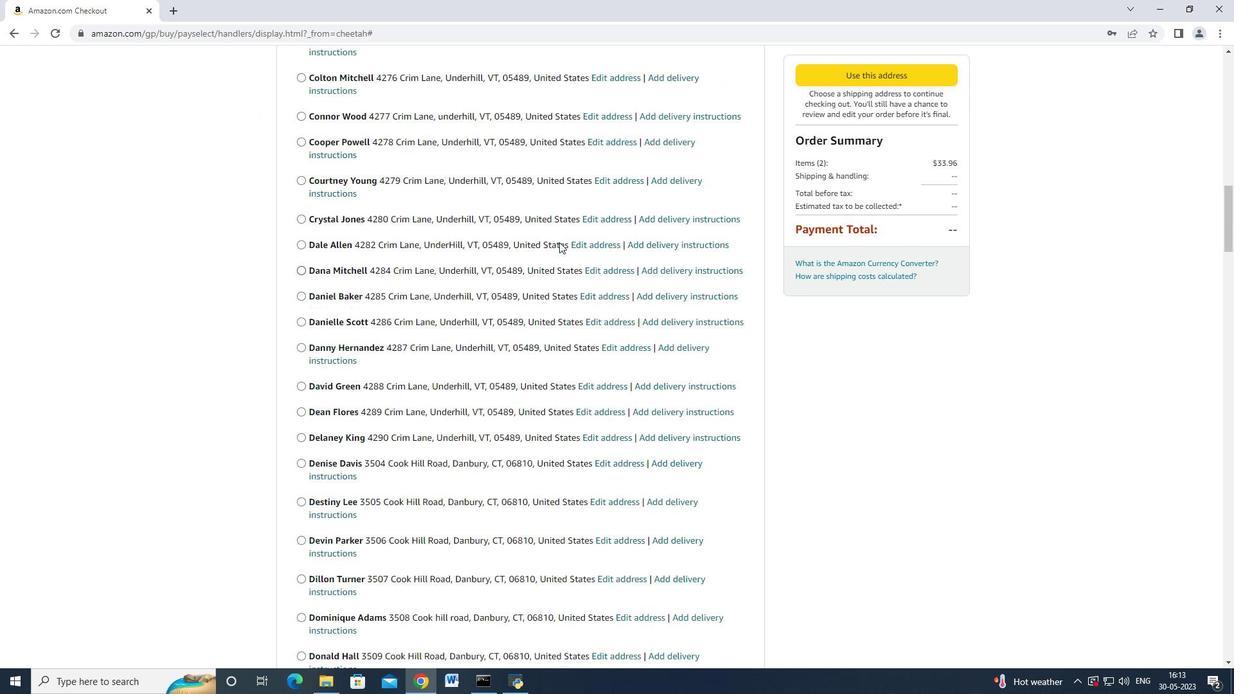 
Action: Mouse moved to (559, 244)
Screenshot: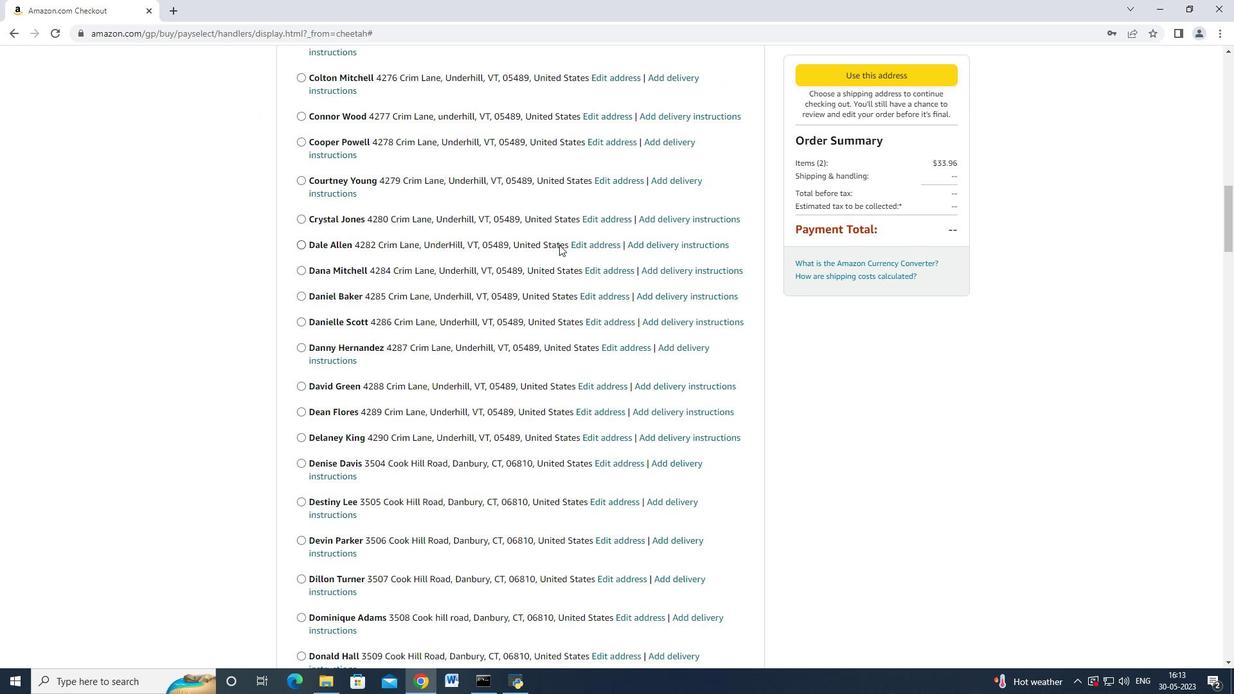 
Action: Mouse scrolled (559, 245) with delta (0, 0)
Screenshot: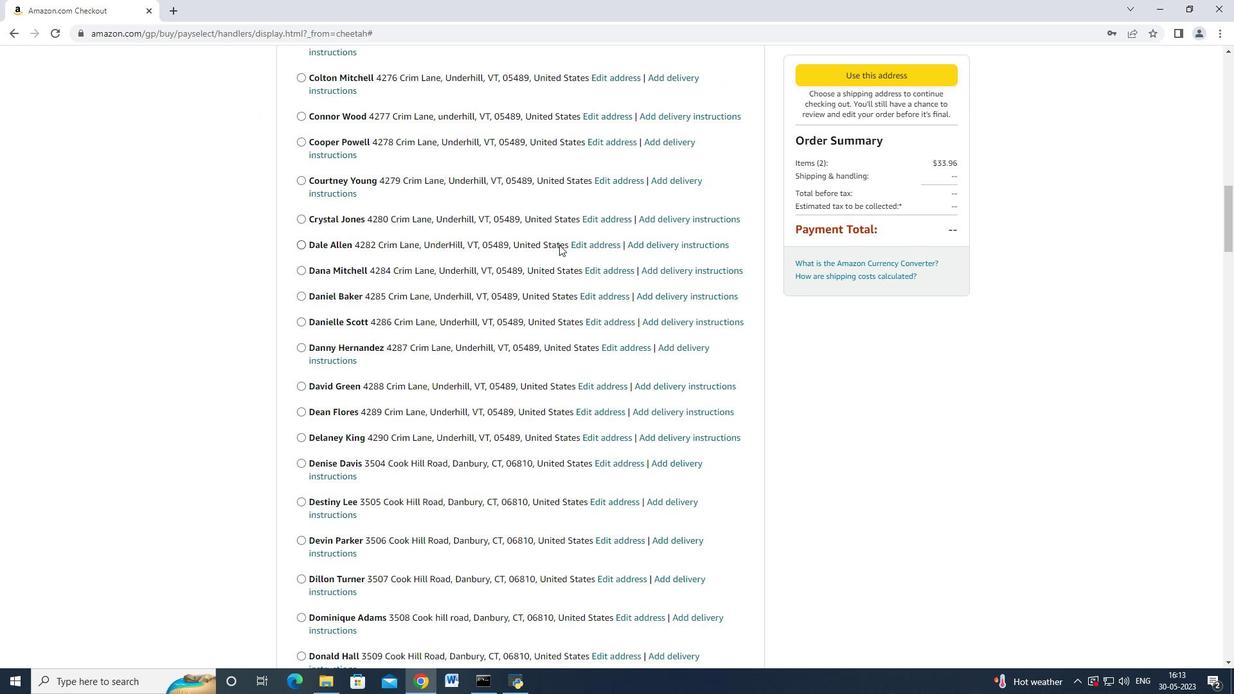 
Action: Mouse moved to (557, 244)
Screenshot: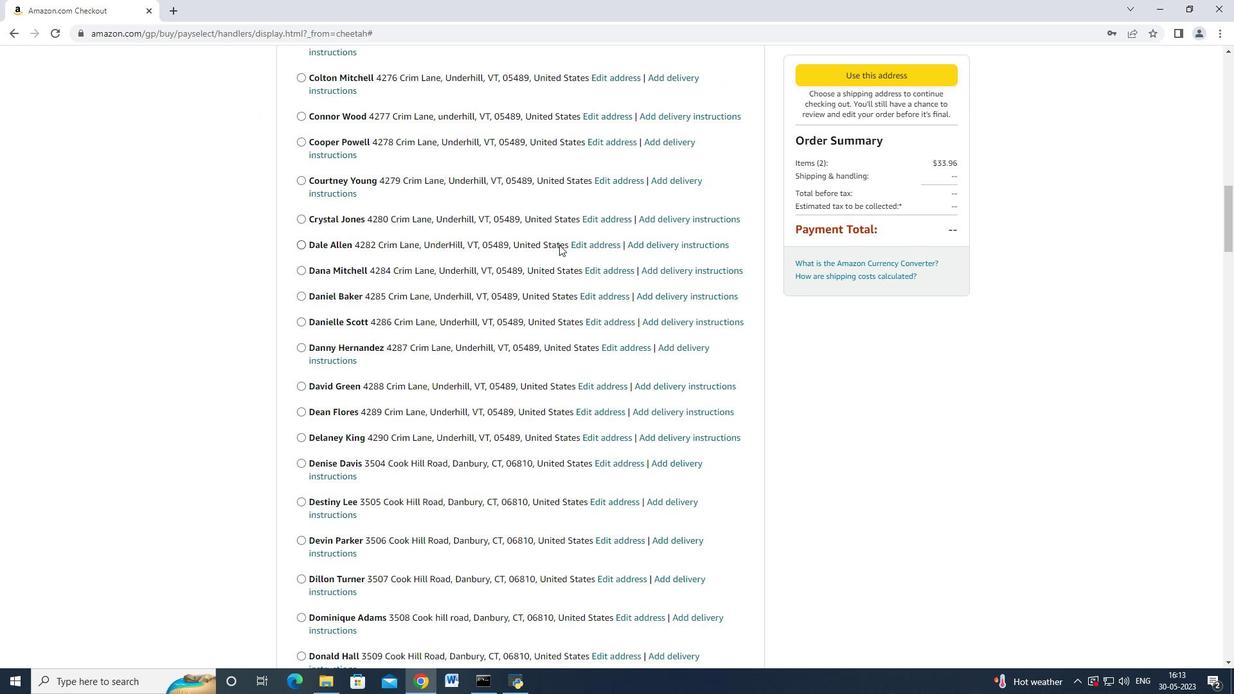 
Action: Mouse scrolled (559, 245) with delta (0, 0)
Screenshot: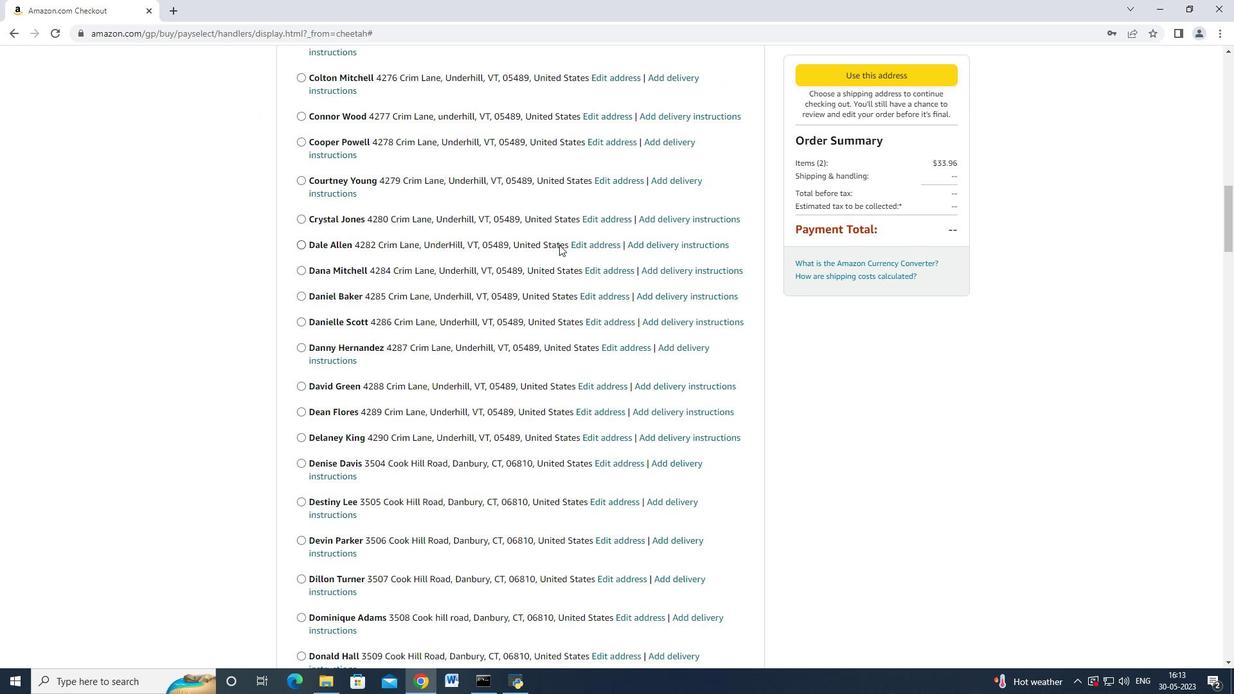 
Action: Mouse moved to (559, 248)
Screenshot: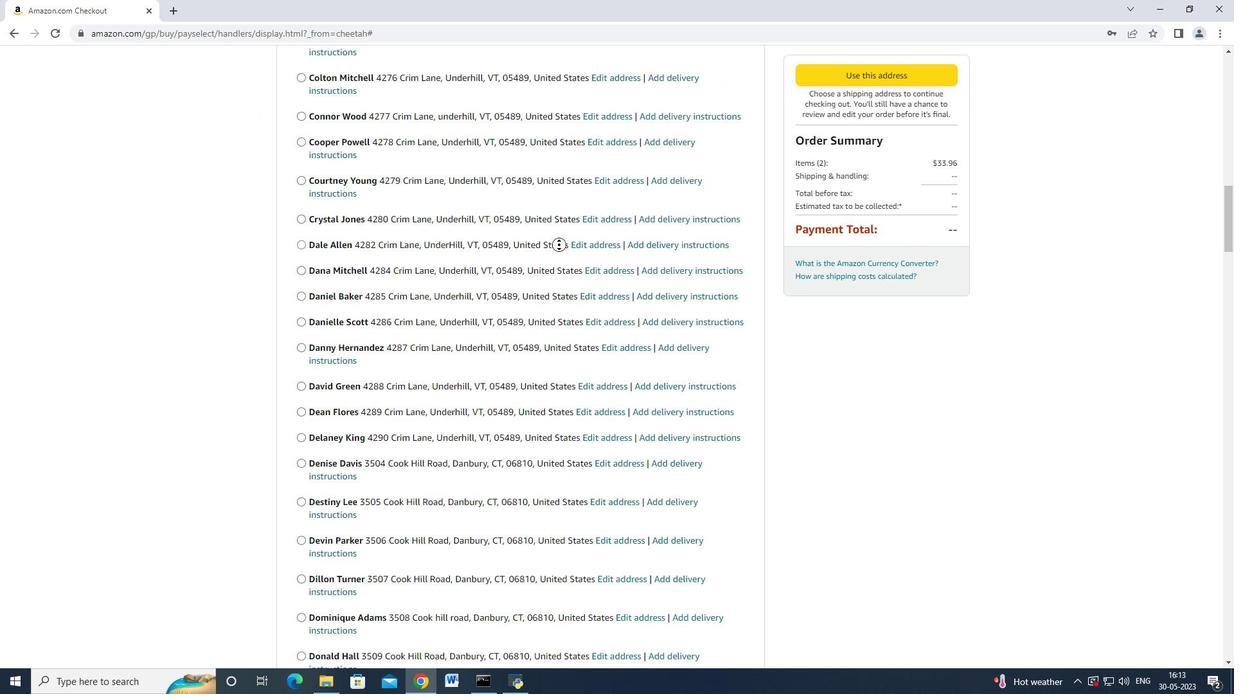 
Action: Mouse scrolled (559, 248) with delta (0, 0)
Screenshot: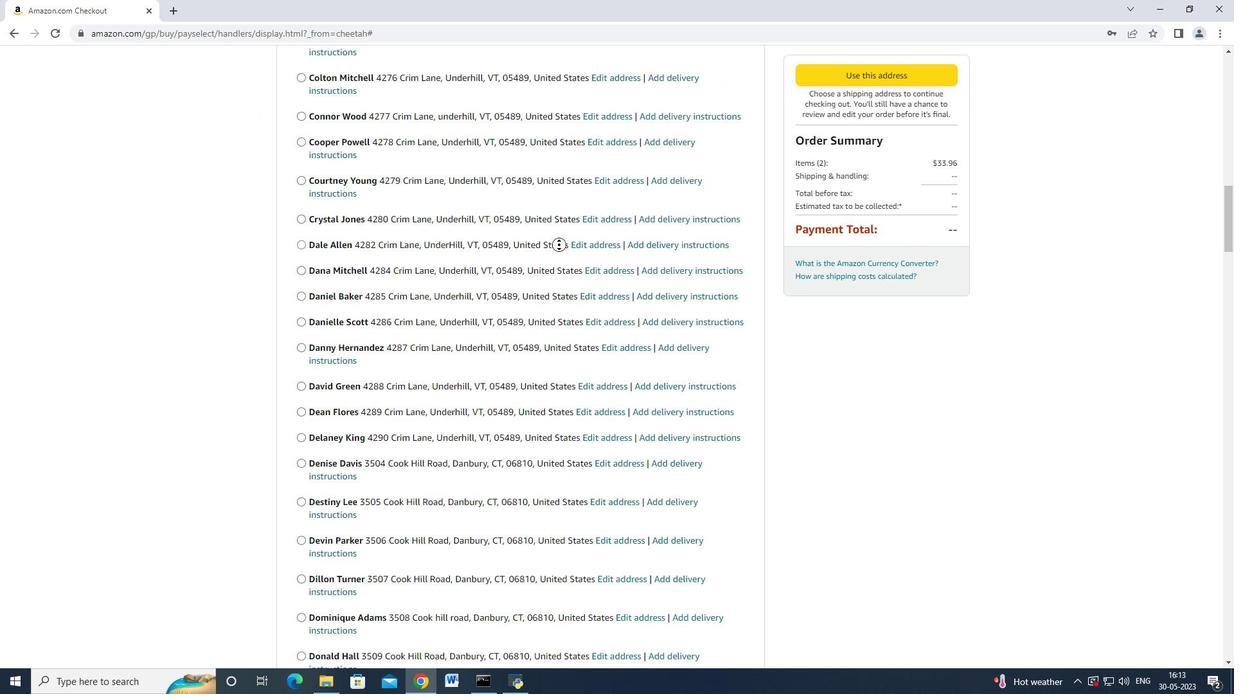 
Action: Mouse moved to (559, 248)
Screenshot: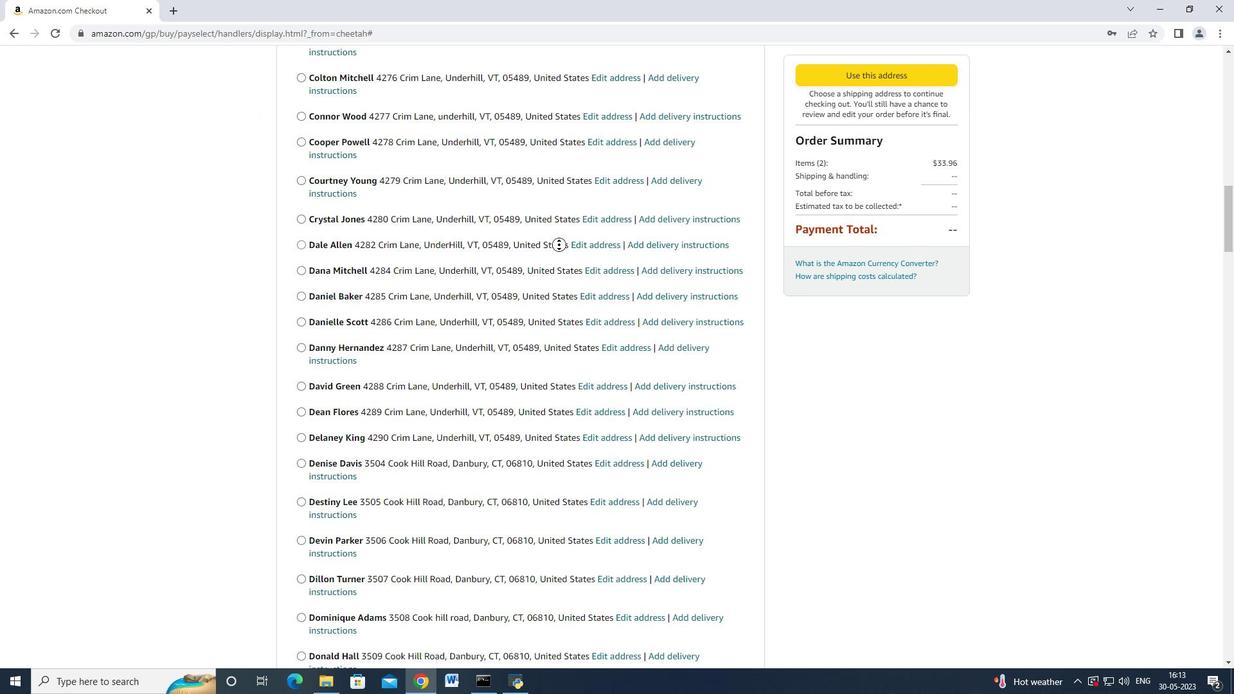 
Action: Mouse scrolled (559, 248) with delta (0, 0)
Screenshot: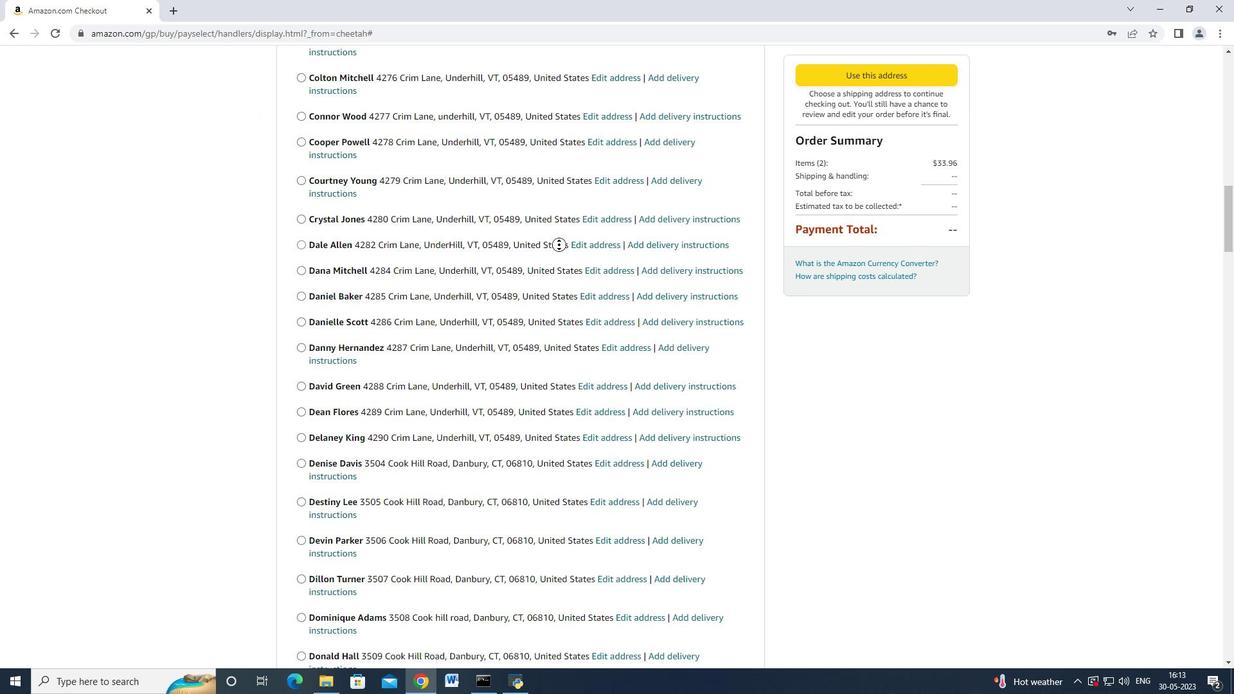 
Action: Mouse moved to (560, 248)
Screenshot: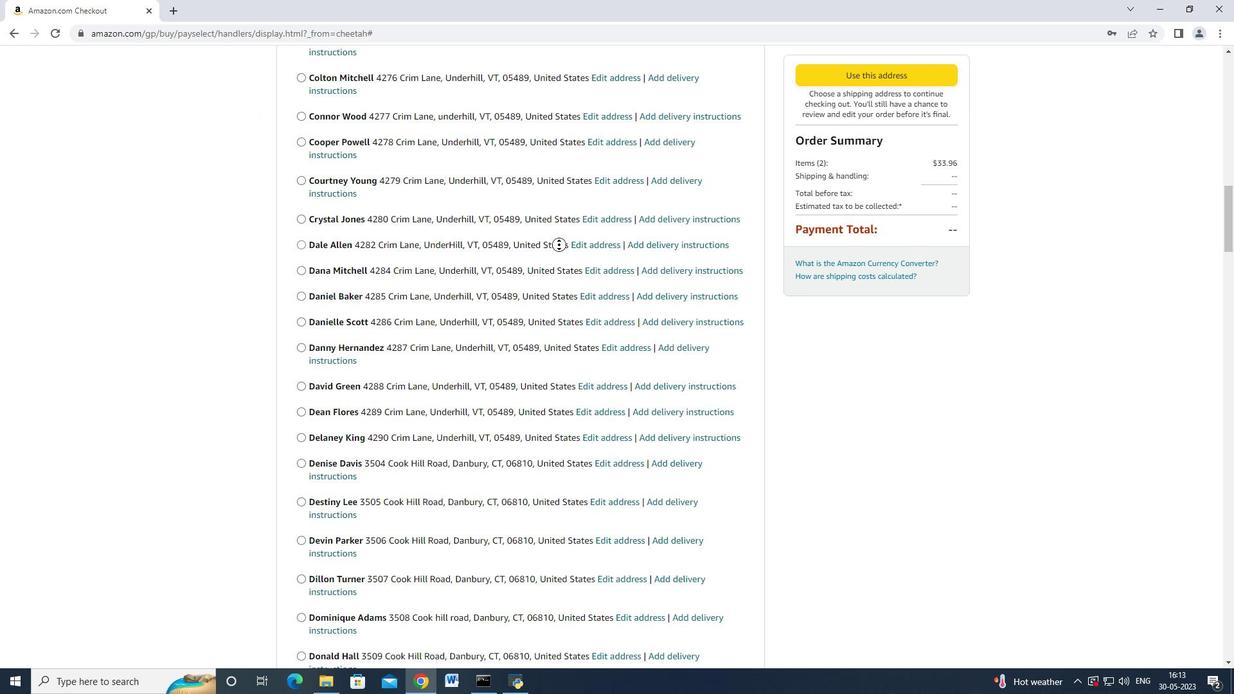 
Action: Mouse scrolled (560, 248) with delta (0, 0)
Screenshot: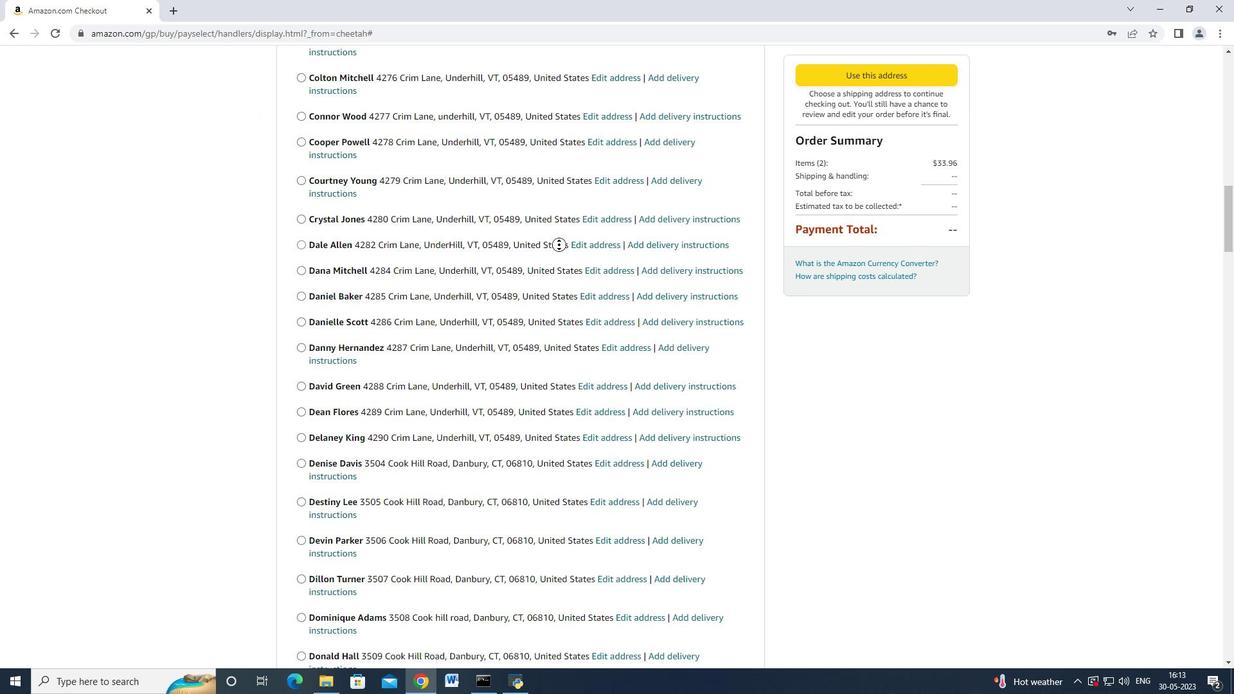 
Action: Mouse scrolled (560, 248) with delta (0, 0)
Screenshot: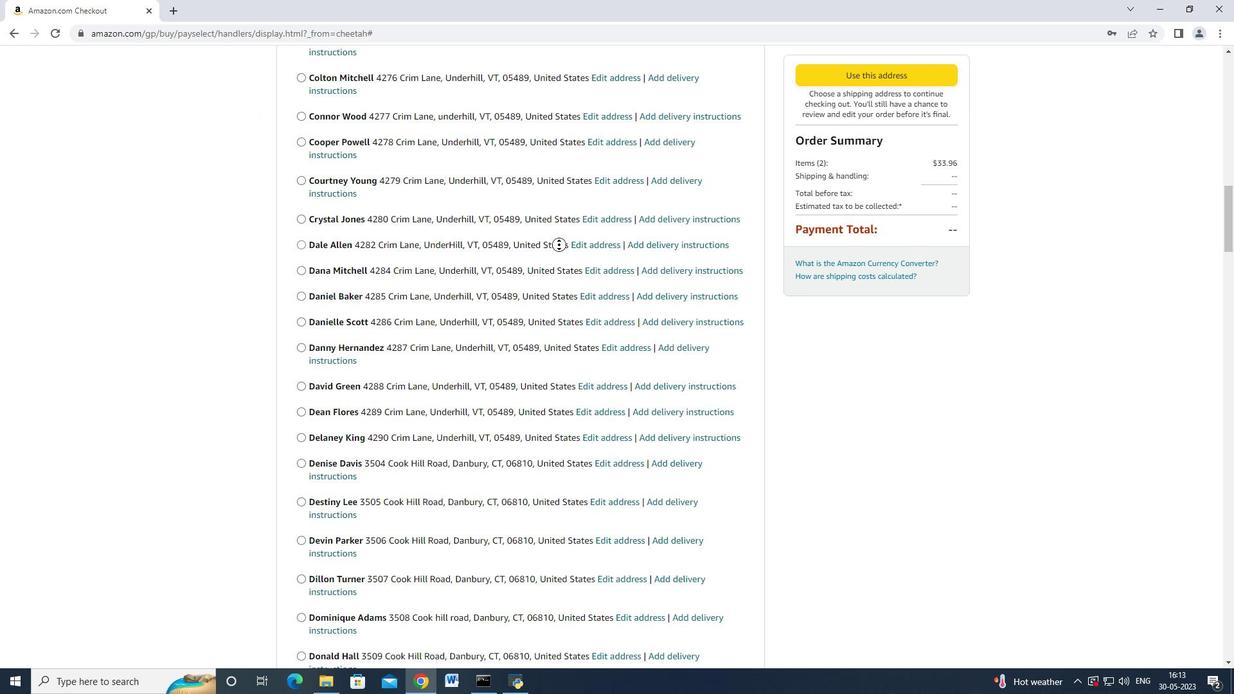 
Action: Mouse moved to (560, 248)
Screenshot: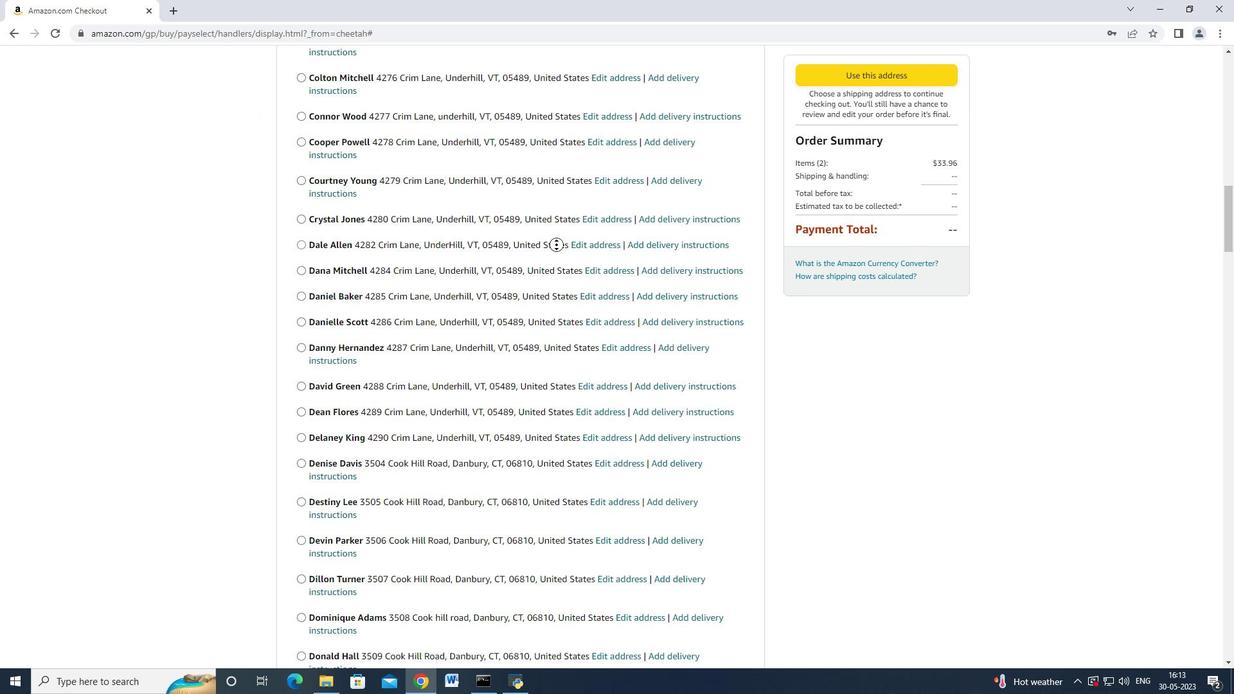 
Action: Mouse scrolled (560, 249) with delta (0, 0)
Screenshot: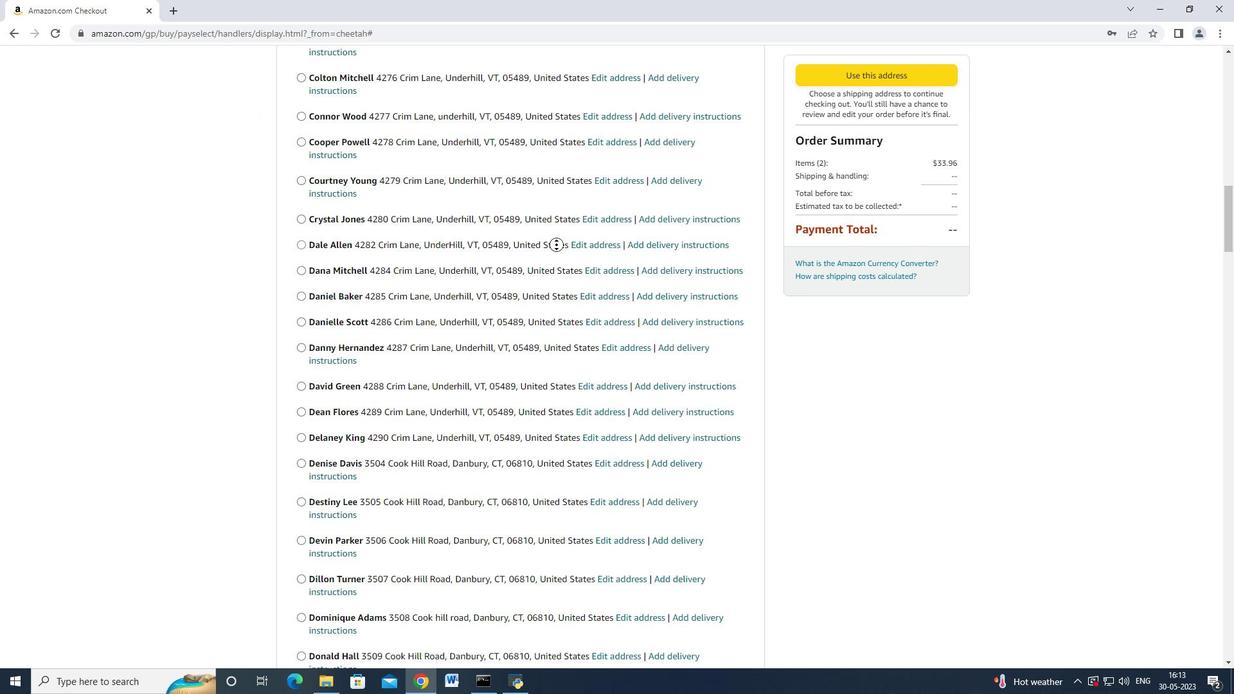 
Action: Mouse moved to (560, 249)
Screenshot: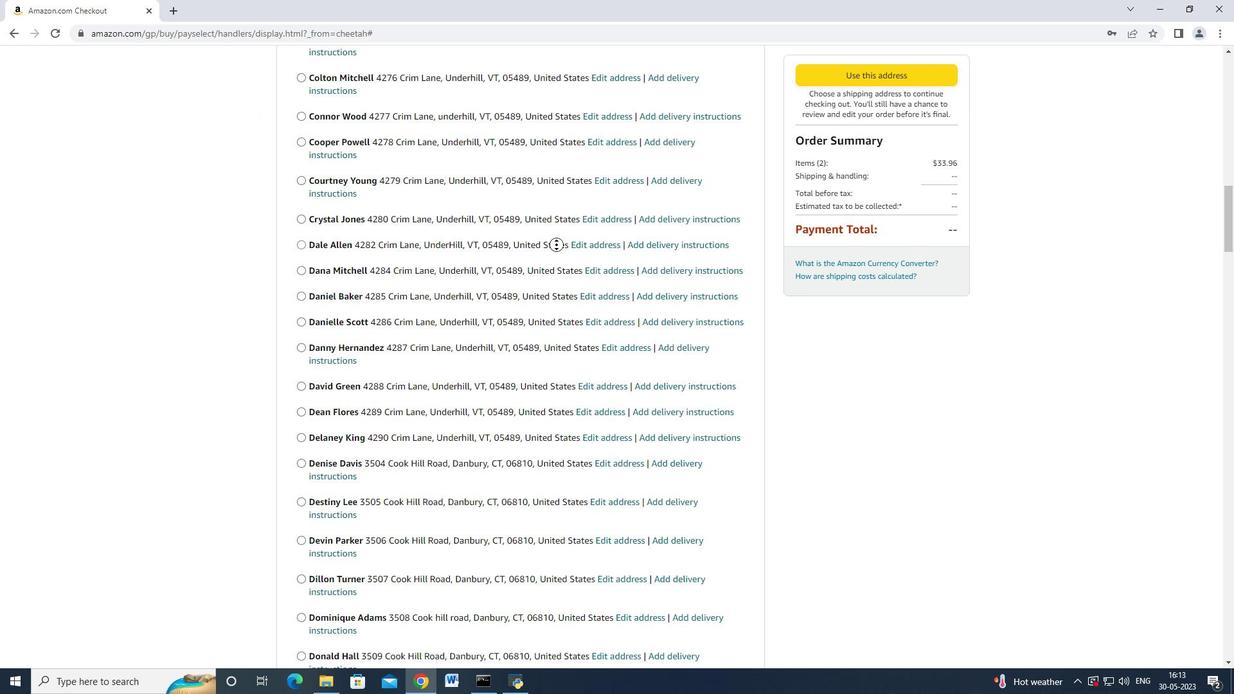 
Action: Mouse scrolled (560, 250) with delta (0, 0)
Screenshot: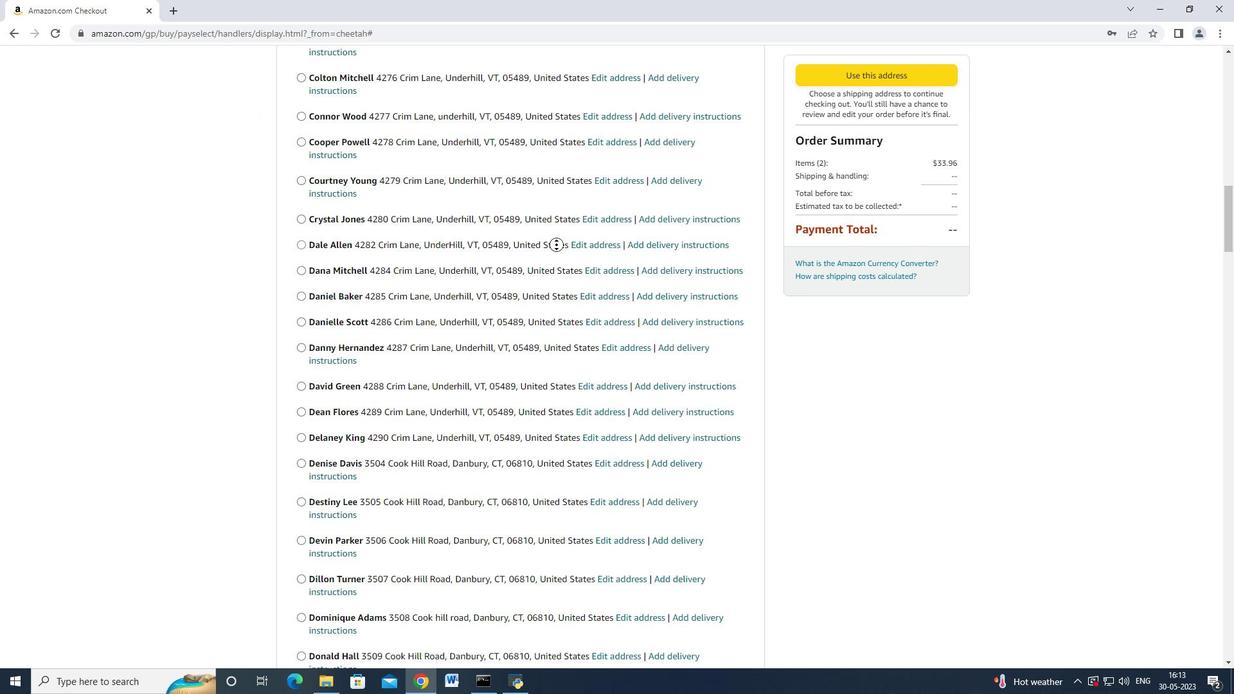 
Action: Mouse moved to (554, 253)
Screenshot: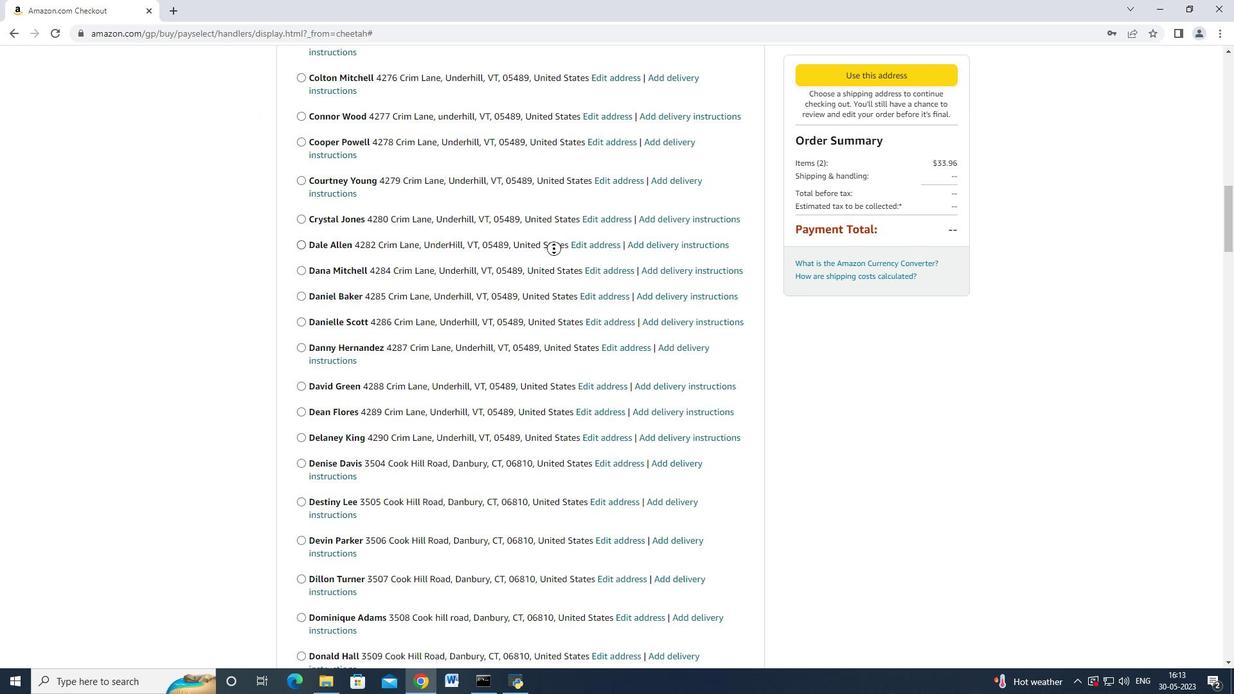 
Action: Mouse scrolled (554, 253) with delta (0, 0)
Screenshot: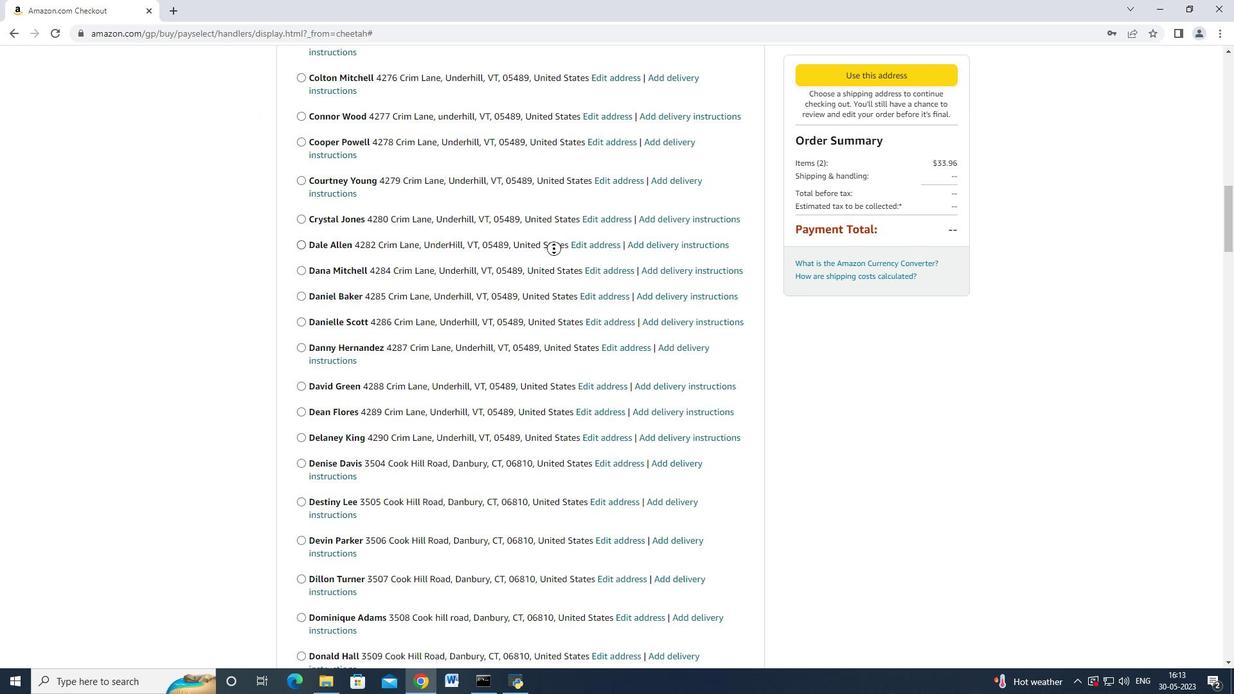 
Action: Mouse scrolled (554, 254) with delta (0, 0)
Screenshot: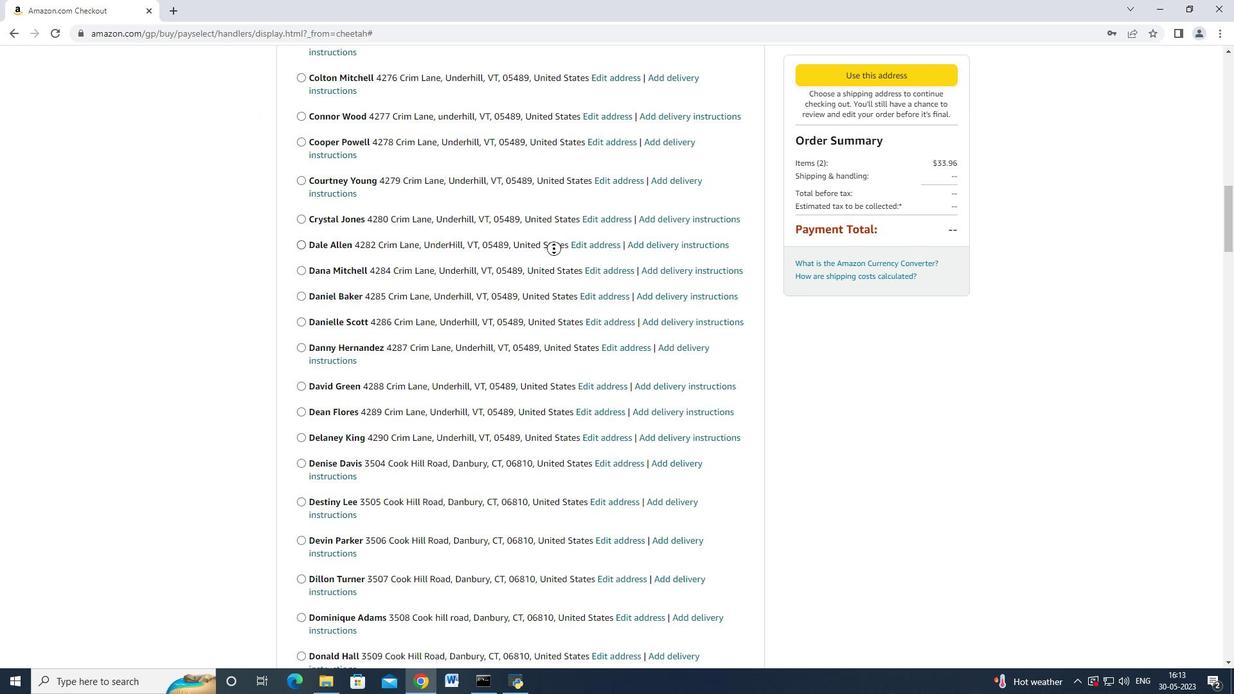 
Action: Mouse scrolled (554, 254) with delta (0, 0)
Screenshot: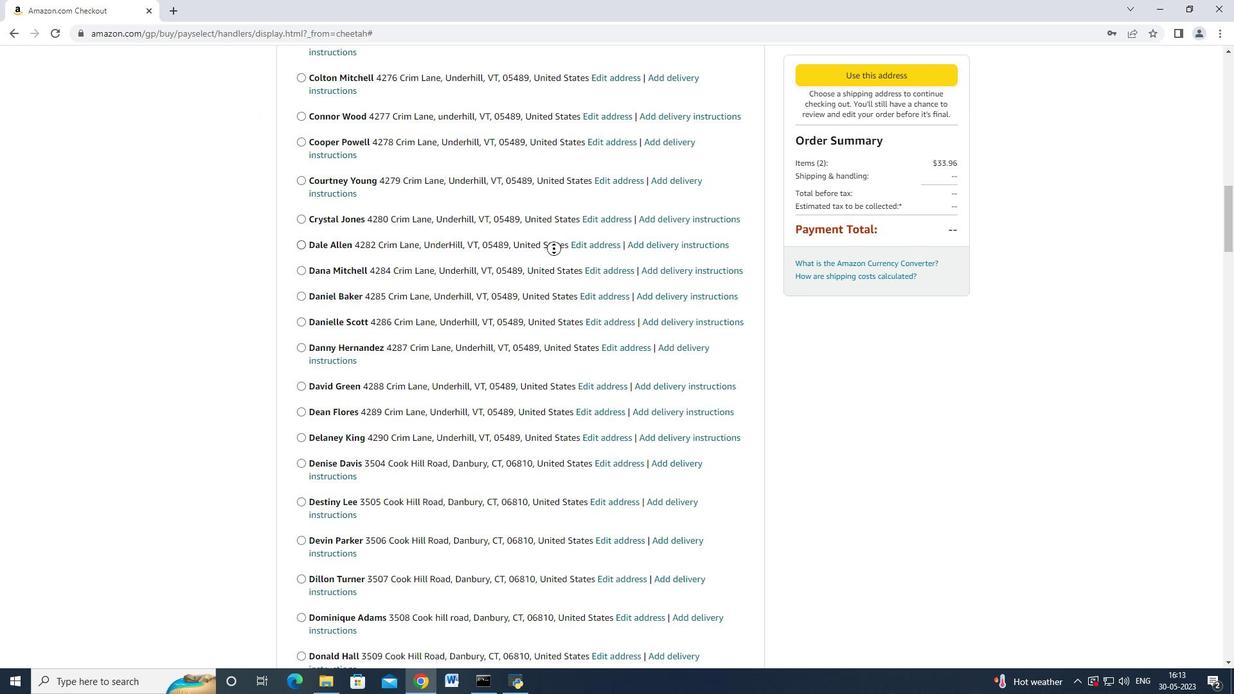 
Action: Mouse scrolled (554, 254) with delta (0, 0)
Screenshot: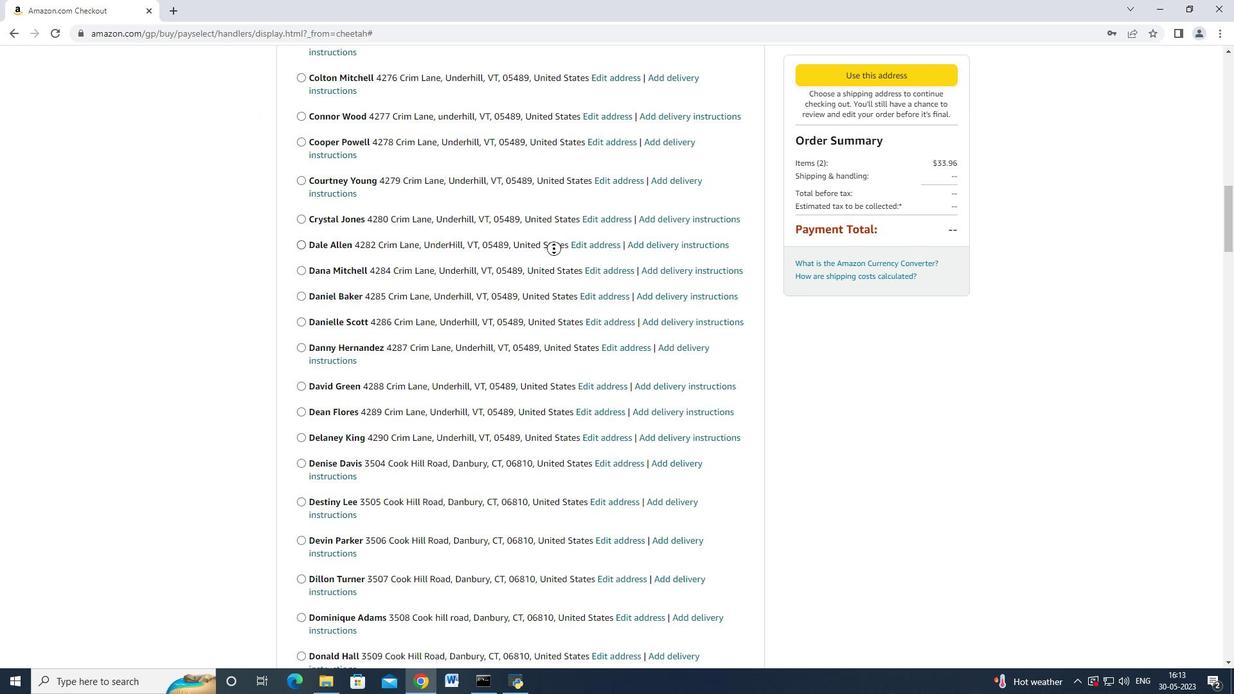 
Action: Mouse scrolled (554, 254) with delta (0, 0)
Screenshot: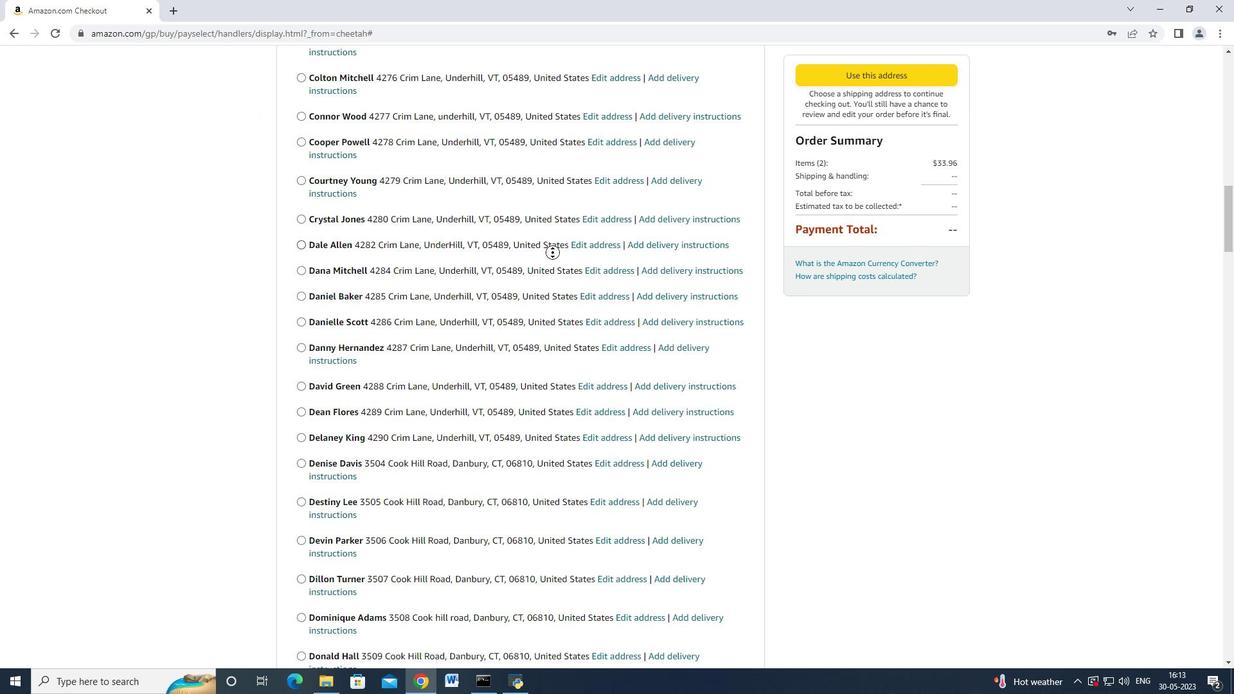
Action: Mouse moved to (552, 253)
Screenshot: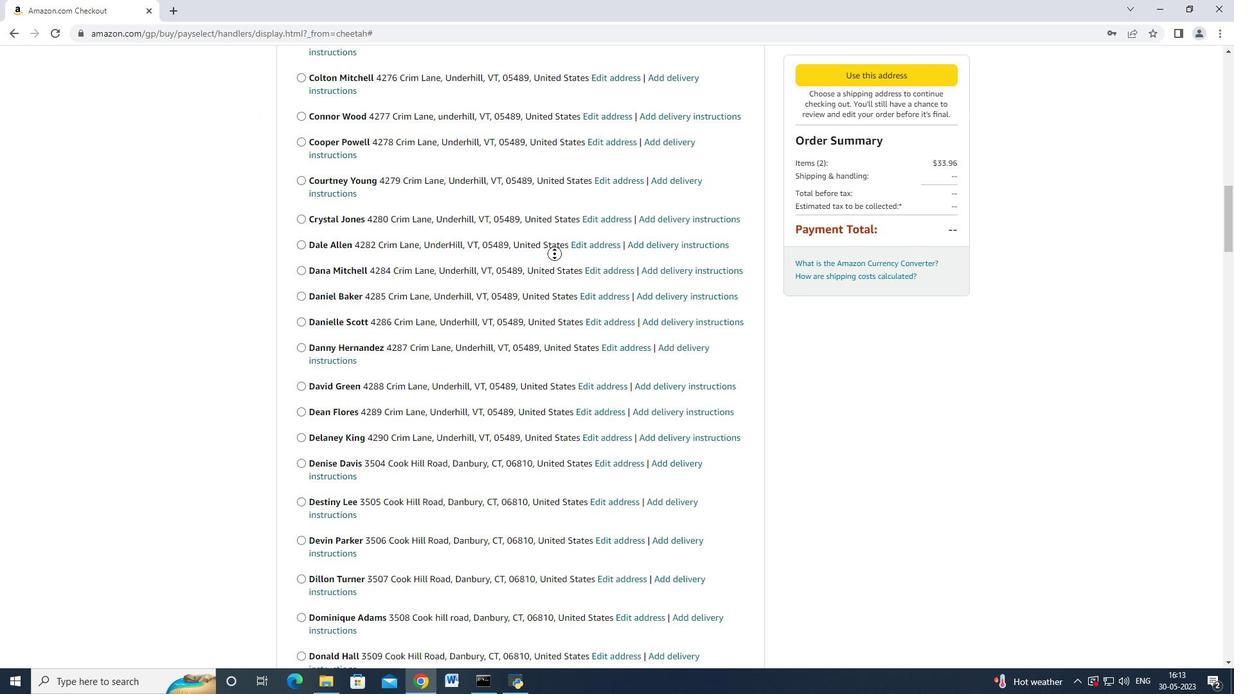 
Action: Mouse scrolled (552, 253) with delta (0, 0)
Screenshot: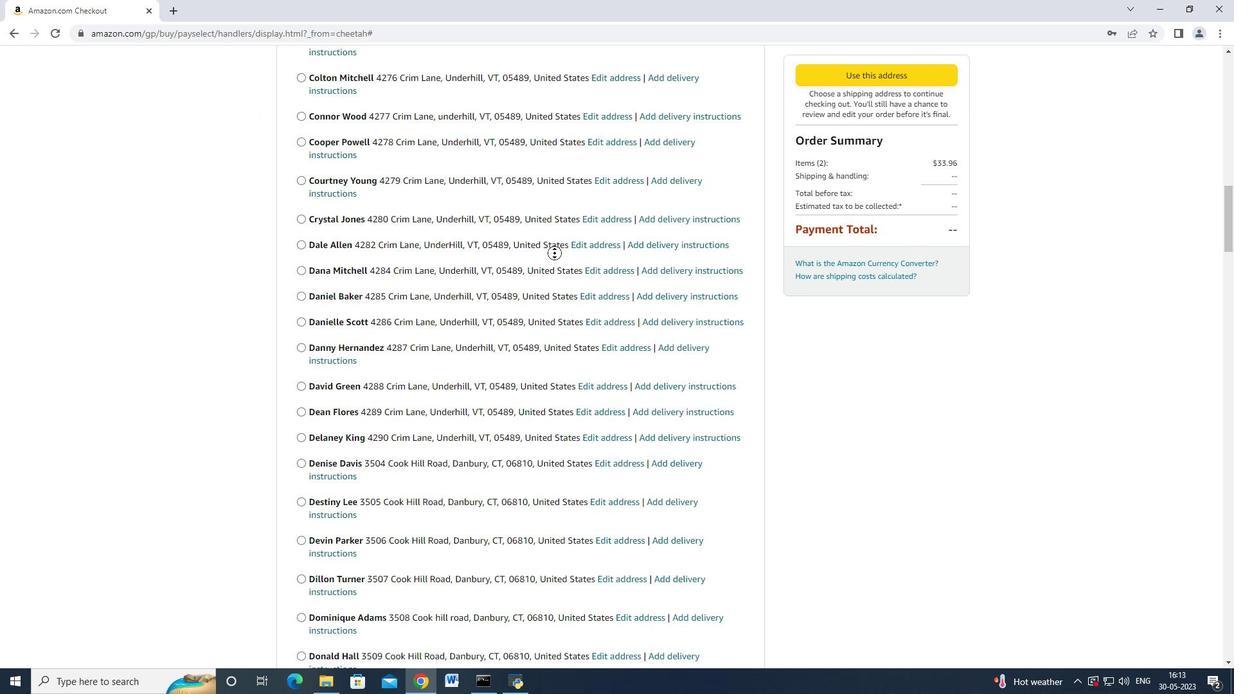 
Action: Mouse moved to (552, 253)
Screenshot: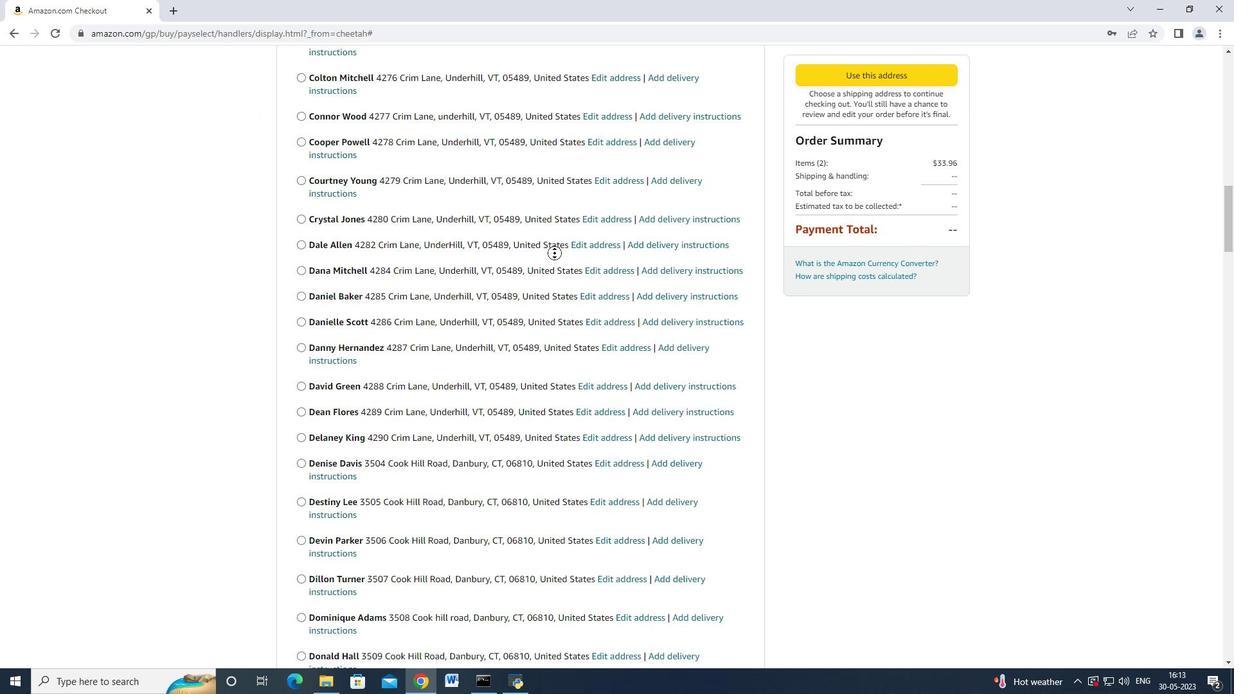 
Action: Mouse scrolled (552, 254) with delta (0, 0)
Screenshot: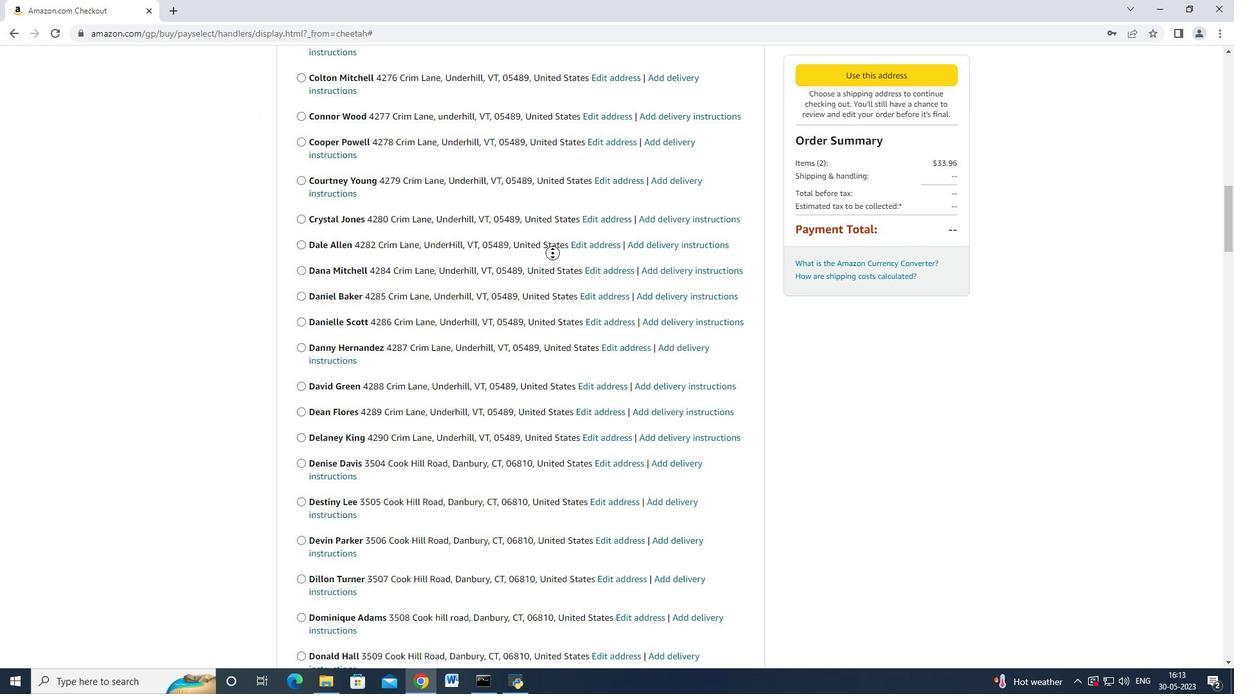 
Action: Mouse moved to (556, 251)
Screenshot: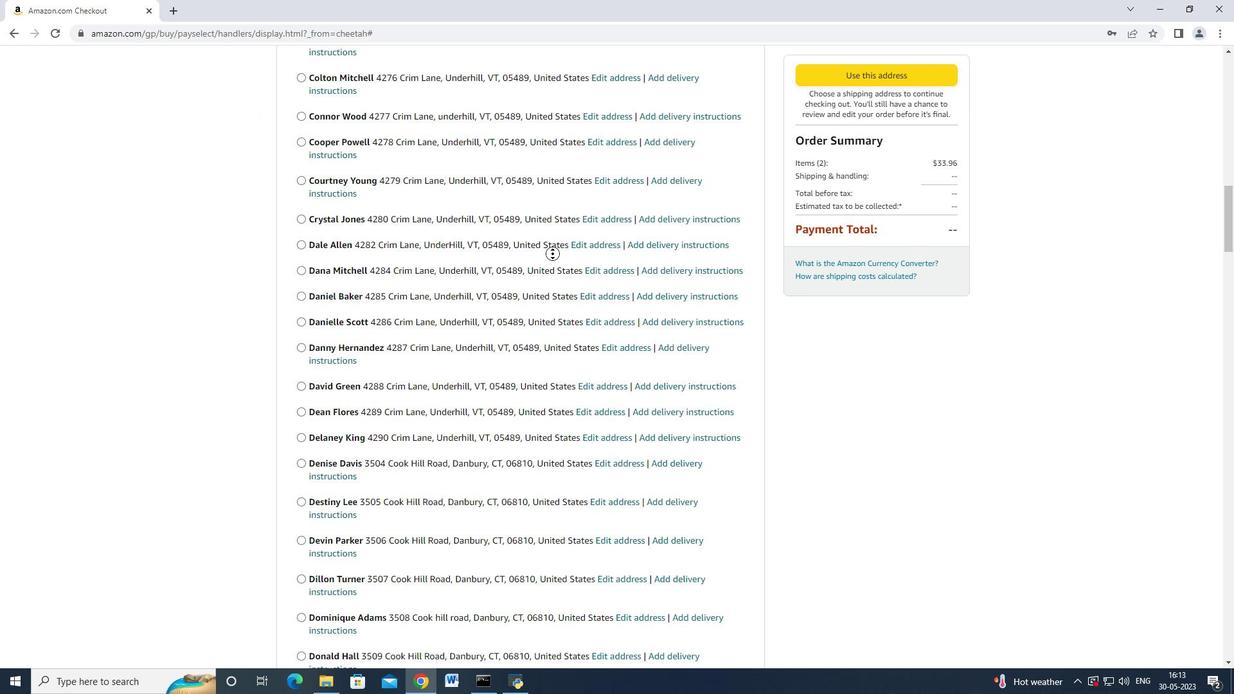
Action: Mouse scrolled (556, 251) with delta (0, 0)
Screenshot: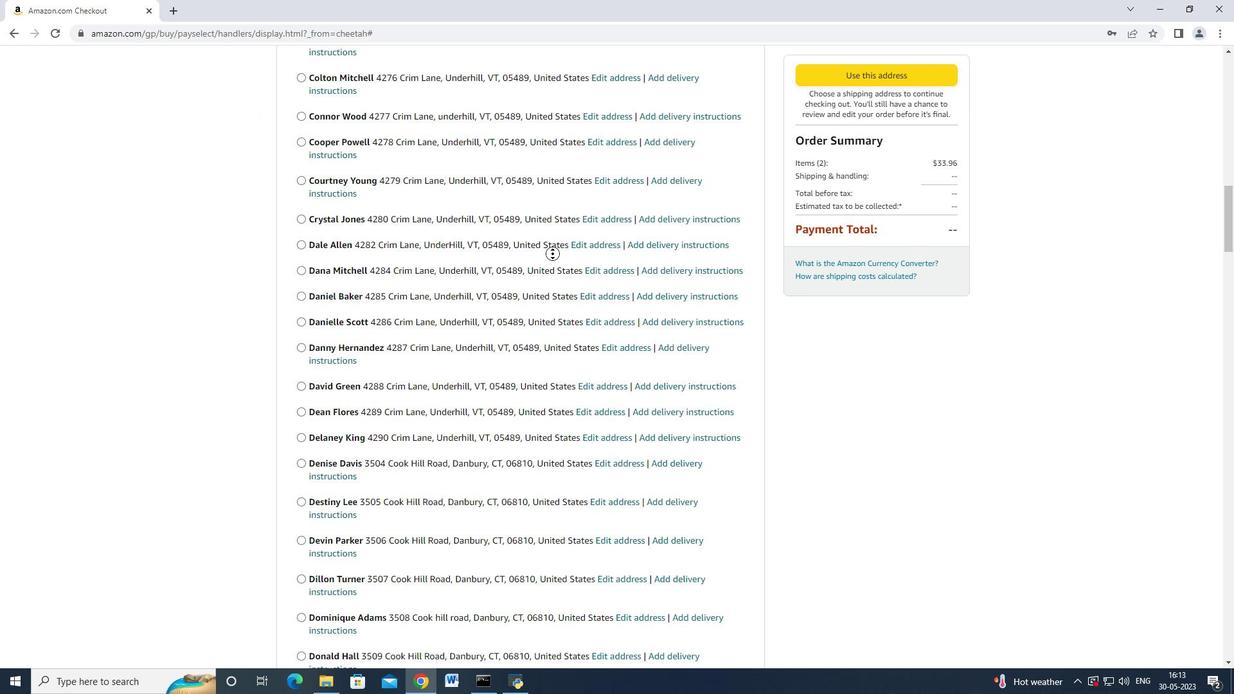 
Action: Mouse moved to (552, 253)
Screenshot: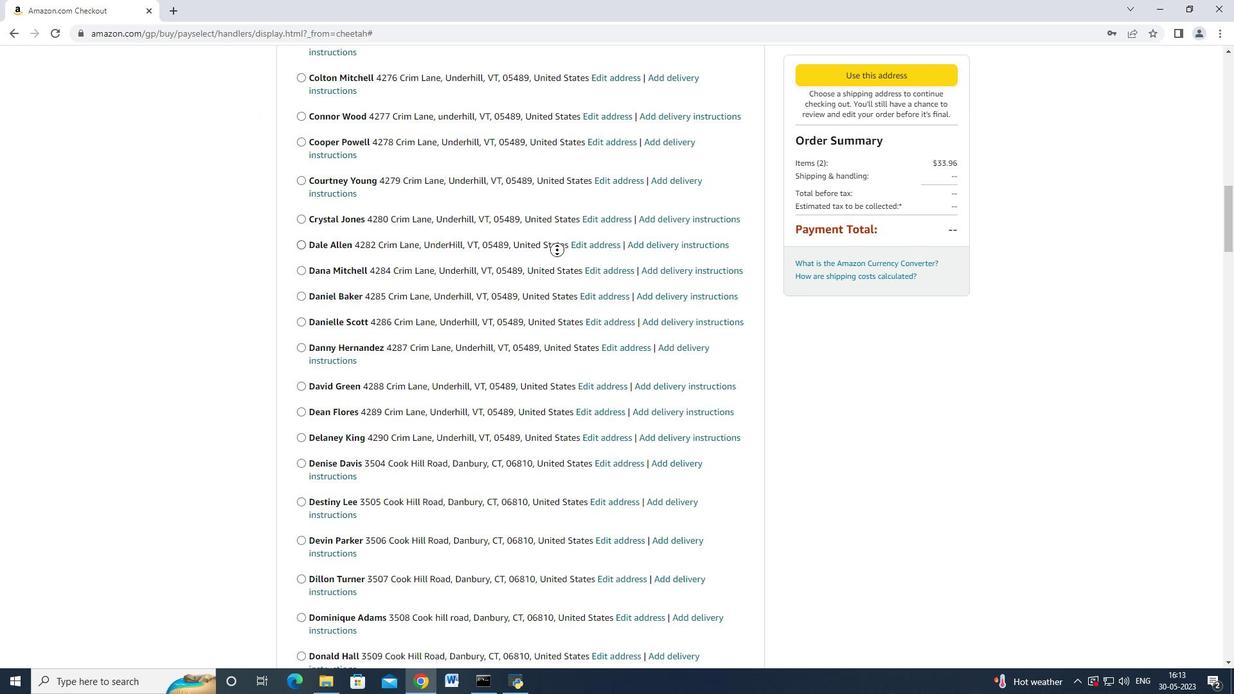 
Action: Mouse scrolled (554, 251) with delta (0, 0)
Screenshot: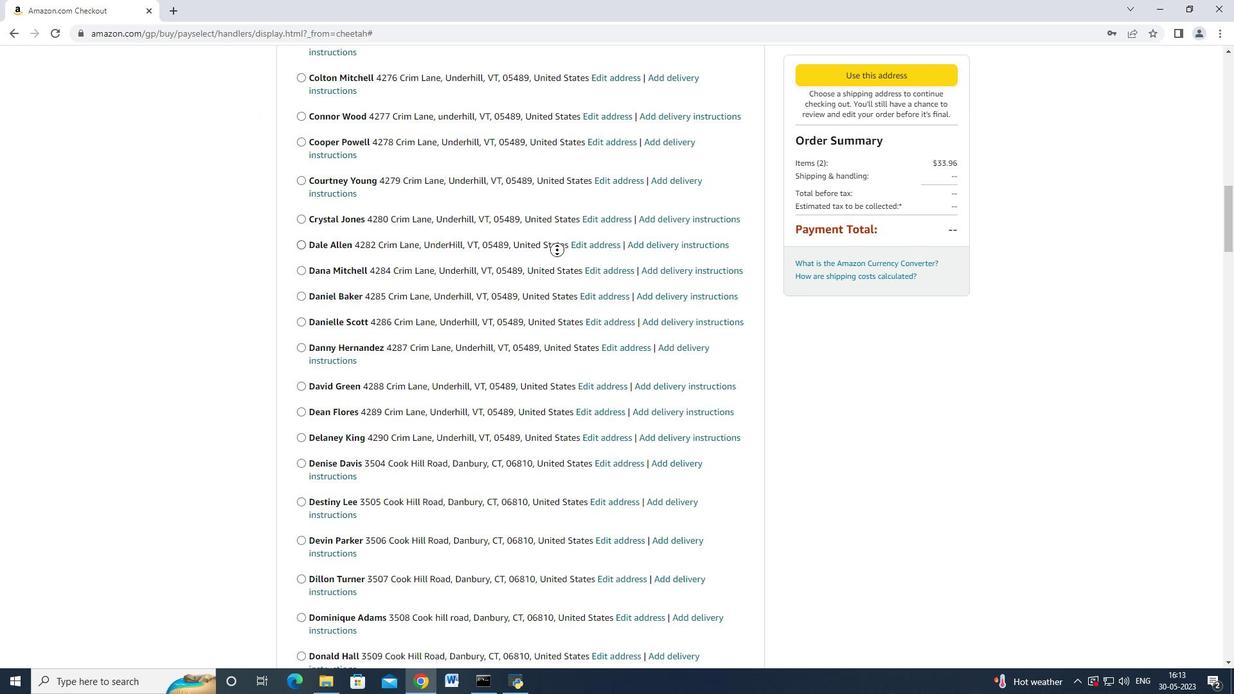 
Action: Mouse moved to (551, 253)
Screenshot: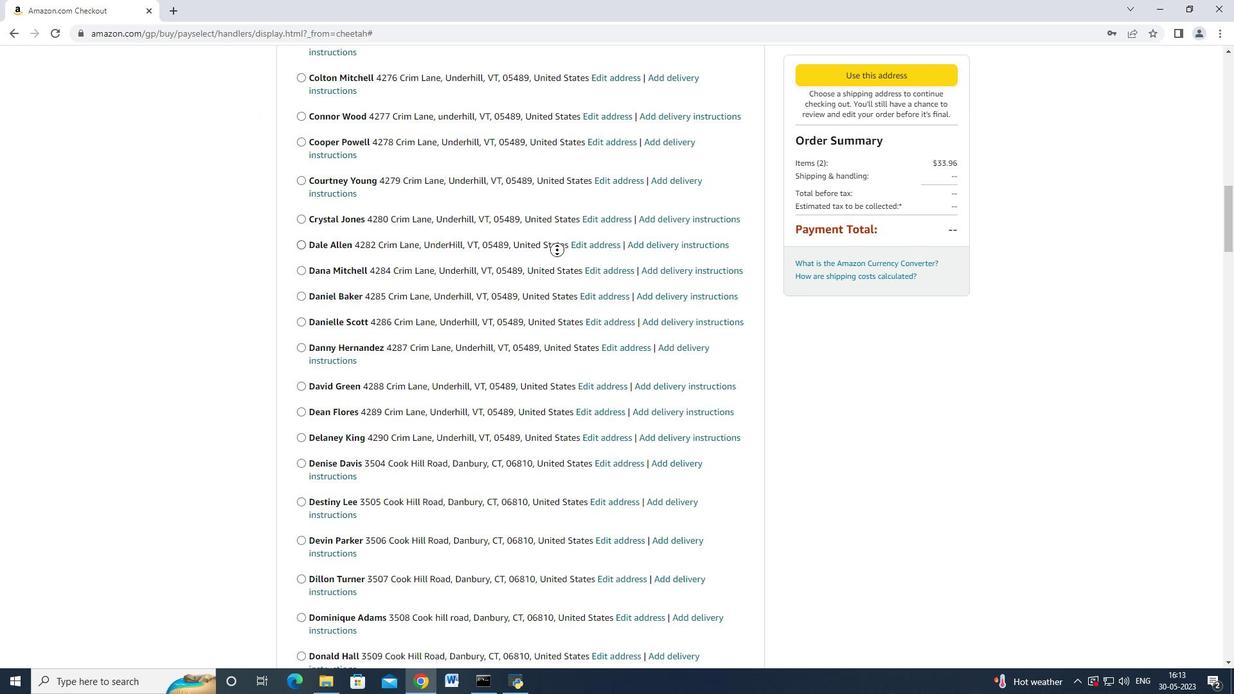 
Action: Mouse scrolled (554, 251) with delta (0, 0)
Screenshot: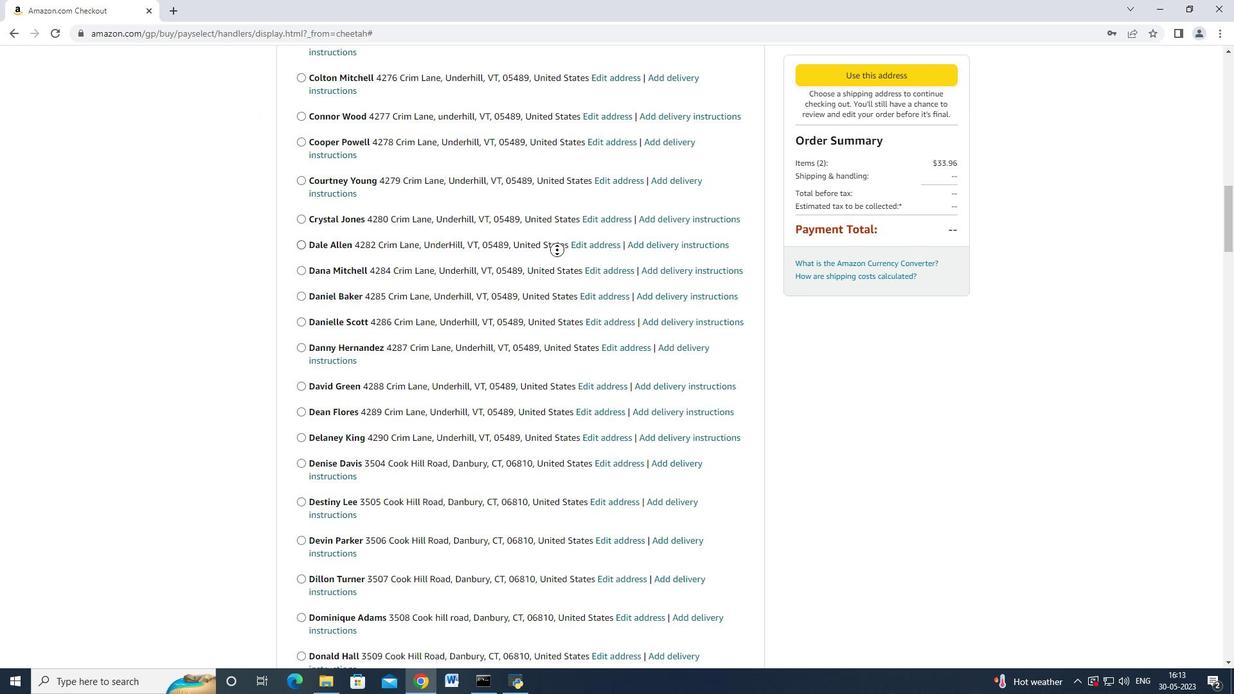 
Action: Mouse moved to (551, 253)
Screenshot: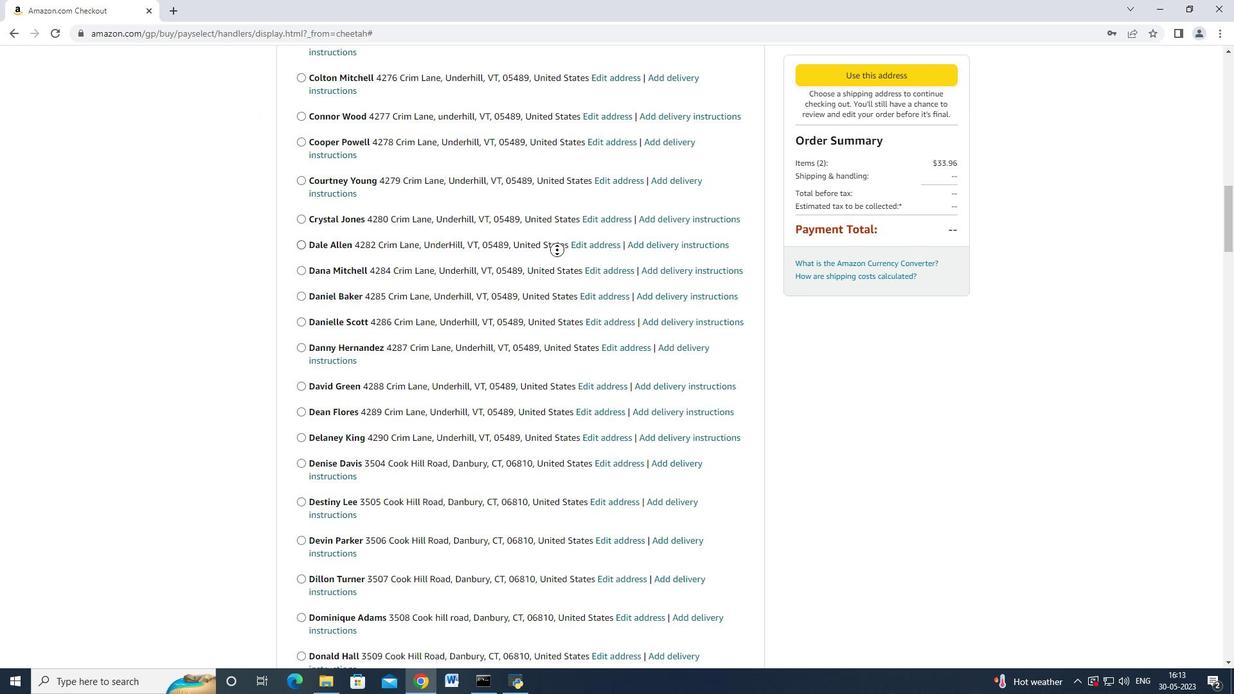 
Action: Mouse scrolled (553, 252) with delta (0, 0)
Screenshot: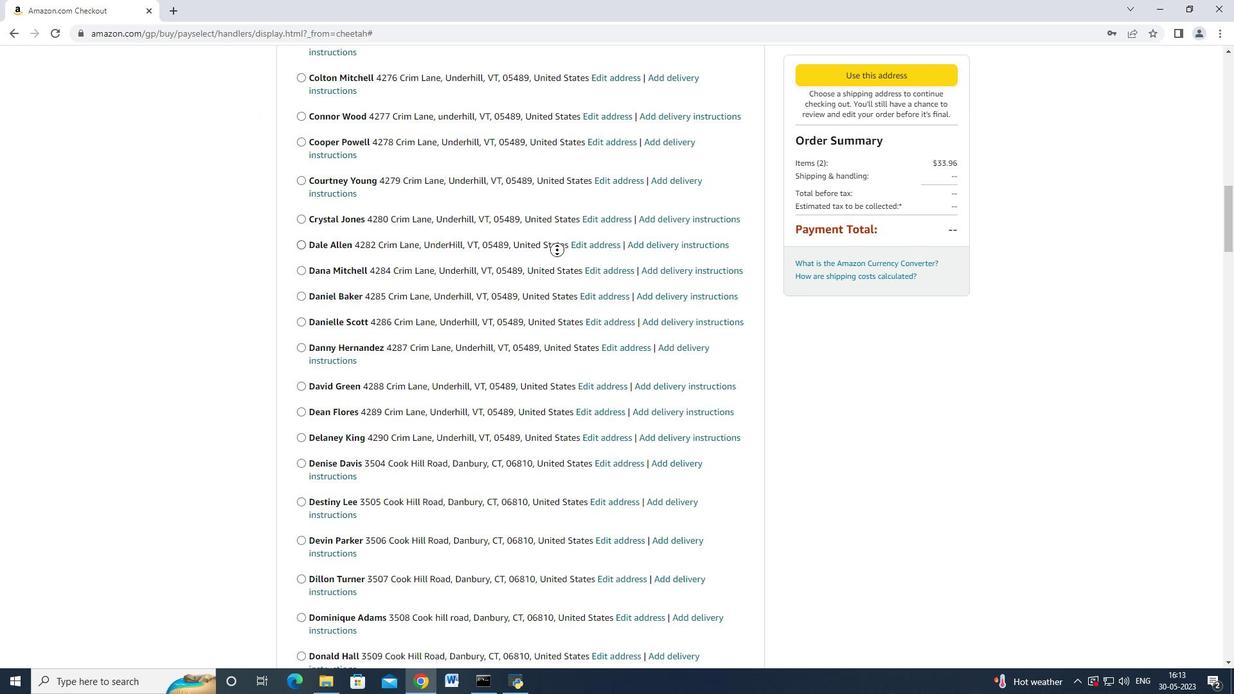 
Action: Mouse moved to (550, 253)
Screenshot: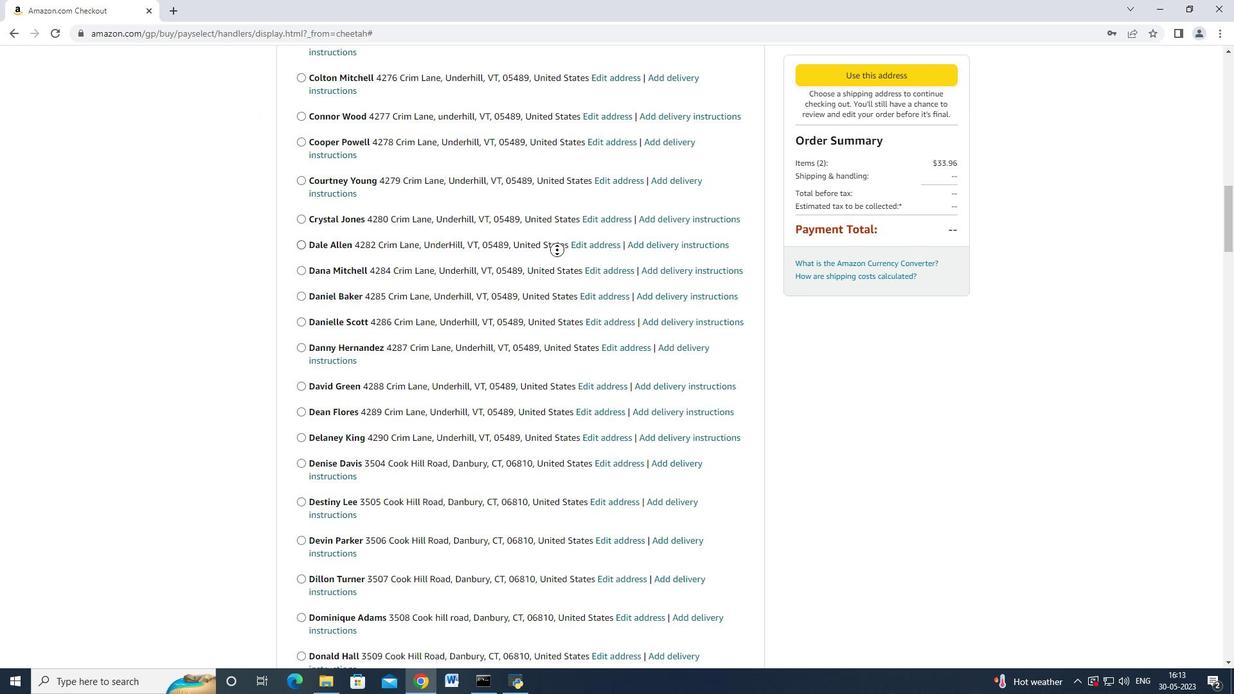 
Action: Mouse scrolled (553, 253) with delta (0, 0)
Screenshot: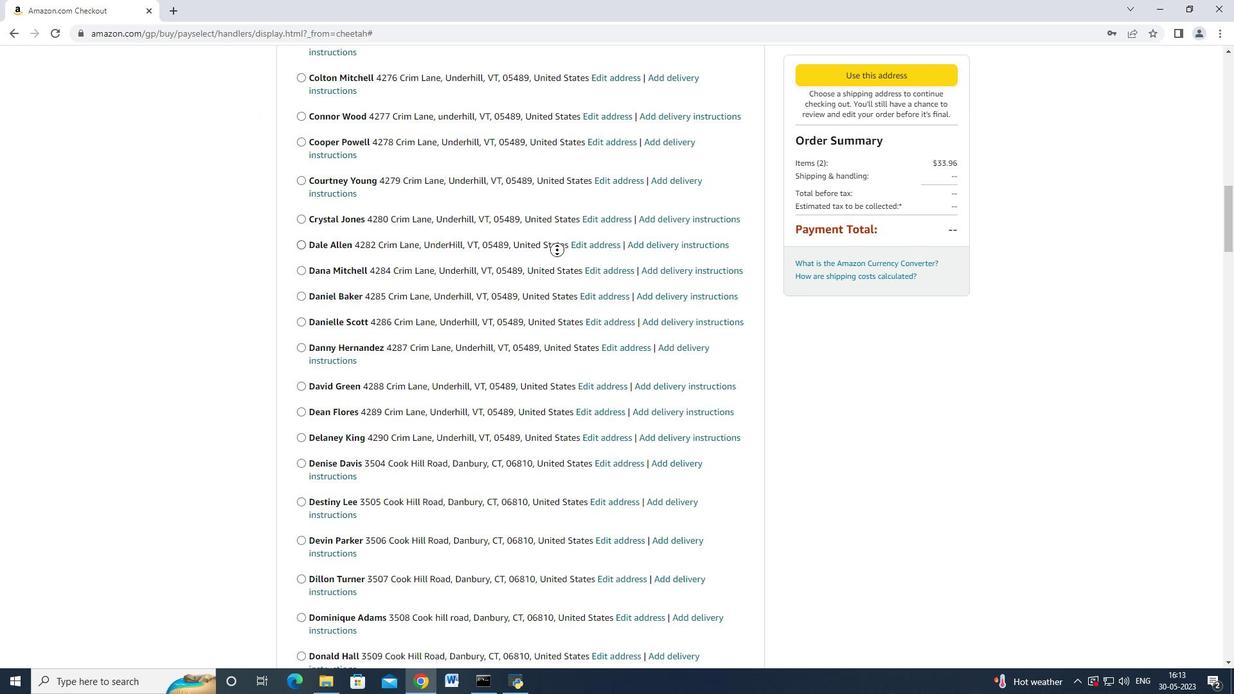 
Action: Mouse scrolled (552, 253) with delta (0, 0)
Screenshot: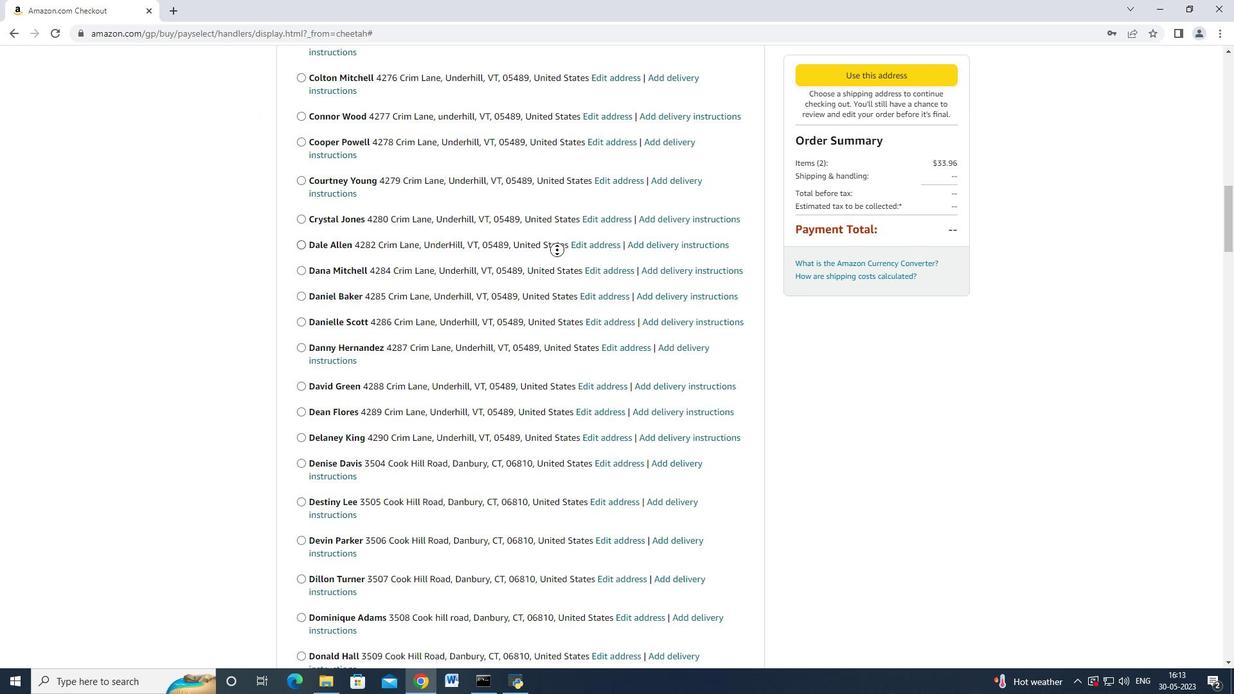
Action: Mouse scrolled (552, 253) with delta (0, 0)
Screenshot: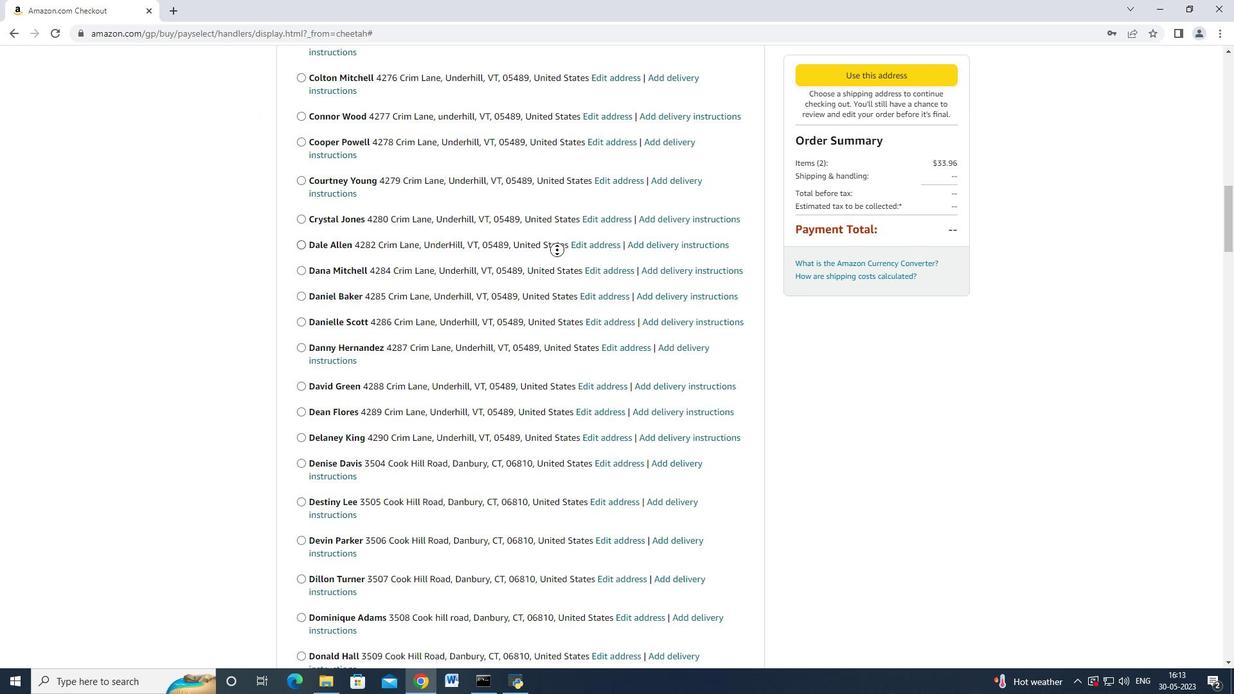 
Action: Mouse moved to (550, 253)
Screenshot: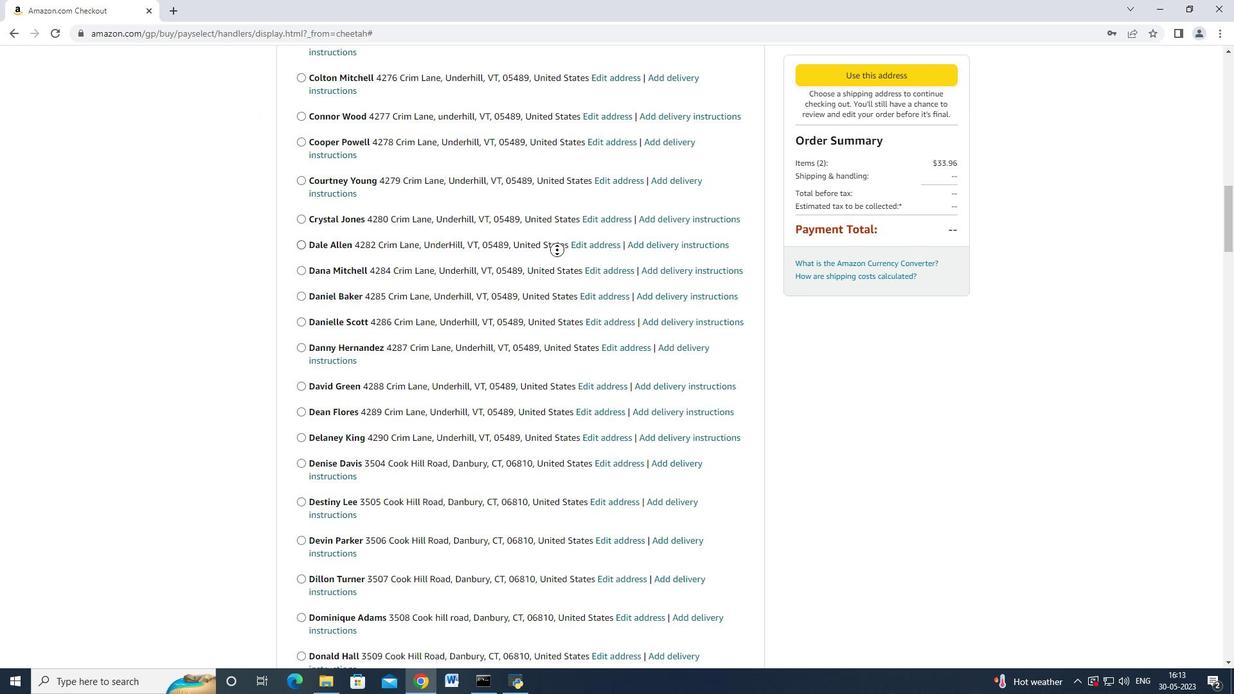 
Action: Mouse scrolled (552, 253) with delta (0, 0)
Screenshot: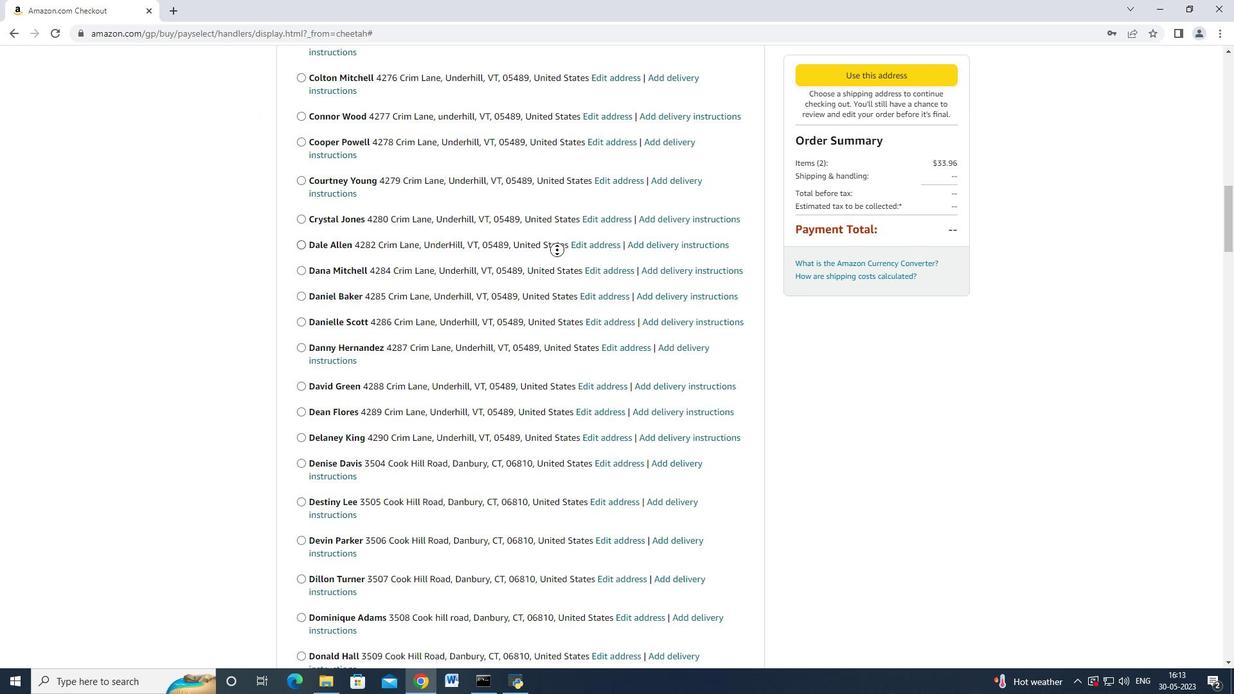 
Action: Mouse scrolled (551, 253) with delta (0, 0)
Screenshot: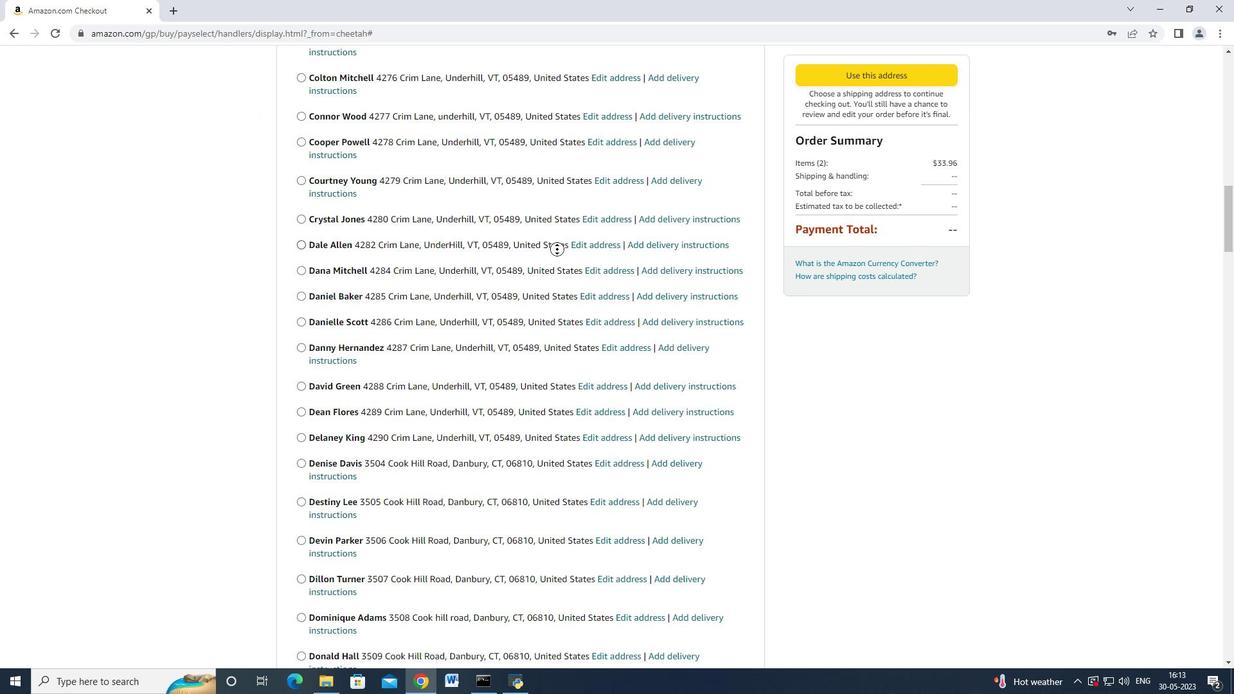 
Action: Mouse moved to (550, 252)
Screenshot: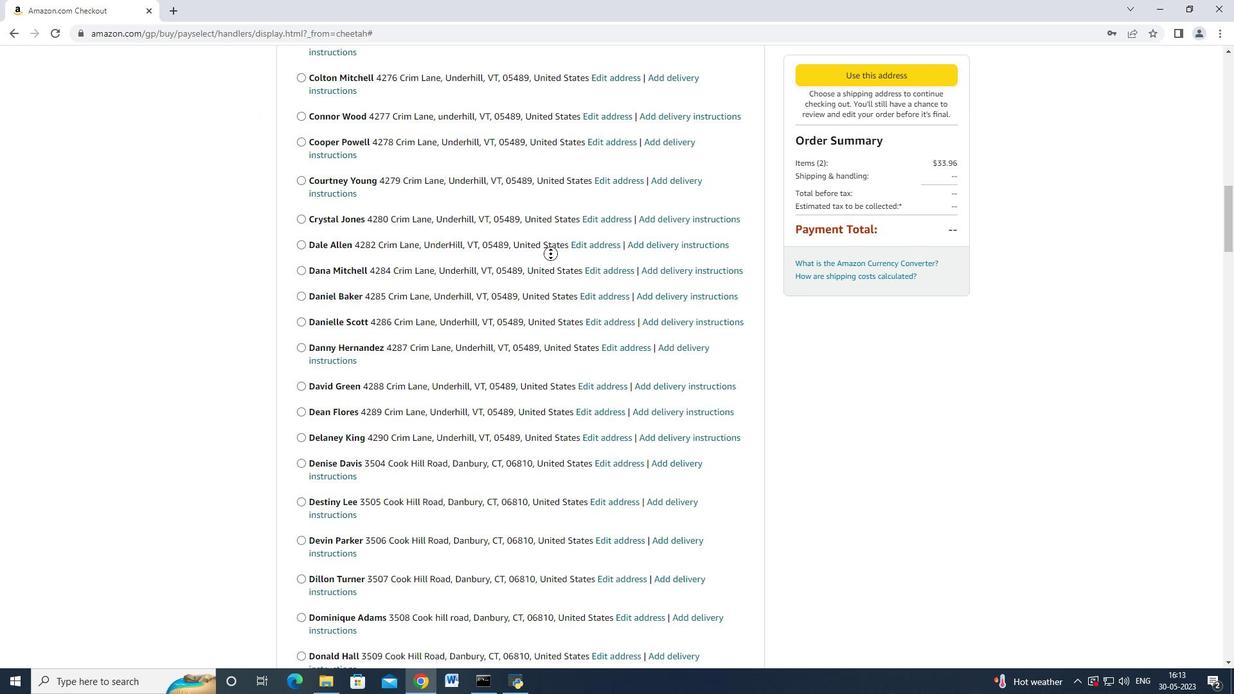 
Action: Mouse scrolled (550, 251) with delta (0, 0)
Screenshot: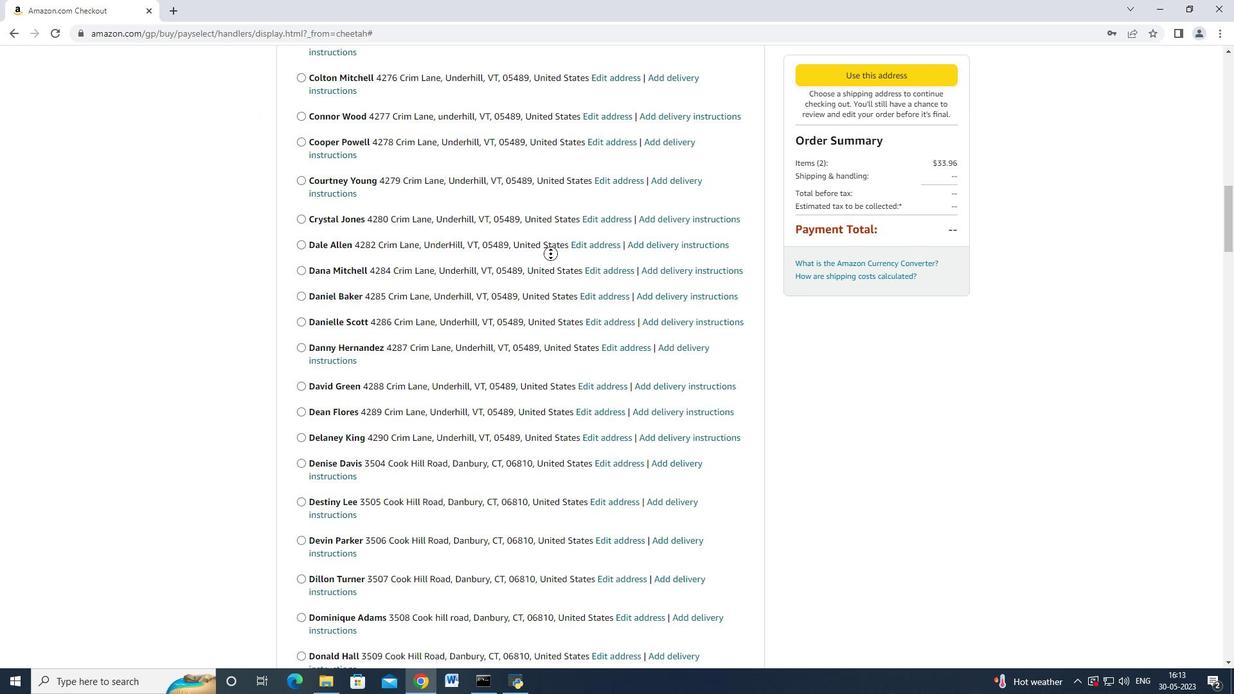 
Action: Mouse moved to (550, 252)
Screenshot: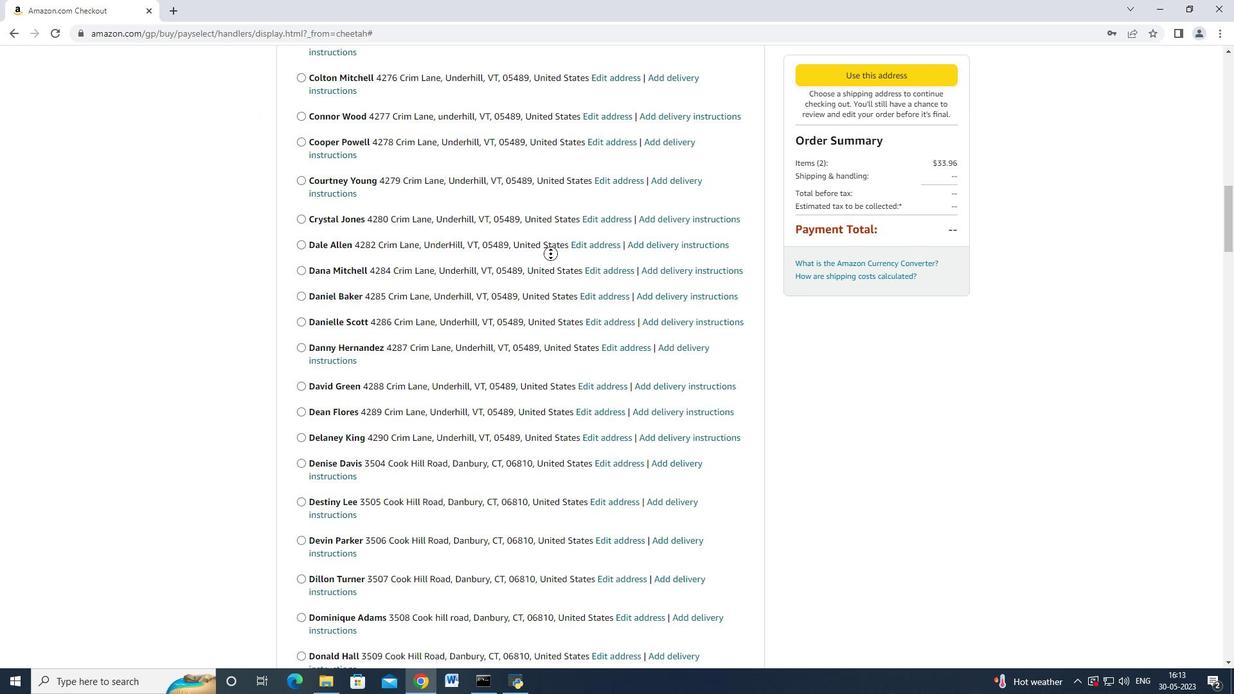 
Action: Mouse scrolled (550, 251) with delta (0, 0)
Screenshot: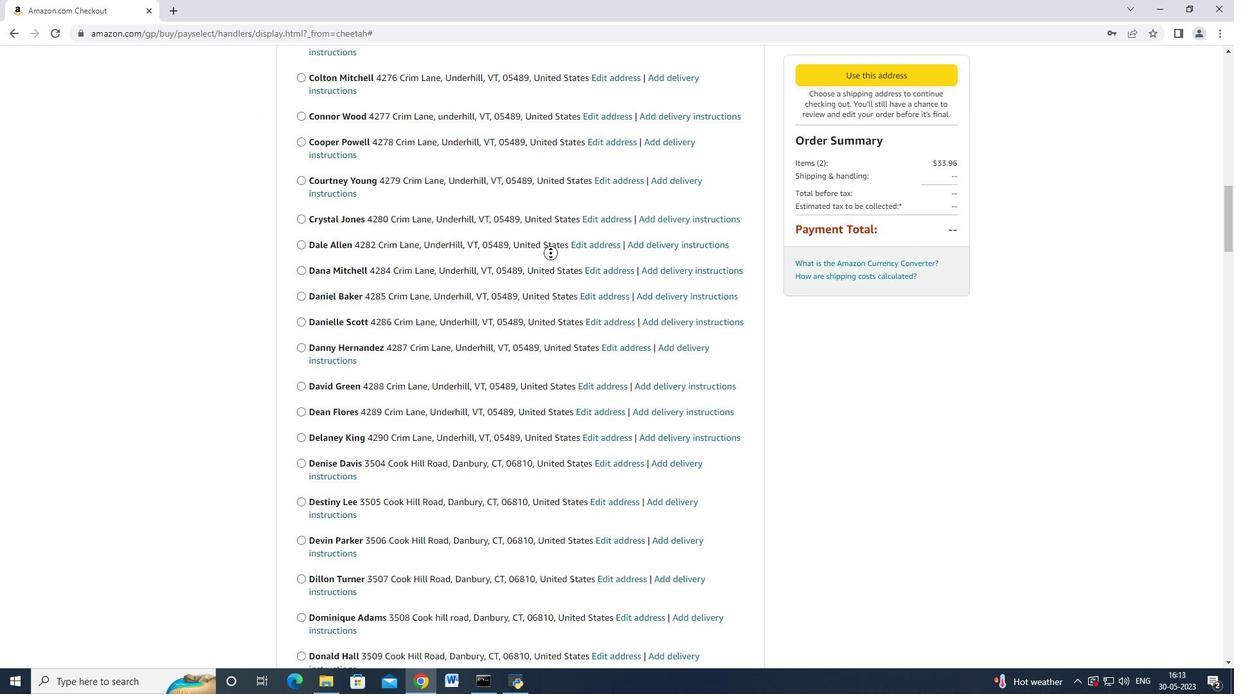 
Action: Mouse moved to (550, 252)
Screenshot: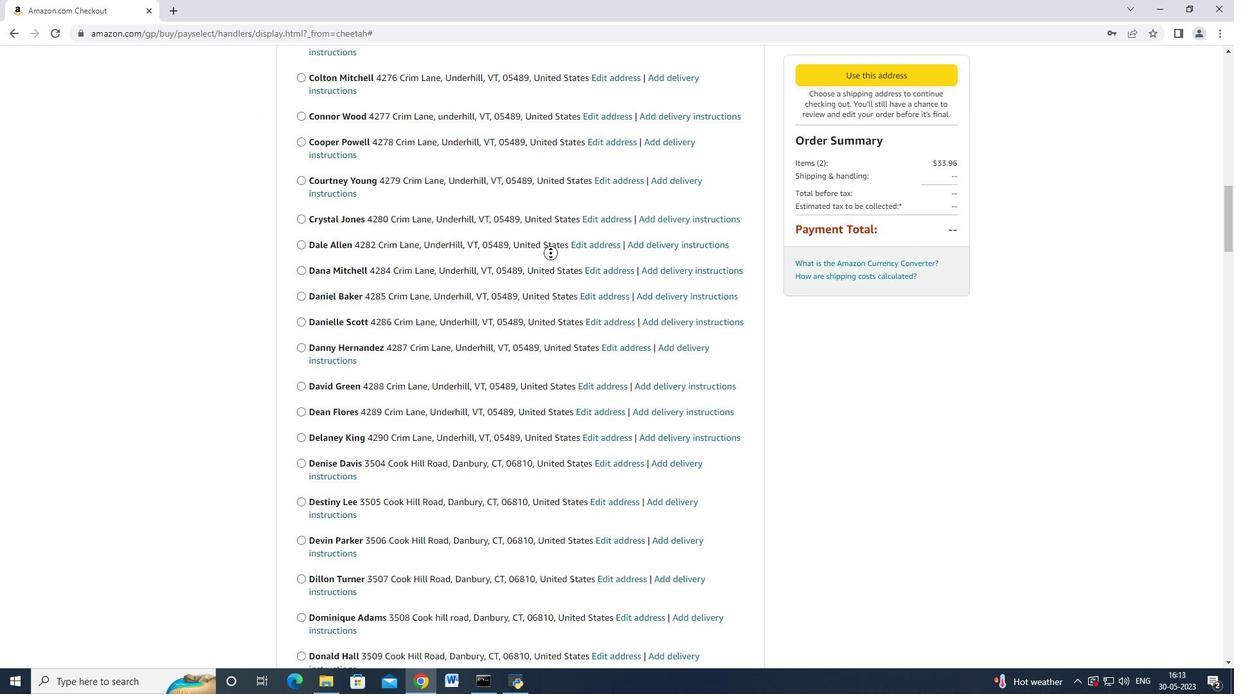 
Action: Mouse scrolled (550, 251) with delta (0, 0)
Screenshot: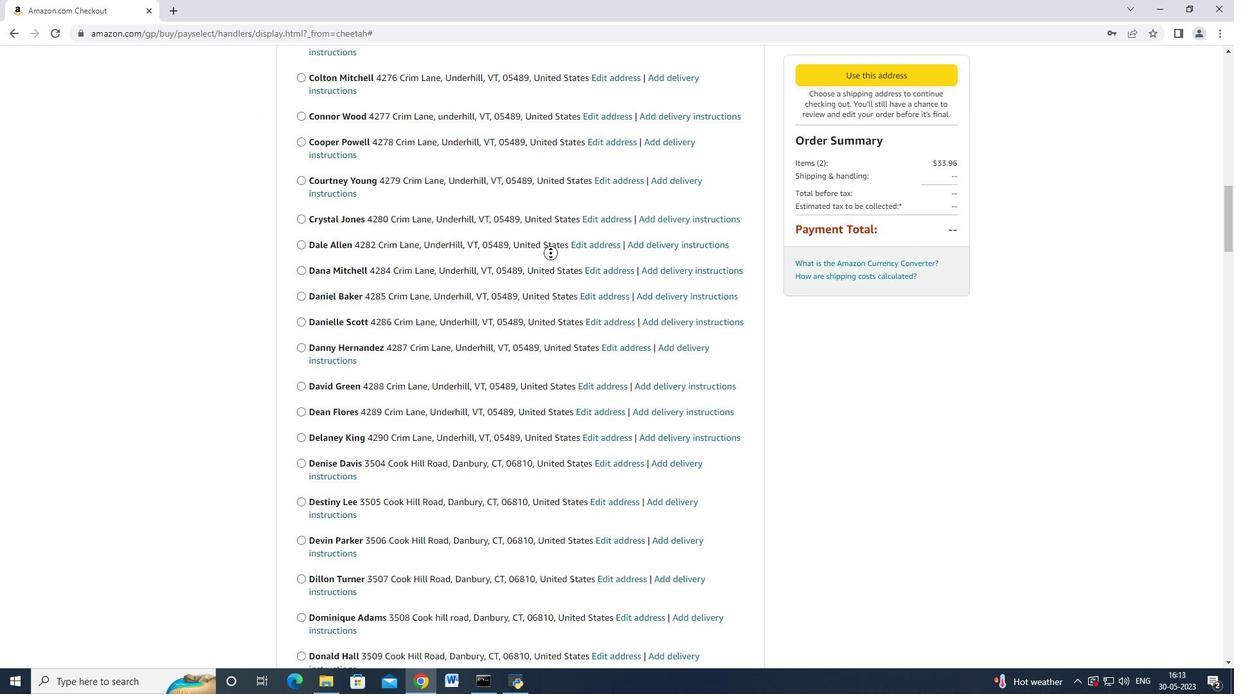 
Action: Mouse scrolled (550, 251) with delta (0, 0)
Screenshot: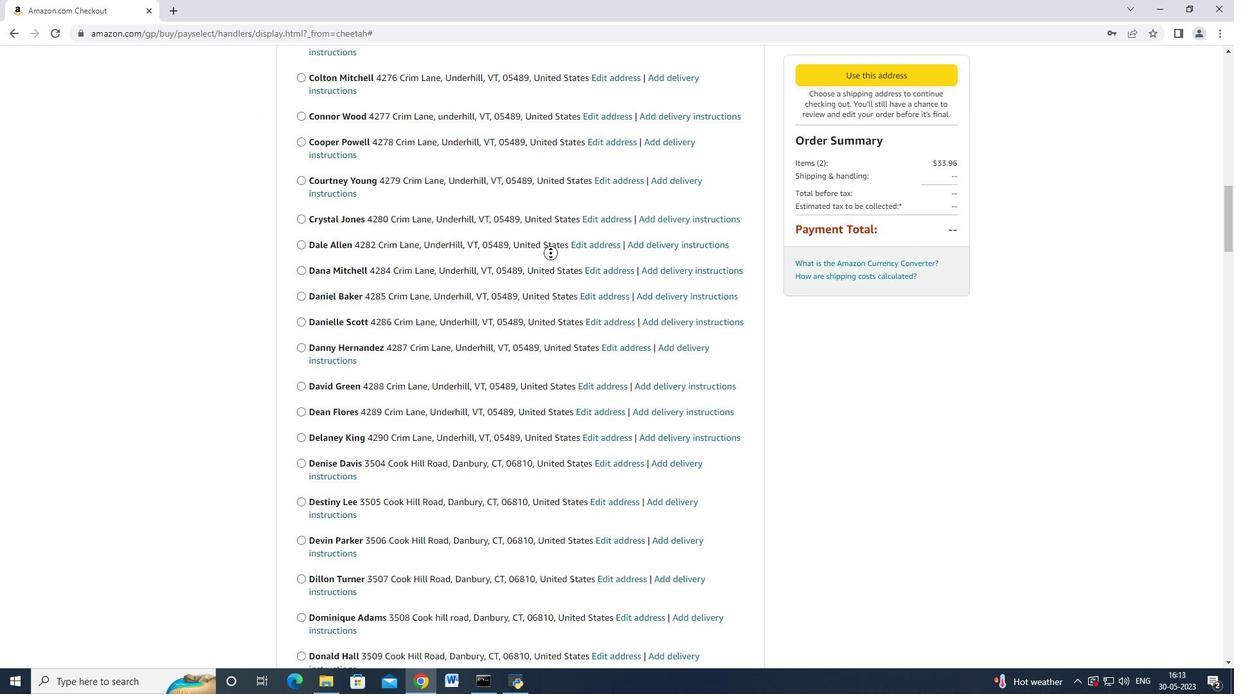 
Action: Mouse scrolled (550, 251) with delta (0, 0)
Screenshot: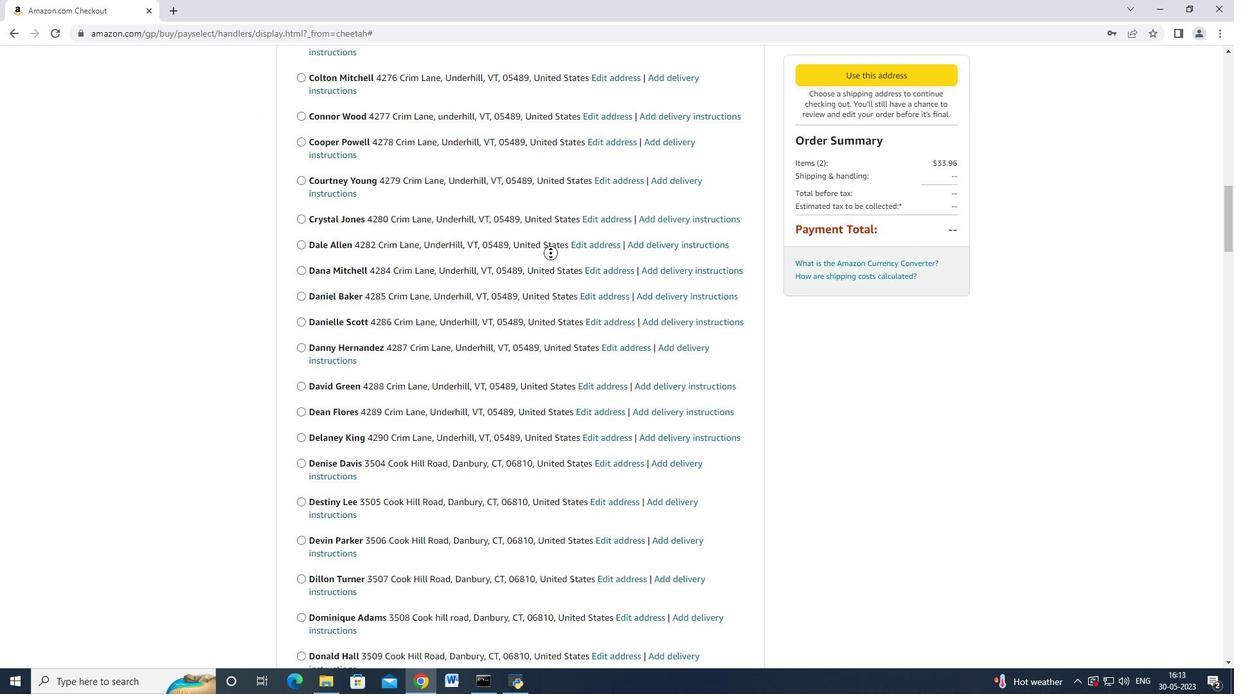 
Action: Mouse scrolled (550, 251) with delta (0, 0)
Screenshot: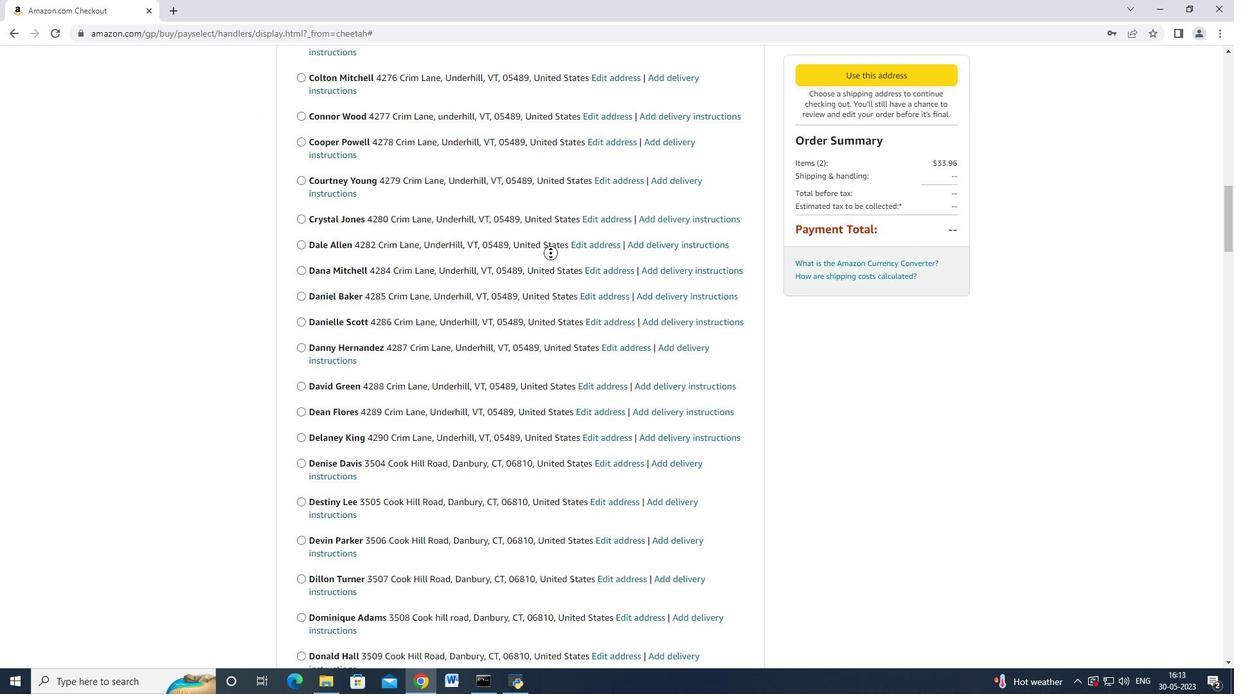 
Action: Mouse scrolled (550, 251) with delta (0, 0)
Screenshot: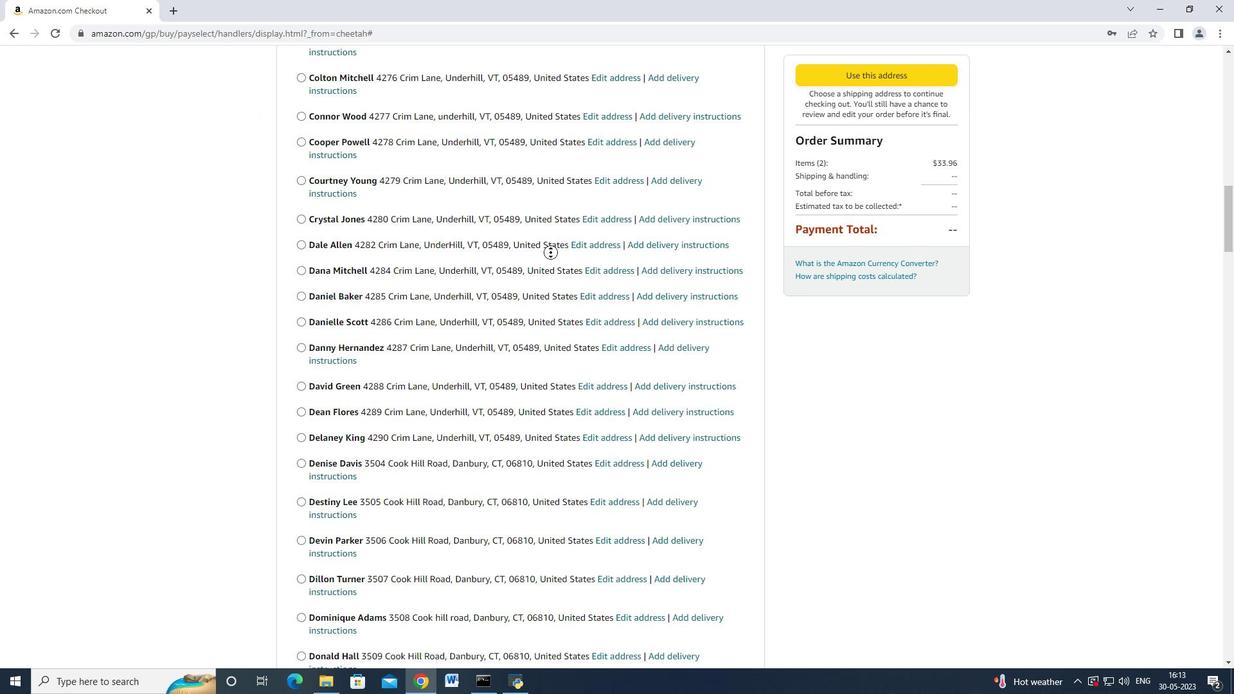 
Action: Mouse moved to (550, 253)
Screenshot: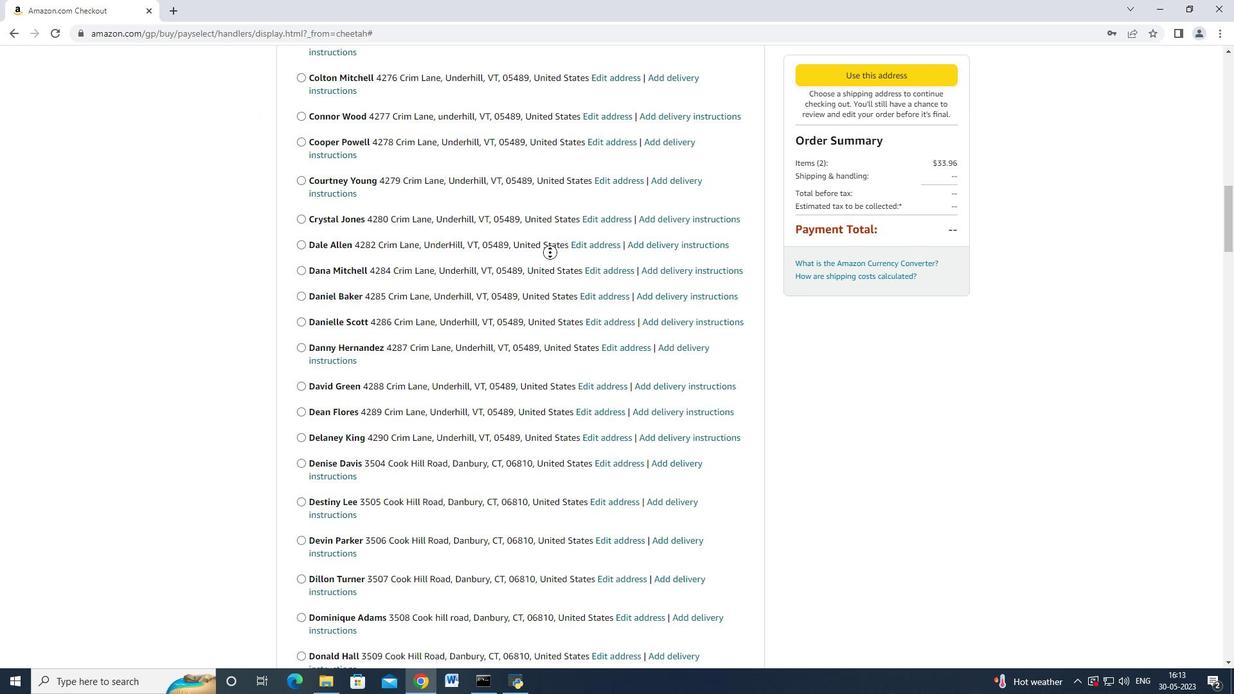 
Action: Mouse scrolled (550, 252) with delta (0, 0)
Screenshot: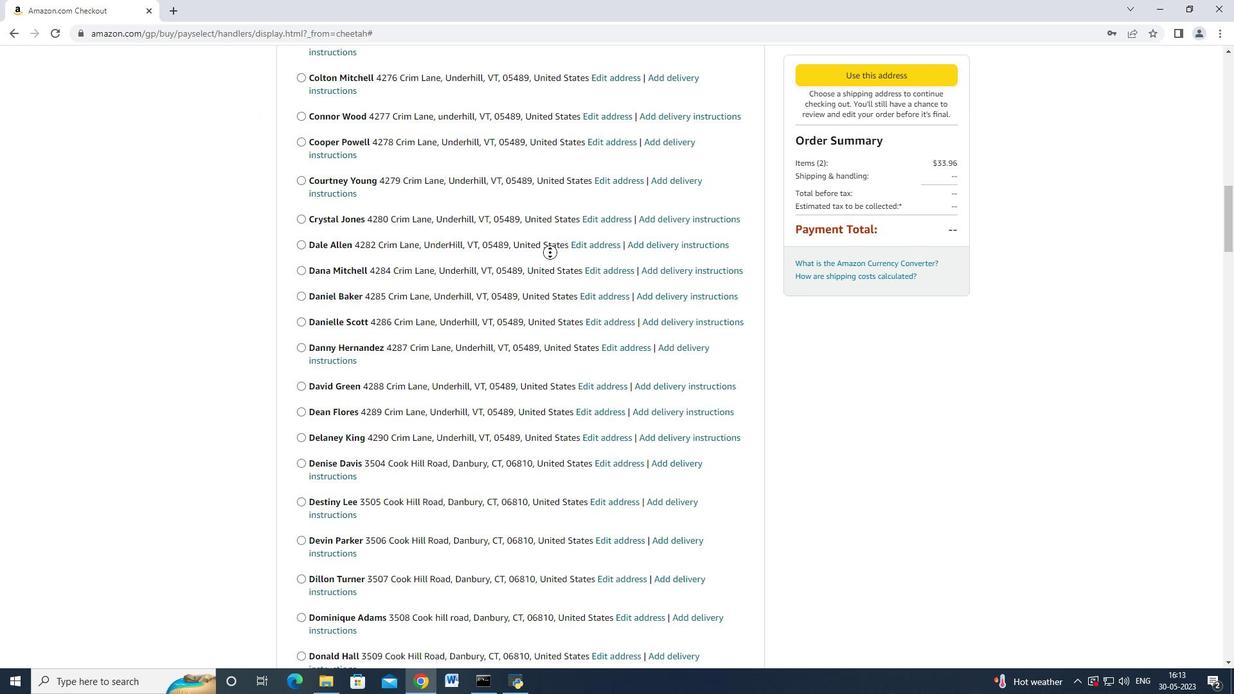 
Action: Mouse moved to (551, 253)
Screenshot: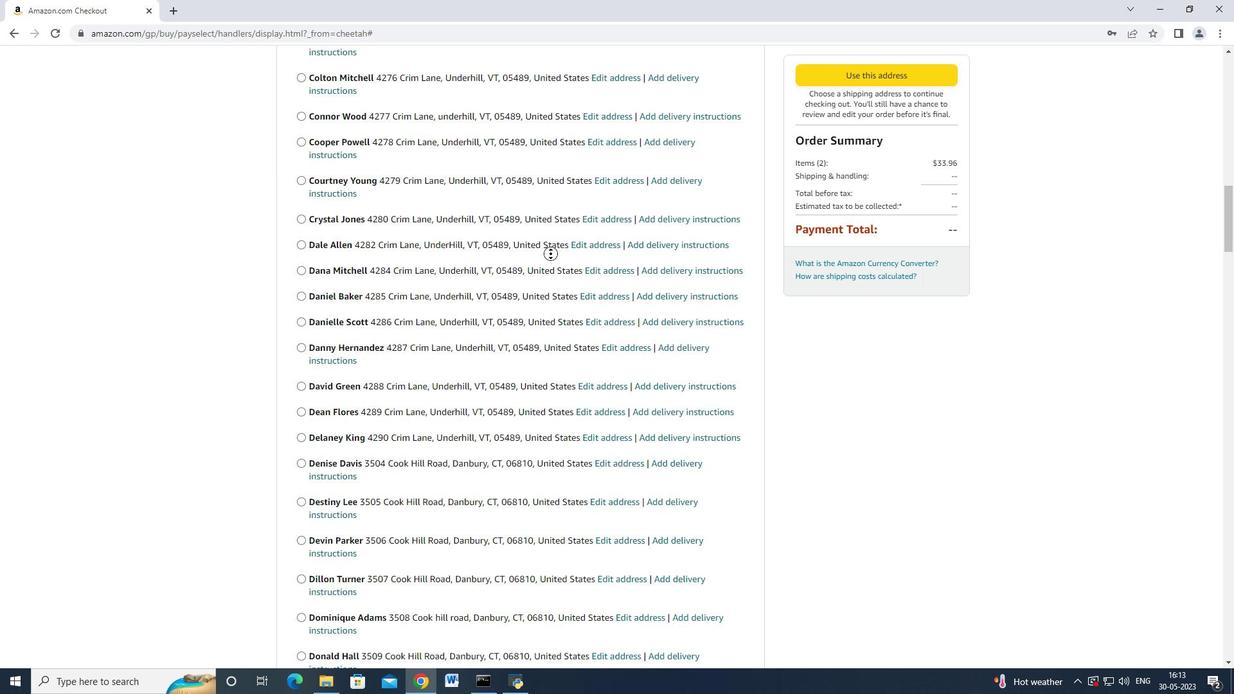 
Action: Mouse scrolled (551, 253) with delta (0, 0)
Screenshot: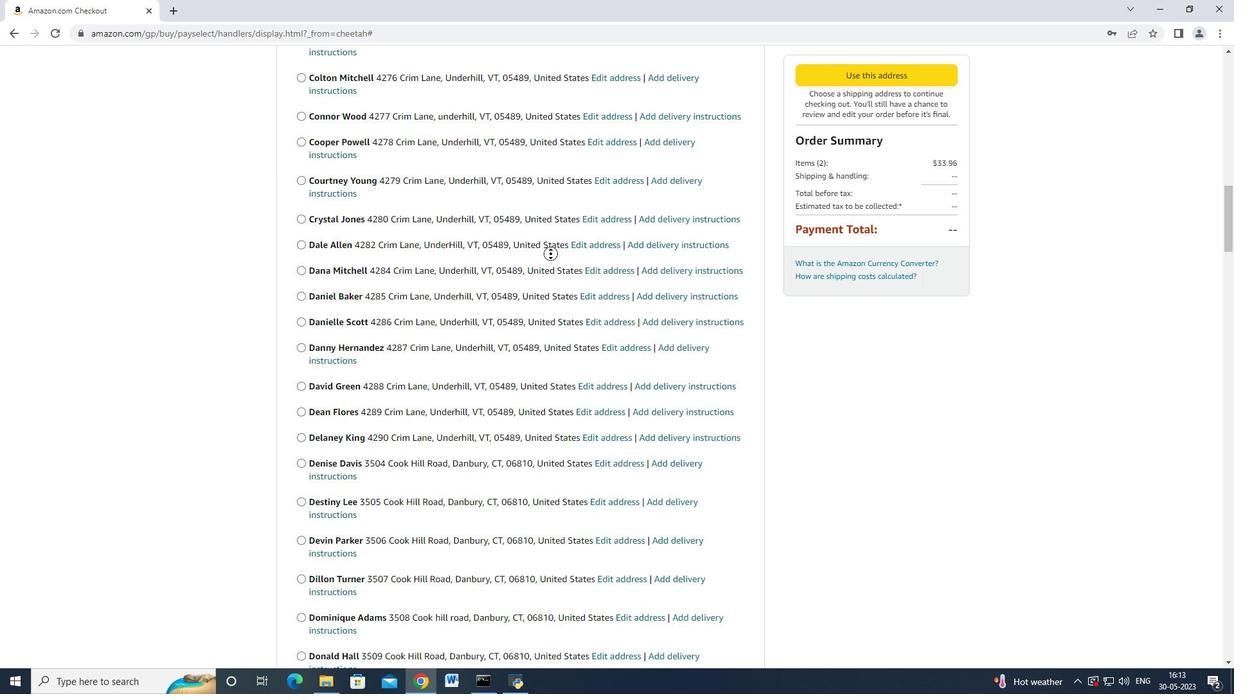 
Action: Mouse scrolled (551, 253) with delta (0, 0)
Screenshot: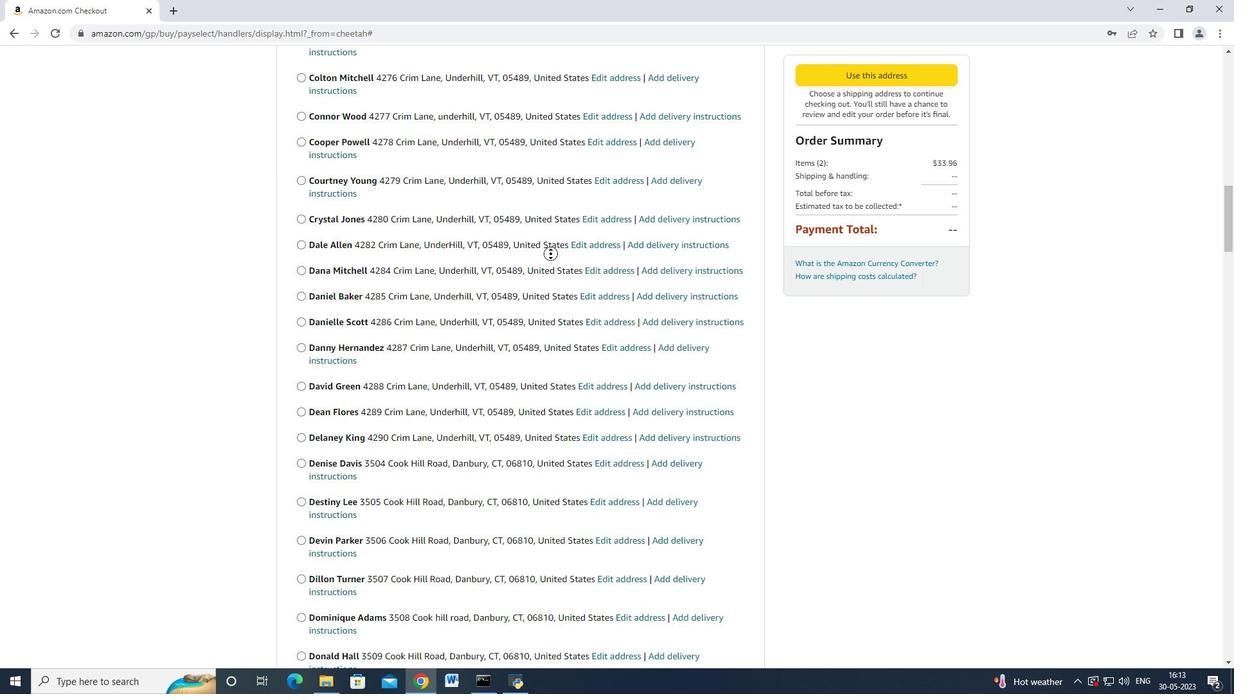
Action: Mouse scrolled (551, 253) with delta (0, 0)
Screenshot: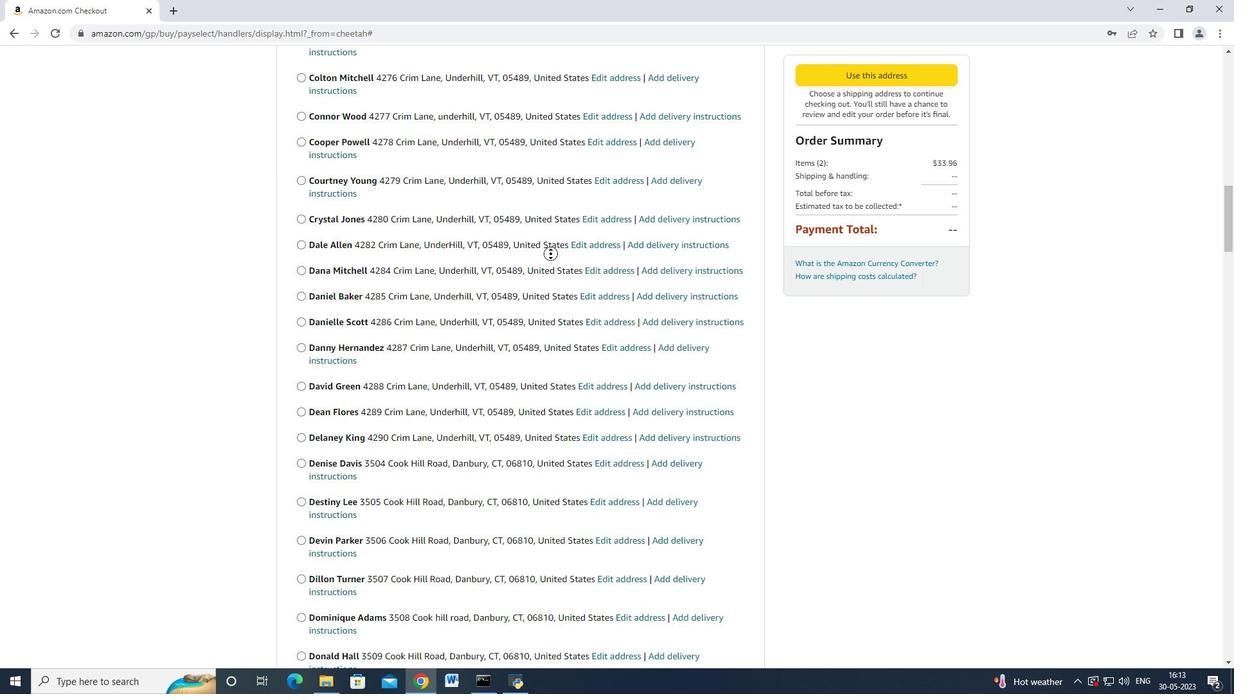 
Action: Mouse scrolled (551, 253) with delta (0, 0)
Screenshot: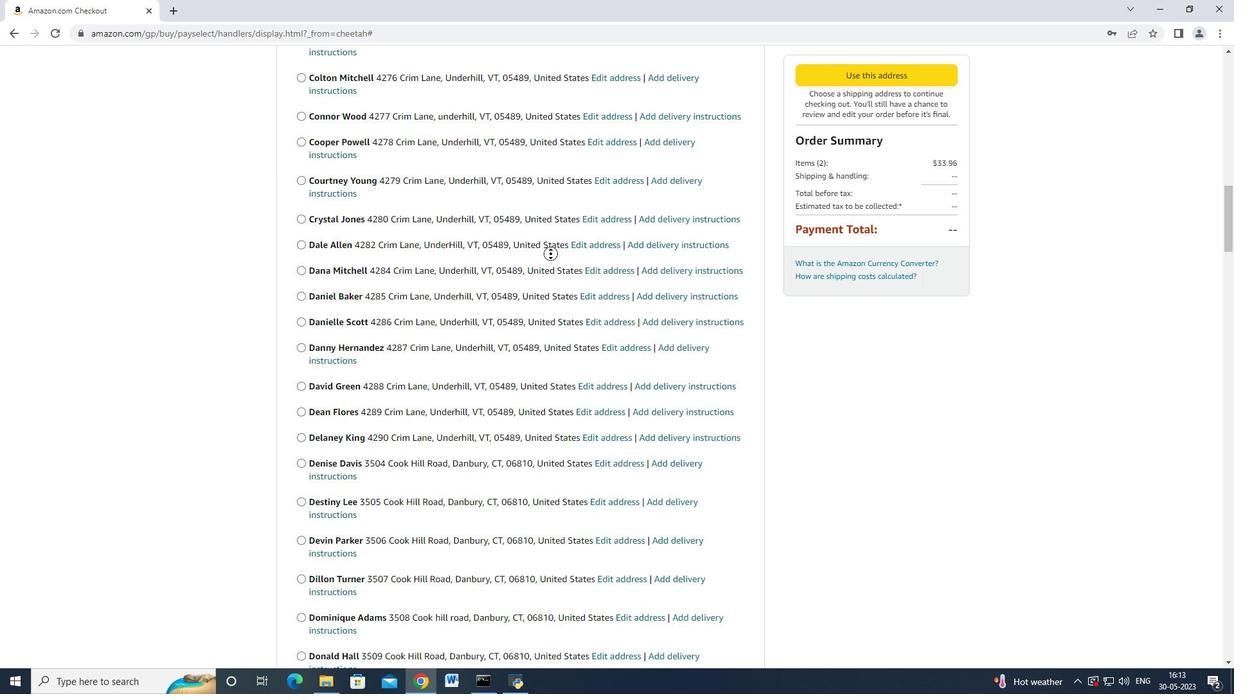 
Action: Mouse scrolled (551, 253) with delta (0, 0)
Screenshot: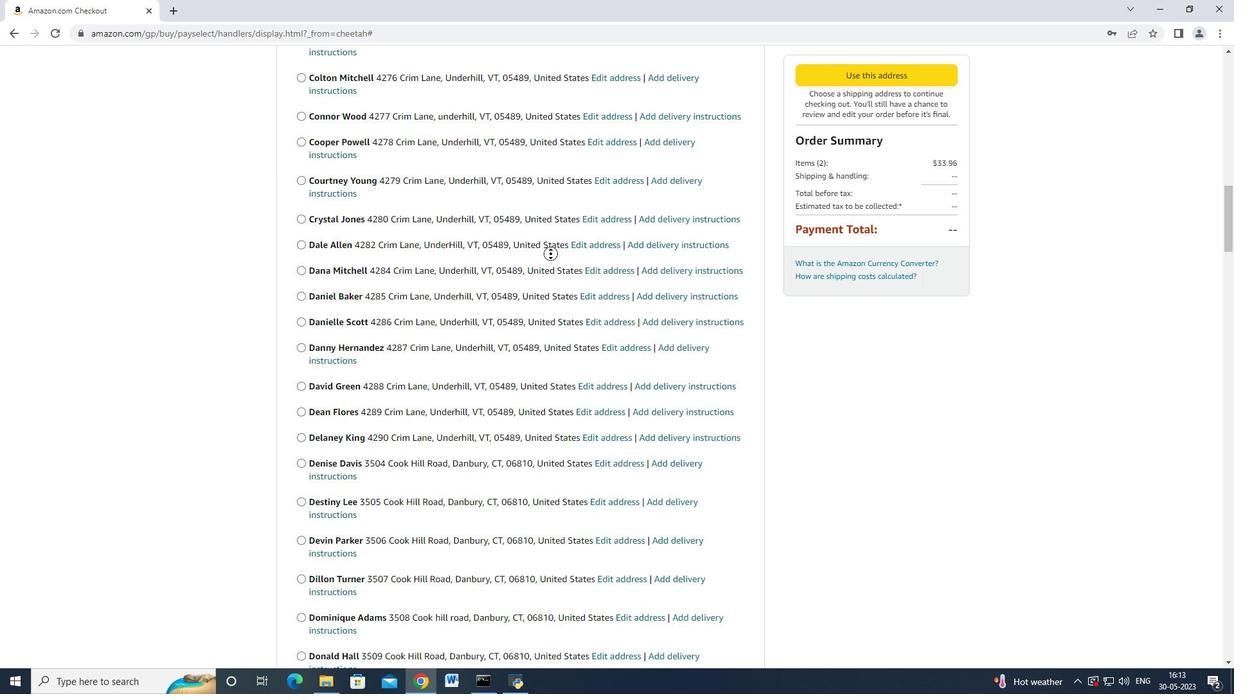 
Action: Mouse scrolled (551, 253) with delta (0, 0)
Screenshot: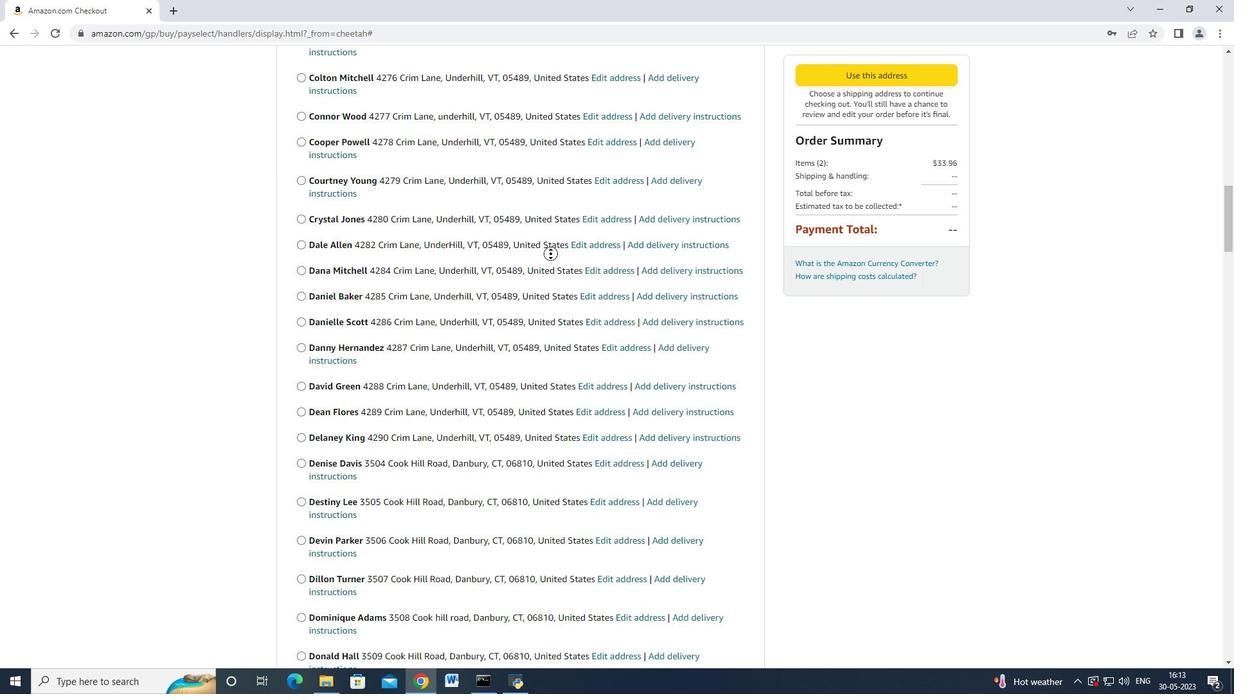 
Action: Mouse scrolled (551, 253) with delta (0, 0)
Screenshot: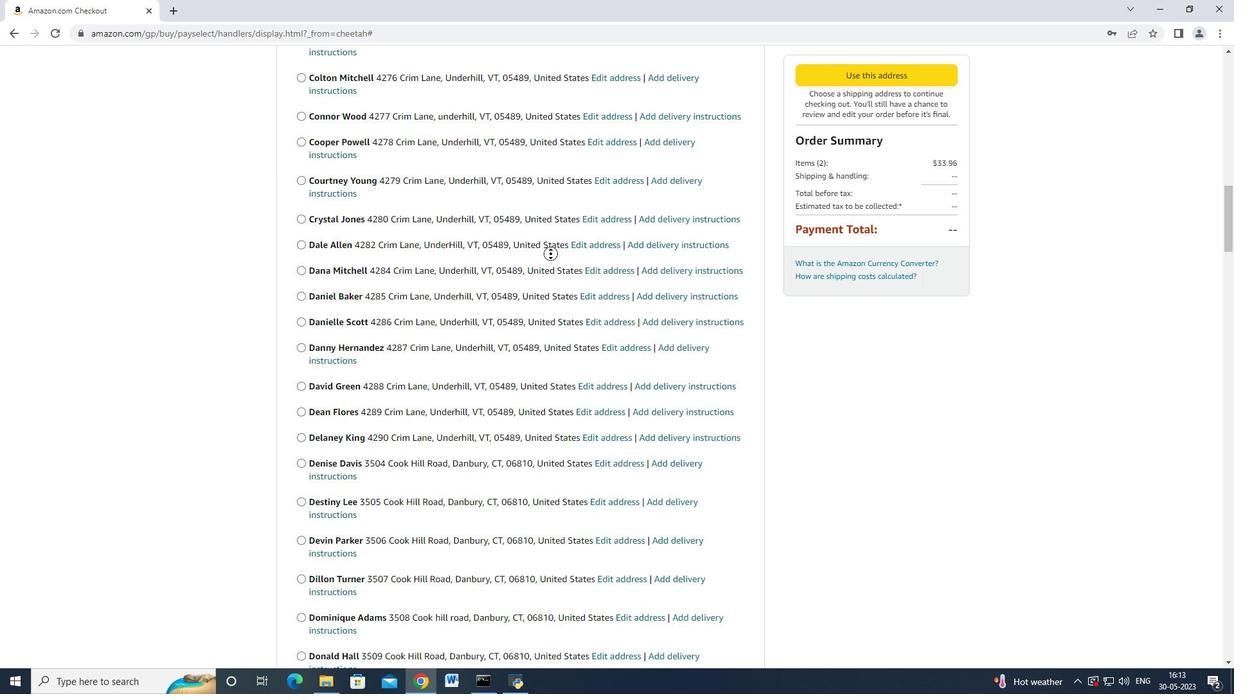 
Action: Mouse moved to (550, 260)
Screenshot: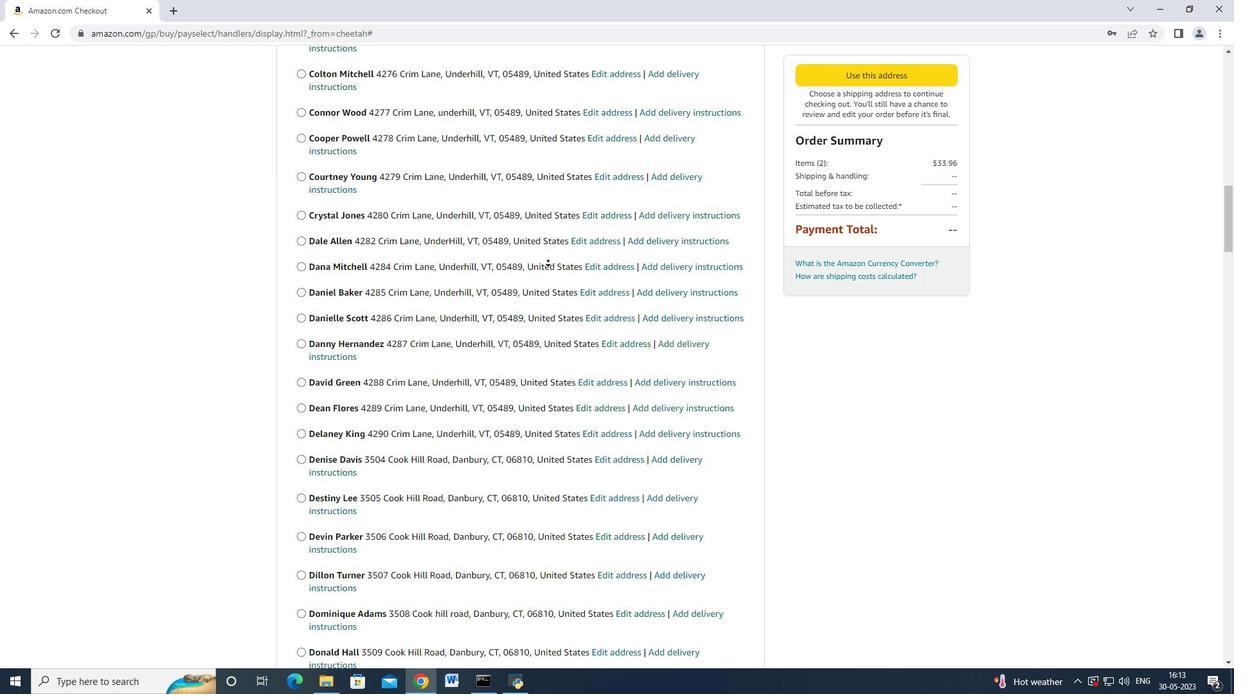 
Action: Mouse scrolled (550, 259) with delta (0, 0)
Screenshot: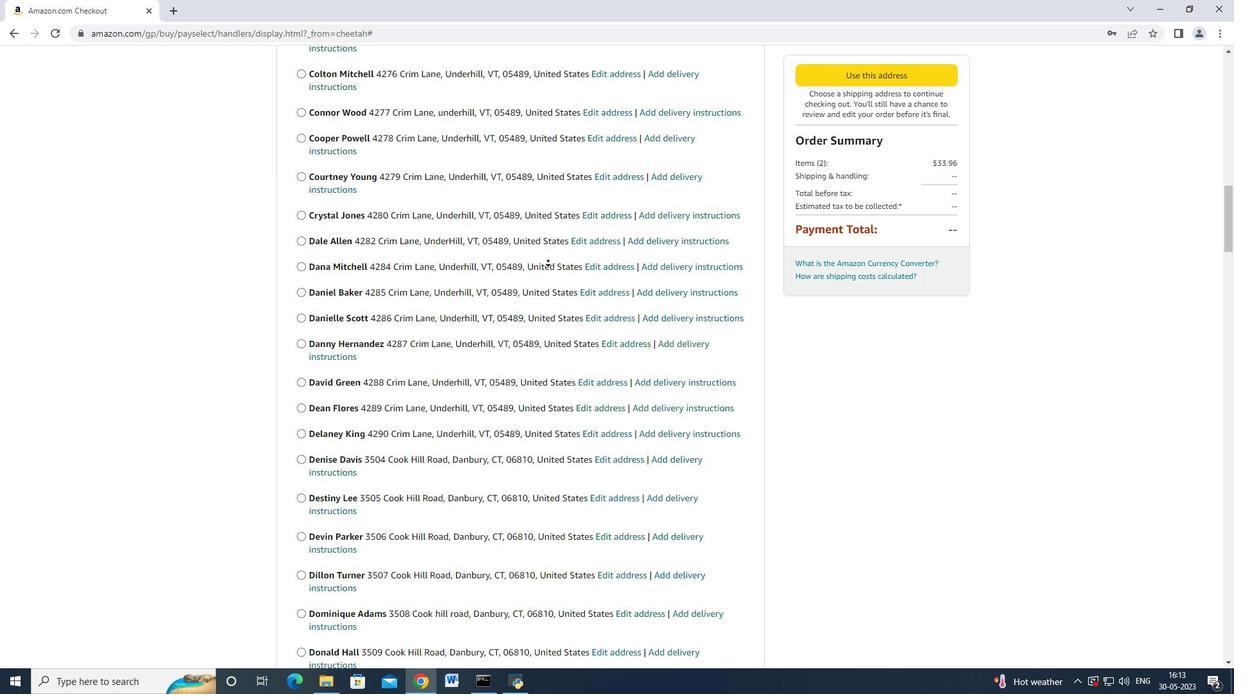 
Action: Mouse moved to (541, 260)
Screenshot: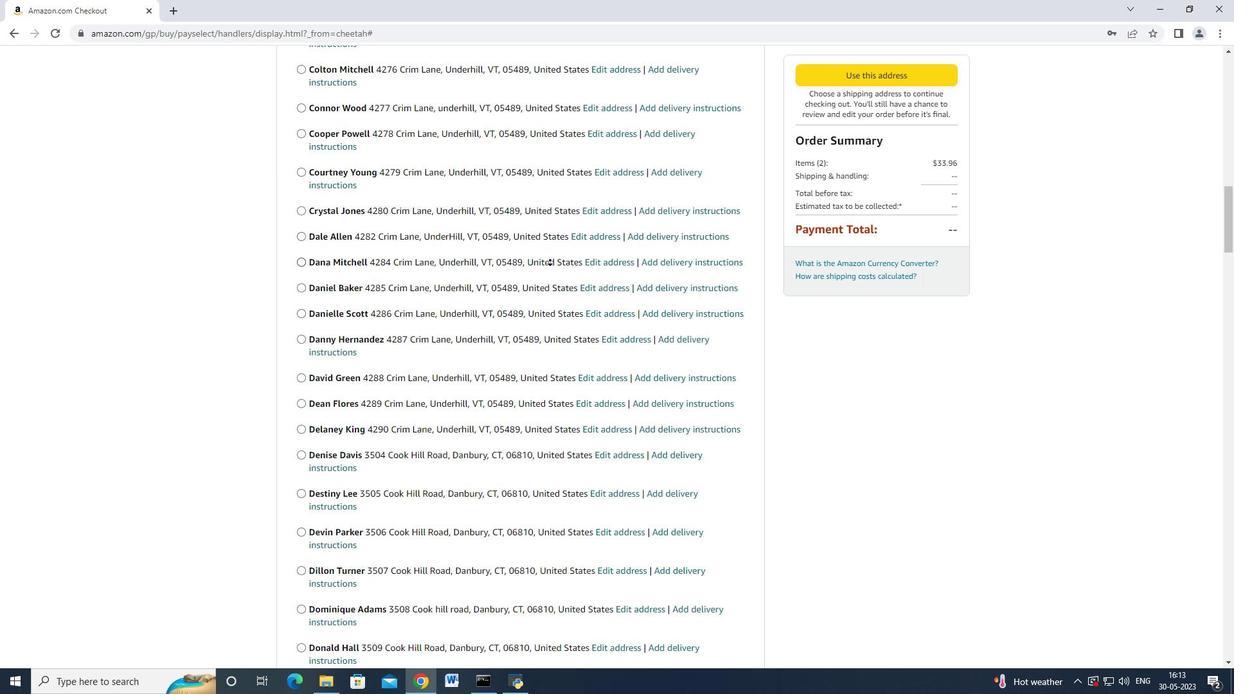 
Action: Mouse scrolled (549, 259) with delta (0, 0)
Screenshot: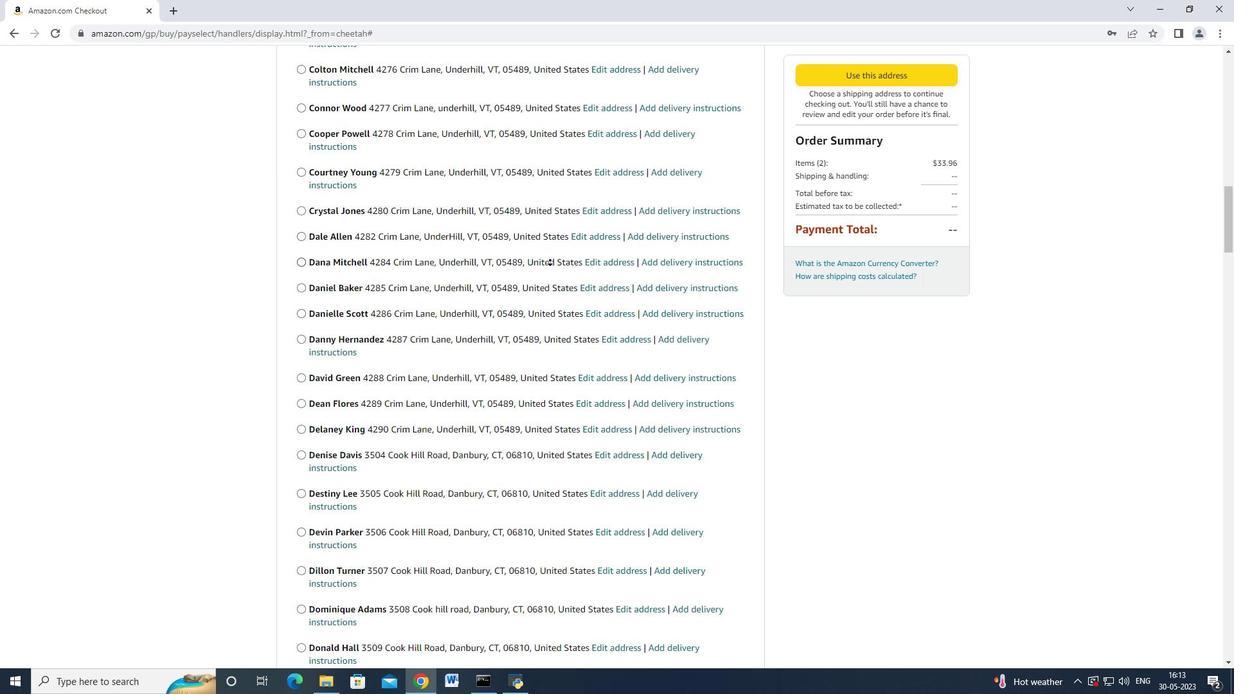 
Action: Mouse moved to (541, 260)
Screenshot: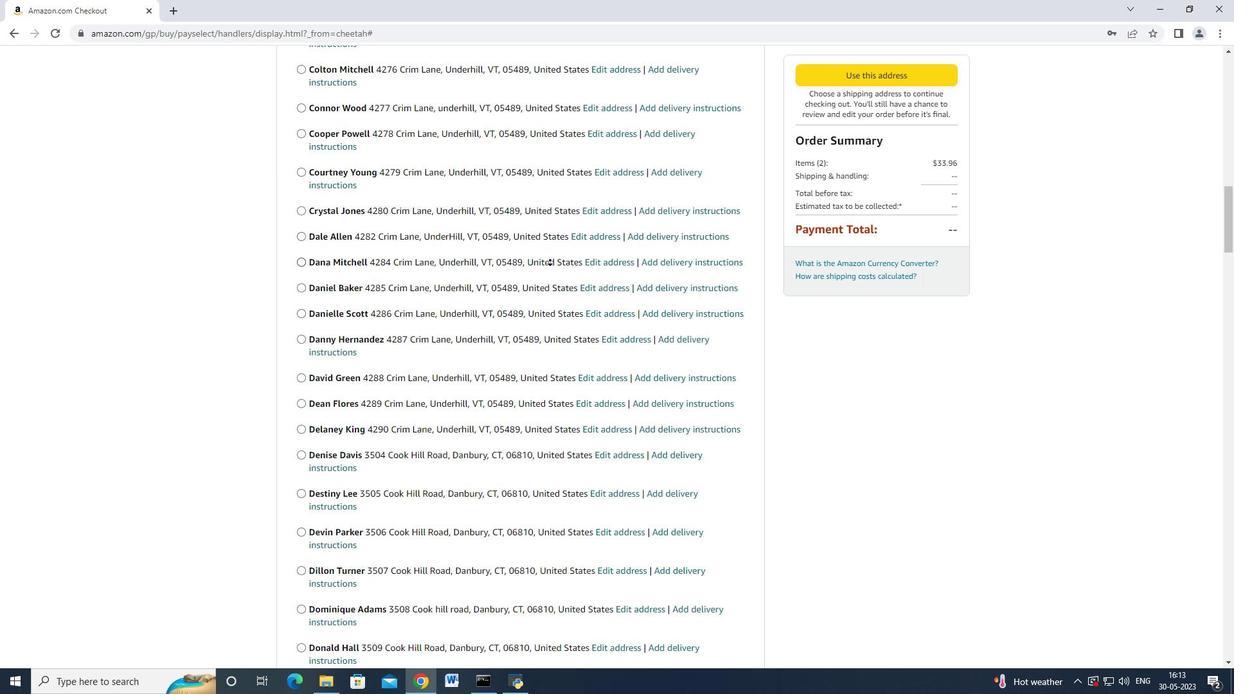 
Action: Mouse scrolled (548, 259) with delta (0, 0)
Screenshot: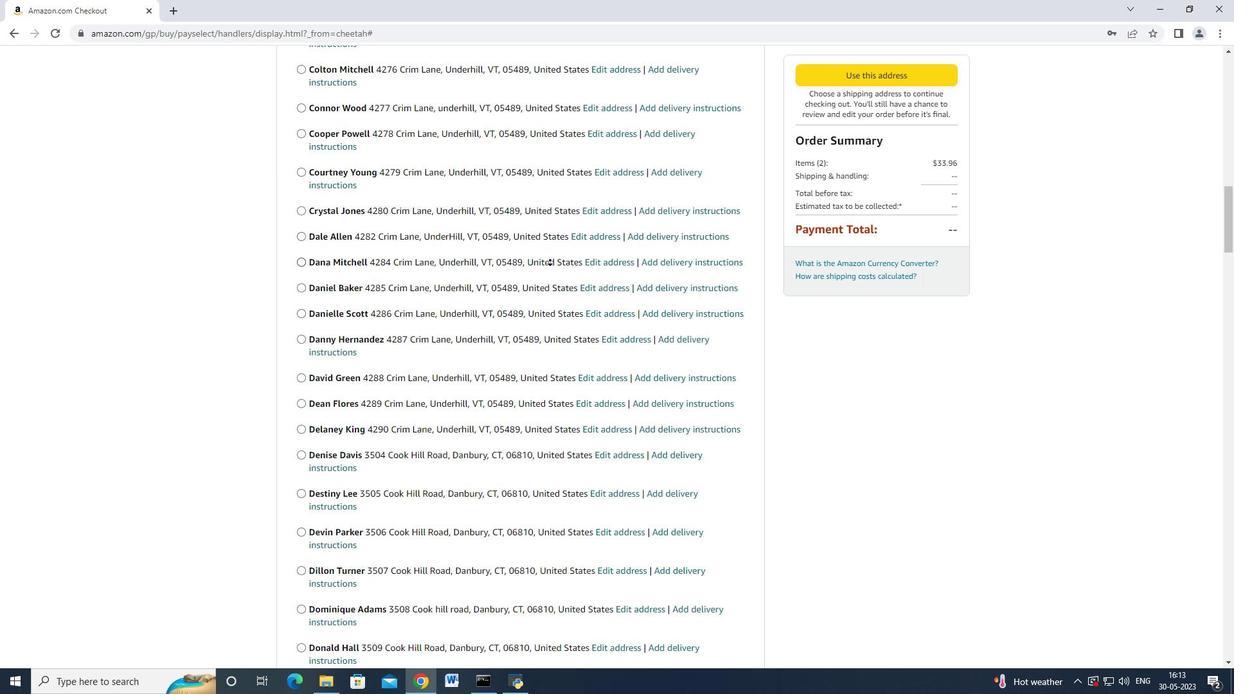 
Action: Mouse moved to (542, 260)
Screenshot: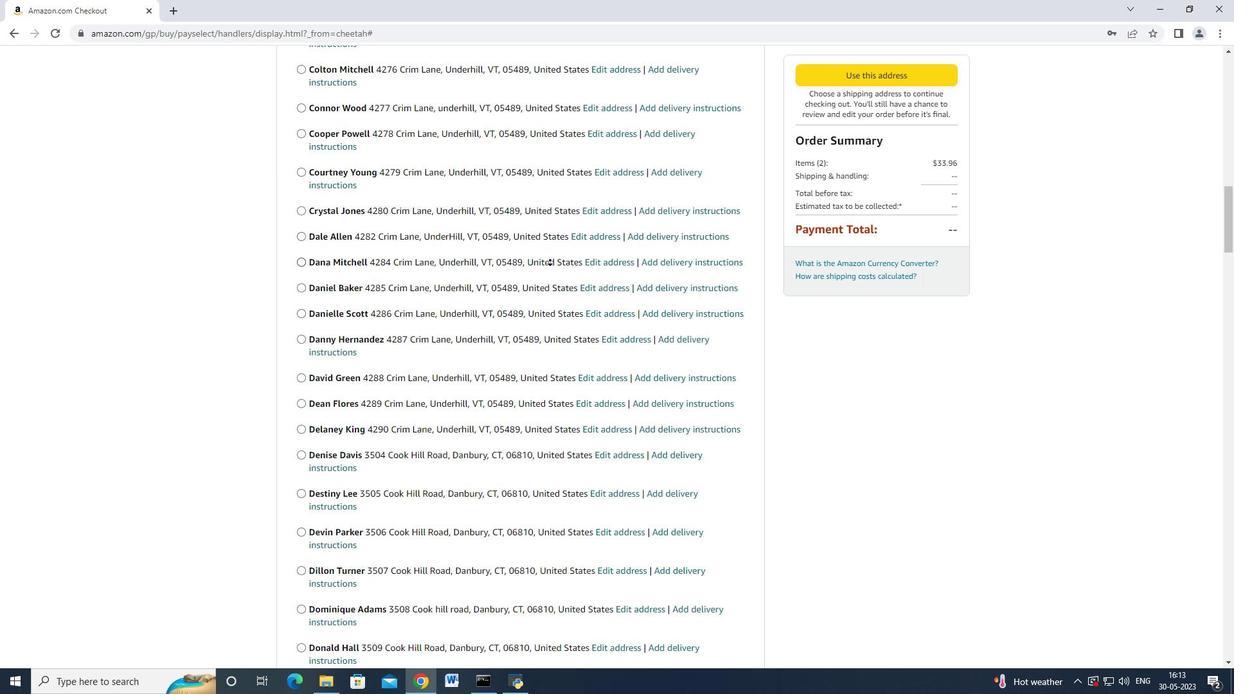 
Action: Mouse scrolled (547, 260) with delta (0, 0)
Screenshot: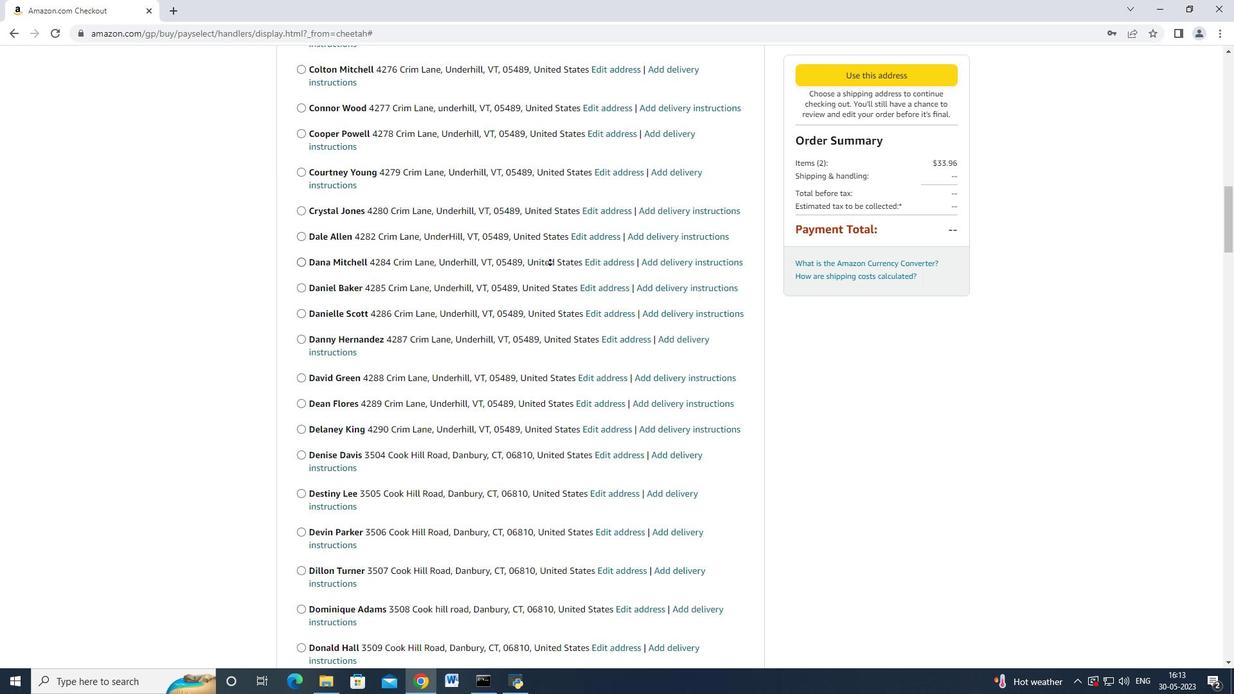 
Action: Mouse moved to (543, 259)
Screenshot: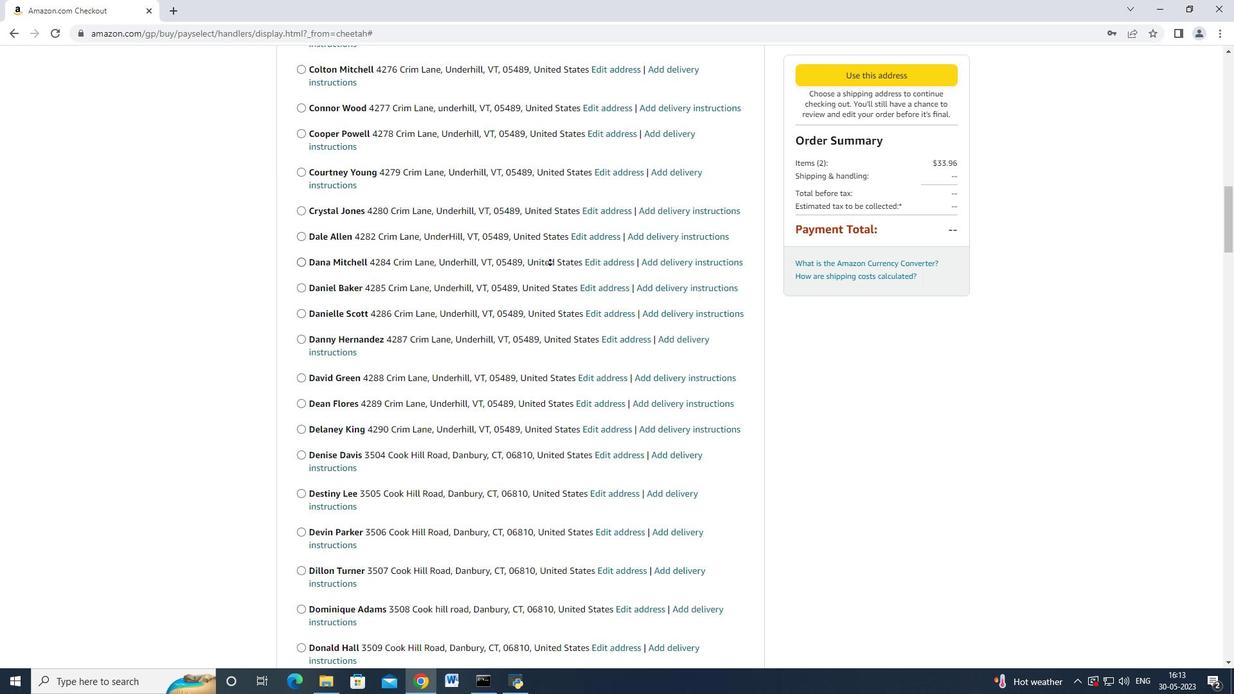 
Action: Mouse scrolled (543, 260) with delta (0, 0)
Screenshot: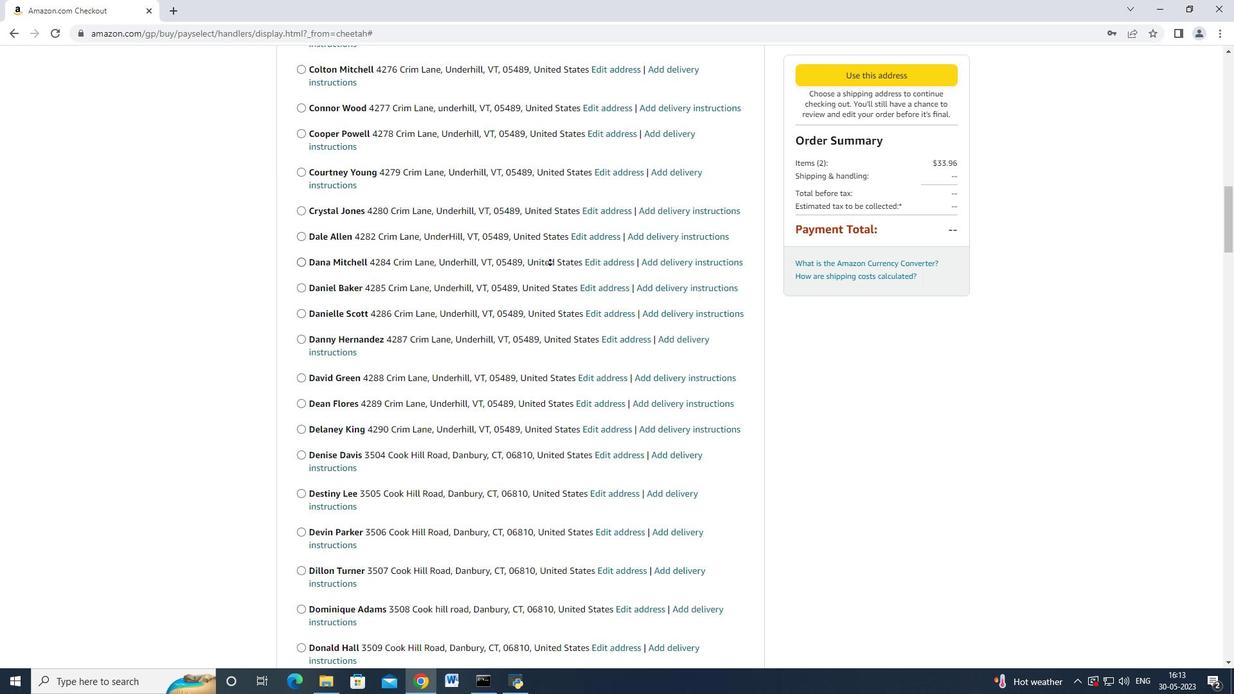 
Action: Mouse scrolled (542, 261) with delta (0, 0)
Screenshot: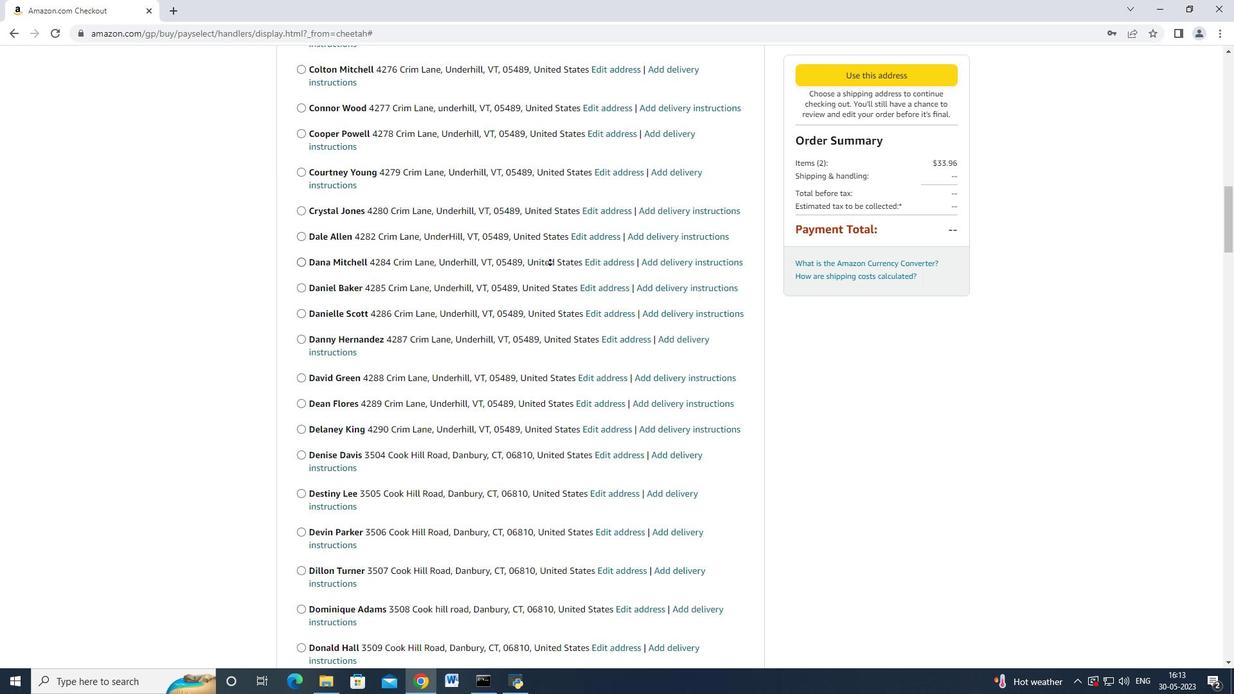 
Action: Mouse moved to (543, 259)
Screenshot: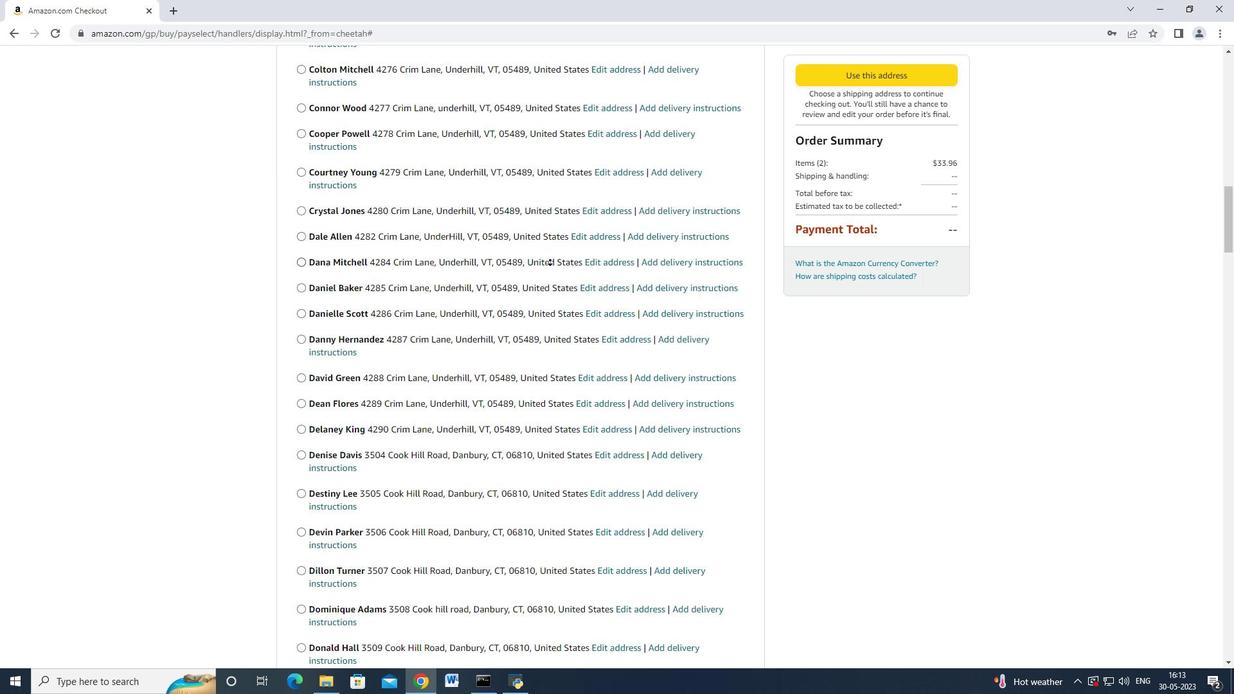 
Action: Mouse scrolled (541, 261) with delta (0, 0)
Screenshot: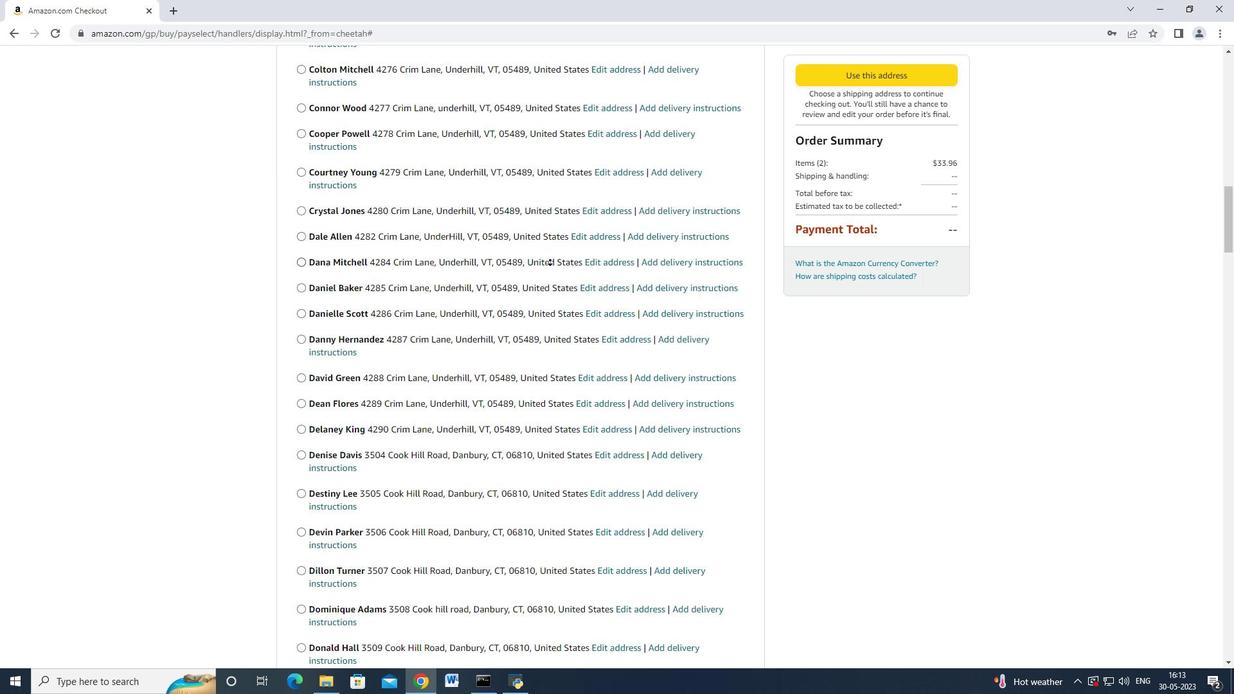 
Action: Mouse moved to (542, 258)
Screenshot: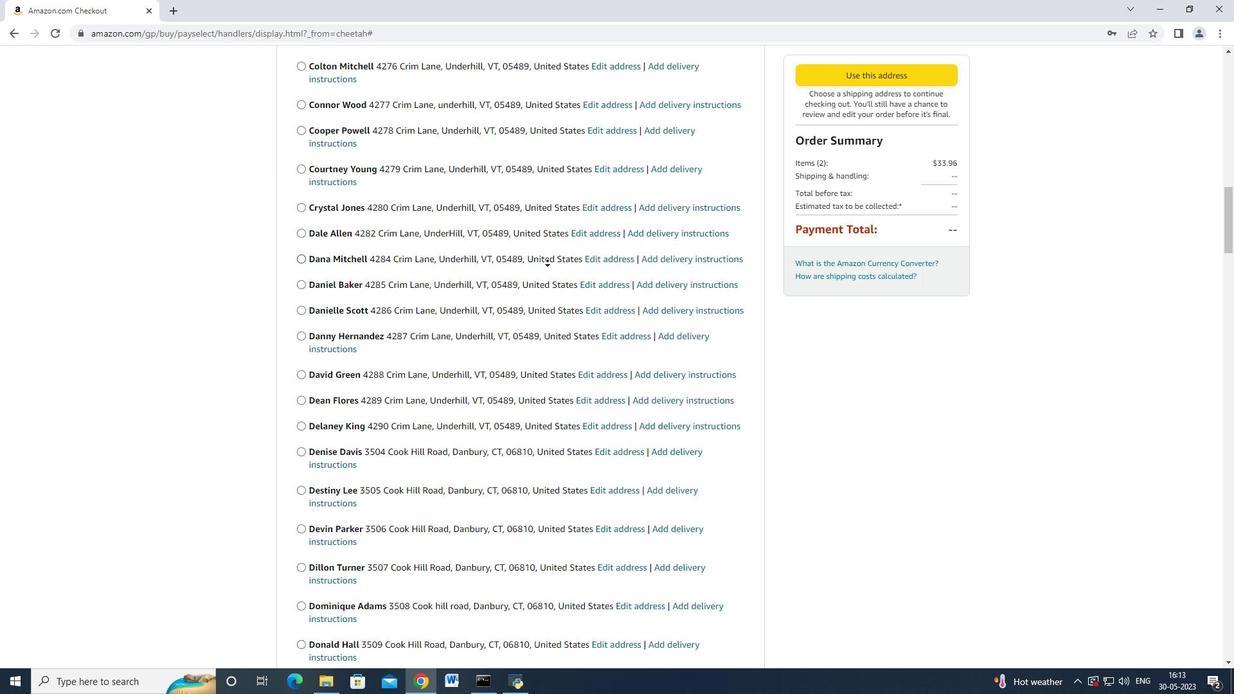 
Action: Mouse scrolled (542, 257) with delta (0, 0)
Screenshot: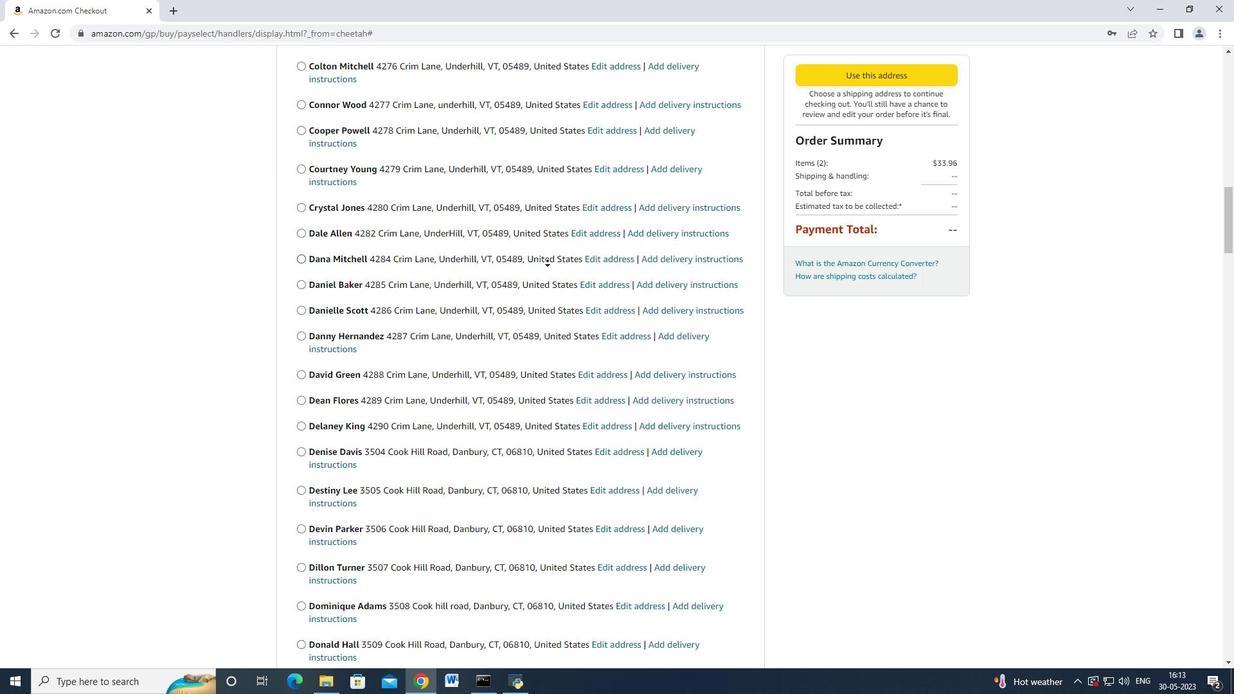 
Action: Mouse moved to (541, 258)
Screenshot: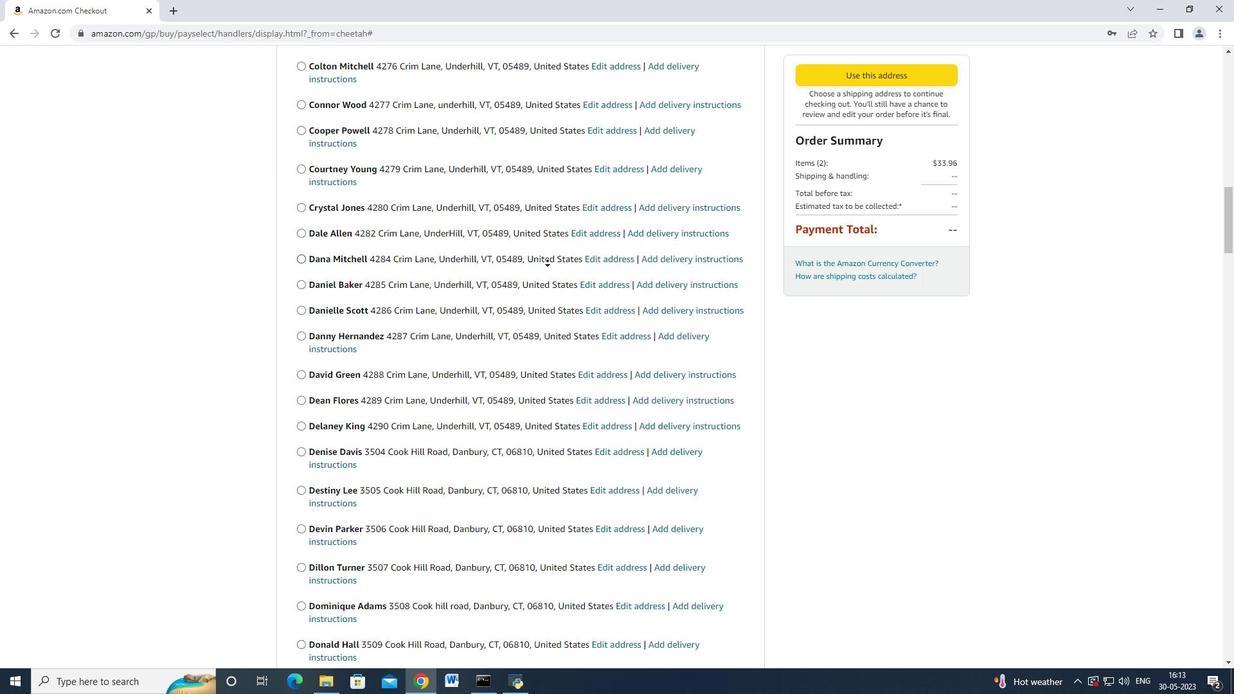 
Action: Mouse scrolled (541, 257) with delta (0, 0)
Screenshot: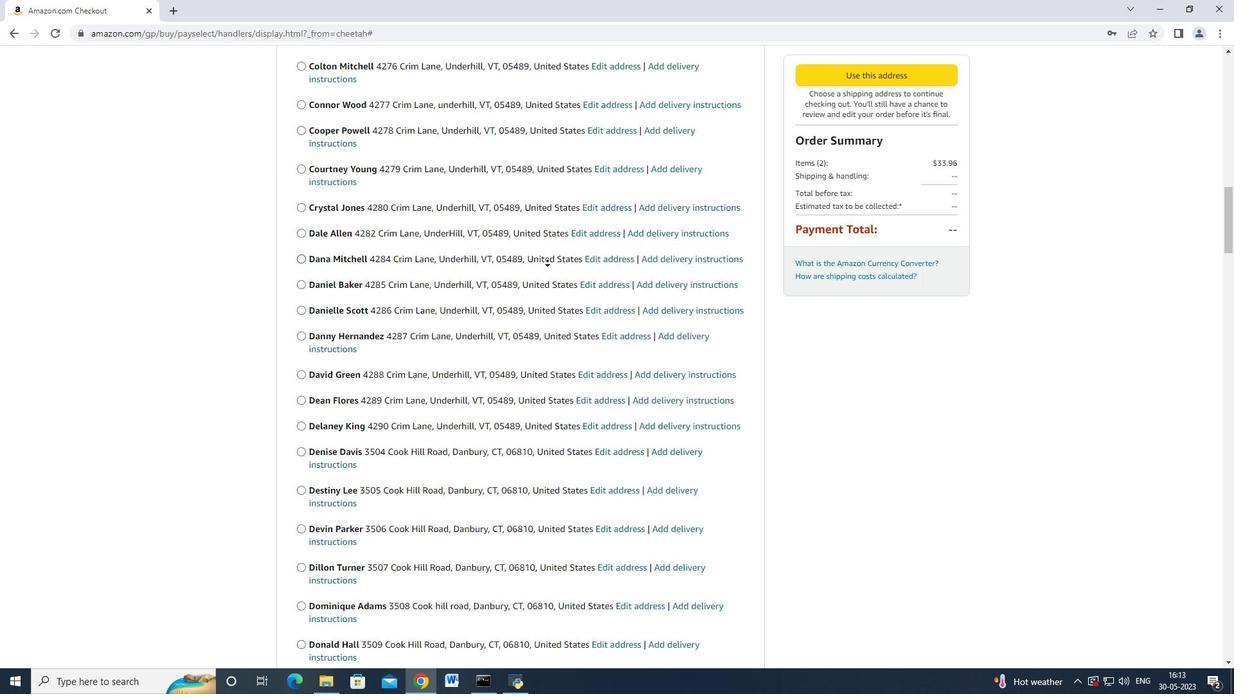 
Action: Mouse moved to (540, 257)
Screenshot: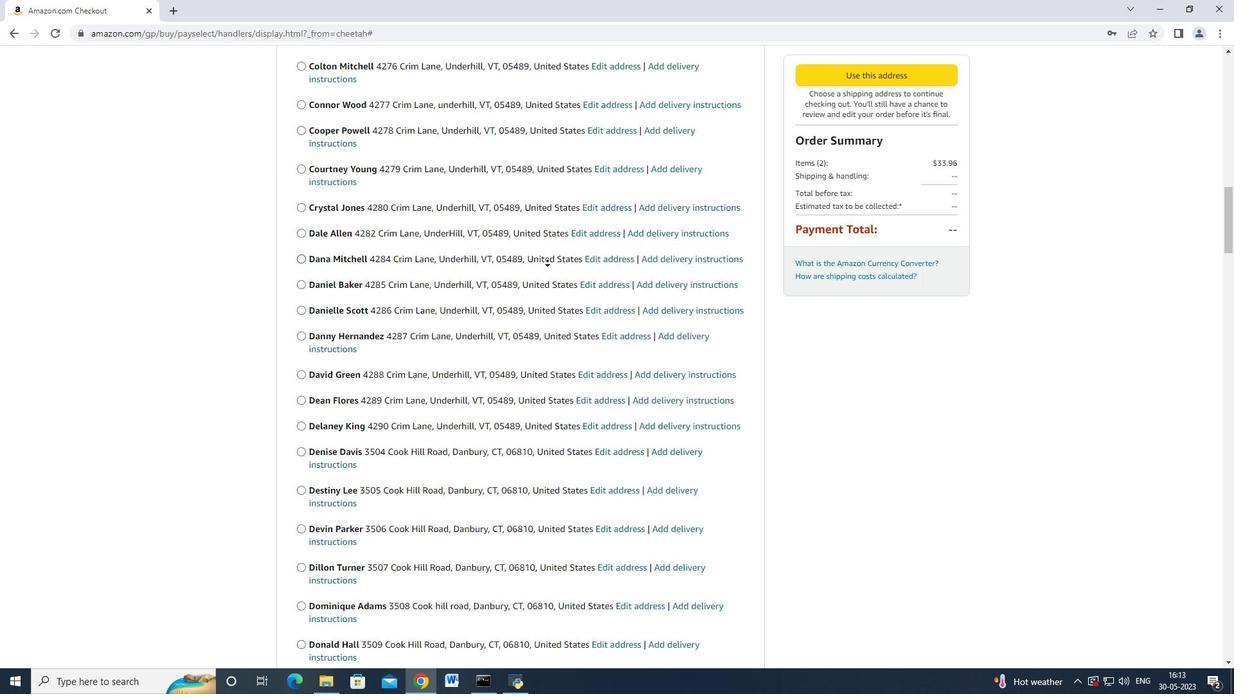 
Action: Mouse scrolled (541, 257) with delta (0, 0)
Screenshot: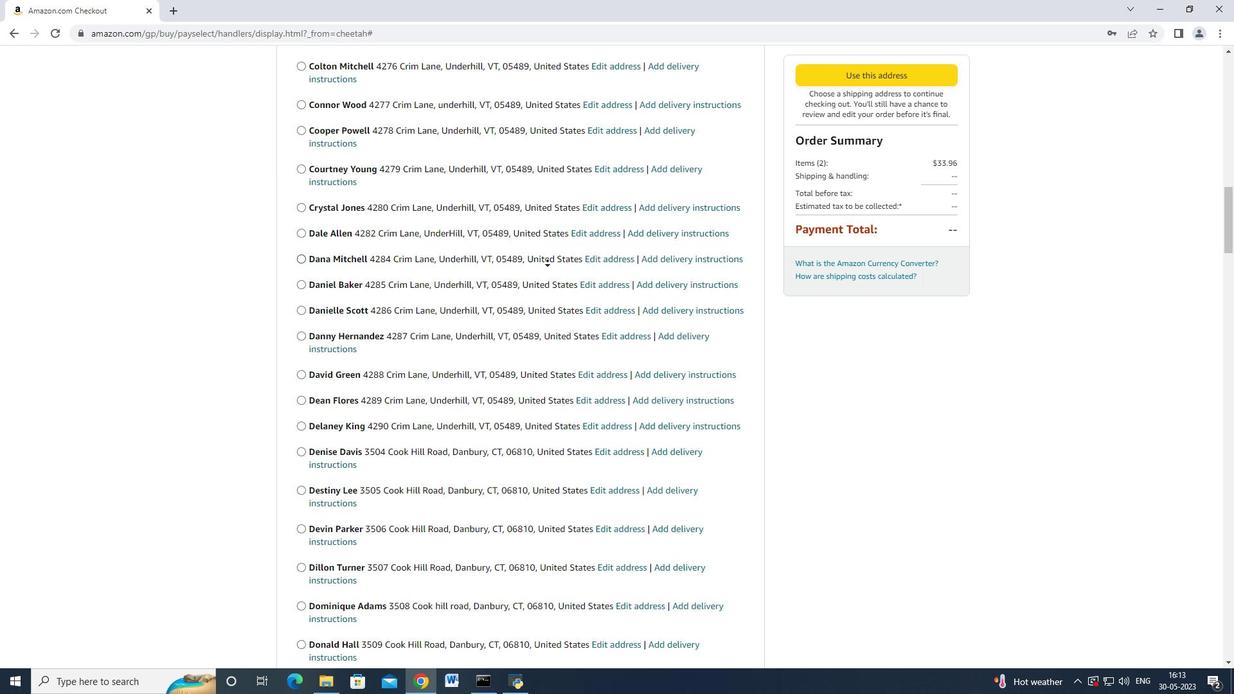 
Action: Mouse moved to (538, 257)
Screenshot: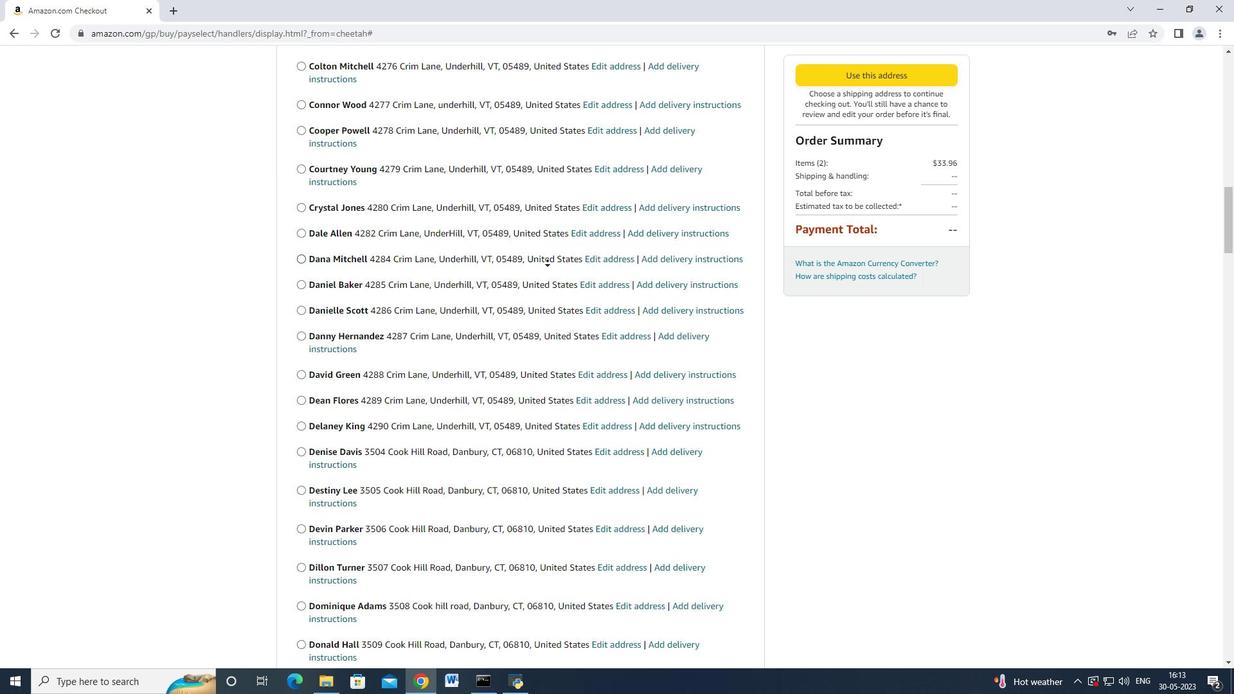 
Action: Mouse scrolled (539, 257) with delta (0, 0)
Screenshot: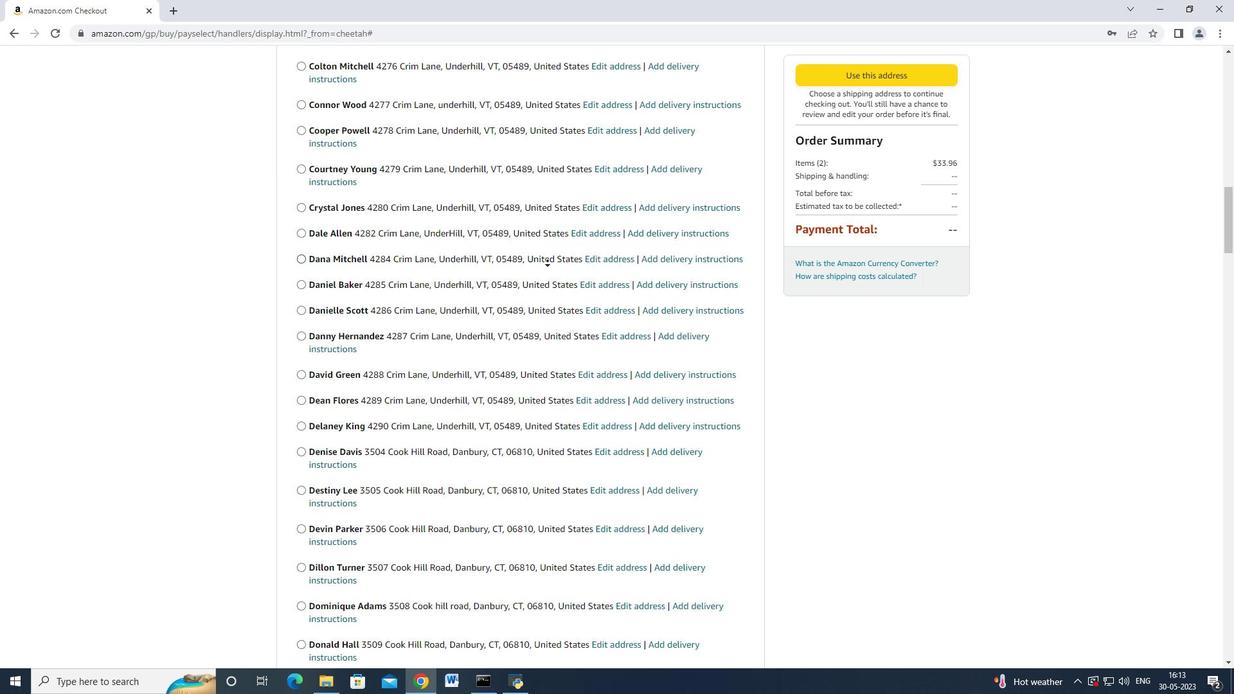 
Action: Mouse moved to (537, 257)
Screenshot: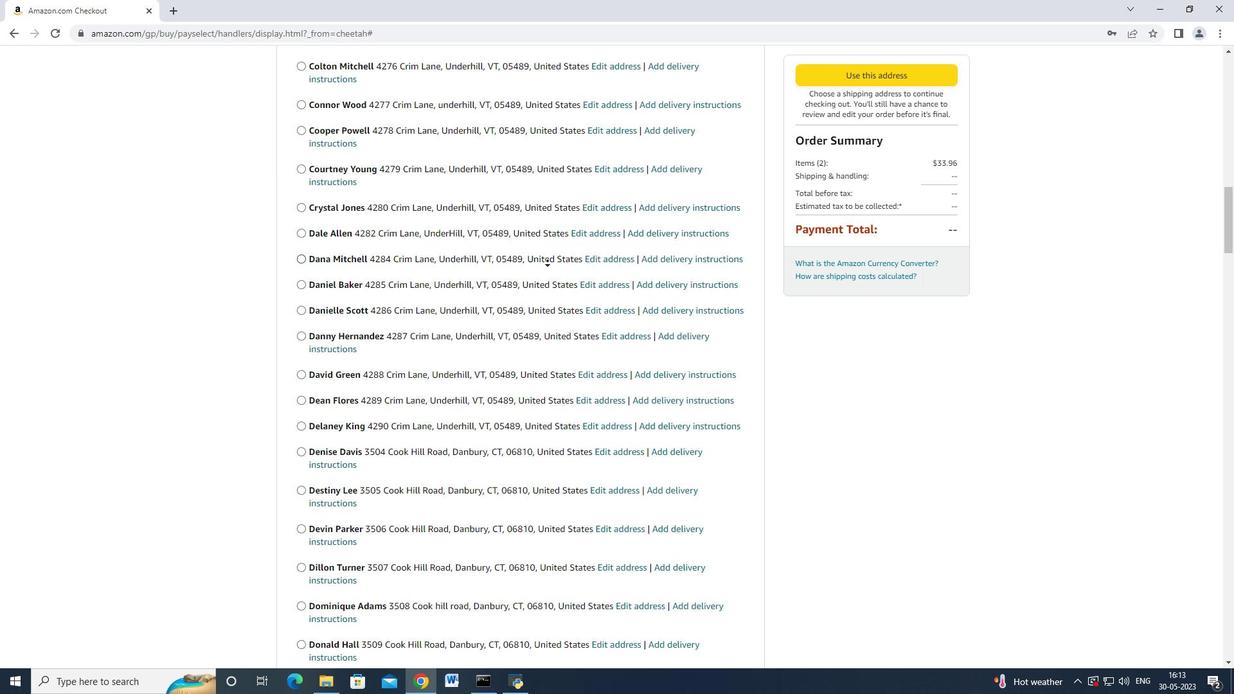 
Action: Mouse scrolled (538, 257) with delta (0, 0)
Screenshot: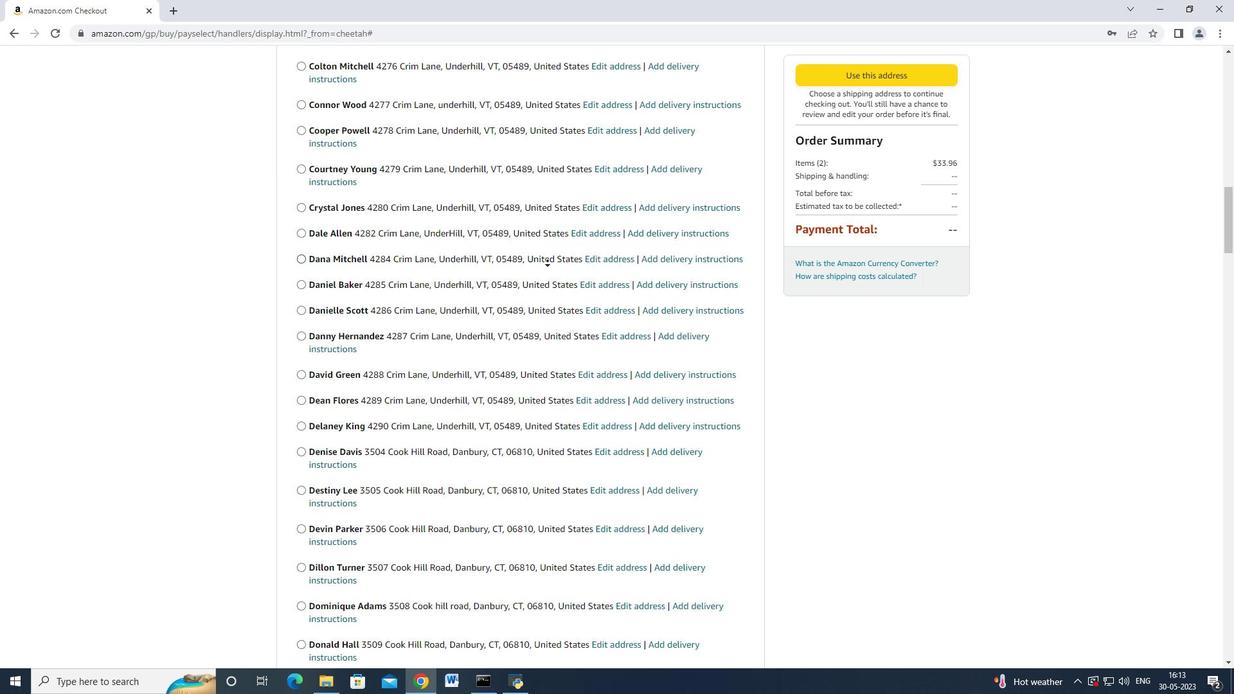 
Action: Mouse moved to (539, 254)
Screenshot: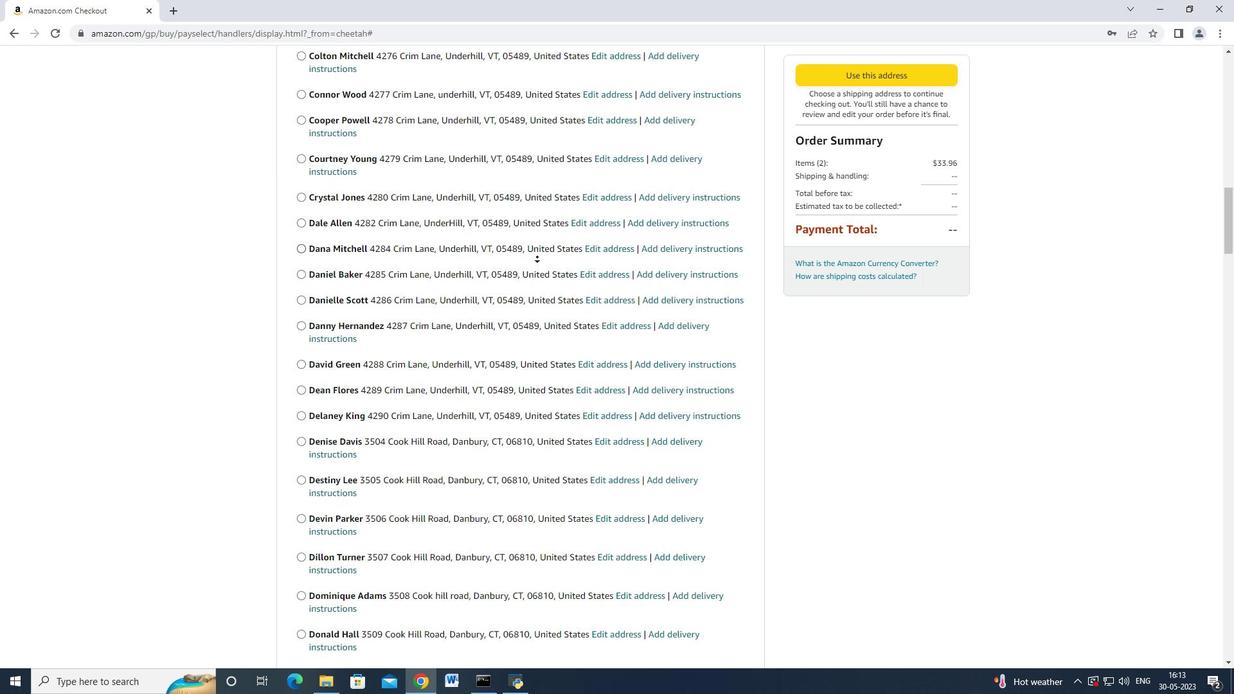 
Action: Mouse scrolled (539, 253) with delta (0, 0)
Screenshot: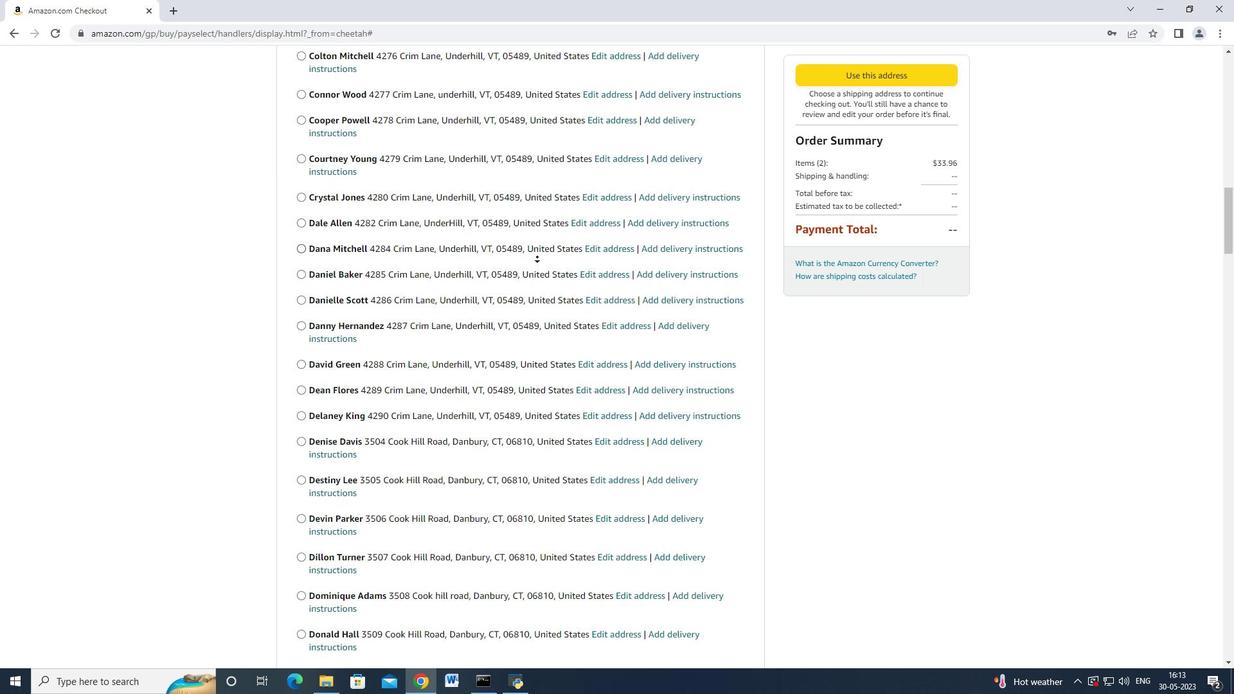 
Action: Mouse scrolled (539, 253) with delta (0, 0)
